 Task: Create tabs for each object.
Action: Mouse moved to (987, 65)
Screenshot: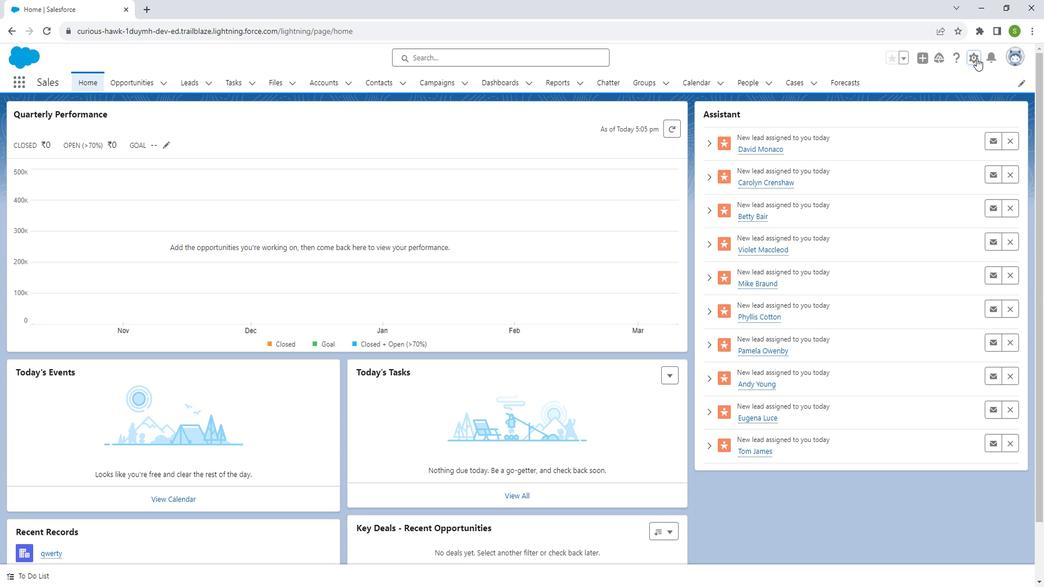 
Action: Mouse pressed left at (987, 65)
Screenshot: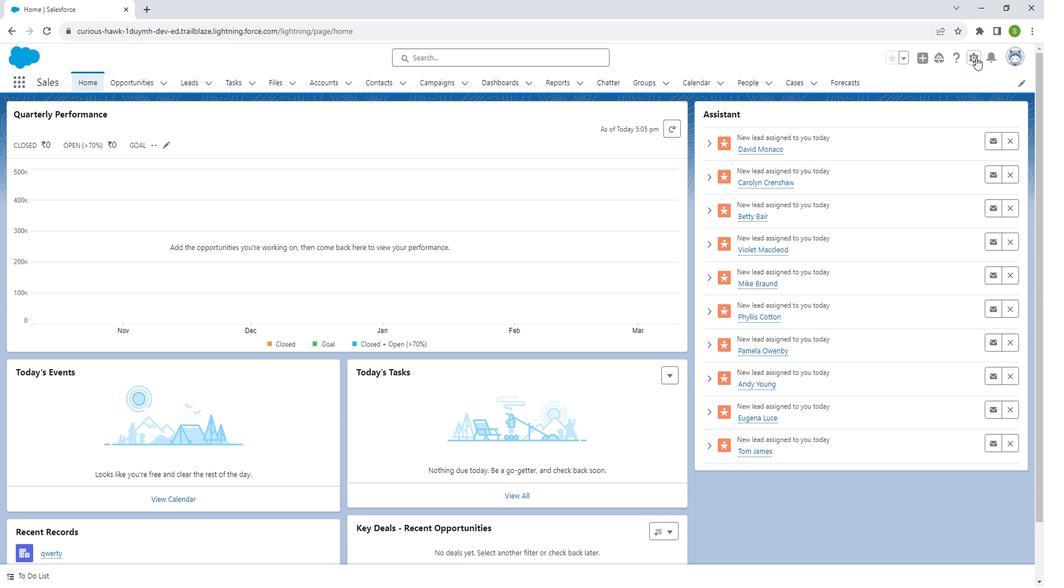 
Action: Mouse moved to (965, 101)
Screenshot: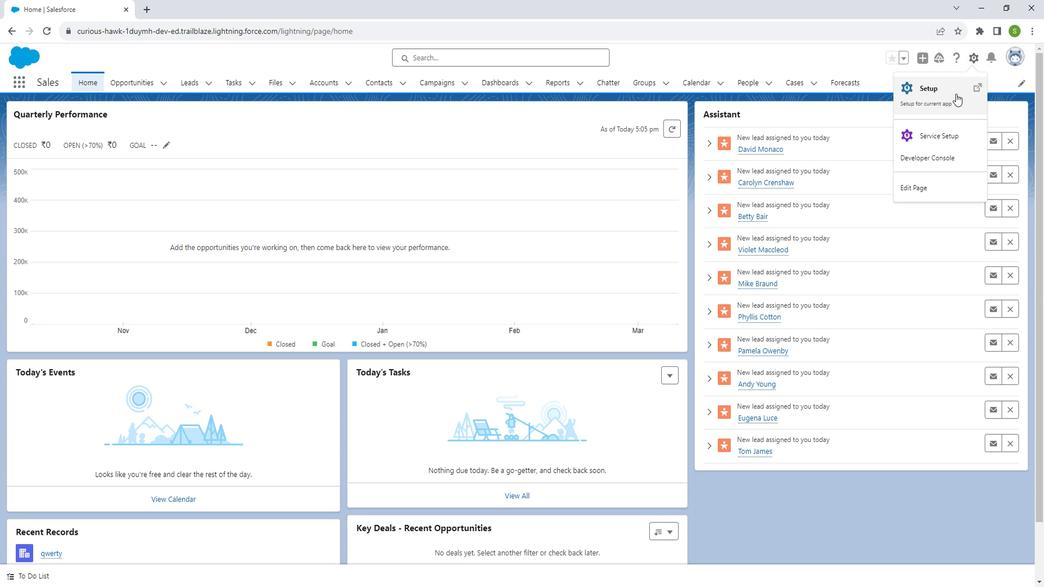 
Action: Mouse pressed left at (965, 101)
Screenshot: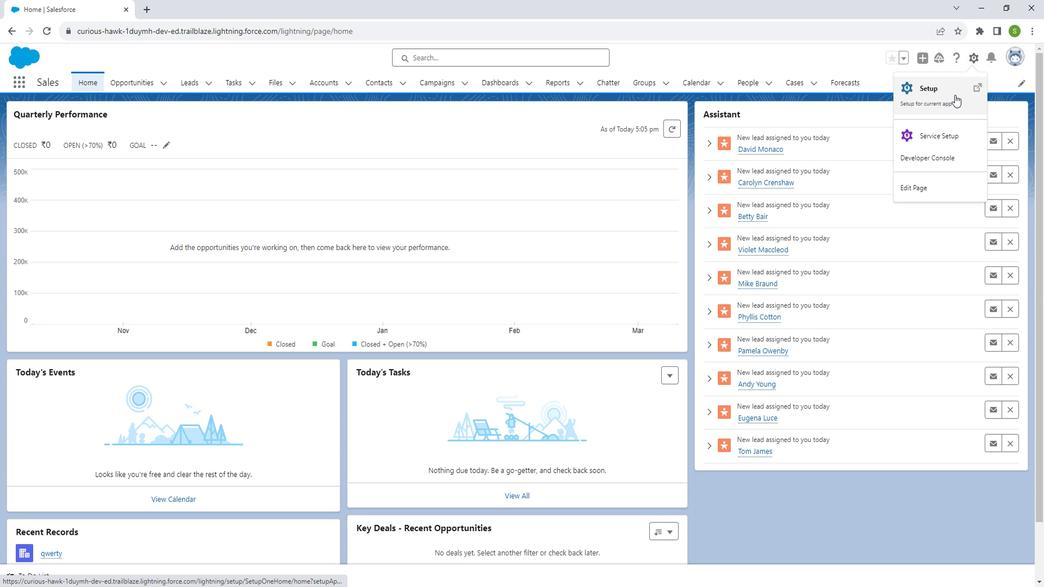 
Action: Mouse moved to (69, 117)
Screenshot: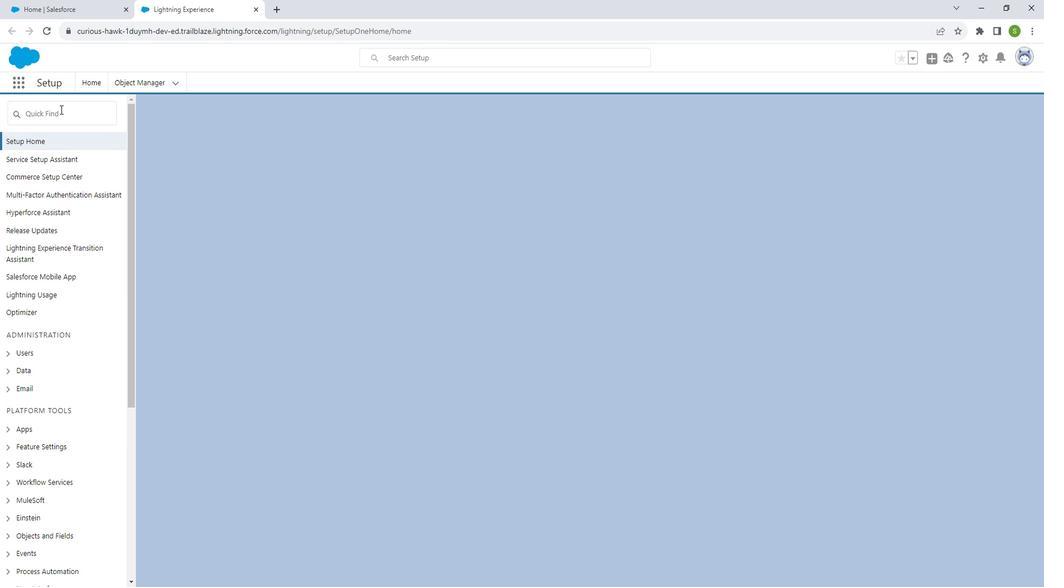 
Action: Mouse pressed left at (69, 117)
Screenshot: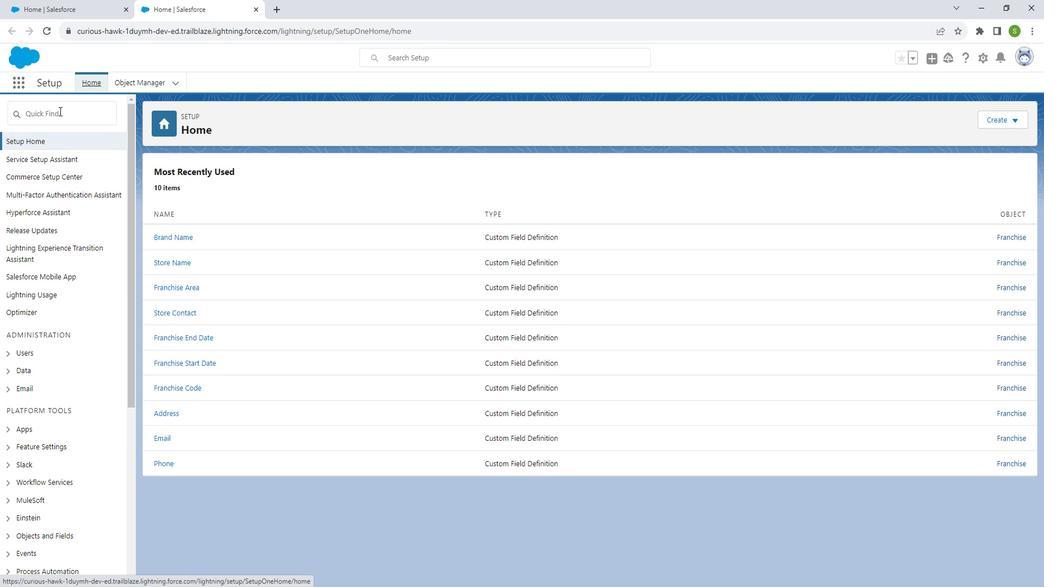 
Action: Key pressed tabs
Screenshot: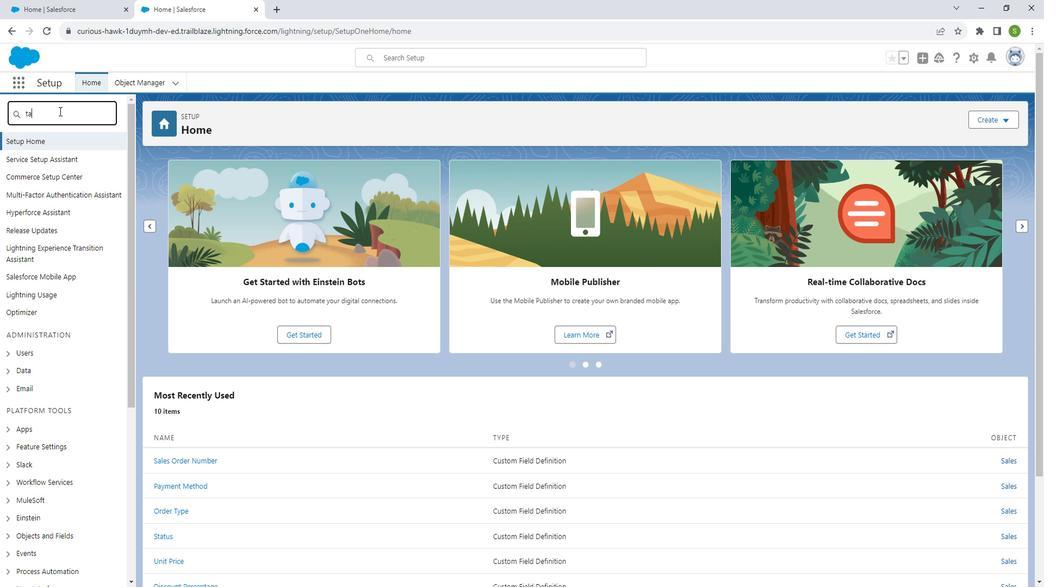 
Action: Mouse moved to (48, 179)
Screenshot: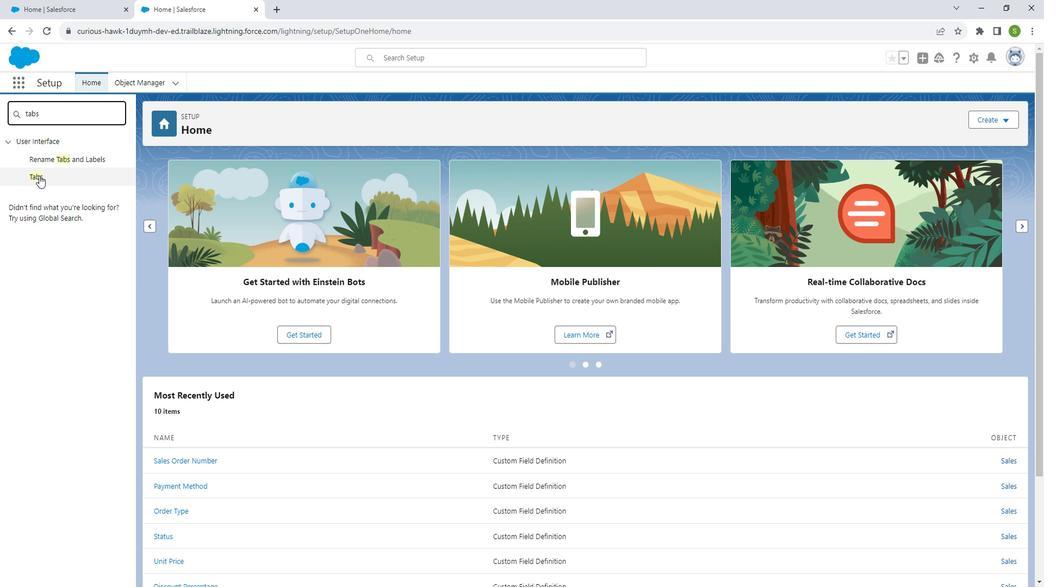 
Action: Mouse pressed left at (48, 179)
Screenshot: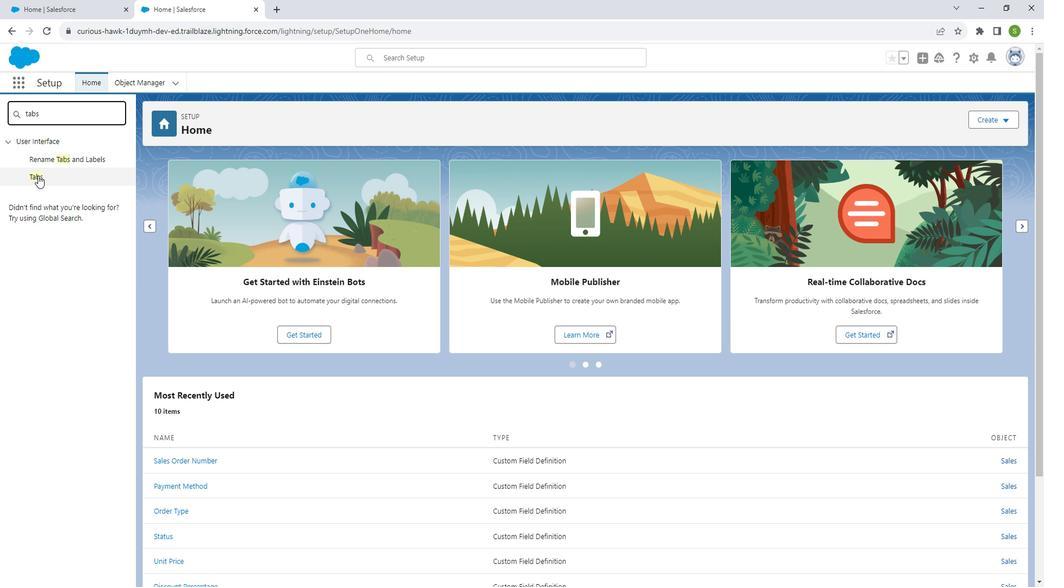 
Action: Mouse moved to (438, 249)
Screenshot: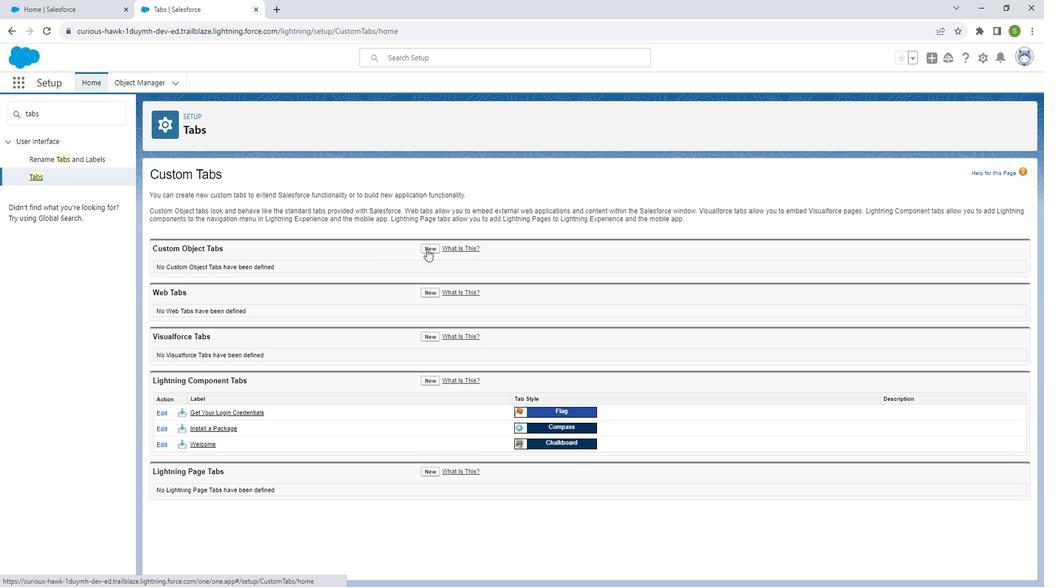 
Action: Mouse pressed left at (438, 249)
Screenshot: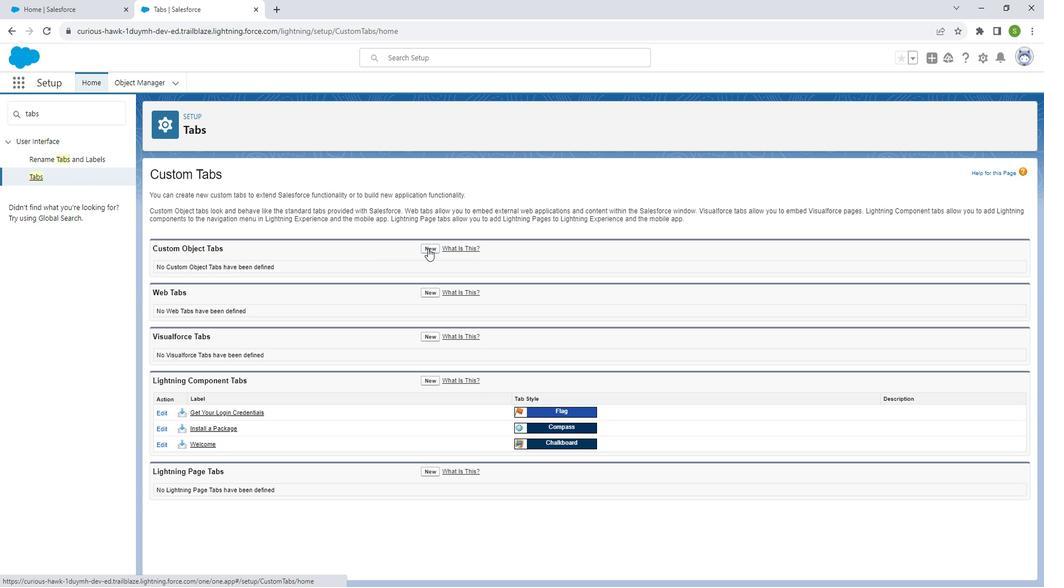 
Action: Mouse moved to (370, 263)
Screenshot: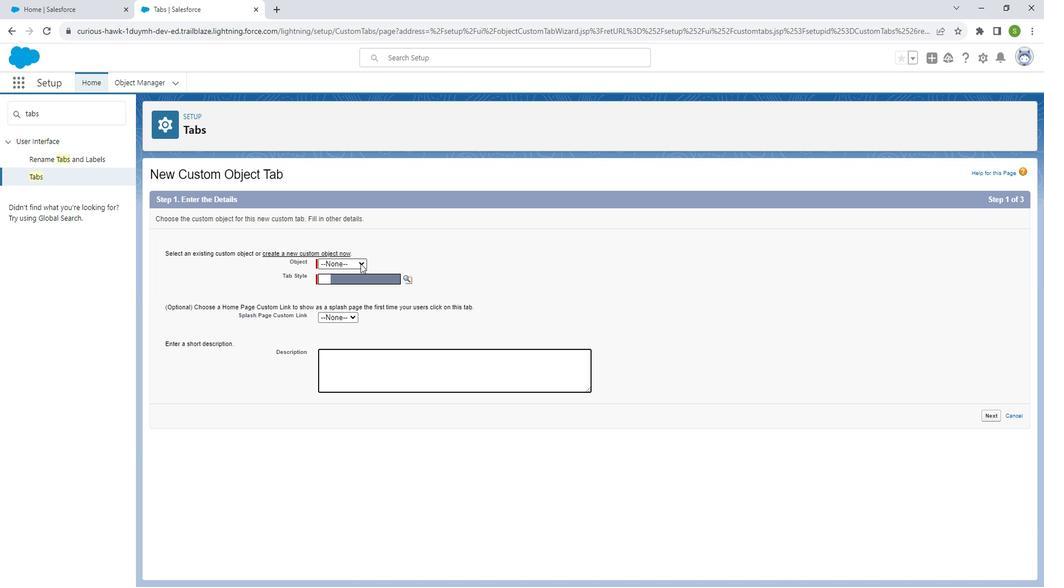 
Action: Mouse pressed left at (370, 263)
Screenshot: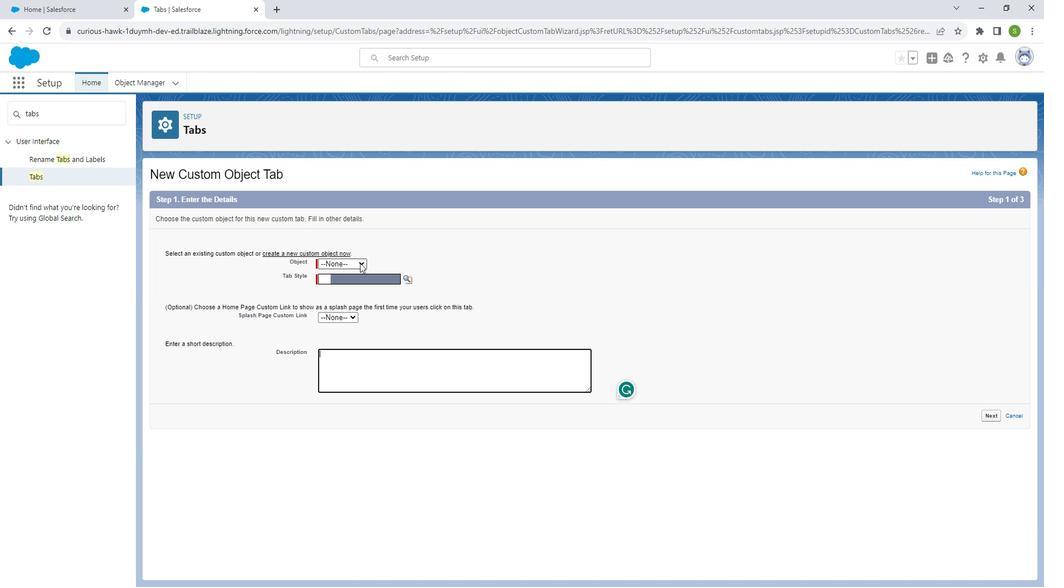 
Action: Mouse moved to (361, 287)
Screenshot: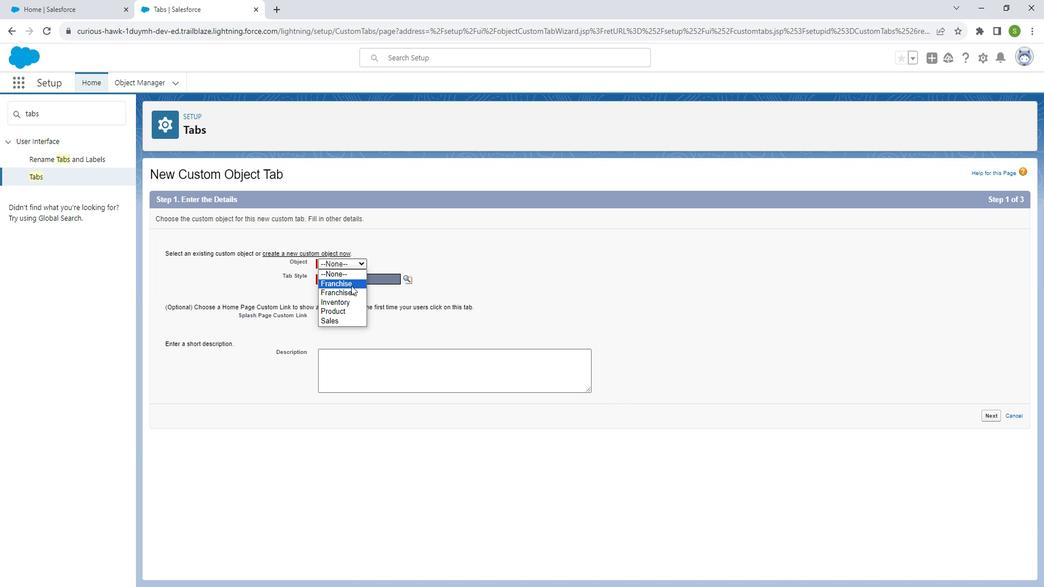 
Action: Mouse pressed left at (361, 287)
Screenshot: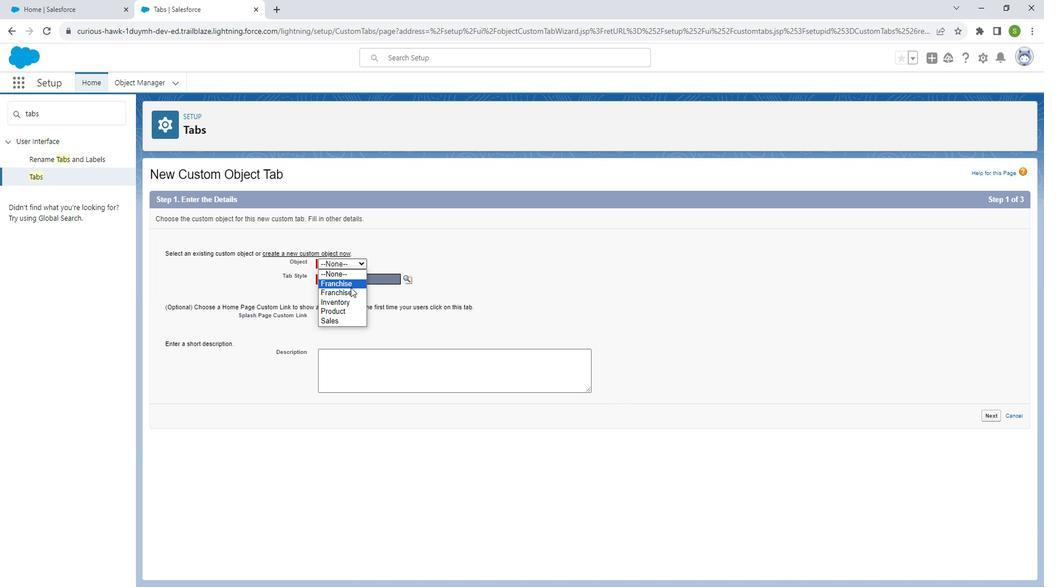 
Action: Mouse moved to (421, 278)
Screenshot: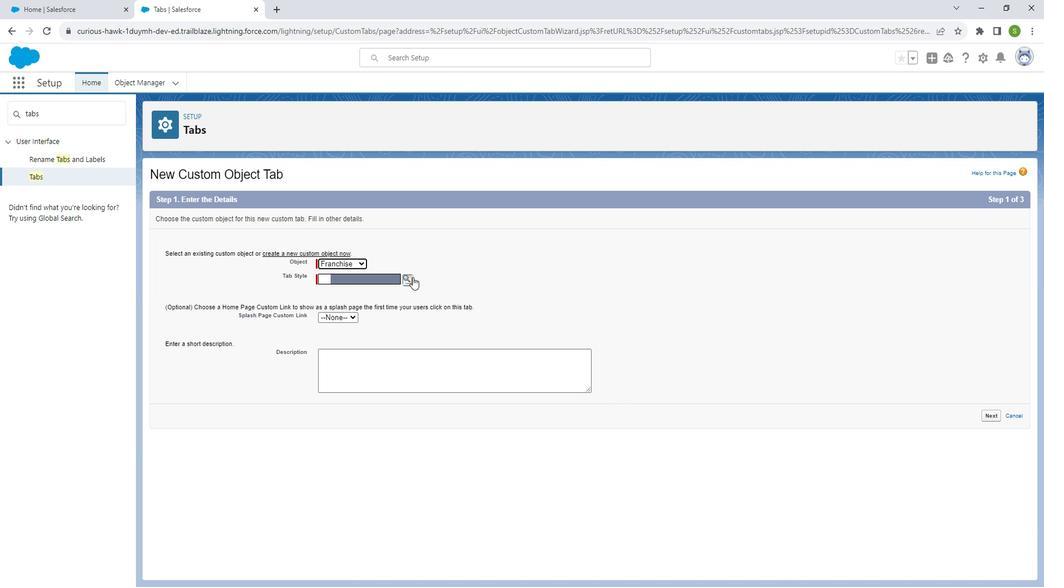 
Action: Mouse pressed left at (421, 278)
Screenshot: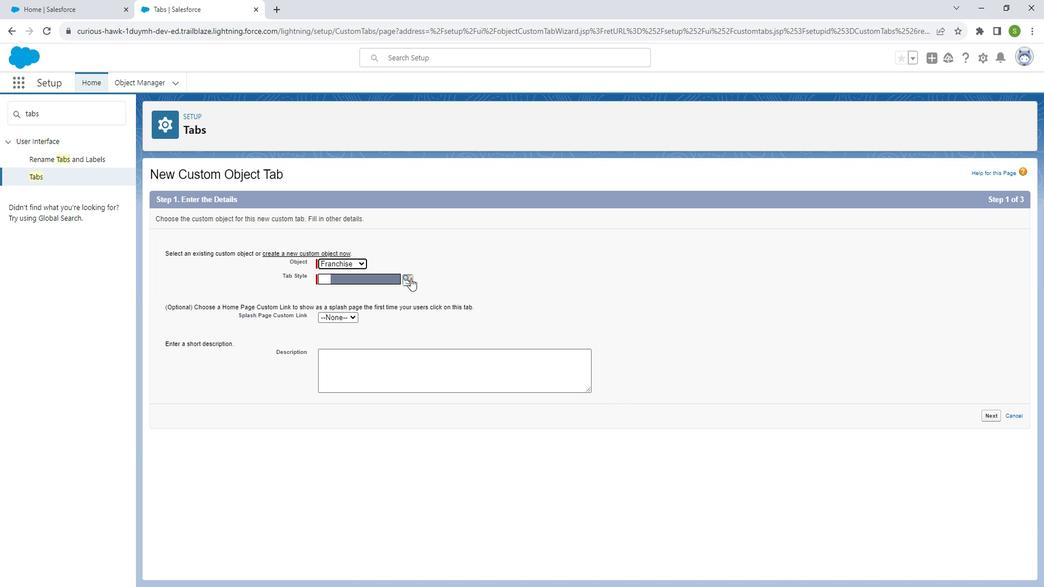 
Action: Mouse moved to (173, 370)
Screenshot: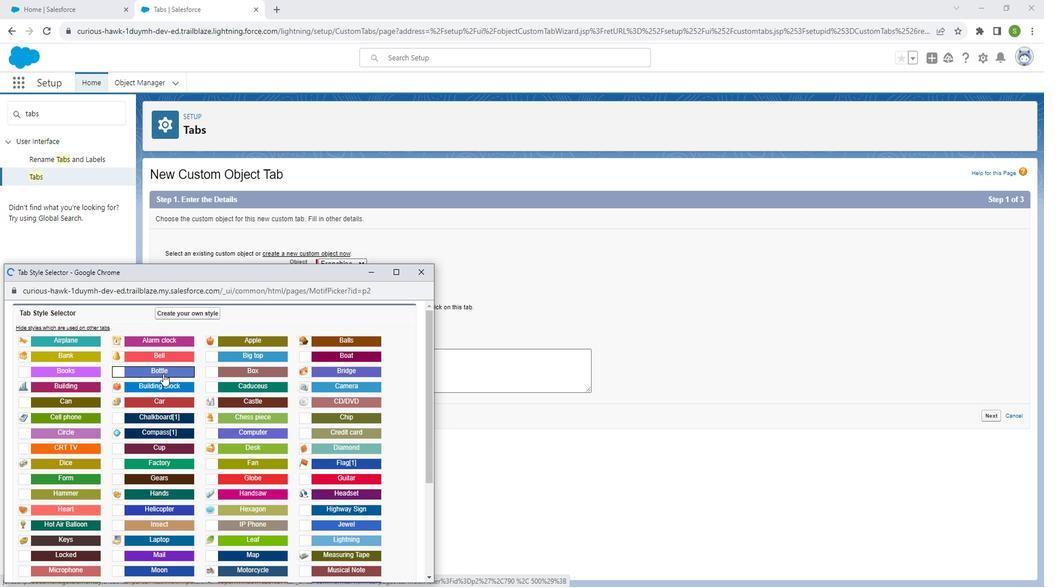 
Action: Mouse pressed left at (173, 370)
Screenshot: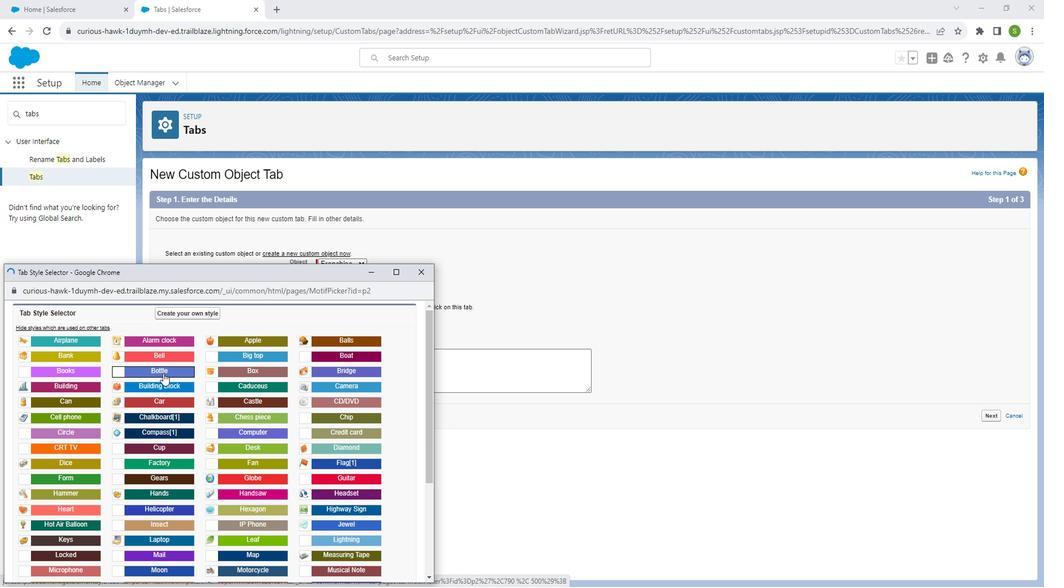 
Action: Mouse moved to (366, 362)
Screenshot: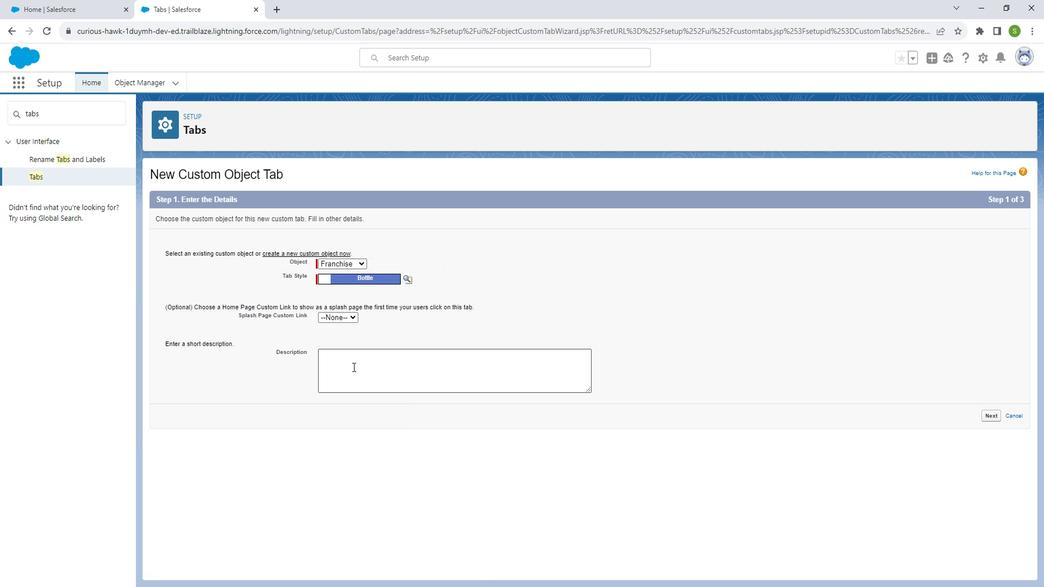 
Action: Mouse pressed left at (366, 362)
Screenshot: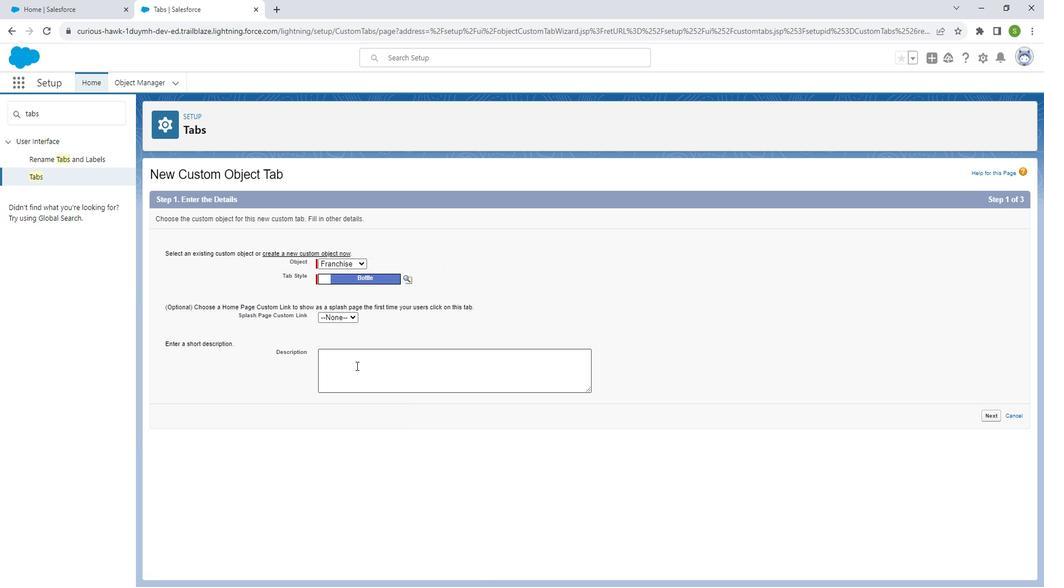 
Action: Key pressed franchisee<Key.space>object<Key.space>tabs<Key.space><Key.backspace><Key.backspace><Key.space>created
Screenshot: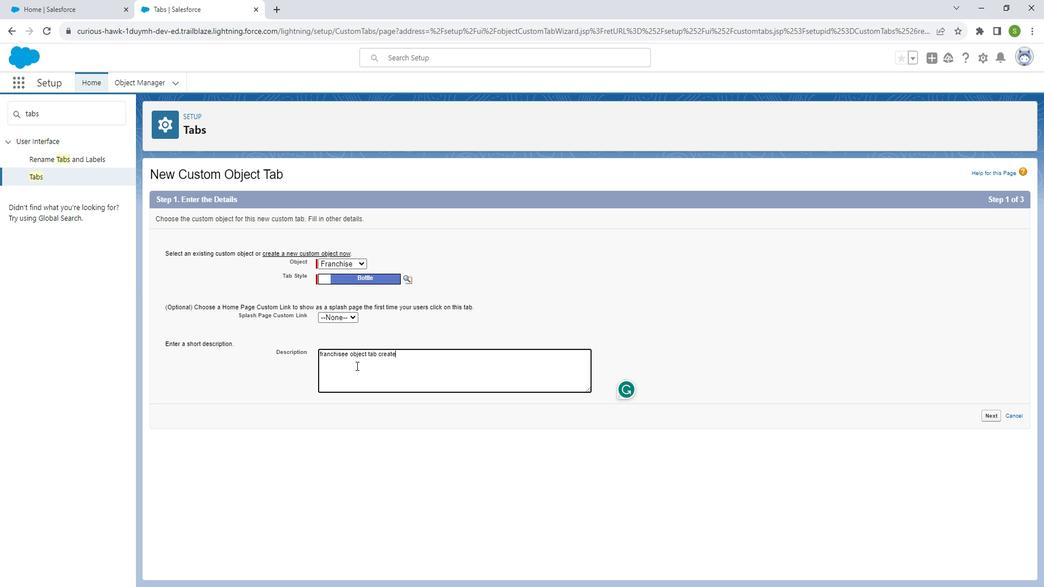 
Action: Mouse moved to (1000, 411)
Screenshot: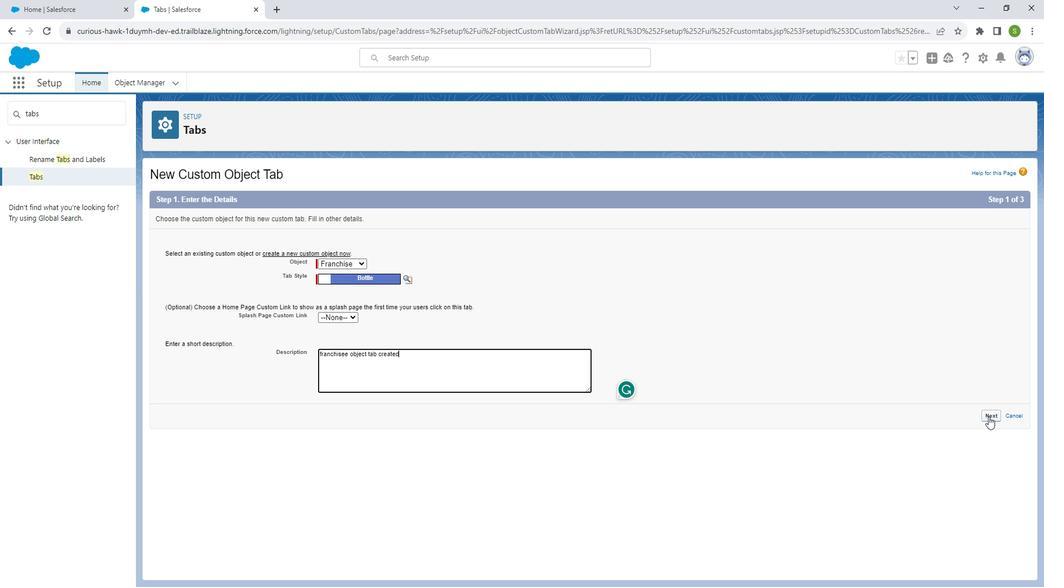
Action: Mouse pressed left at (1000, 411)
Screenshot: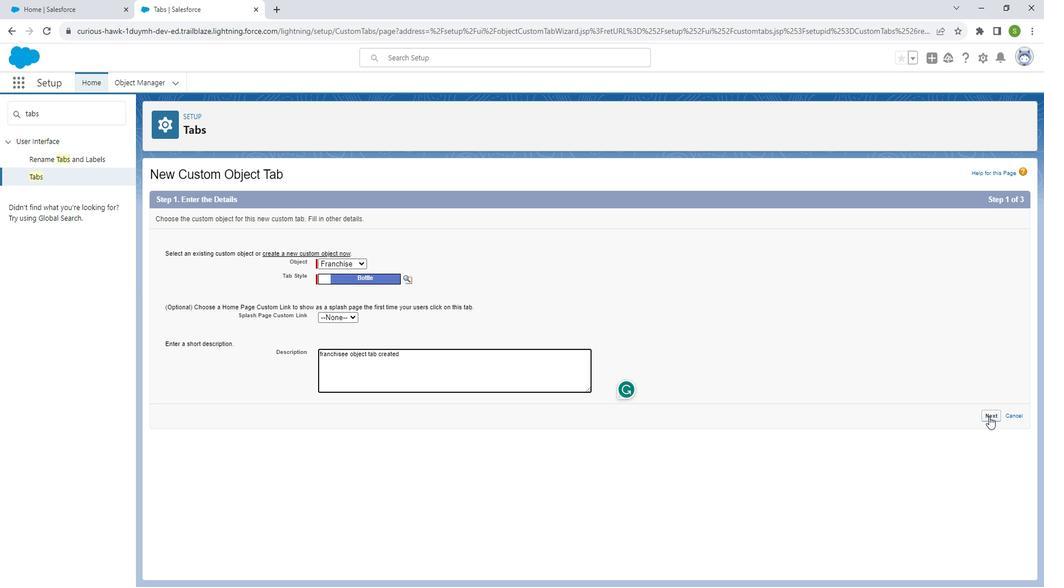 
Action: Mouse moved to (913, 298)
Screenshot: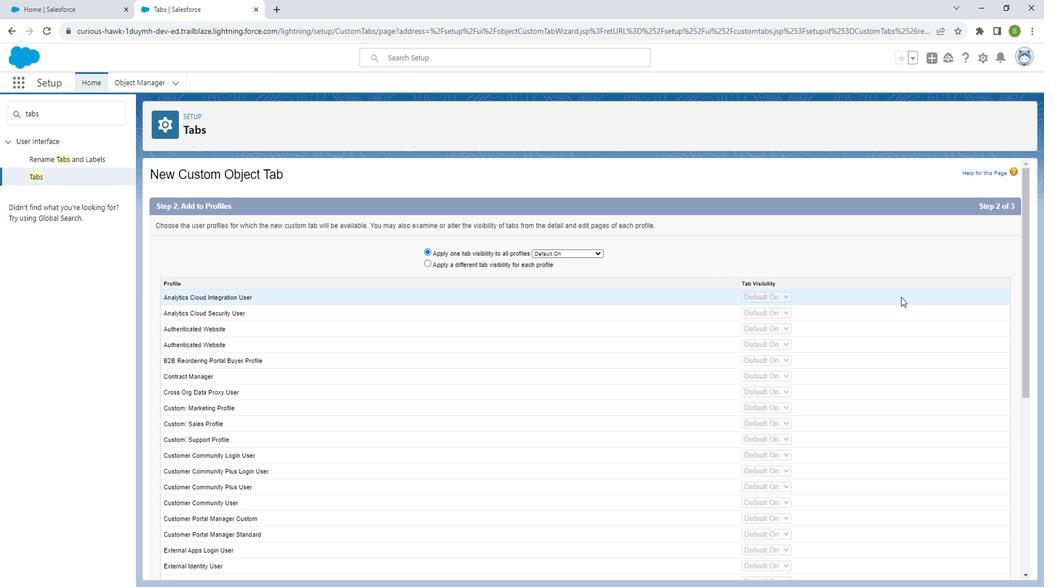 
Action: Mouse scrolled (913, 298) with delta (0, 0)
Screenshot: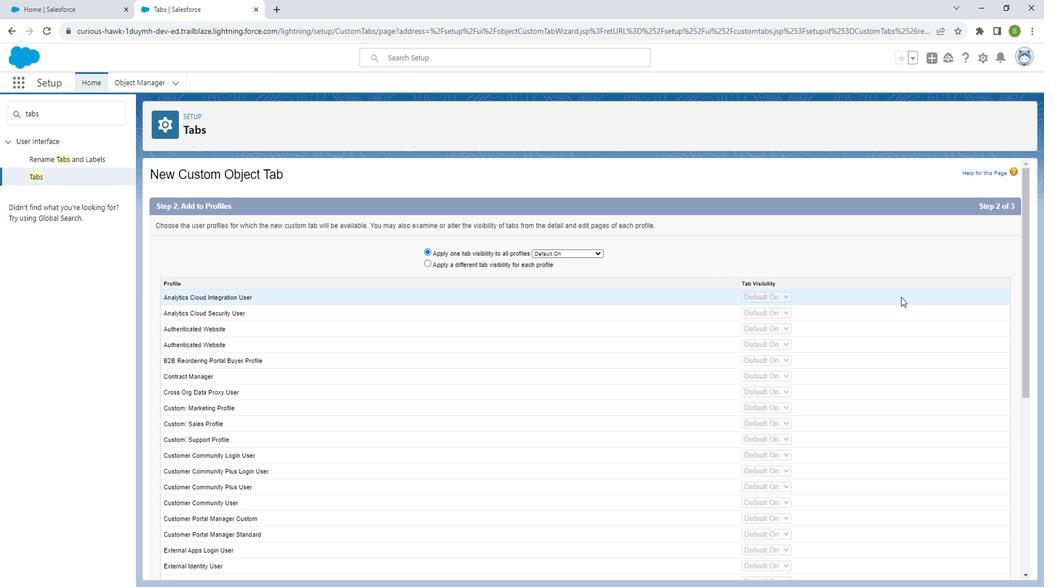 
Action: Mouse moved to (913, 303)
Screenshot: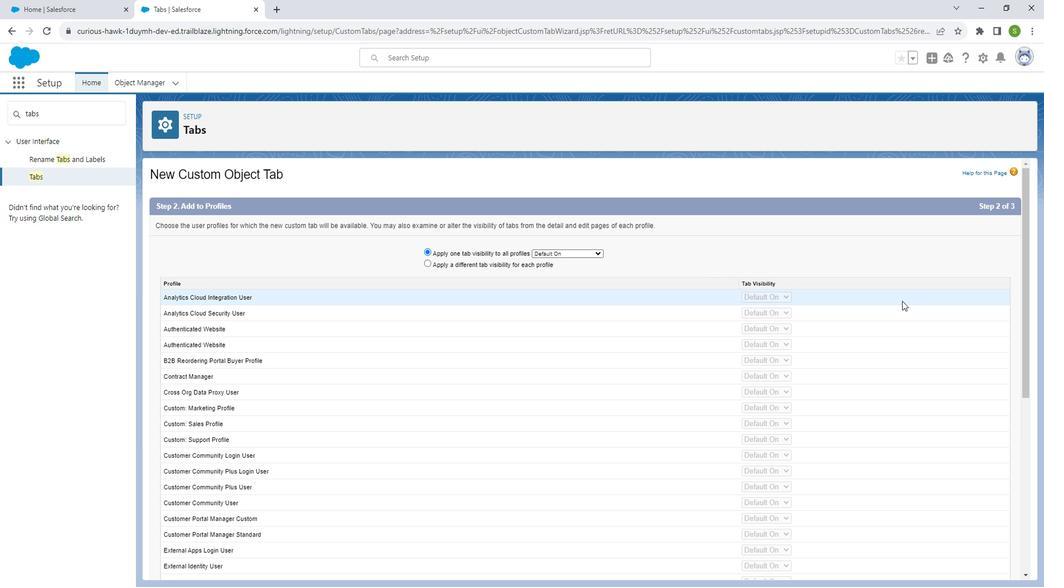
Action: Mouse scrolled (913, 303) with delta (0, 0)
Screenshot: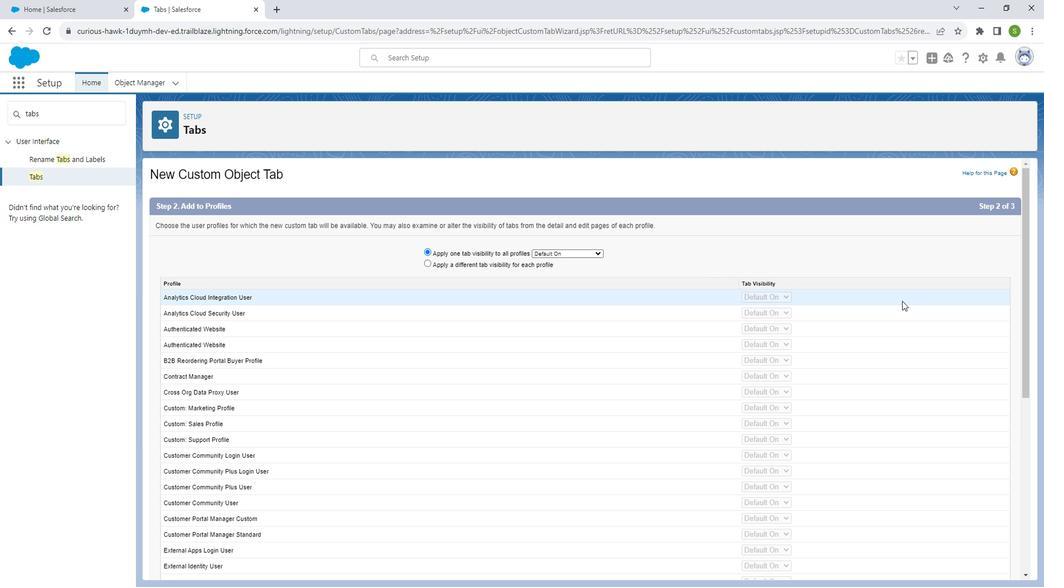 
Action: Mouse moved to (913, 306)
Screenshot: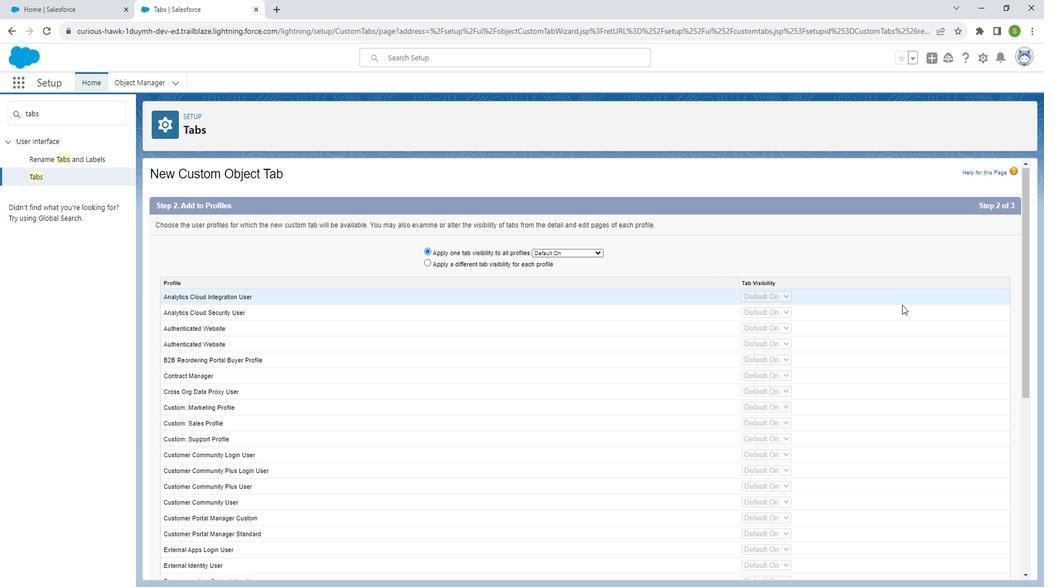 
Action: Mouse scrolled (913, 306) with delta (0, 0)
Screenshot: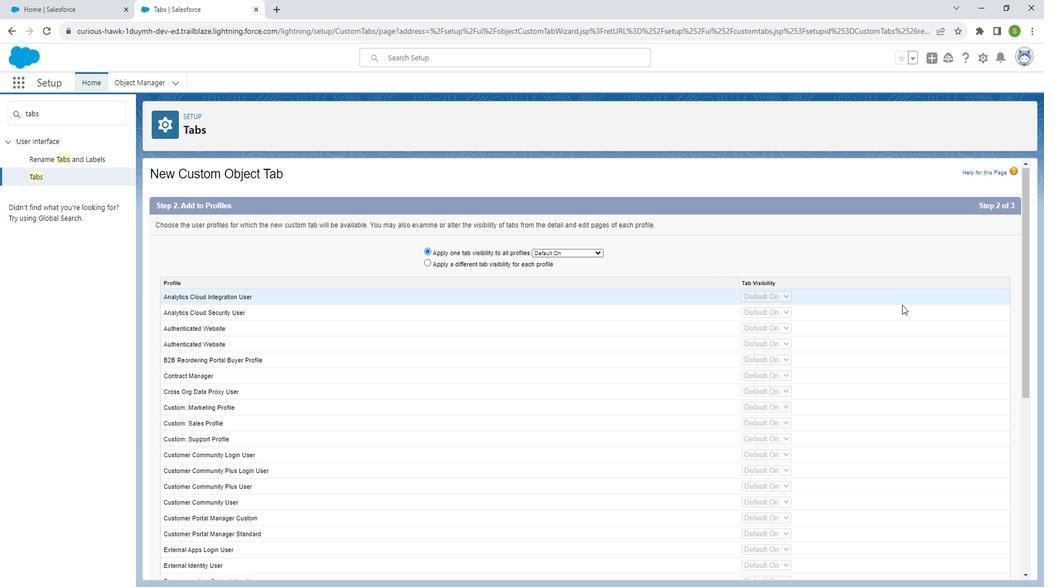
Action: Mouse moved to (914, 312)
Screenshot: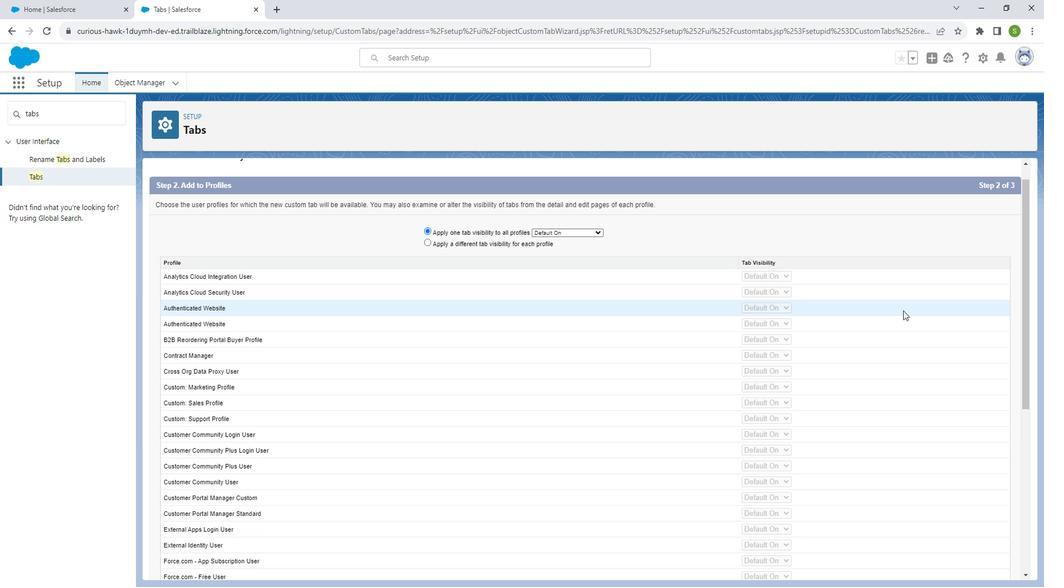 
Action: Mouse scrolled (914, 311) with delta (0, 0)
Screenshot: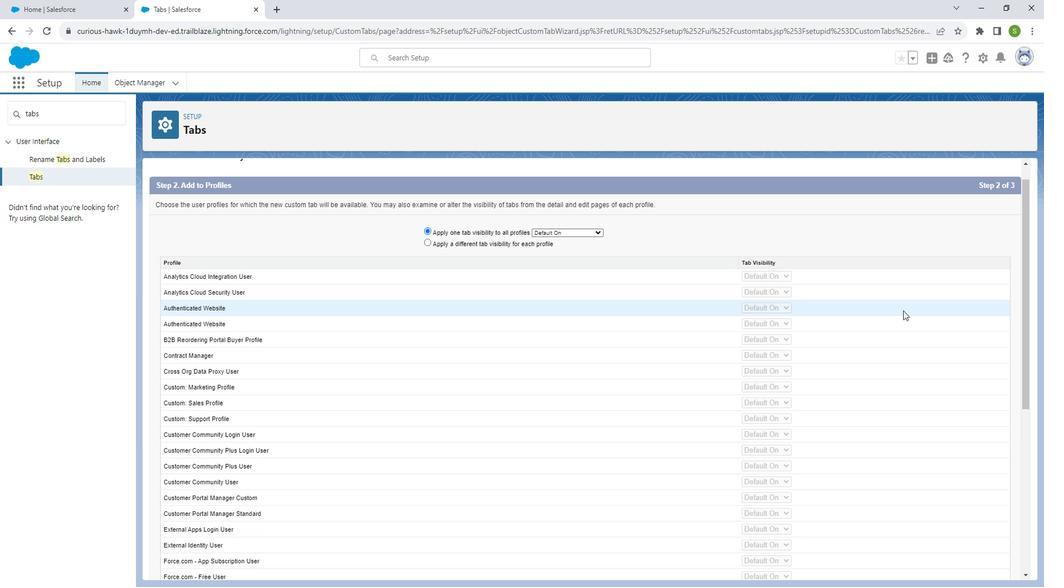 
Action: Mouse moved to (915, 317)
Screenshot: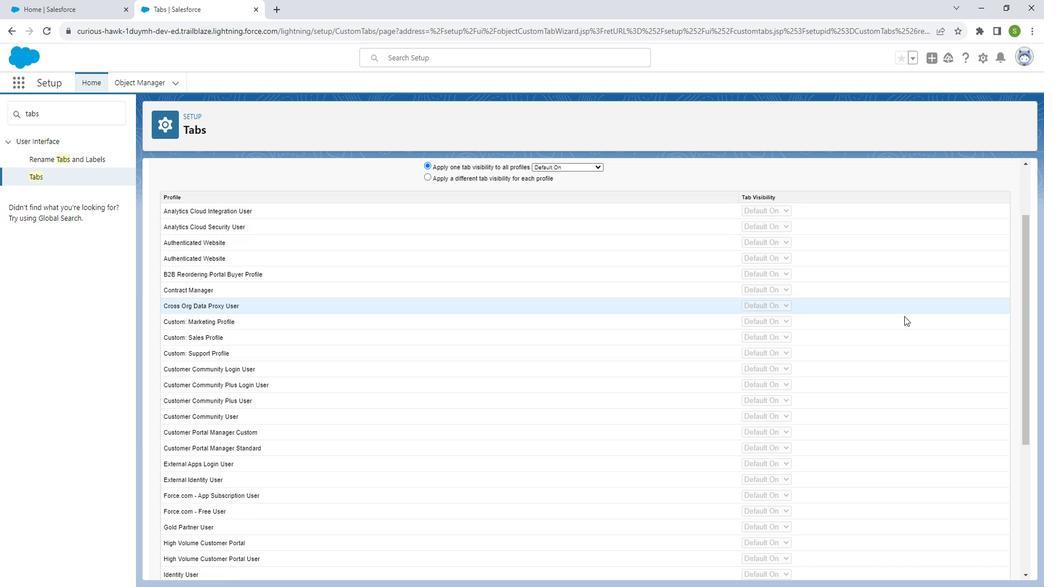 
Action: Mouse scrolled (915, 317) with delta (0, 0)
Screenshot: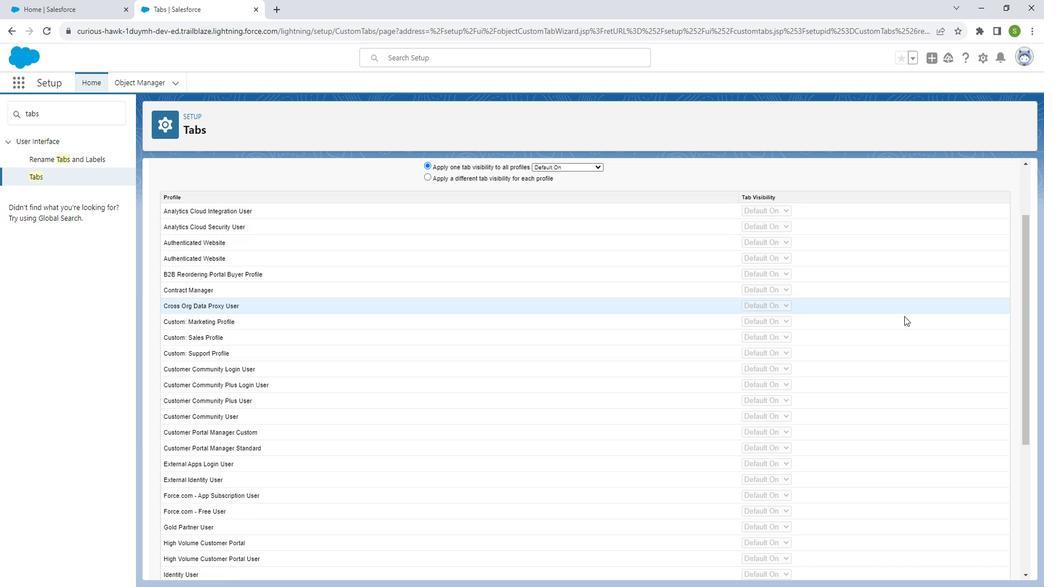 
Action: Mouse moved to (910, 400)
Screenshot: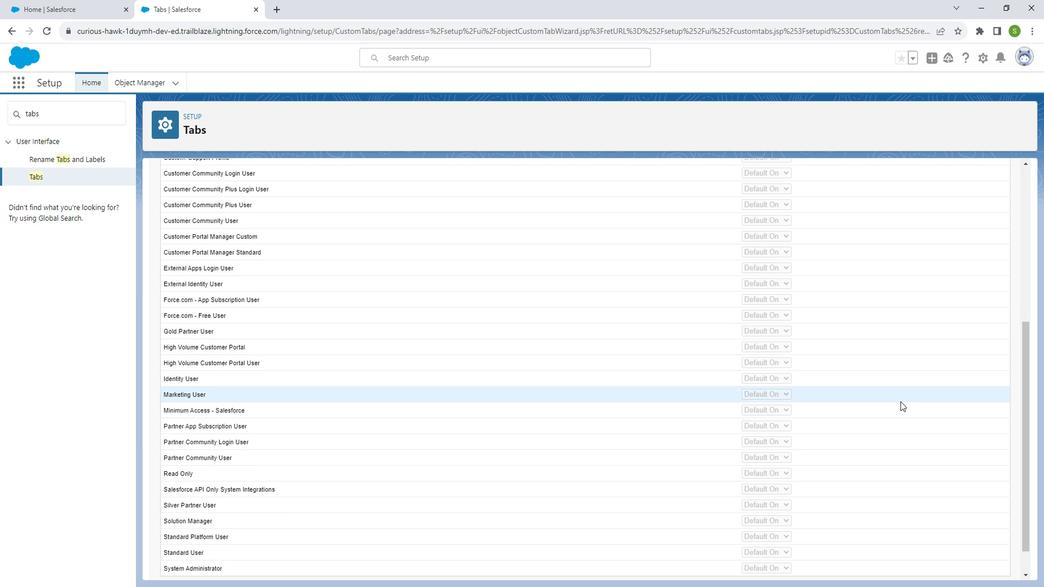 
Action: Mouse scrolled (910, 399) with delta (0, 0)
Screenshot: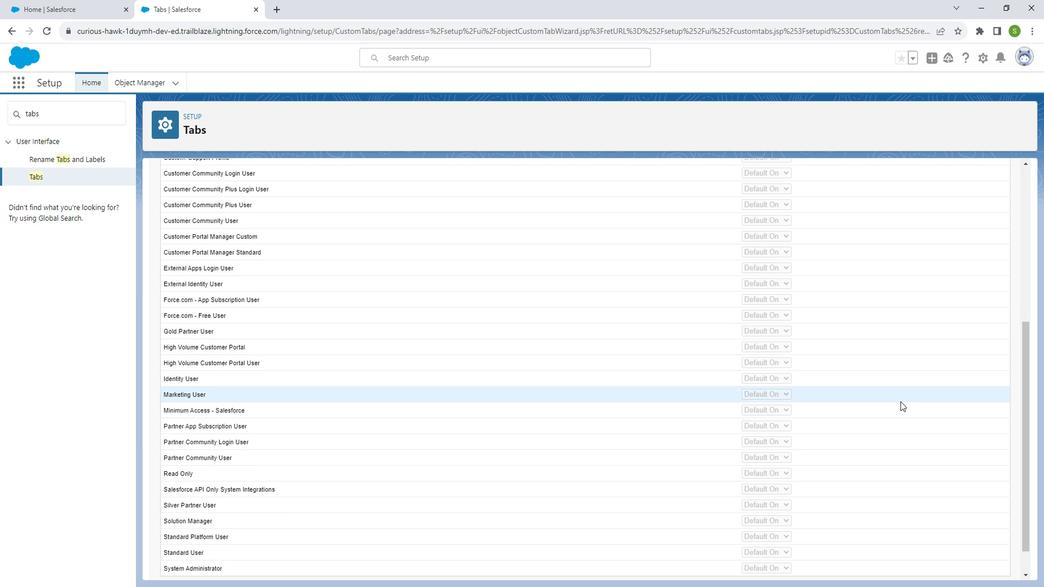 
Action: Mouse moved to (910, 402)
Screenshot: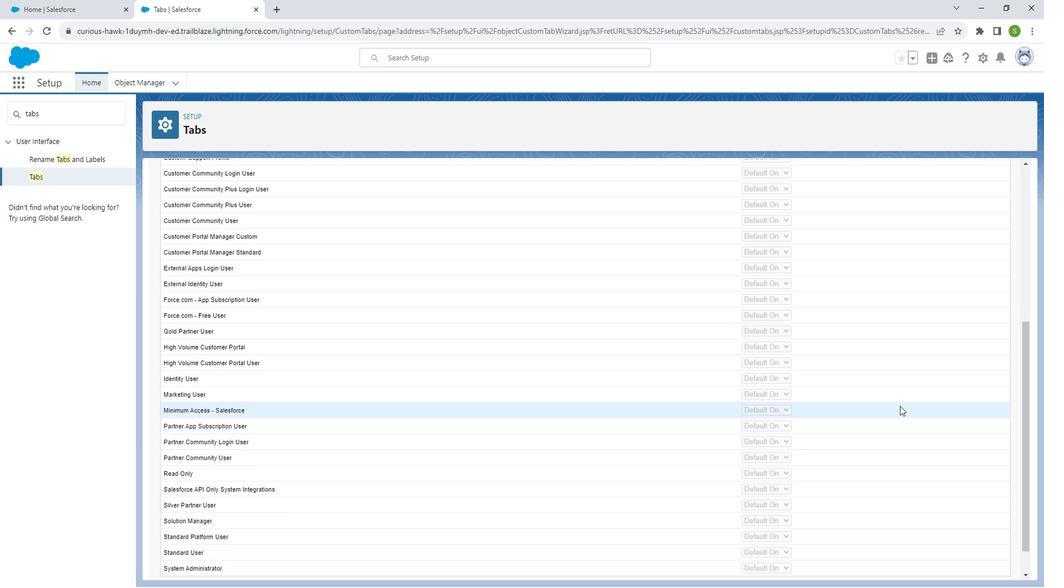 
Action: Mouse scrolled (910, 402) with delta (0, 0)
Screenshot: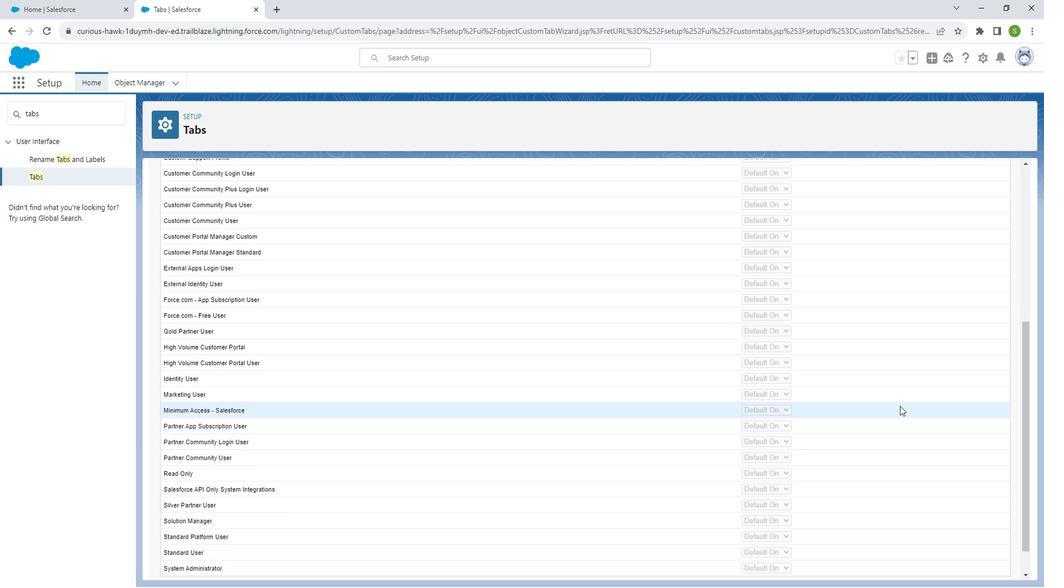 
Action: Mouse moved to (910, 404)
Screenshot: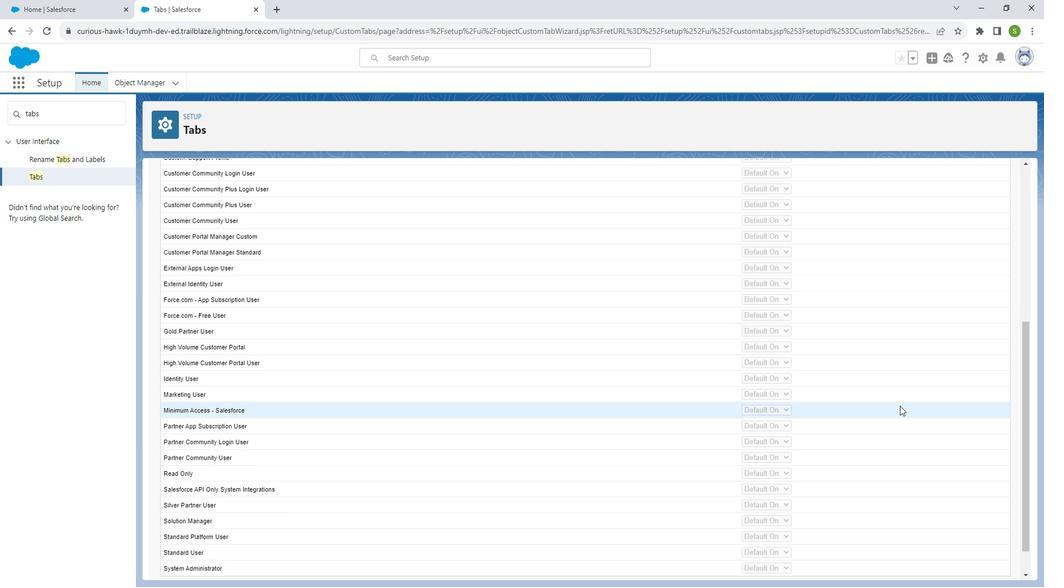 
Action: Mouse scrolled (910, 403) with delta (0, 0)
Screenshot: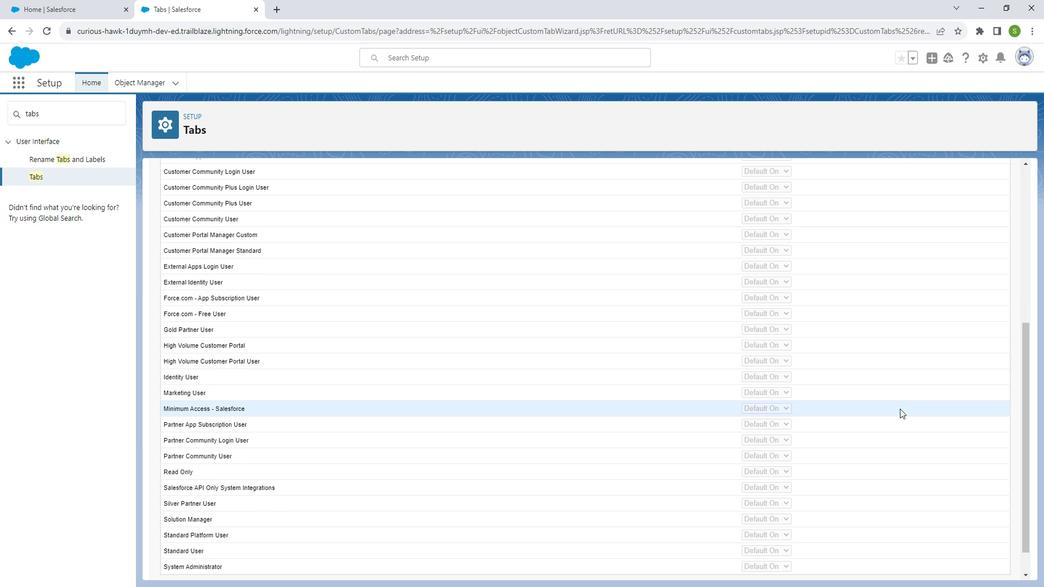 
Action: Mouse moved to (910, 405)
Screenshot: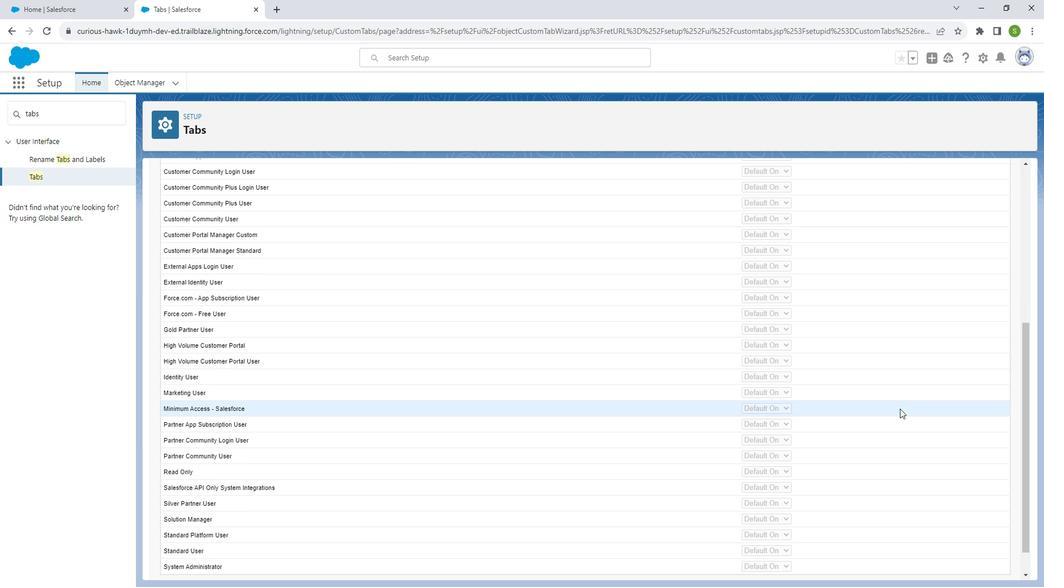
Action: Mouse scrolled (910, 405) with delta (0, 0)
Screenshot: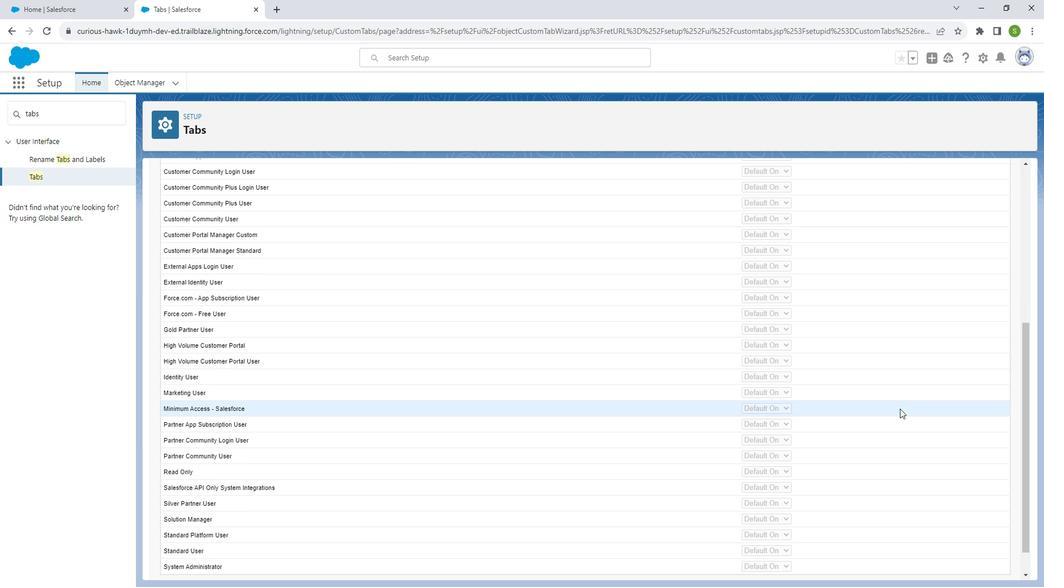 
Action: Mouse moved to (911, 407)
Screenshot: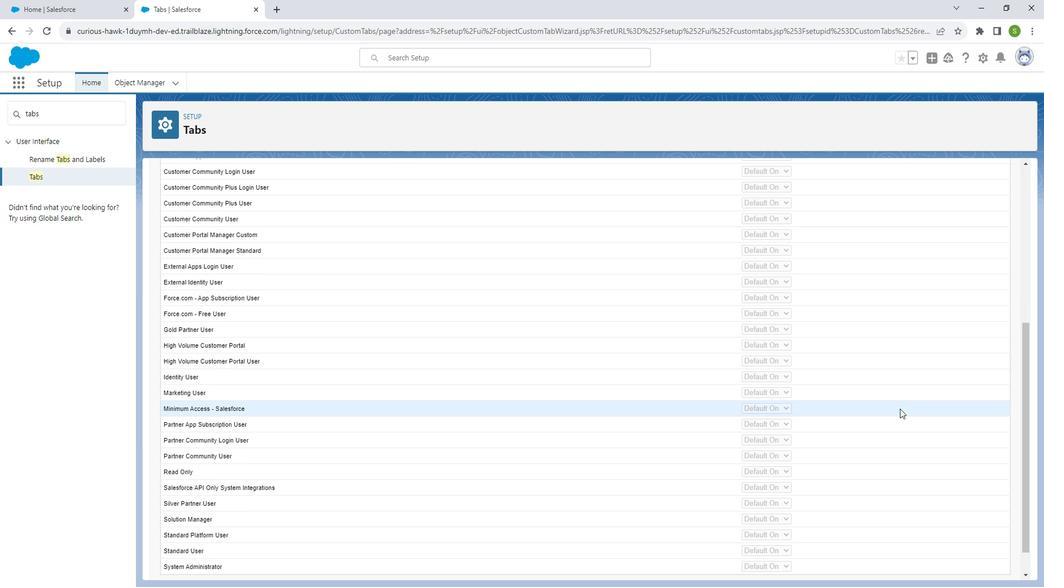 
Action: Mouse scrolled (911, 407) with delta (0, 0)
Screenshot: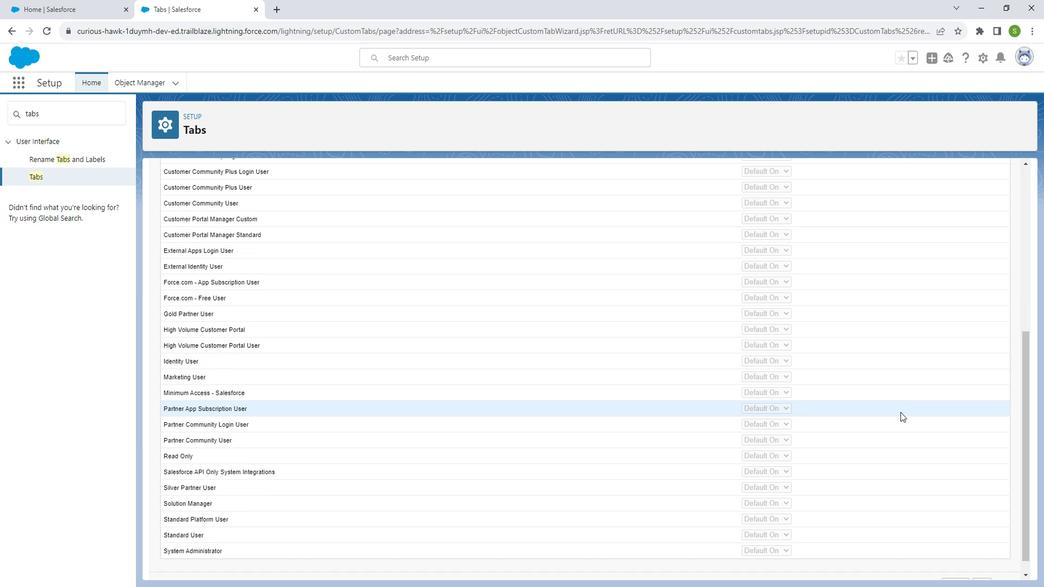 
Action: Mouse moved to (912, 410)
Screenshot: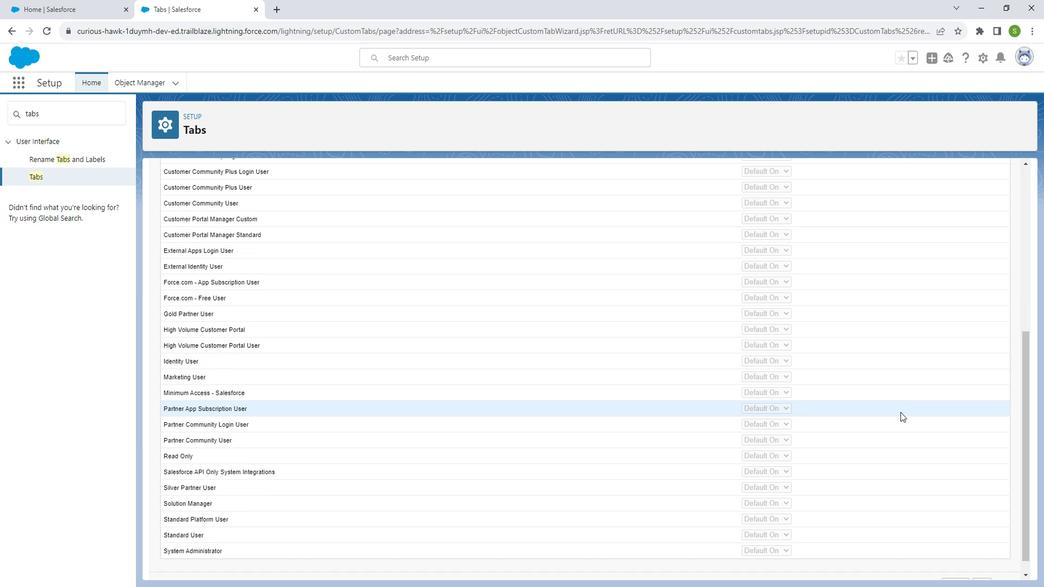 
Action: Mouse scrolled (912, 409) with delta (0, 0)
Screenshot: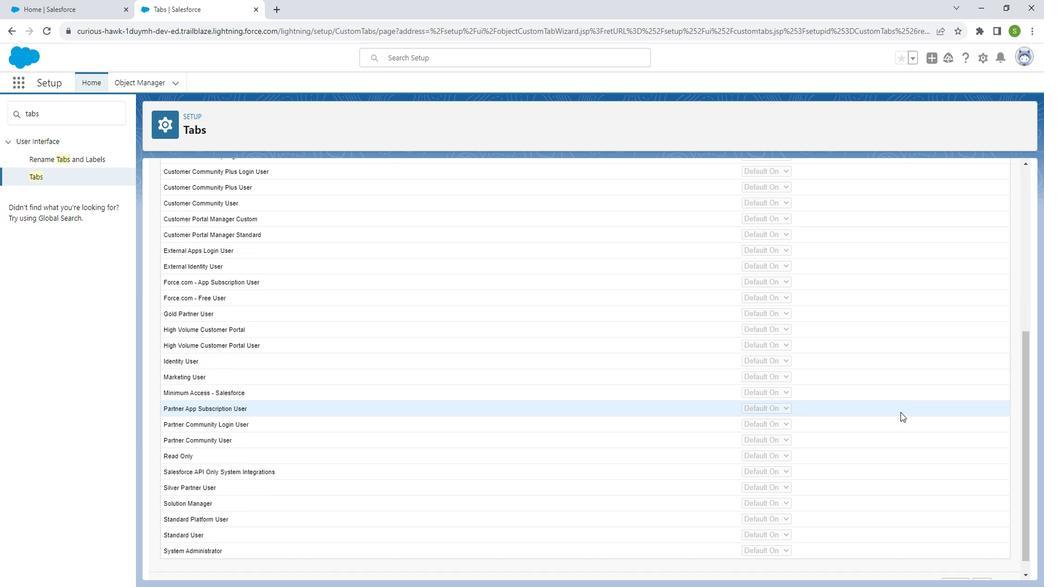 
Action: Mouse moved to (994, 559)
Screenshot: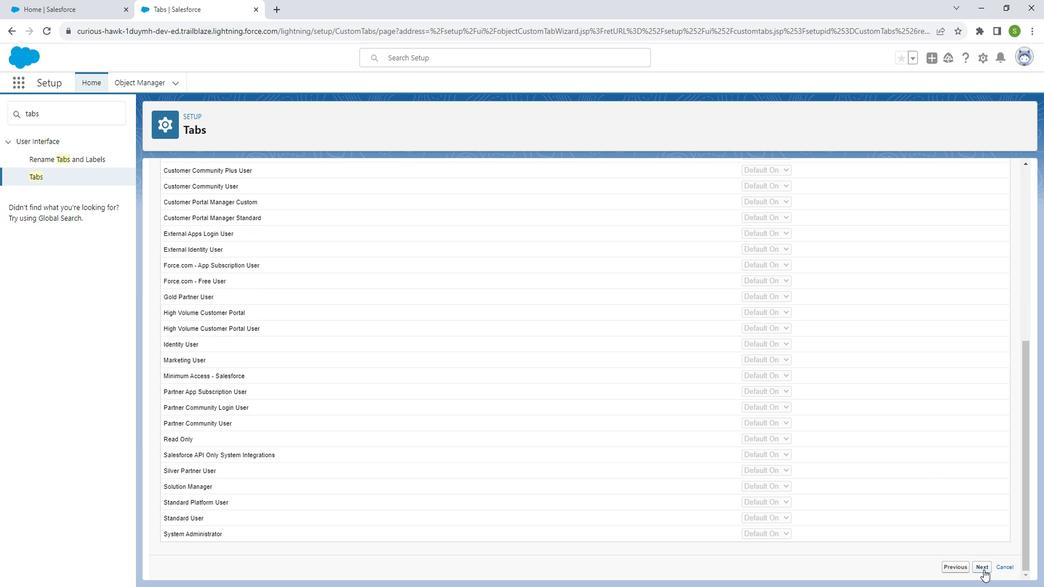 
Action: Mouse pressed left at (994, 559)
Screenshot: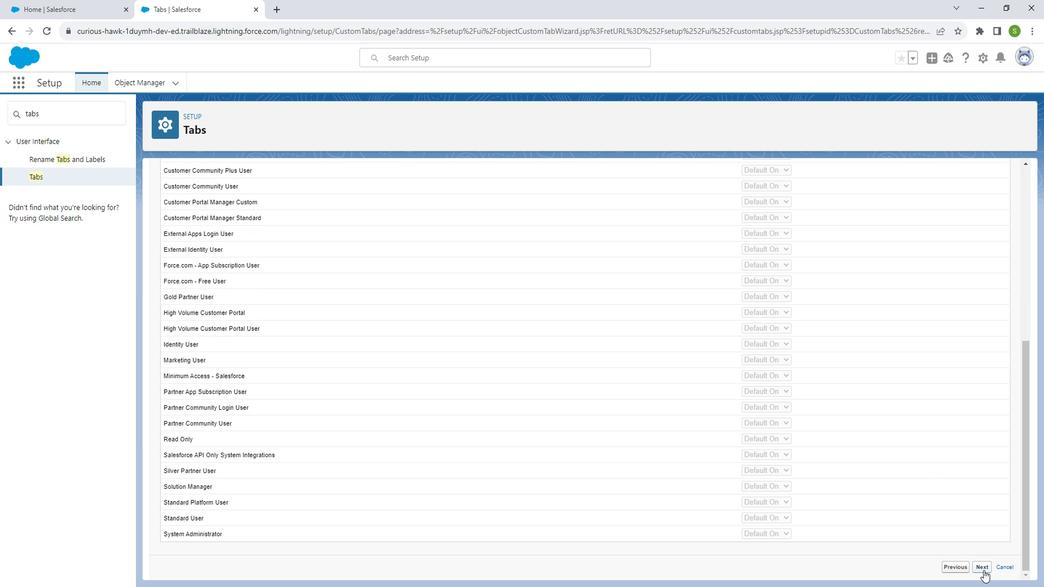 
Action: Mouse moved to (962, 351)
Screenshot: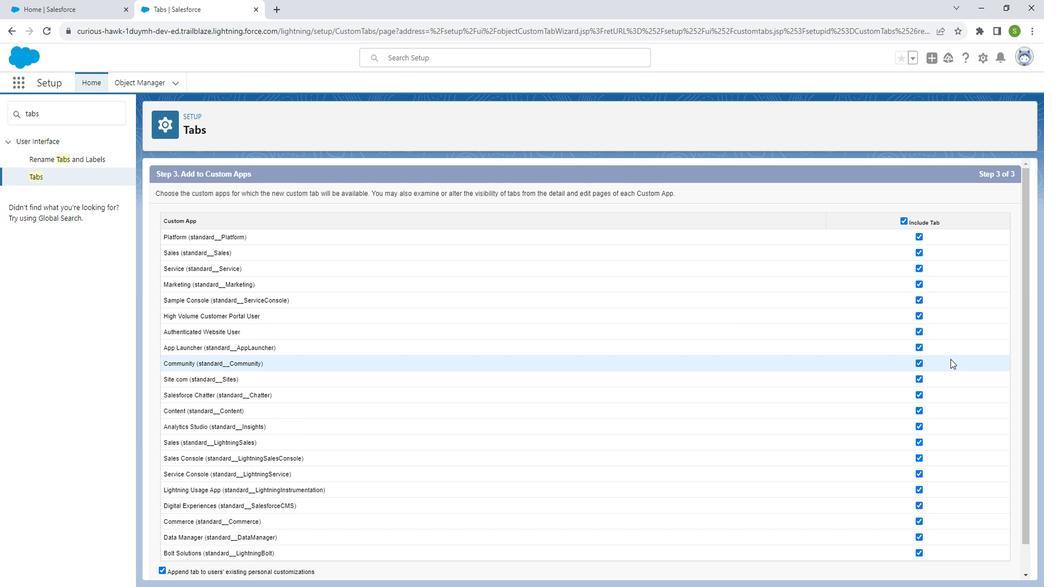 
Action: Mouse scrolled (962, 350) with delta (0, 0)
Screenshot: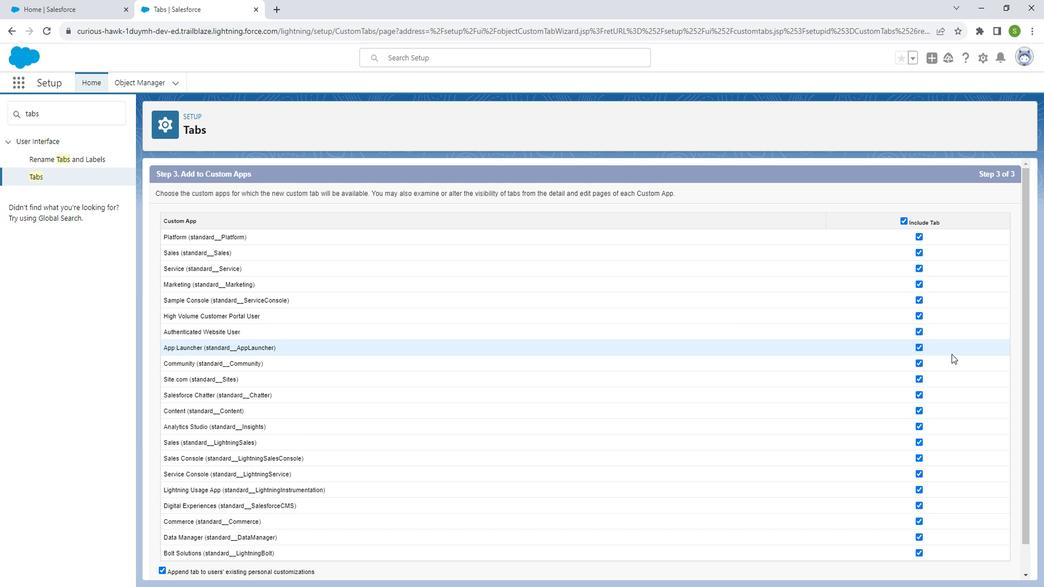 
Action: Mouse scrolled (962, 350) with delta (0, 0)
Screenshot: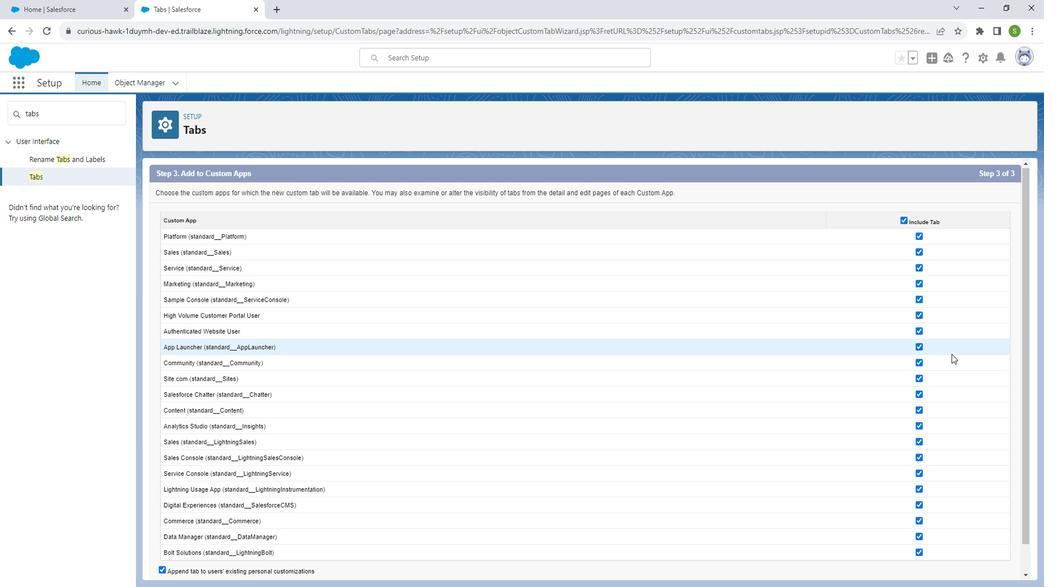 
Action: Mouse scrolled (962, 350) with delta (0, 0)
Screenshot: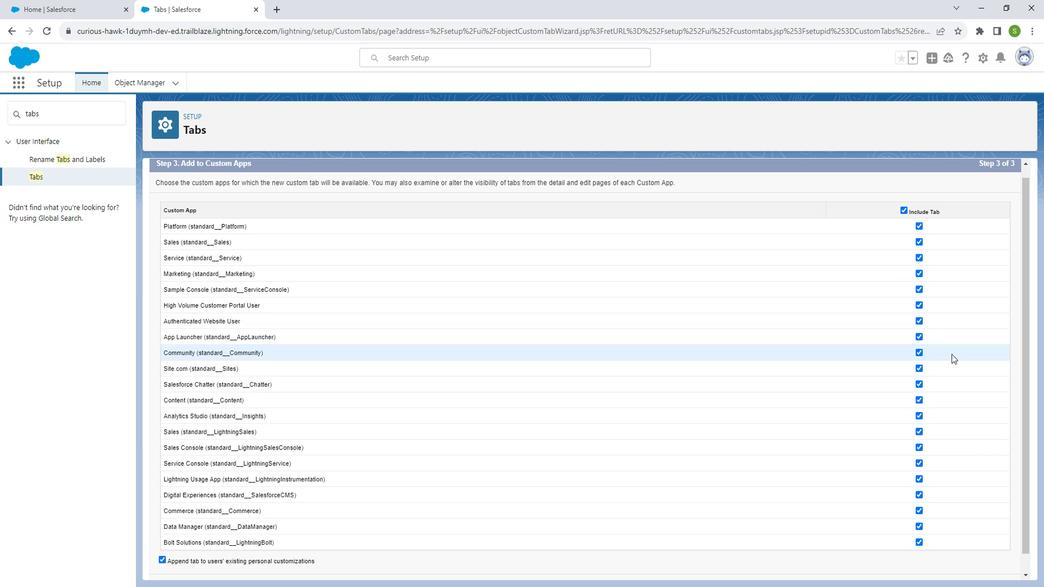 
Action: Mouse scrolled (962, 350) with delta (0, 0)
Screenshot: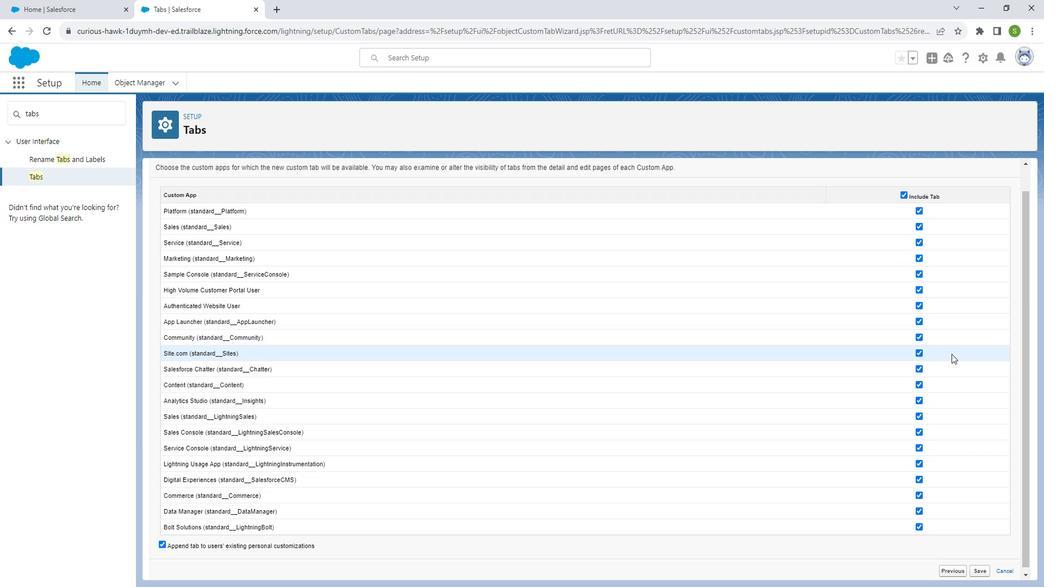 
Action: Mouse scrolled (962, 350) with delta (0, 0)
Screenshot: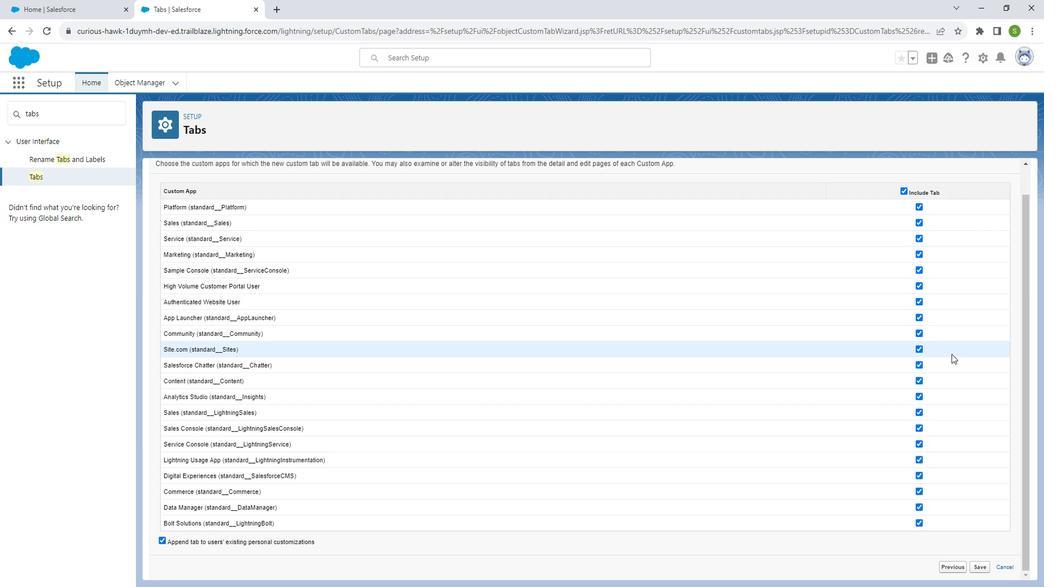 
Action: Mouse scrolled (962, 350) with delta (0, 0)
Screenshot: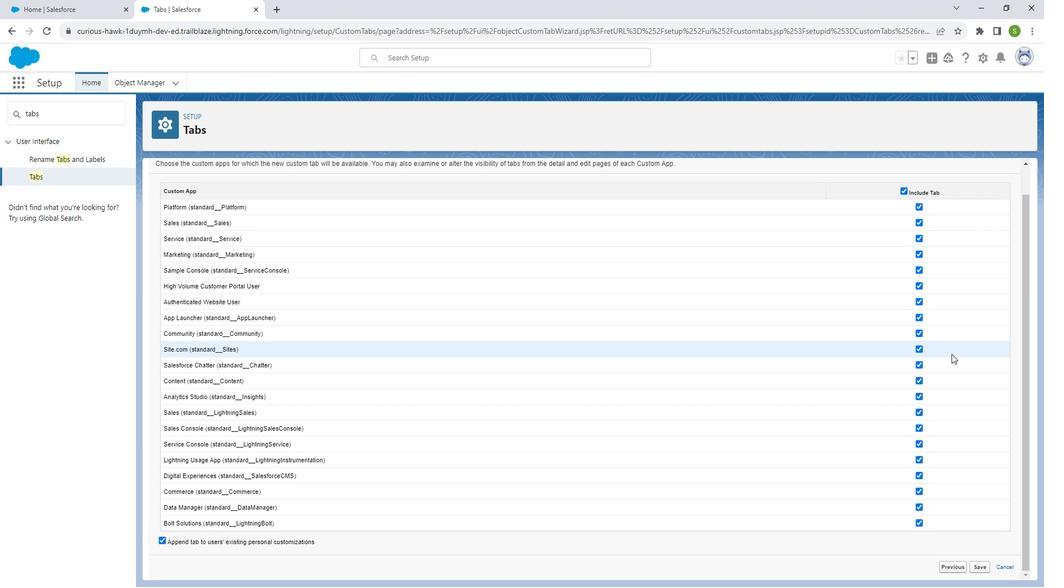 
Action: Mouse moved to (991, 558)
Screenshot: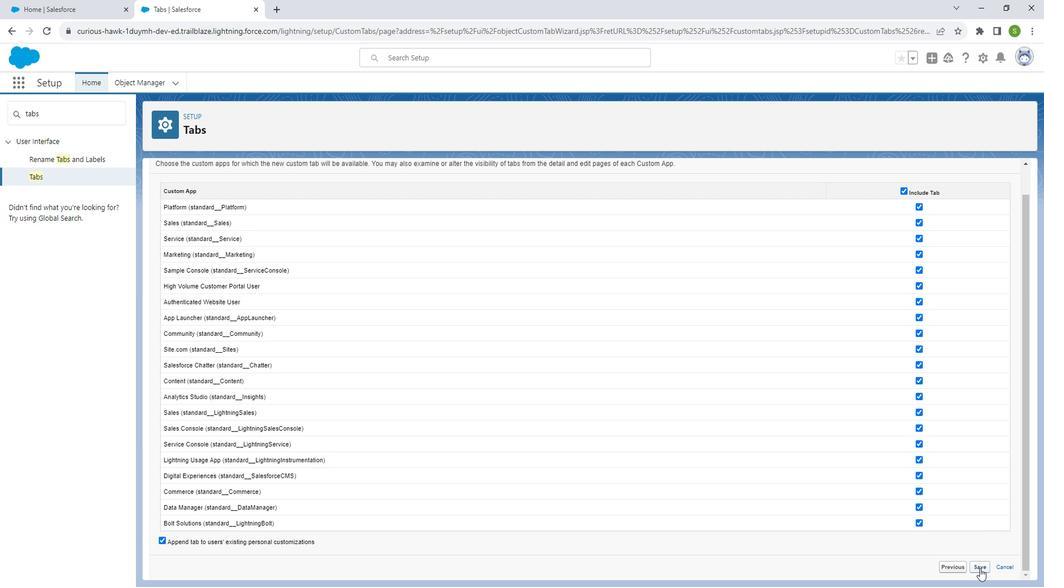 
Action: Mouse pressed left at (991, 558)
Screenshot: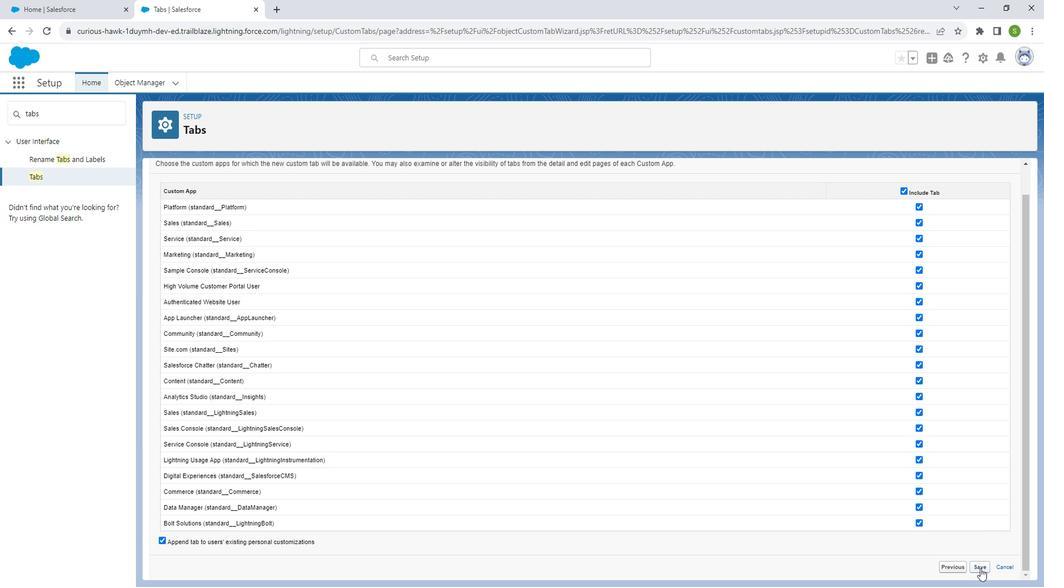 
Action: Mouse moved to (440, 247)
Screenshot: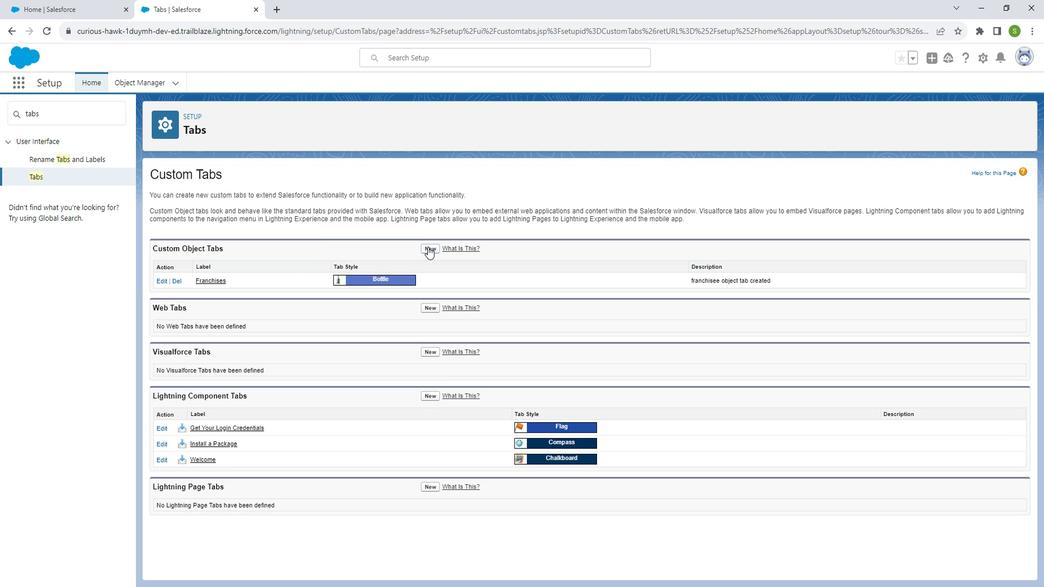 
Action: Mouse pressed left at (440, 247)
Screenshot: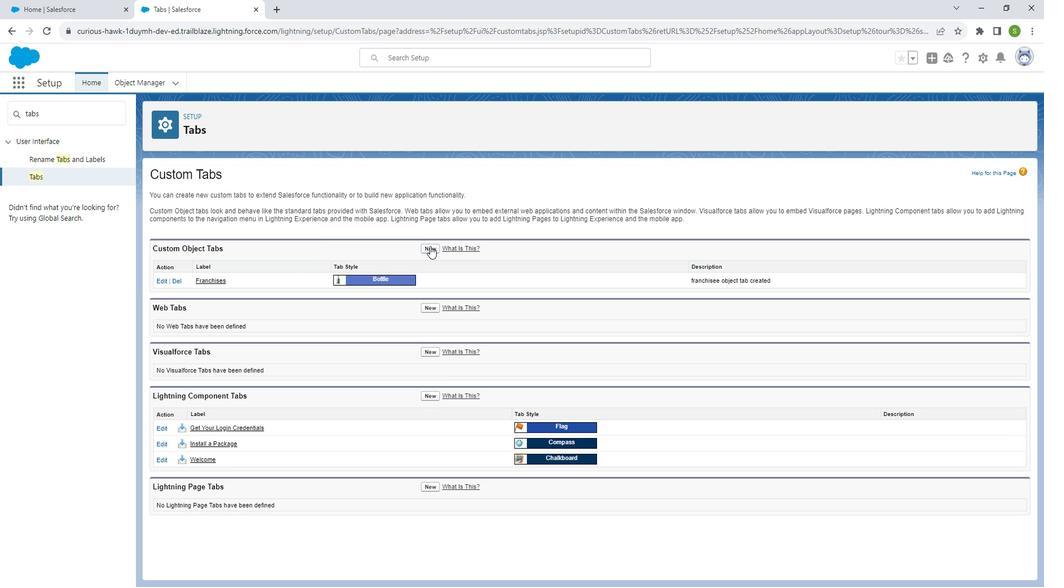 
Action: Mouse moved to (363, 265)
Screenshot: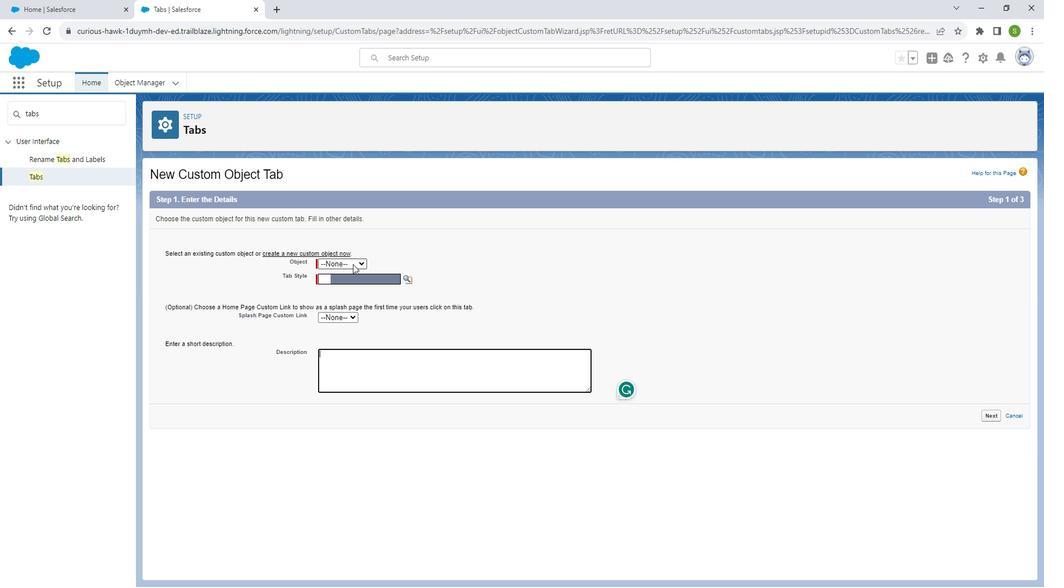 
Action: Mouse pressed left at (363, 265)
Screenshot: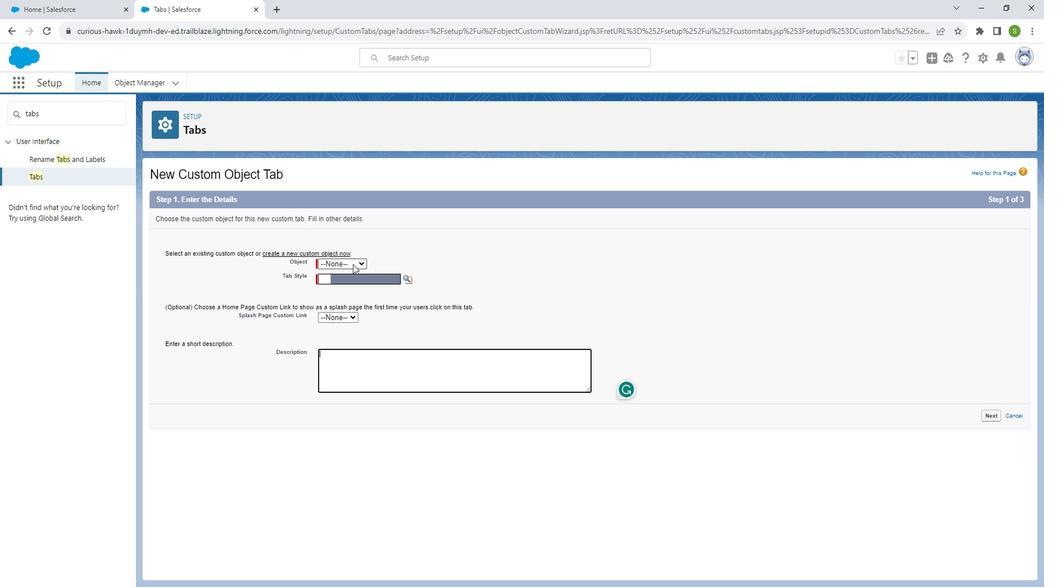 
Action: Mouse moved to (358, 282)
Screenshot: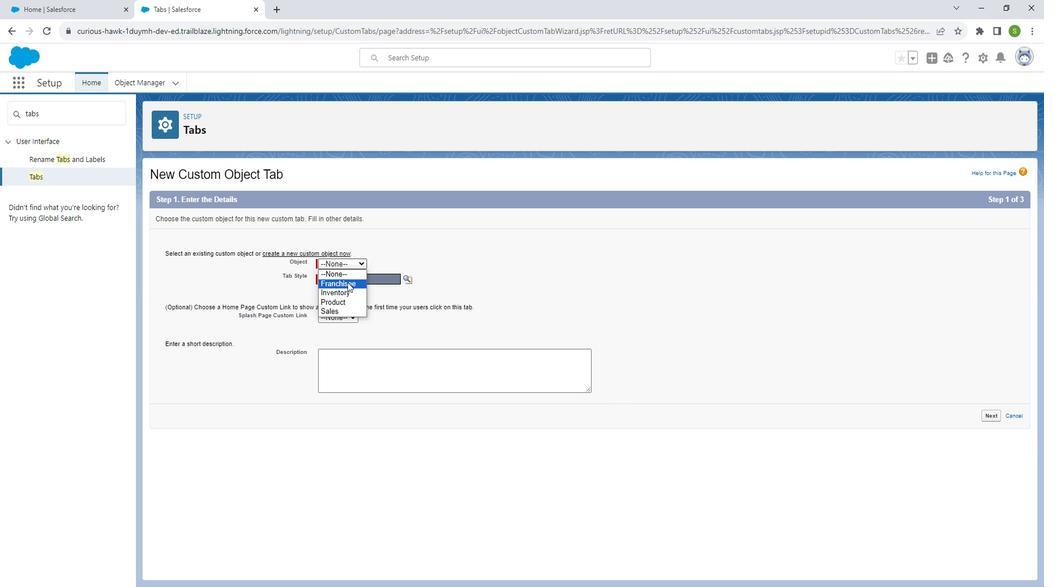 
Action: Mouse pressed left at (358, 282)
Screenshot: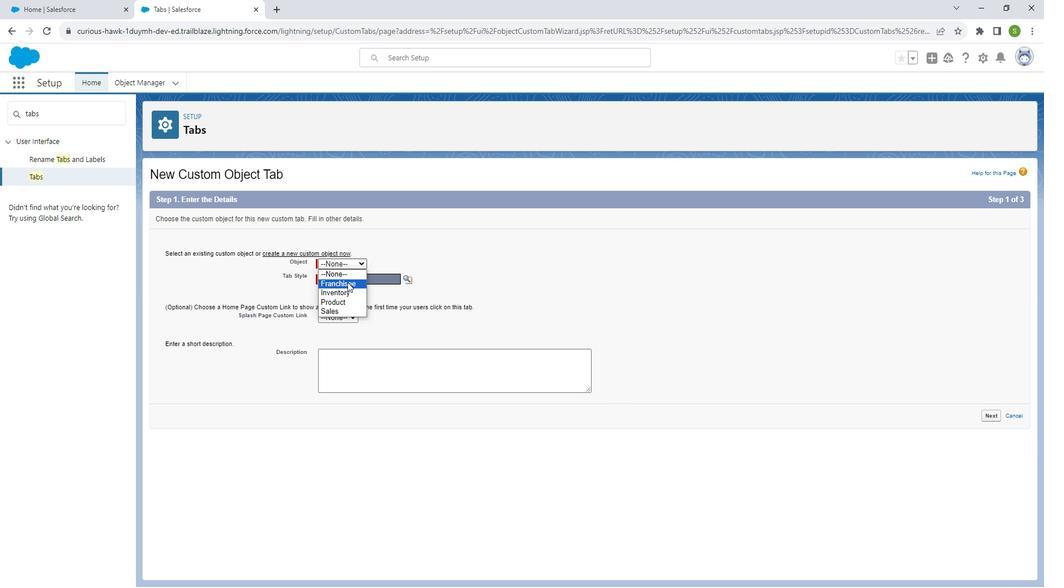 
Action: Mouse moved to (417, 282)
Screenshot: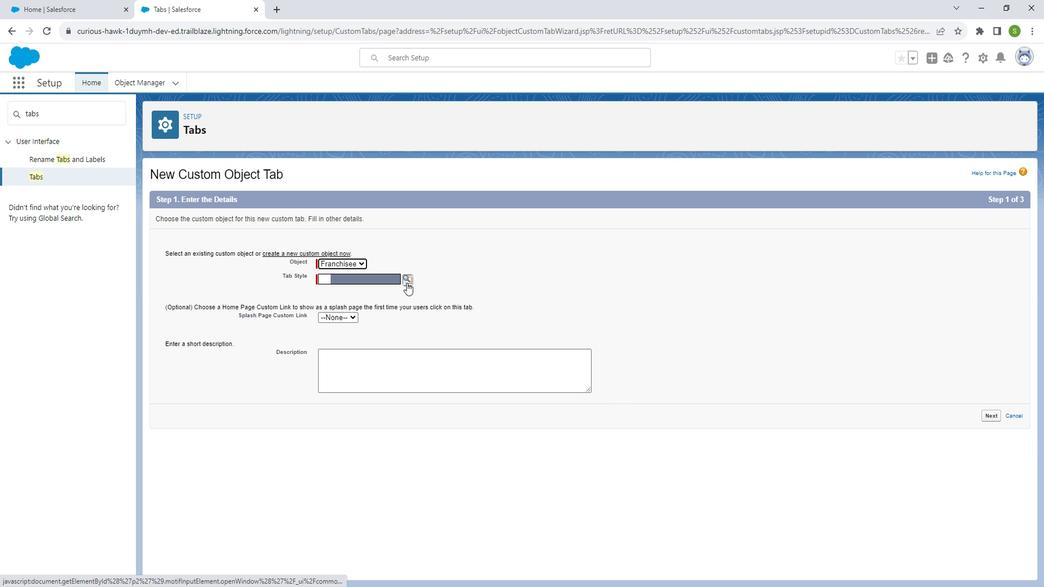 
Action: Mouse pressed left at (417, 282)
Screenshot: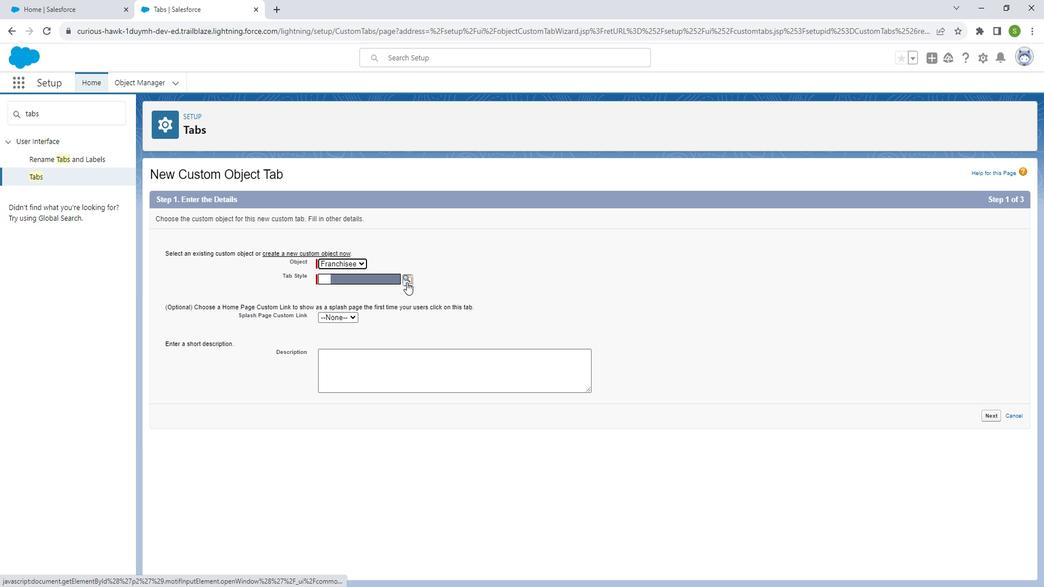
Action: Mouse moved to (259, 392)
Screenshot: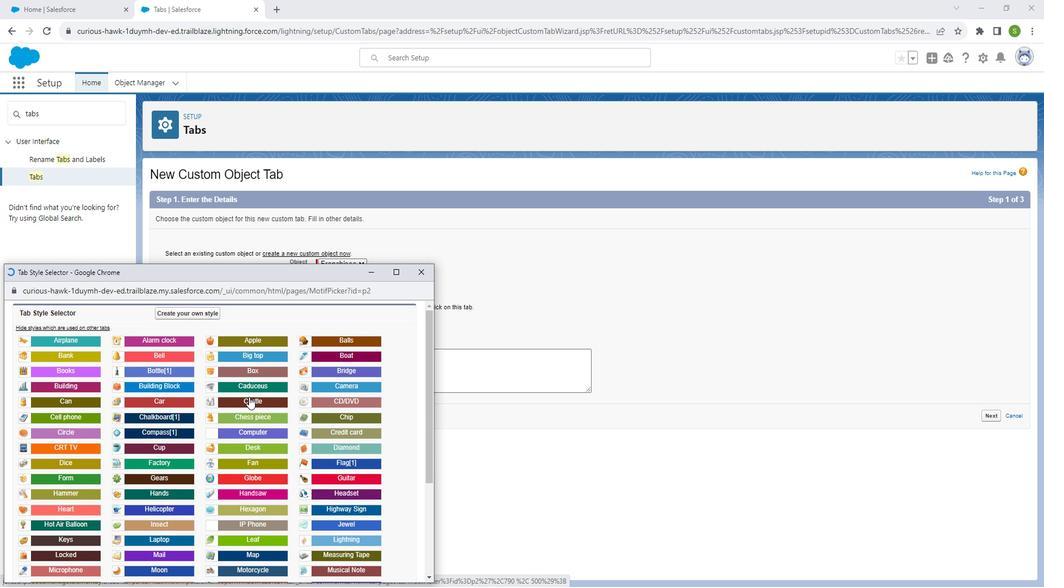 
Action: Mouse pressed left at (259, 392)
Screenshot: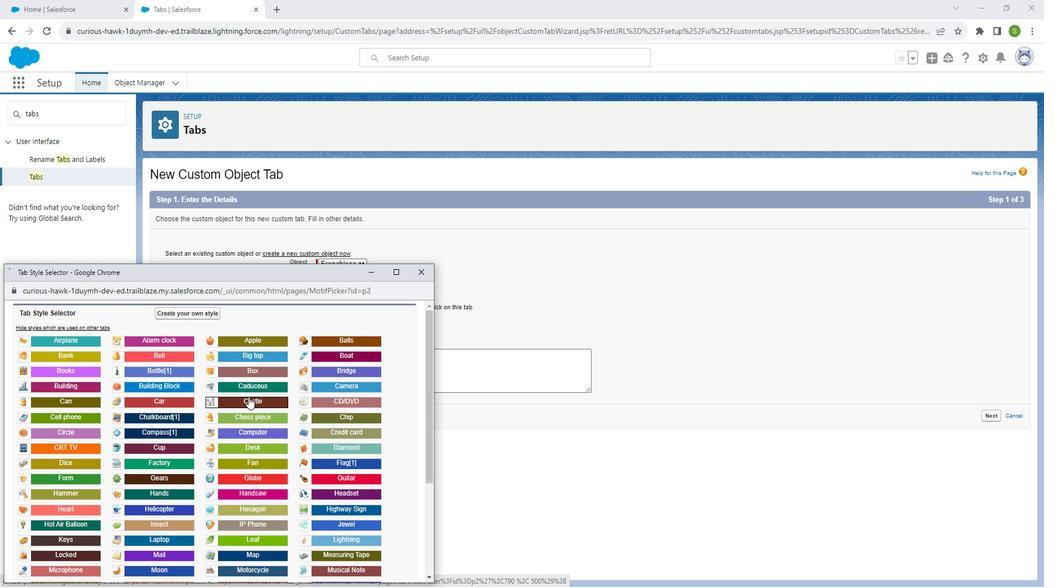
Action: Mouse moved to (359, 364)
Screenshot: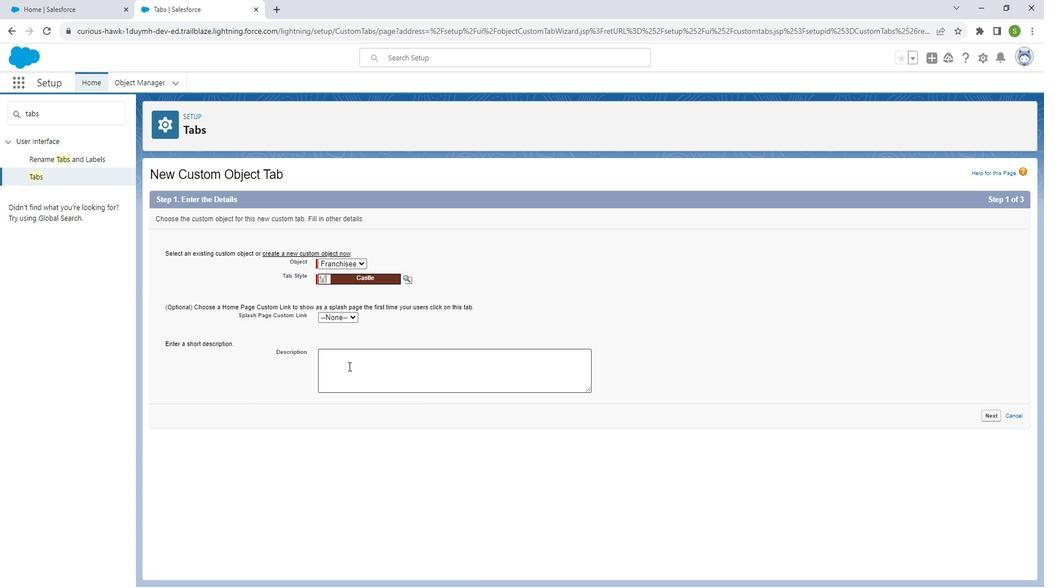 
Action: Mouse pressed left at (359, 364)
Screenshot: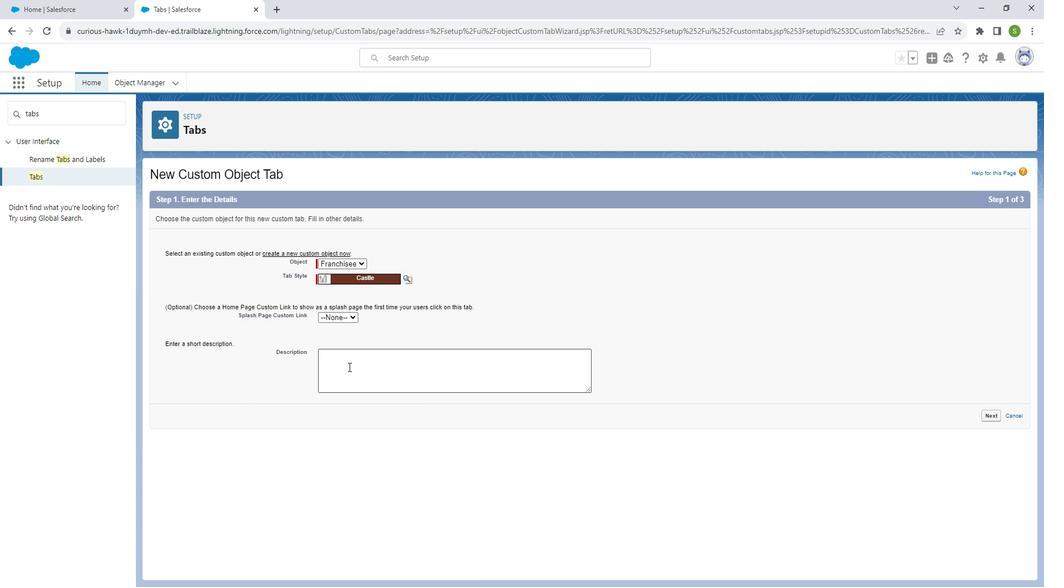 
Action: Mouse moved to (359, 364)
Screenshot: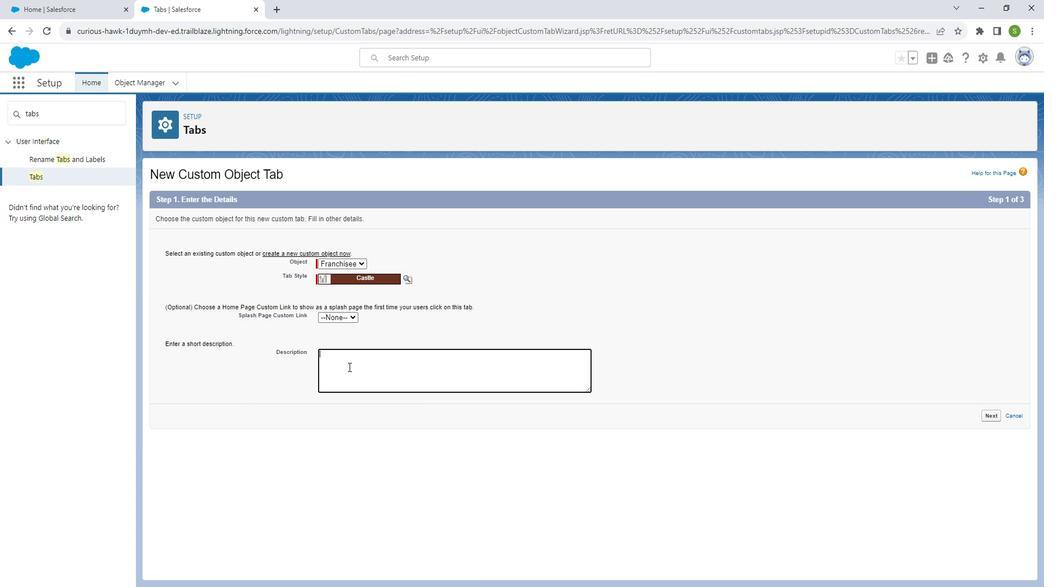 
Action: Key pressed <Key.shift_r>Franchisee<Key.space>tab<Key.space>created
Screenshot: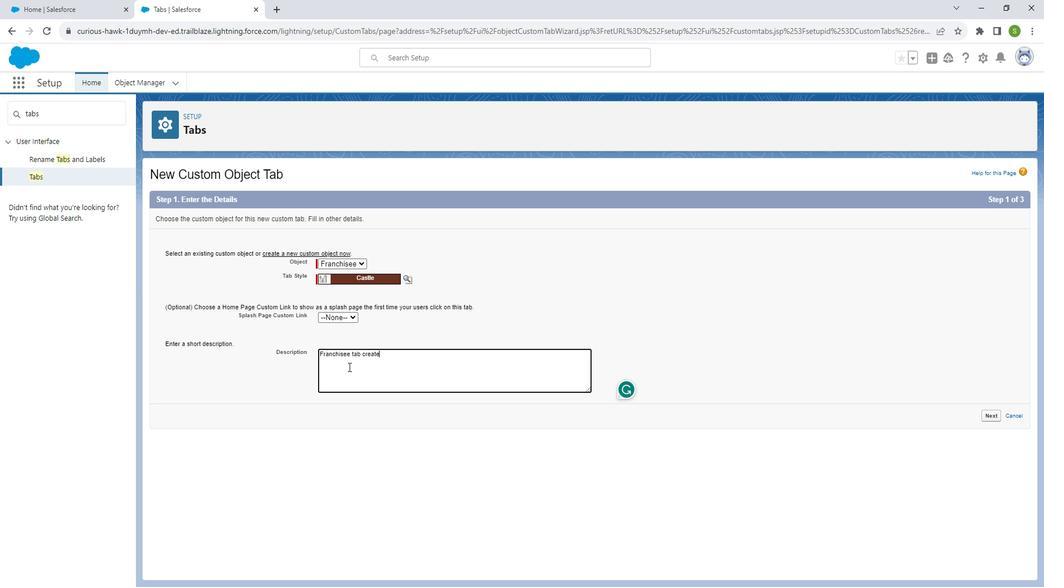 
Action: Mouse moved to (1002, 411)
Screenshot: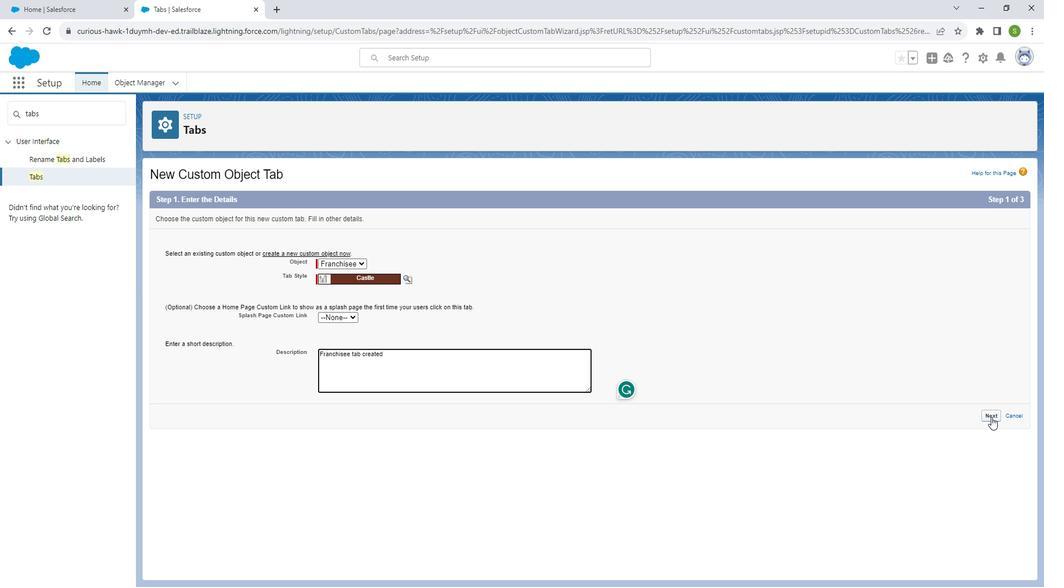 
Action: Mouse pressed left at (1002, 411)
Screenshot: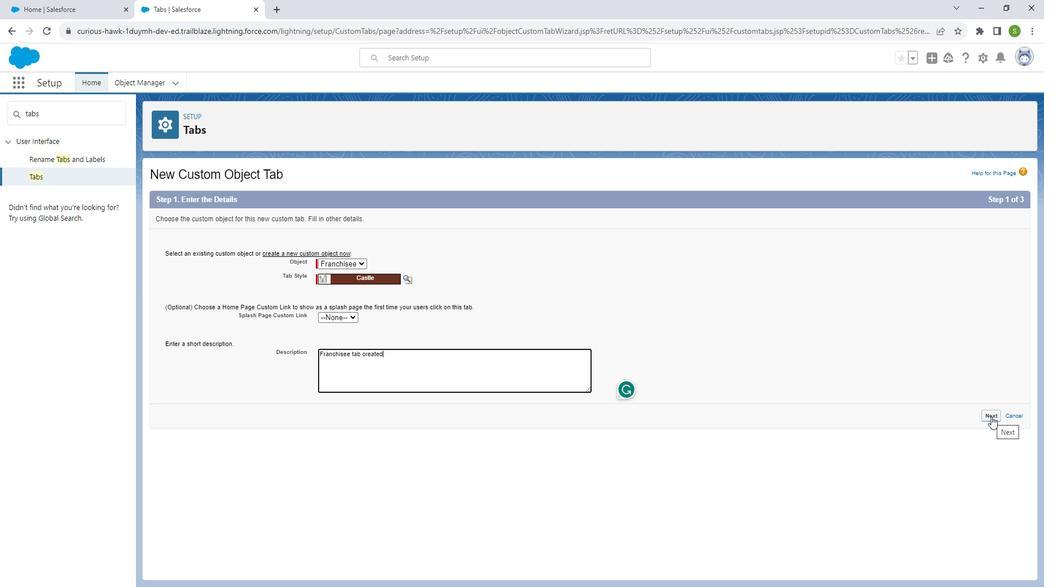 
Action: Mouse moved to (891, 282)
Screenshot: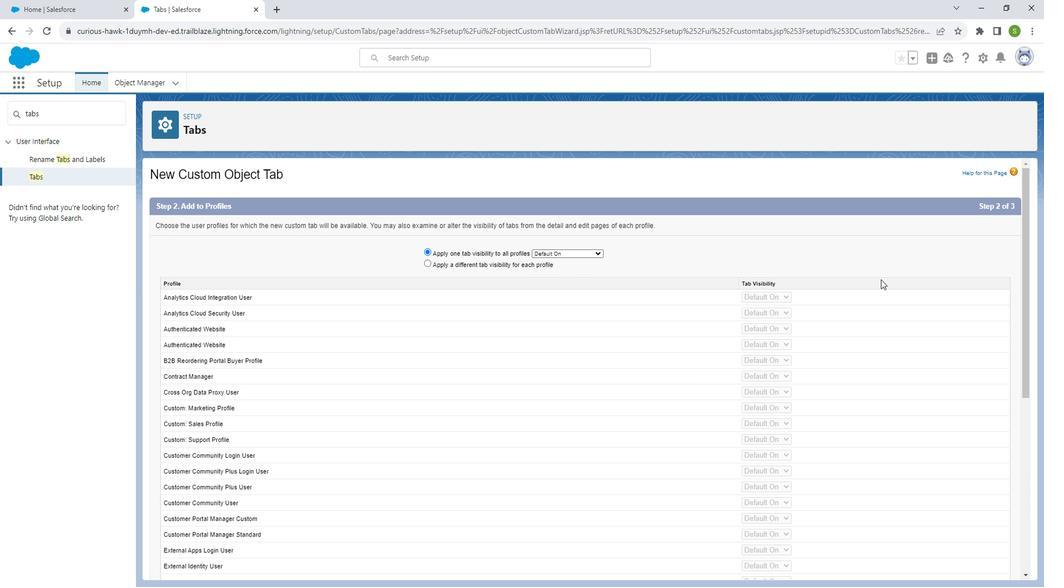 
Action: Mouse scrolled (891, 282) with delta (0, 0)
Screenshot: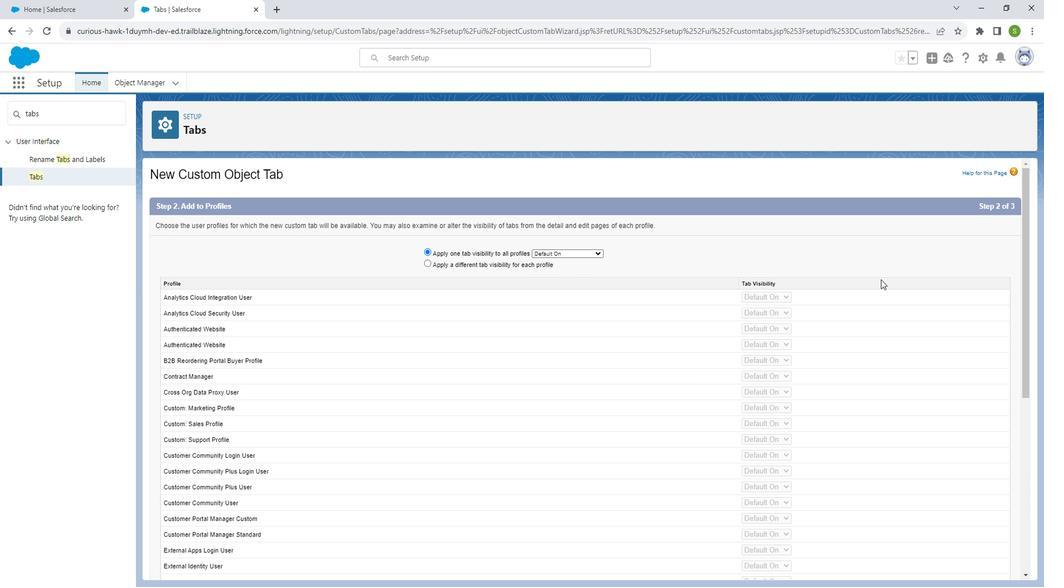 
Action: Mouse moved to (891, 284)
Screenshot: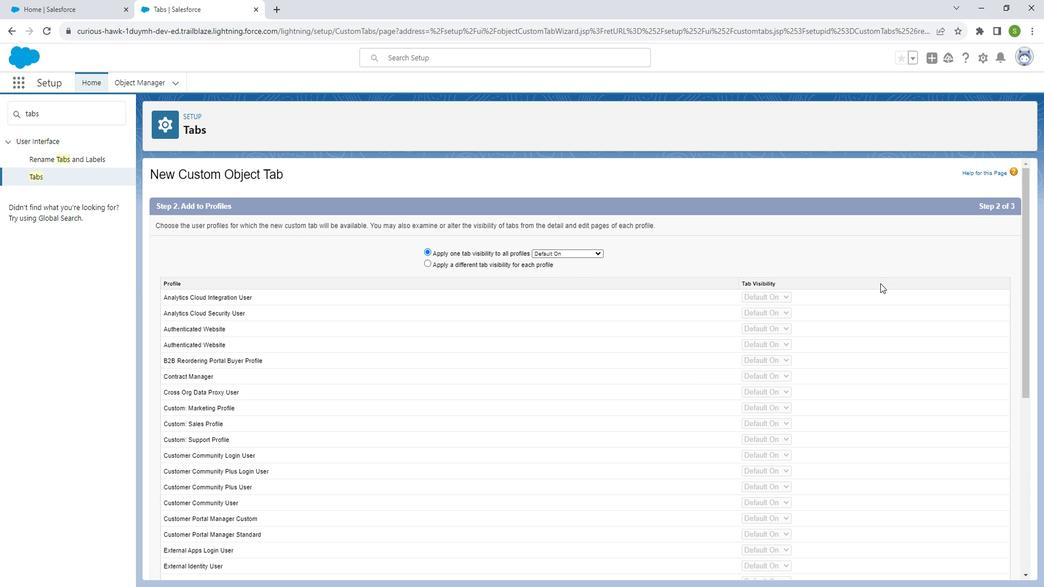 
Action: Mouse scrolled (891, 284) with delta (0, 0)
Screenshot: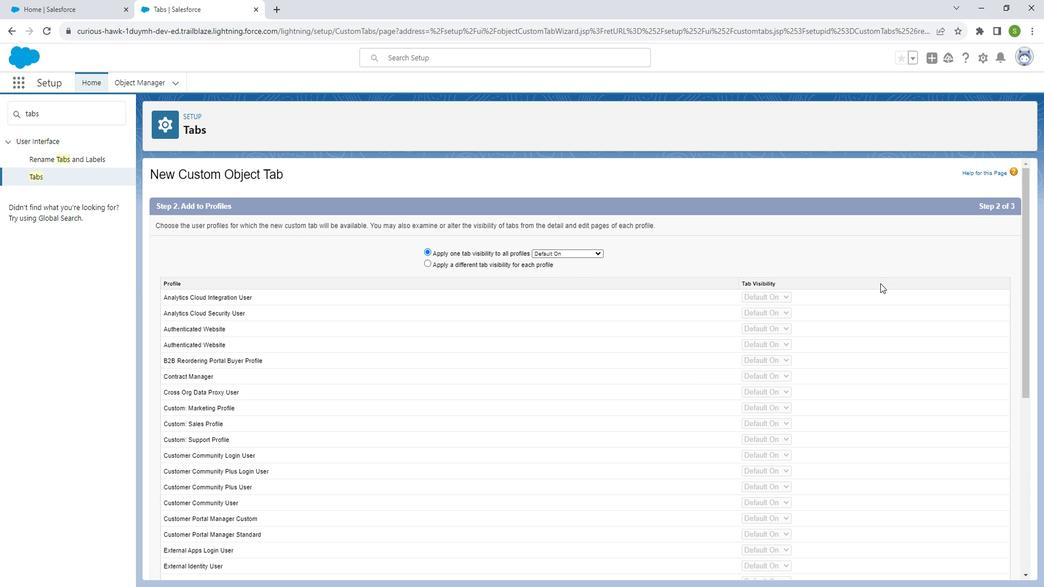 
Action: Mouse scrolled (891, 284) with delta (0, 0)
Screenshot: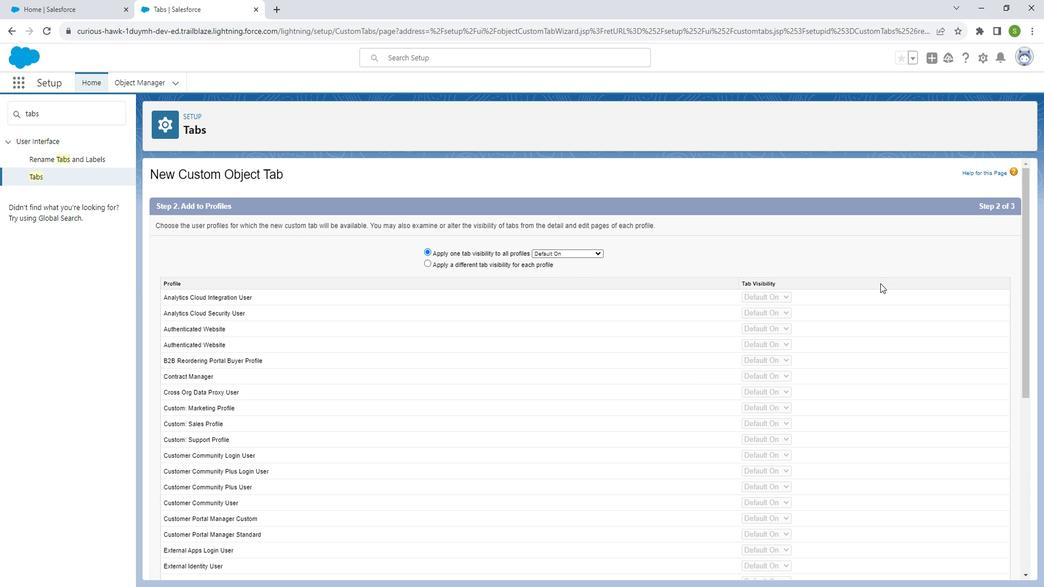 
Action: Mouse scrolled (891, 284) with delta (0, 0)
Screenshot: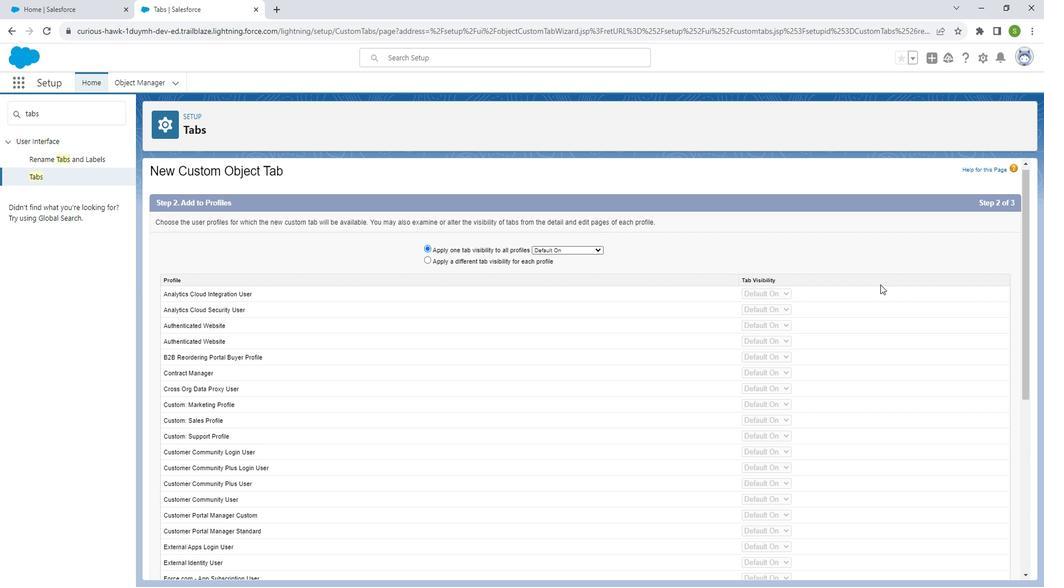 
Action: Mouse scrolled (891, 284) with delta (0, 0)
Screenshot: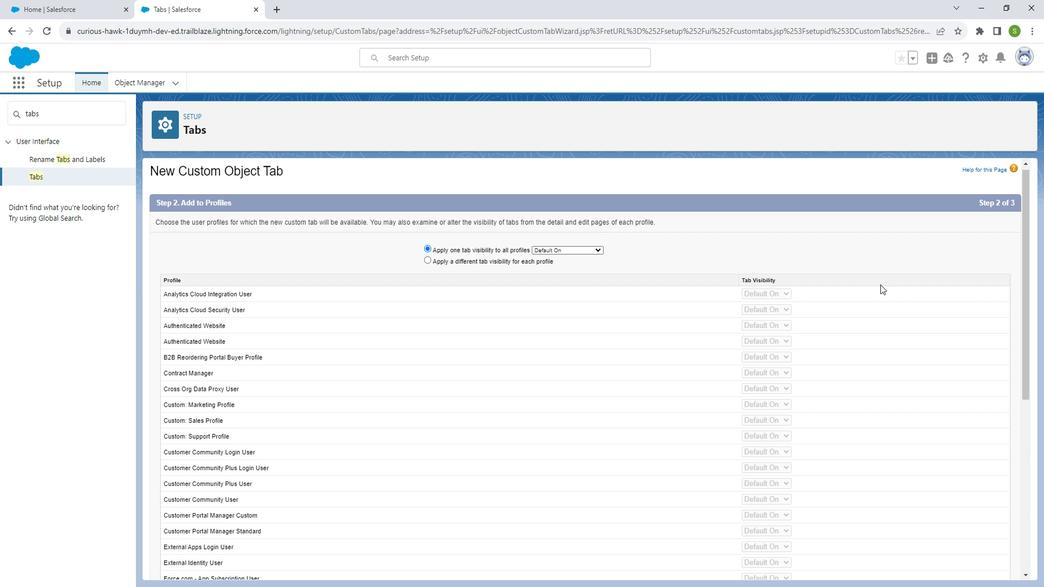 
Action: Mouse moved to (890, 285)
Screenshot: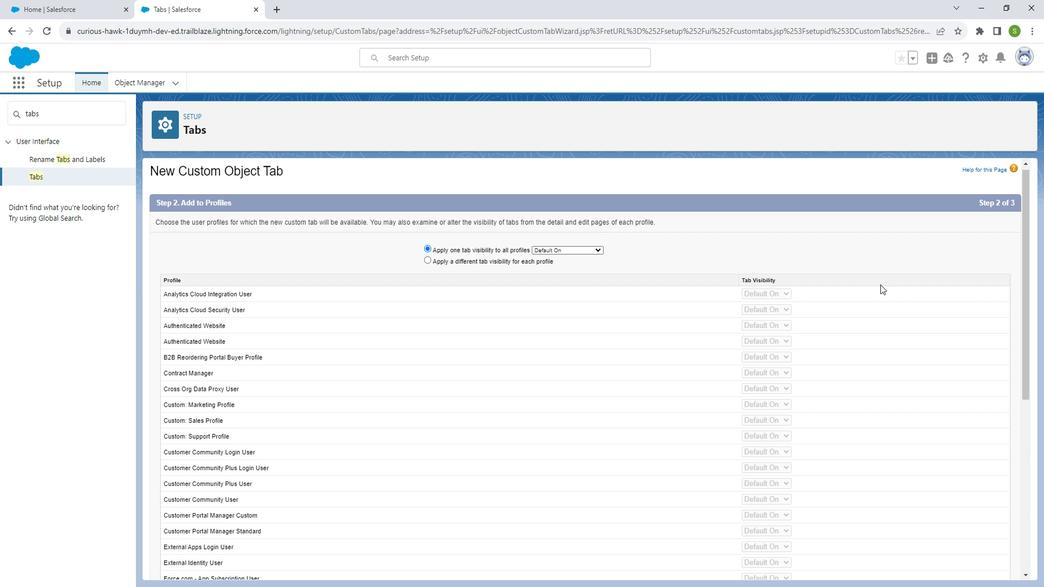 
Action: Mouse scrolled (890, 284) with delta (0, 0)
Screenshot: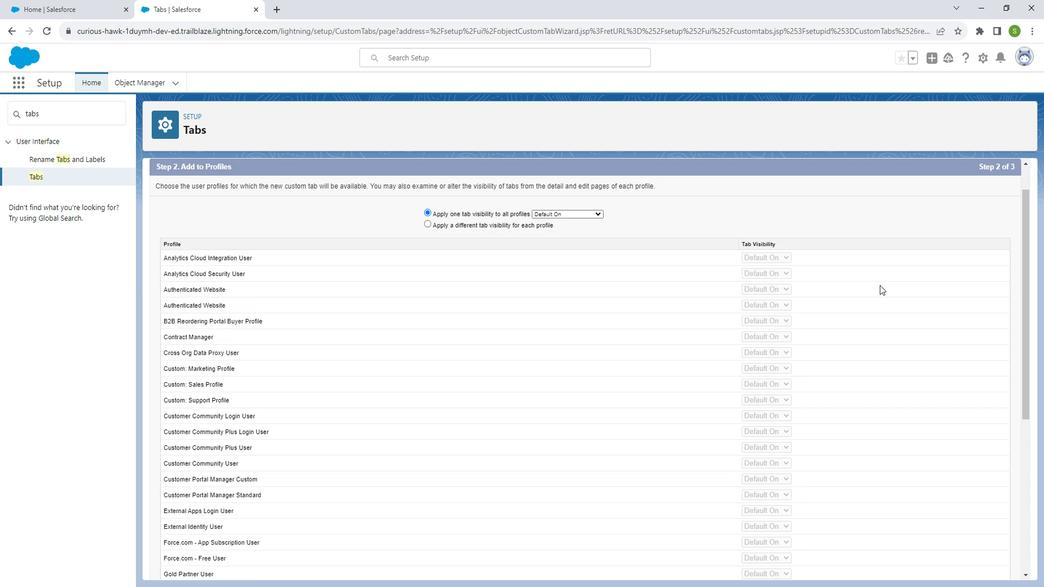 
Action: Mouse moved to (992, 556)
Screenshot: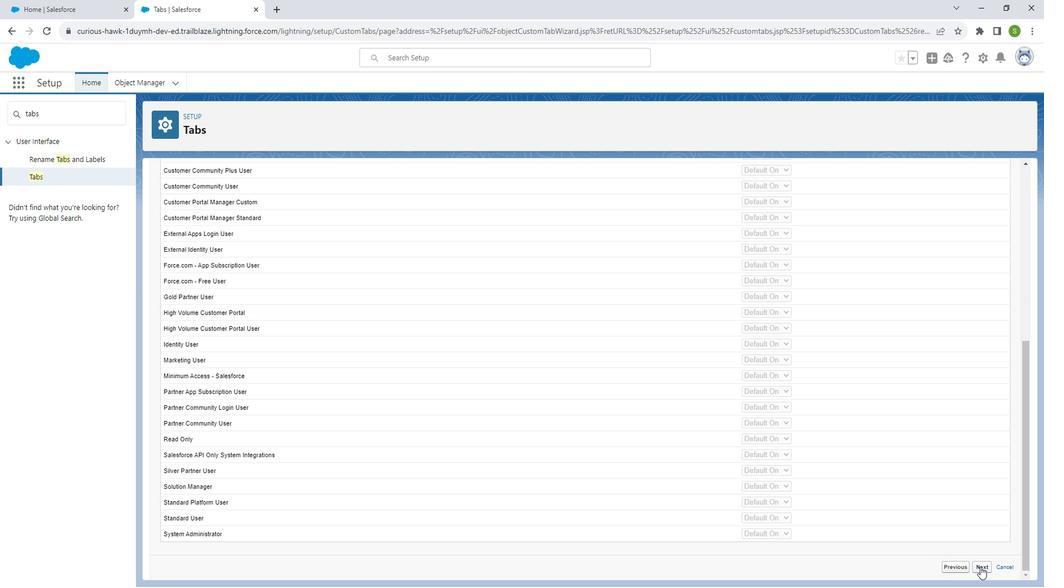 
Action: Mouse pressed left at (992, 556)
Screenshot: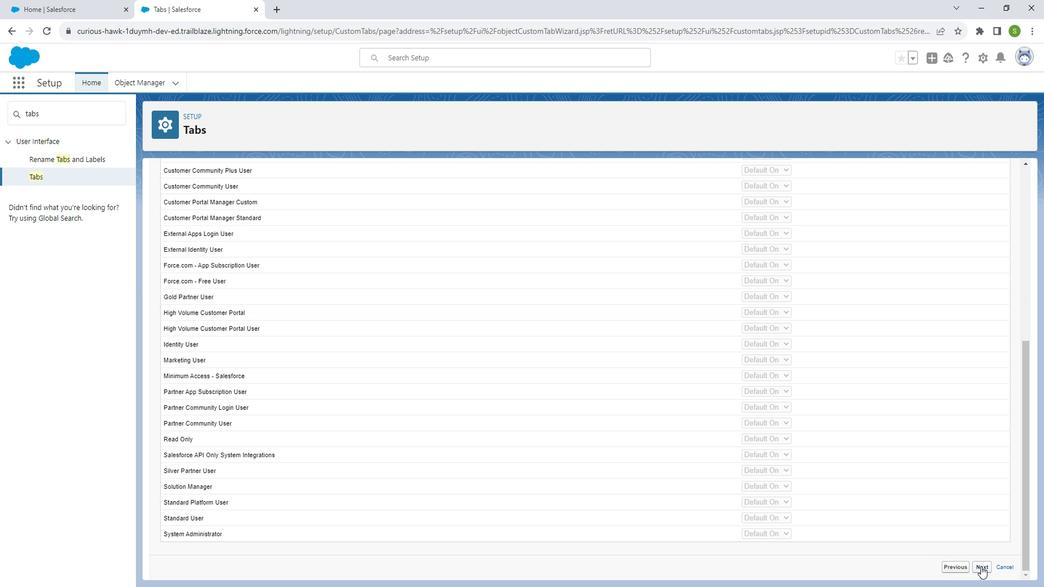 
Action: Mouse moved to (920, 312)
Screenshot: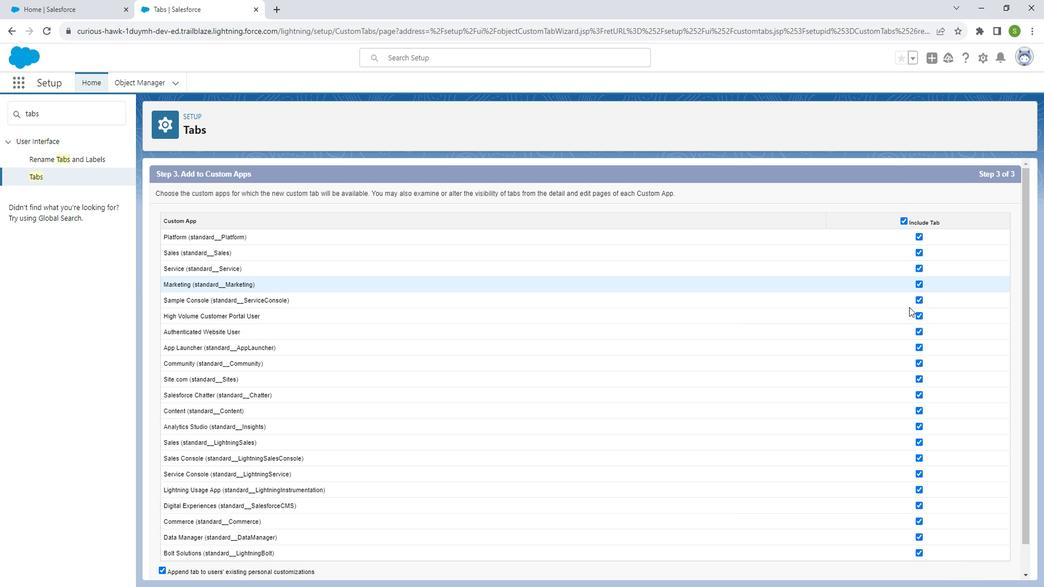 
Action: Mouse scrolled (920, 311) with delta (0, 0)
Screenshot: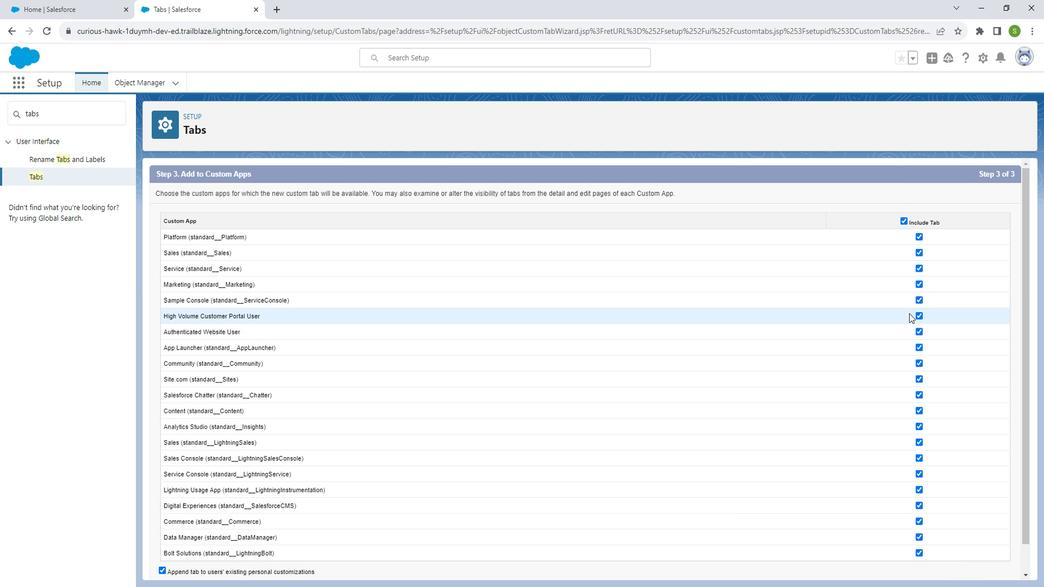 
Action: Mouse moved to (920, 313)
Screenshot: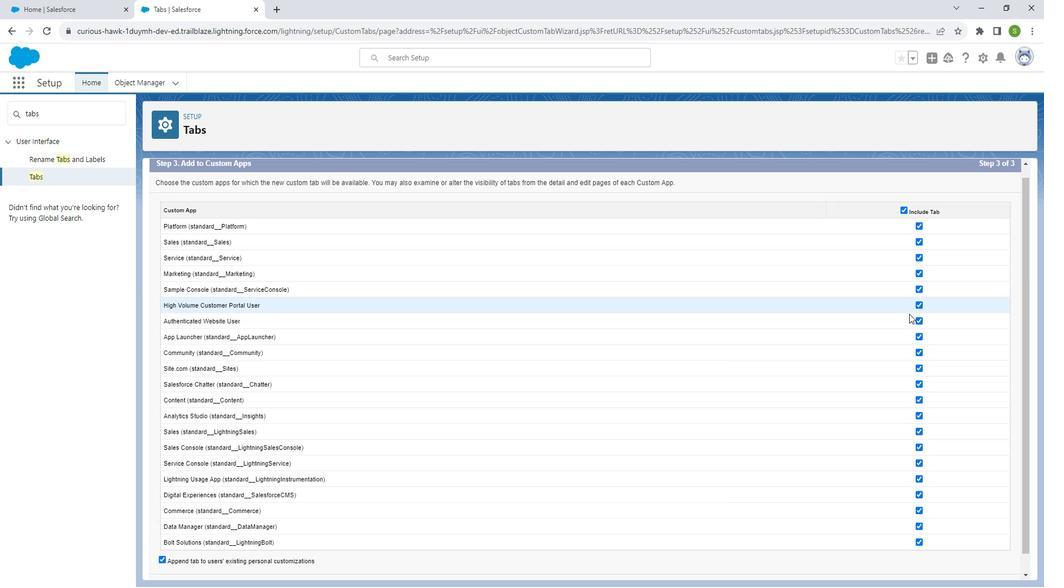 
Action: Mouse scrolled (920, 312) with delta (0, 0)
Screenshot: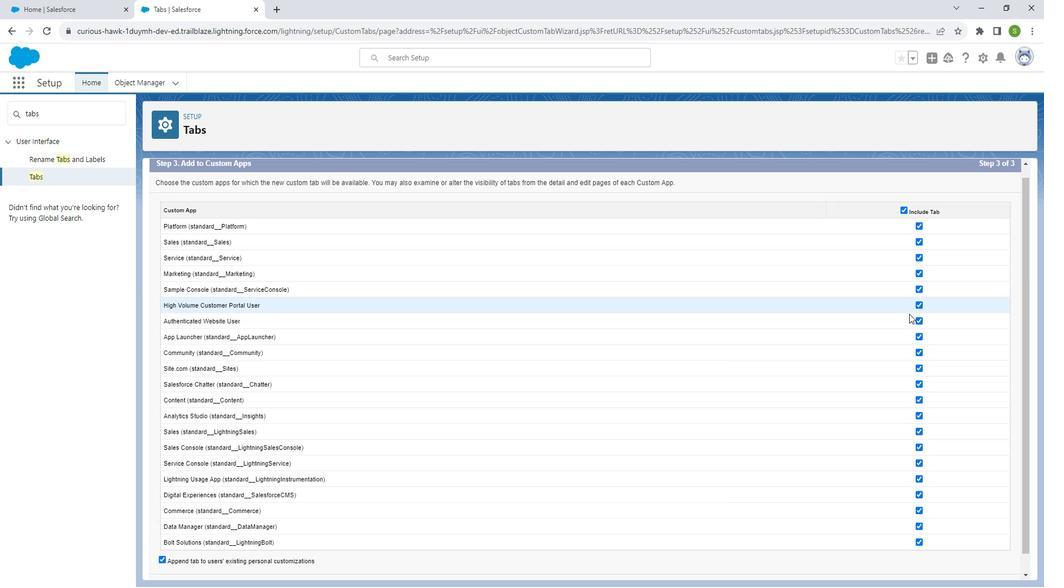 
Action: Mouse moved to (919, 318)
Screenshot: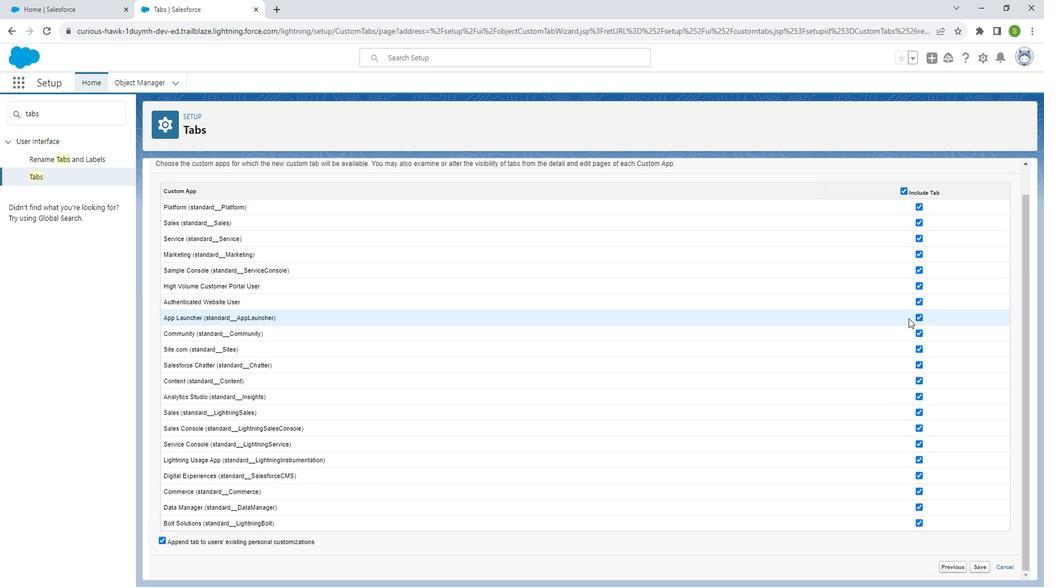 
Action: Mouse scrolled (919, 318) with delta (0, 0)
Screenshot: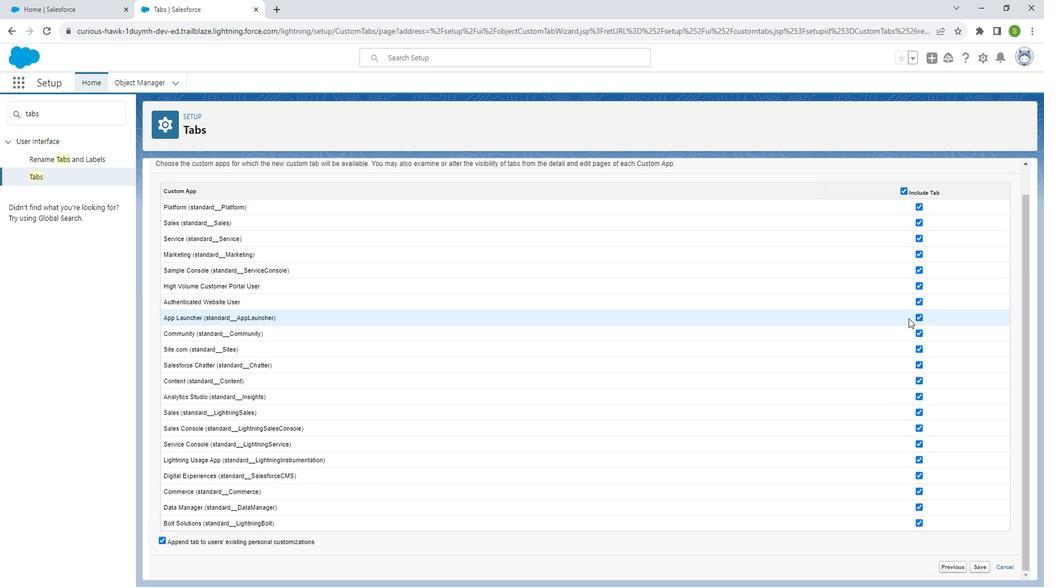 
Action: Mouse moved to (919, 327)
Screenshot: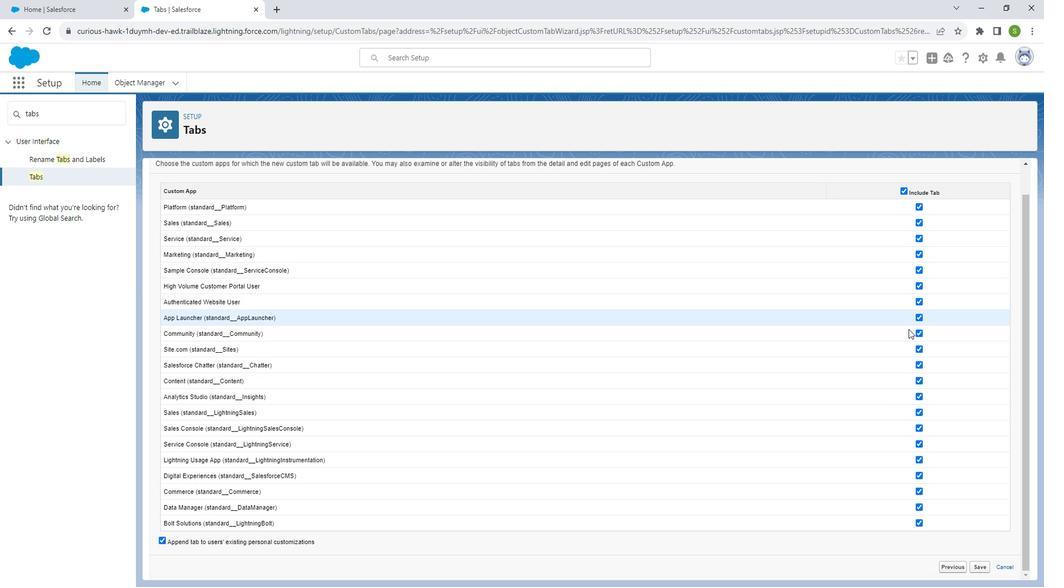 
Action: Mouse scrolled (919, 327) with delta (0, 0)
Screenshot: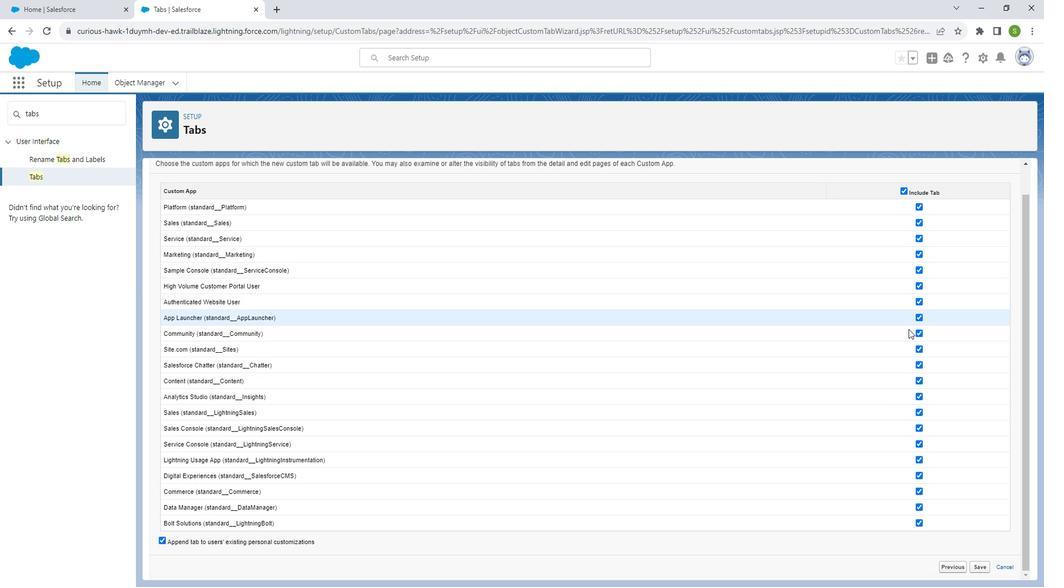
Action: Mouse moved to (920, 331)
Screenshot: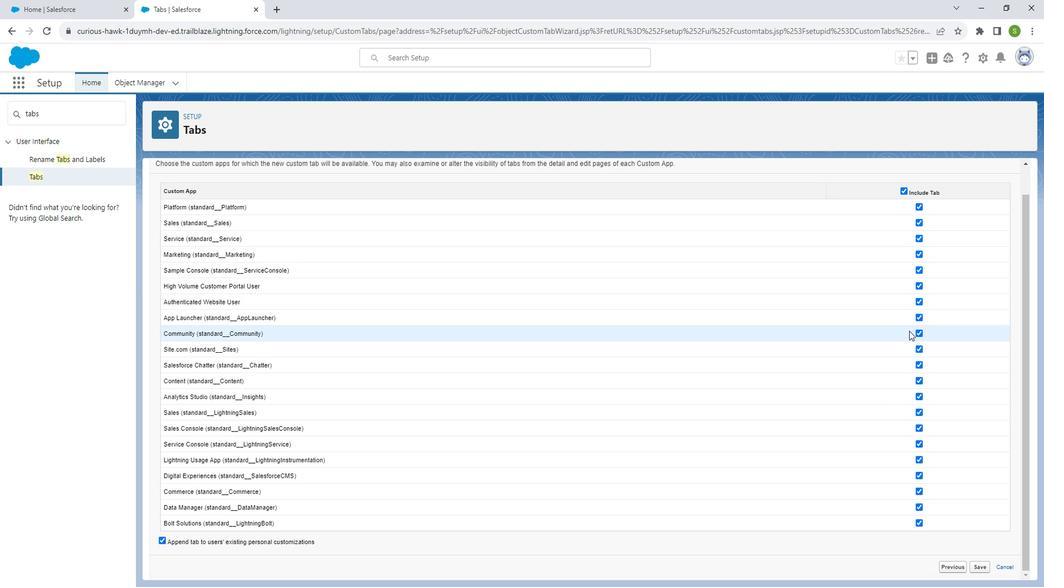 
Action: Mouse scrolled (920, 331) with delta (0, 0)
Screenshot: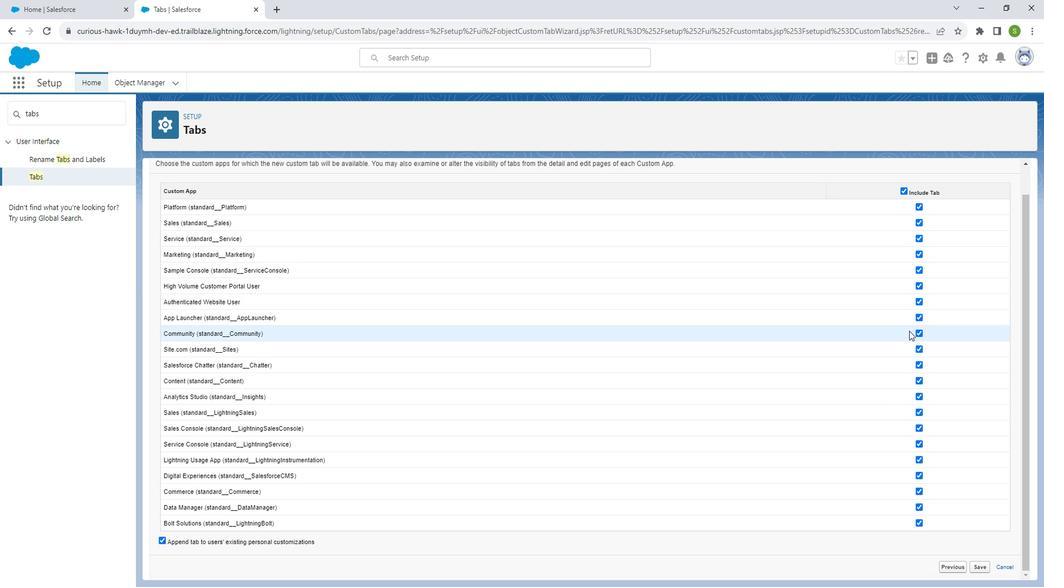 
Action: Mouse moved to (991, 556)
Screenshot: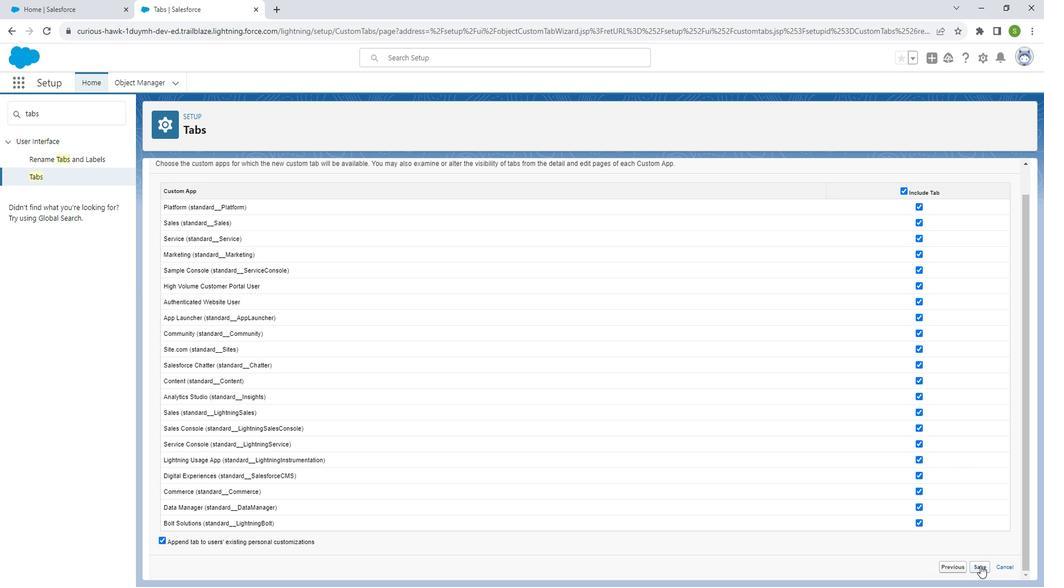 
Action: Mouse pressed left at (991, 556)
Screenshot: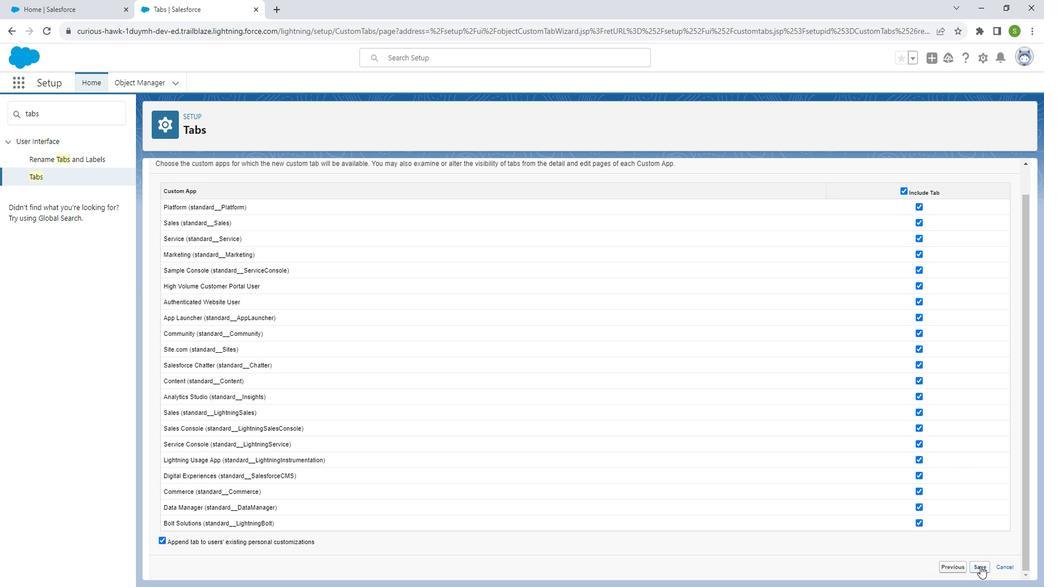 
Action: Mouse moved to (436, 250)
Screenshot: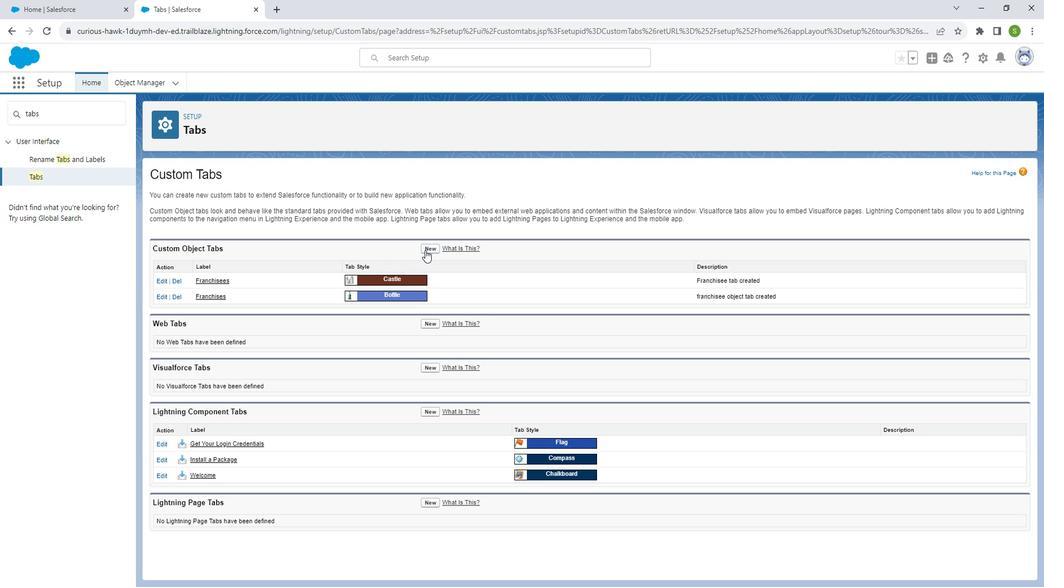 
Action: Mouse pressed left at (436, 250)
Screenshot: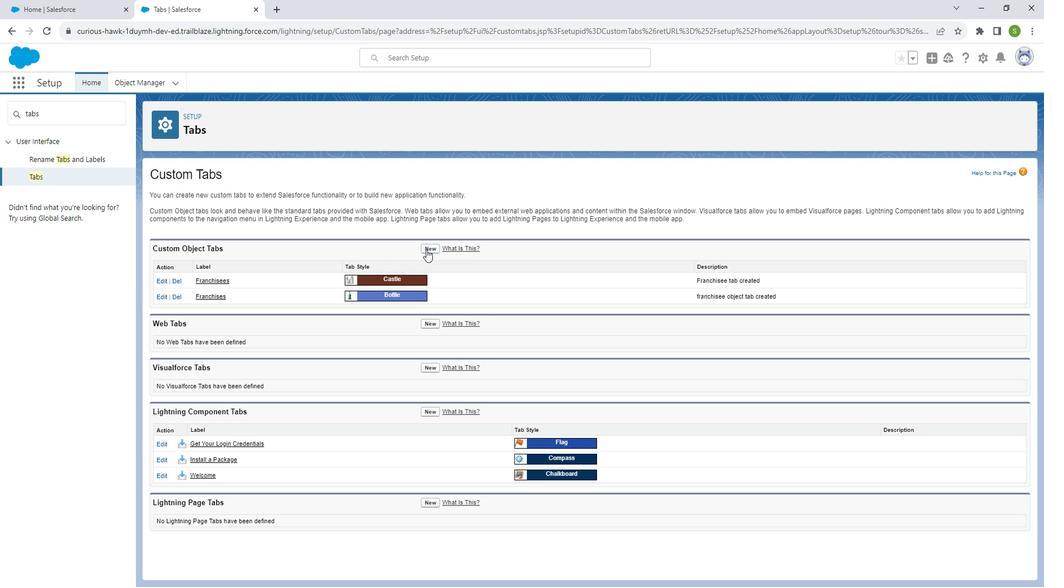 
Action: Mouse moved to (362, 265)
Screenshot: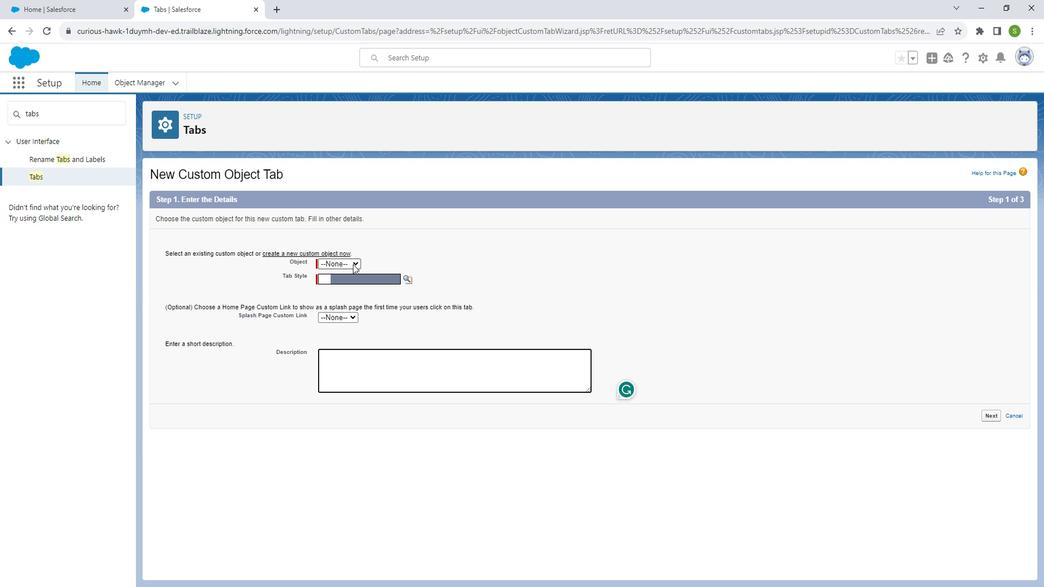 
Action: Mouse pressed left at (362, 265)
Screenshot: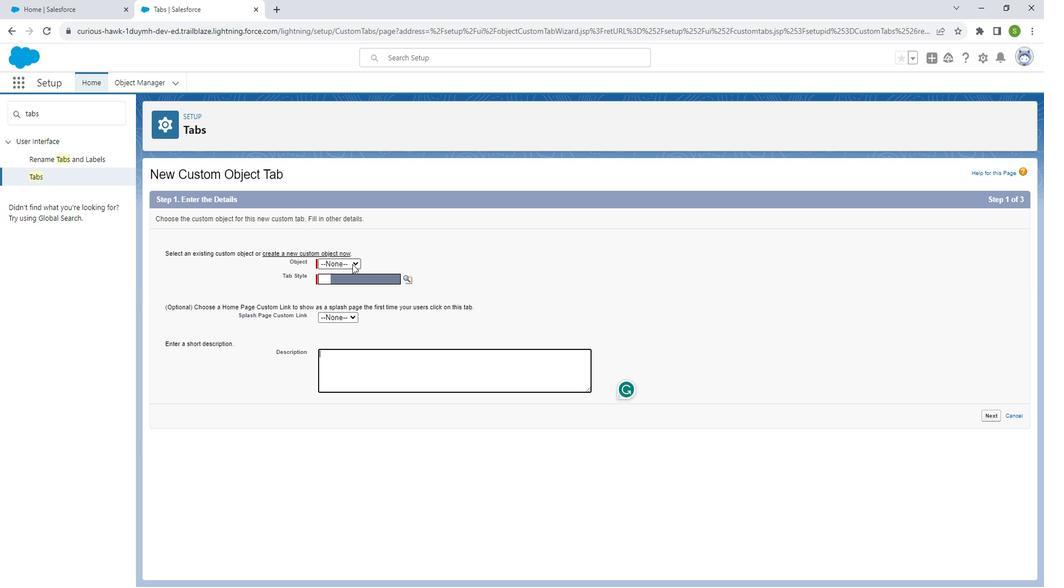 
Action: Mouse moved to (361, 282)
Screenshot: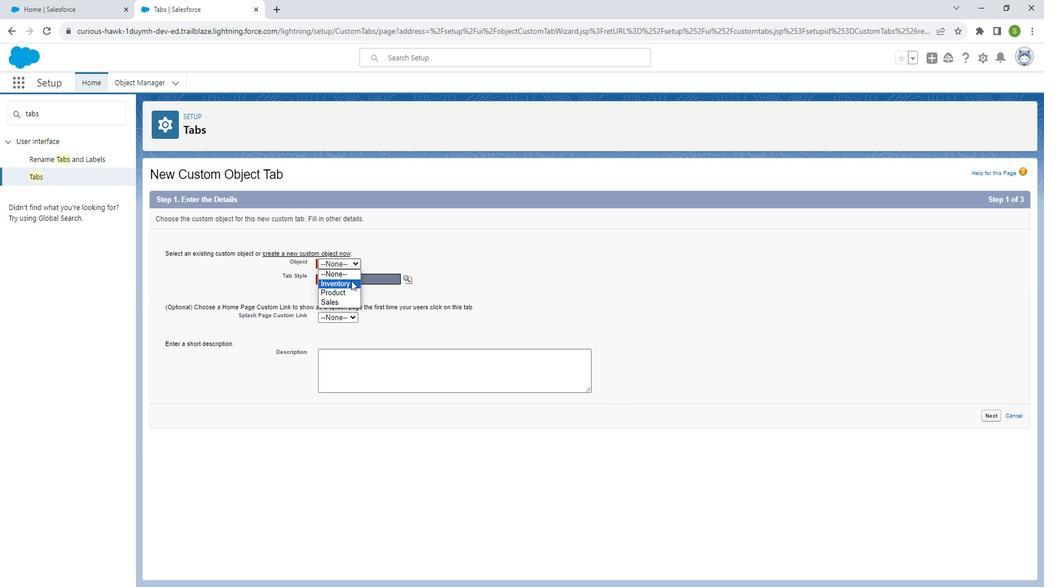 
Action: Mouse pressed left at (361, 282)
Screenshot: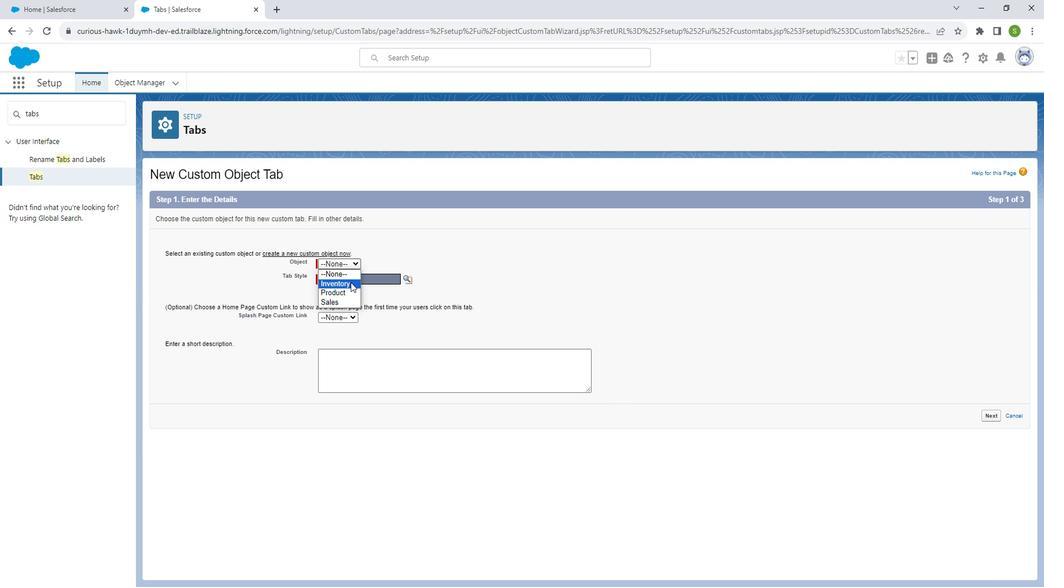 
Action: Mouse moved to (421, 282)
Screenshot: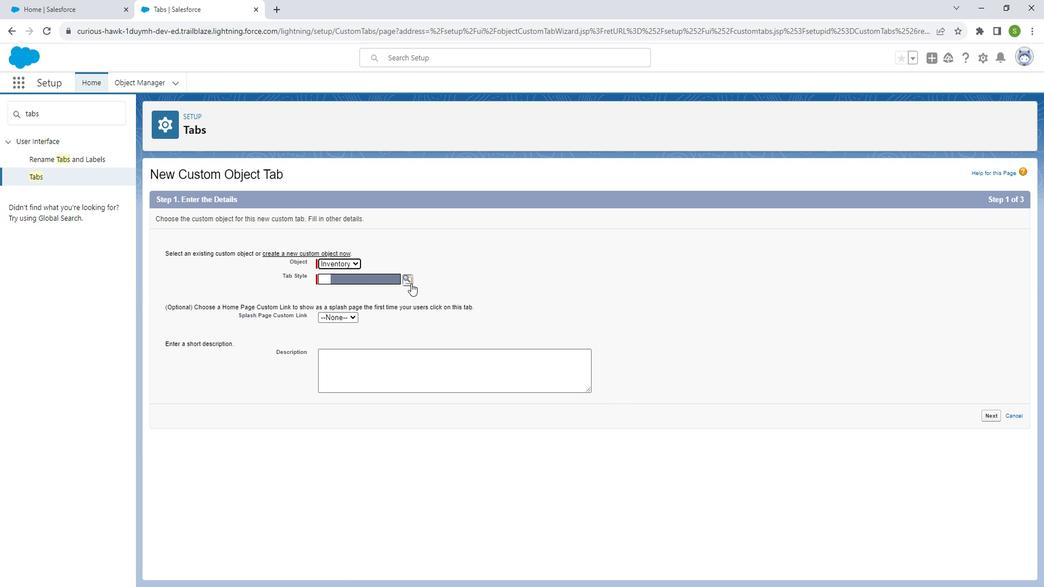 
Action: Mouse pressed left at (421, 282)
Screenshot: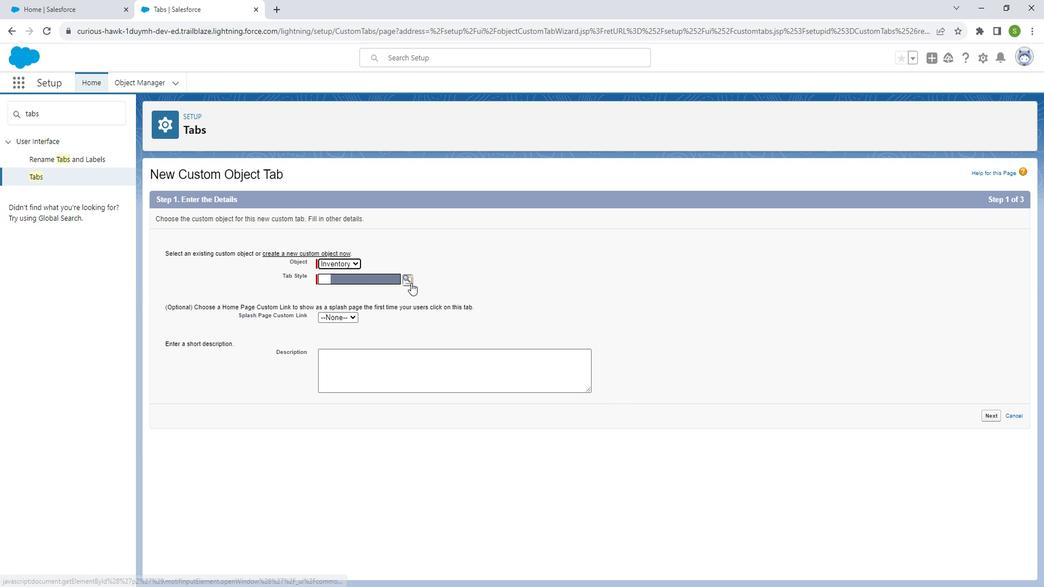 
Action: Mouse moved to (265, 470)
Screenshot: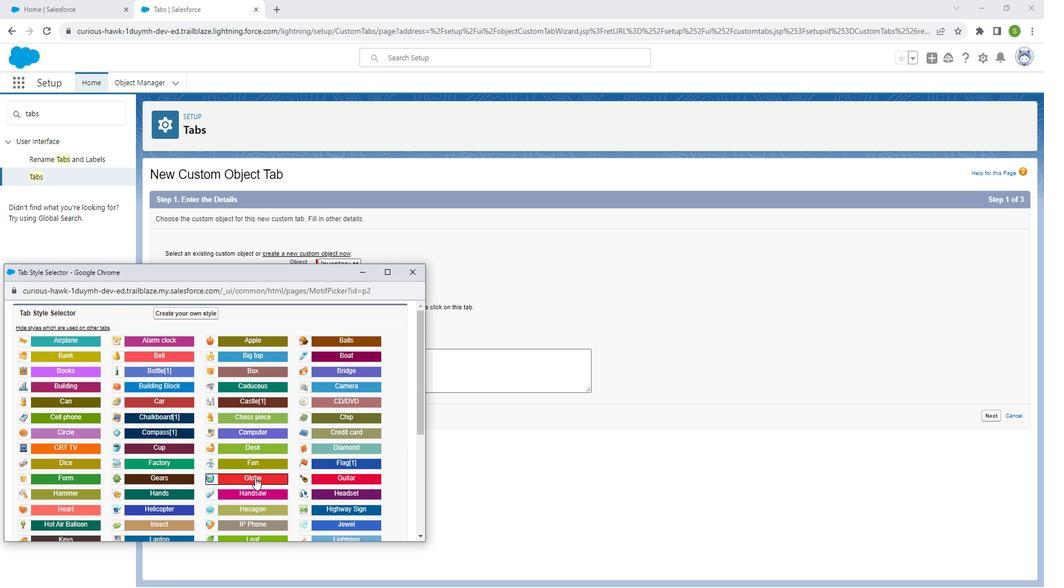 
Action: Mouse pressed left at (265, 470)
Screenshot: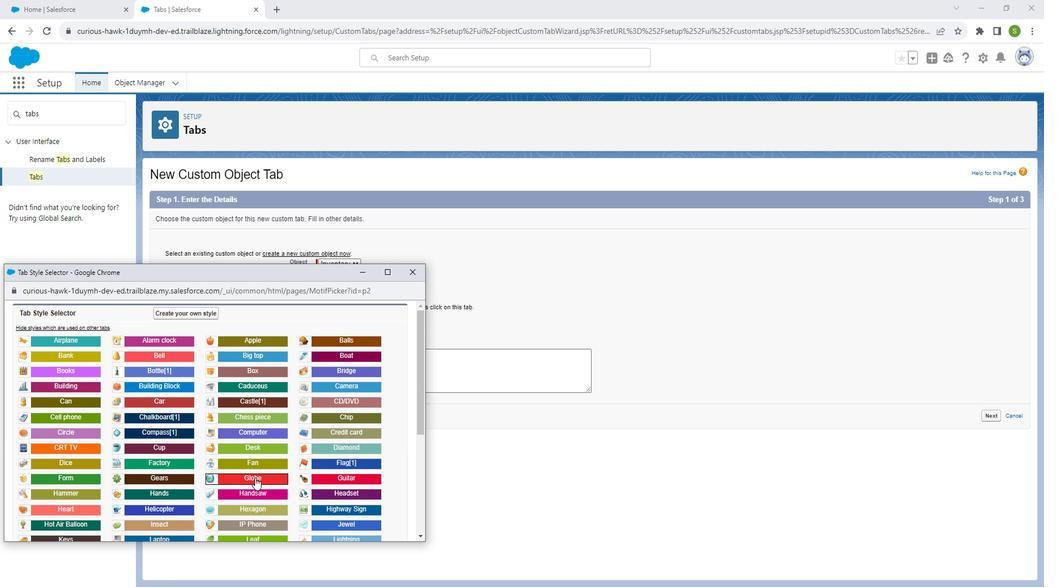 
Action: Mouse moved to (358, 365)
Screenshot: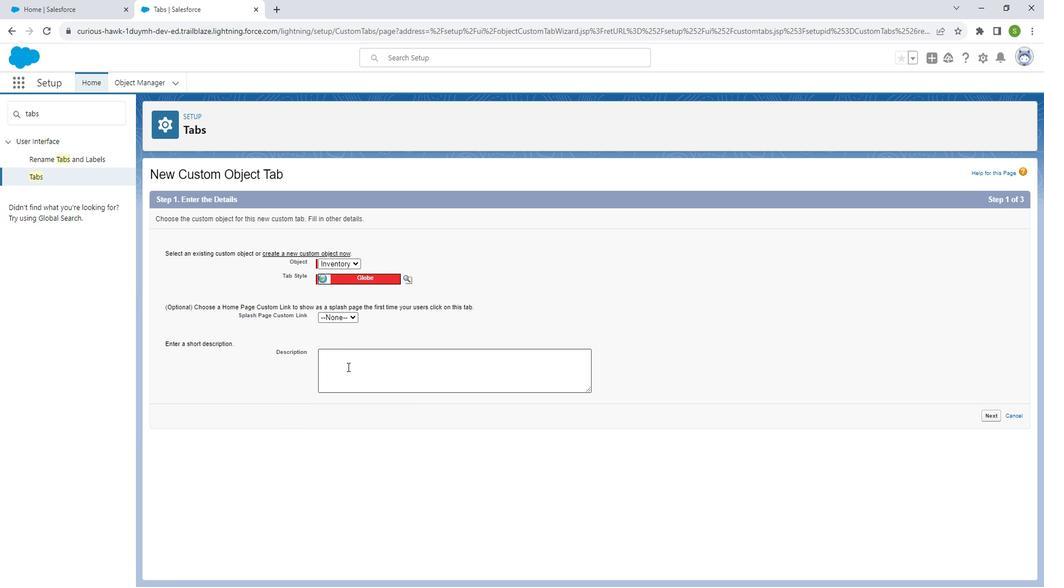 
Action: Mouse pressed left at (358, 365)
Screenshot: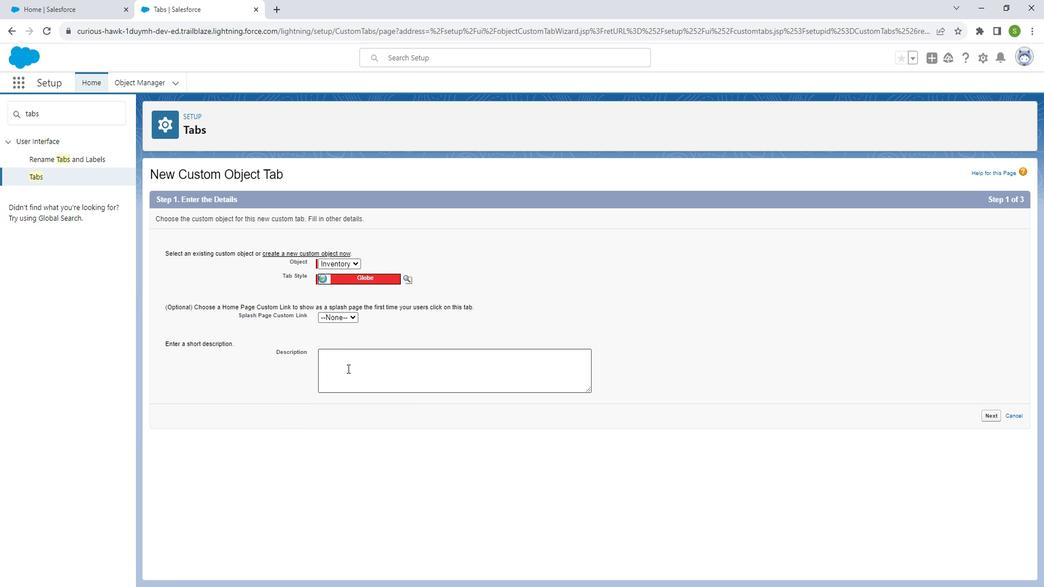 
Action: Key pressed <Key.shift_r>Created<Key.space><Key.shift_r>inventory<Key.space>tab
Screenshot: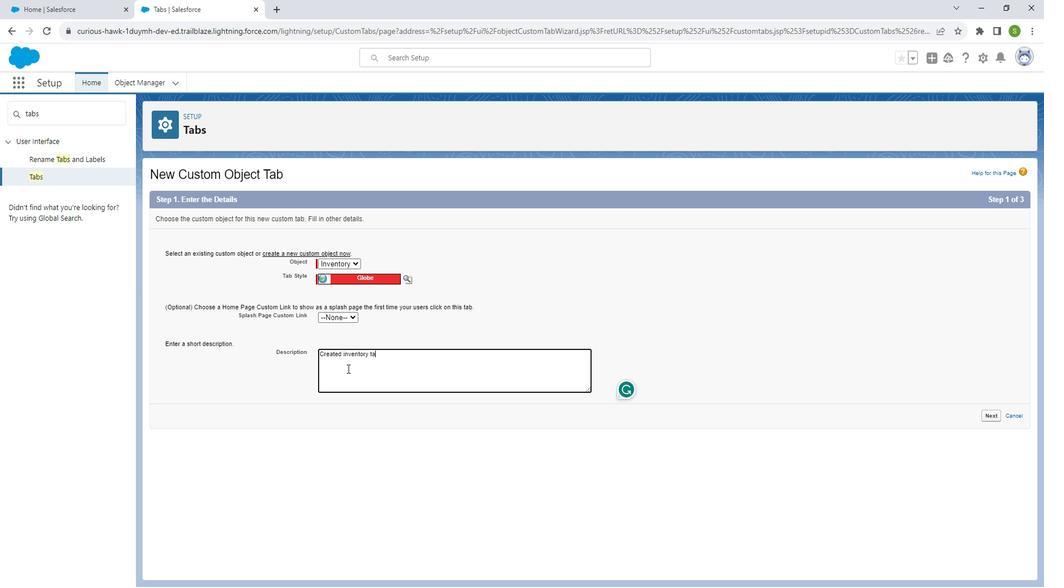 
Action: Mouse moved to (999, 408)
Screenshot: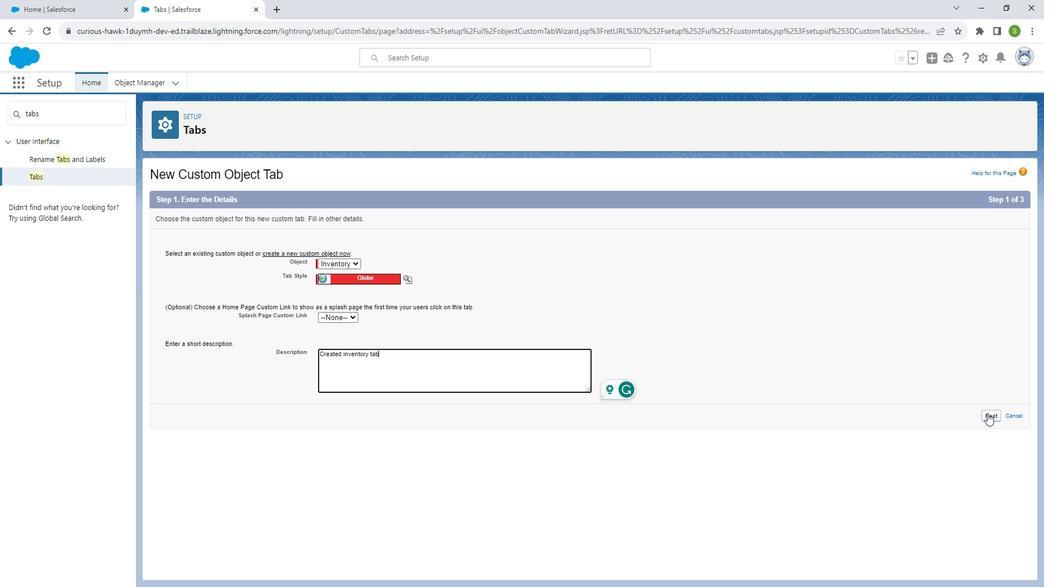 
Action: Mouse pressed left at (999, 408)
Screenshot: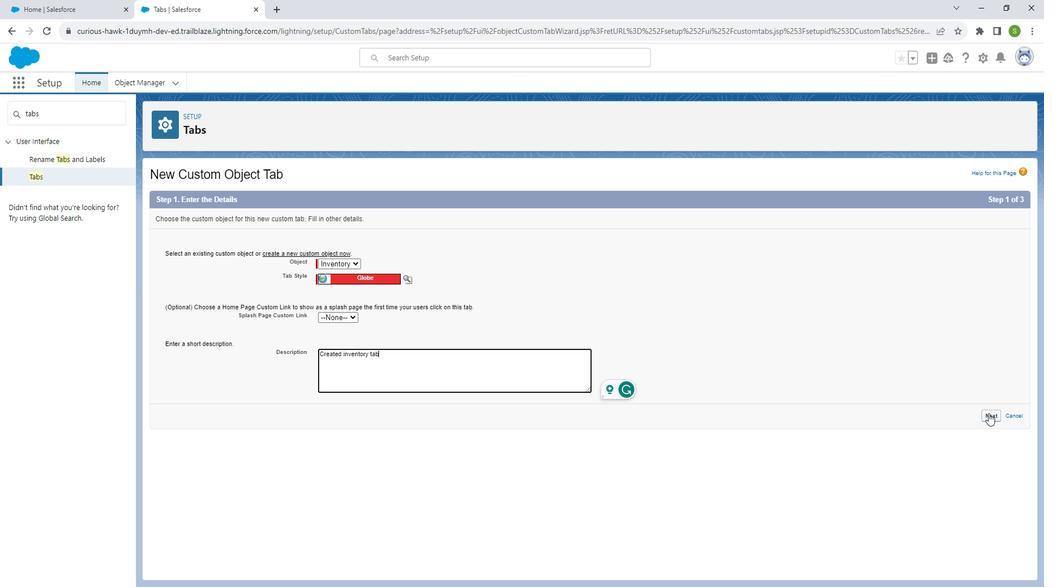 
Action: Mouse moved to (878, 299)
Screenshot: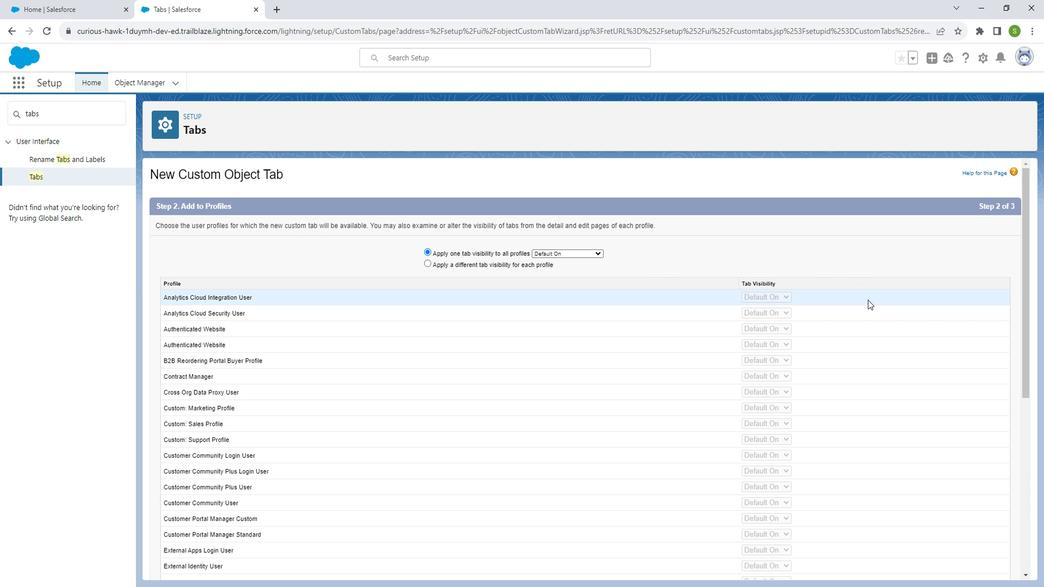 
Action: Mouse scrolled (878, 298) with delta (0, 0)
Screenshot: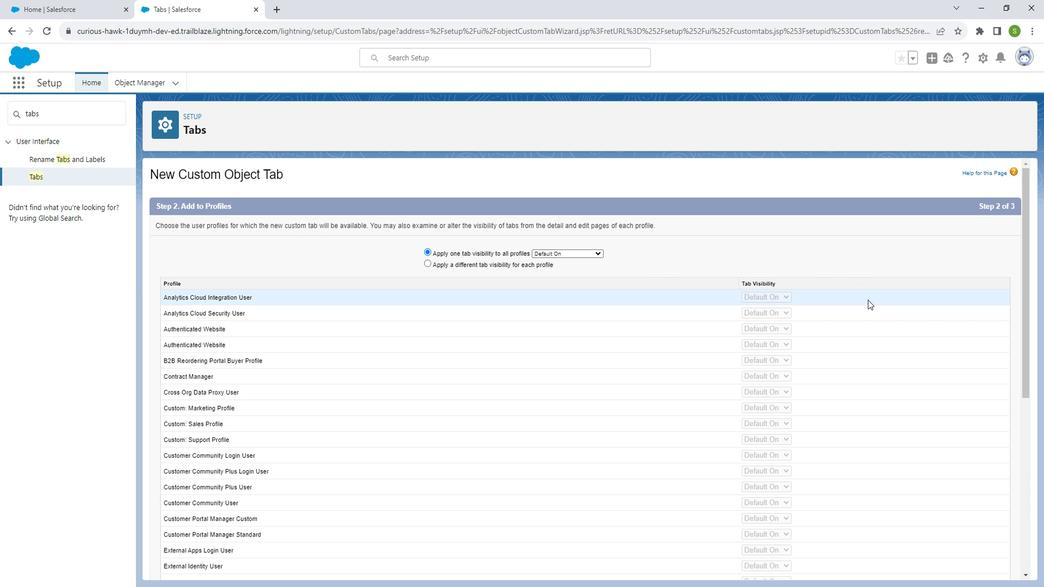 
Action: Mouse moved to (904, 313)
Screenshot: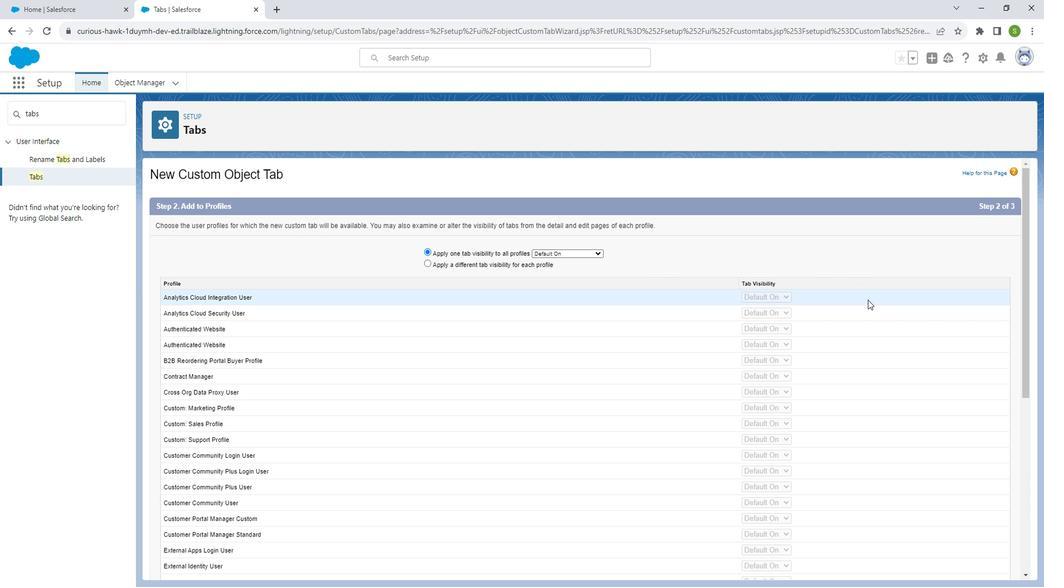 
Action: Mouse scrolled (904, 312) with delta (0, 0)
Screenshot: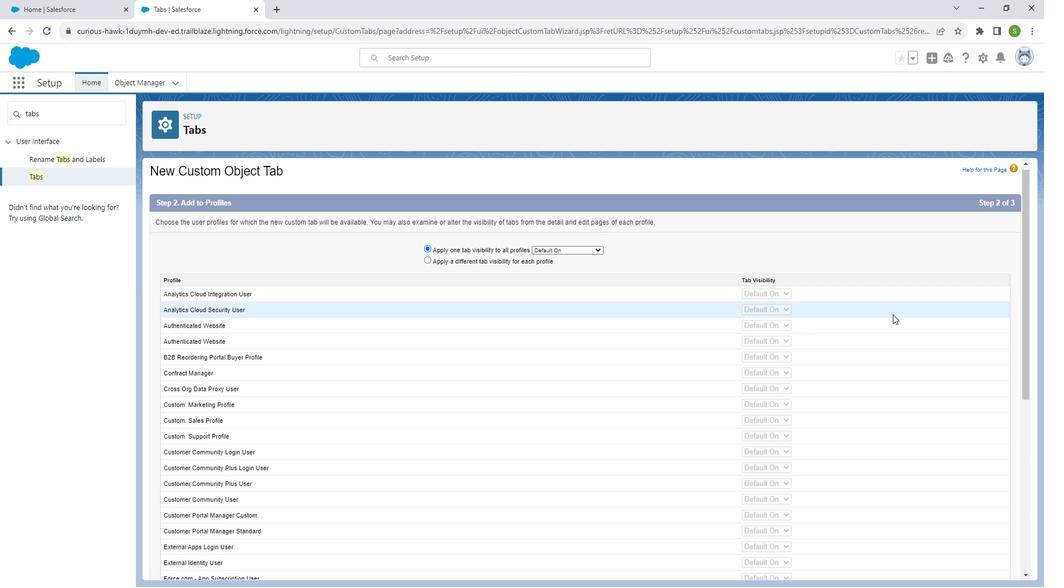 
Action: Mouse moved to (904, 313)
Screenshot: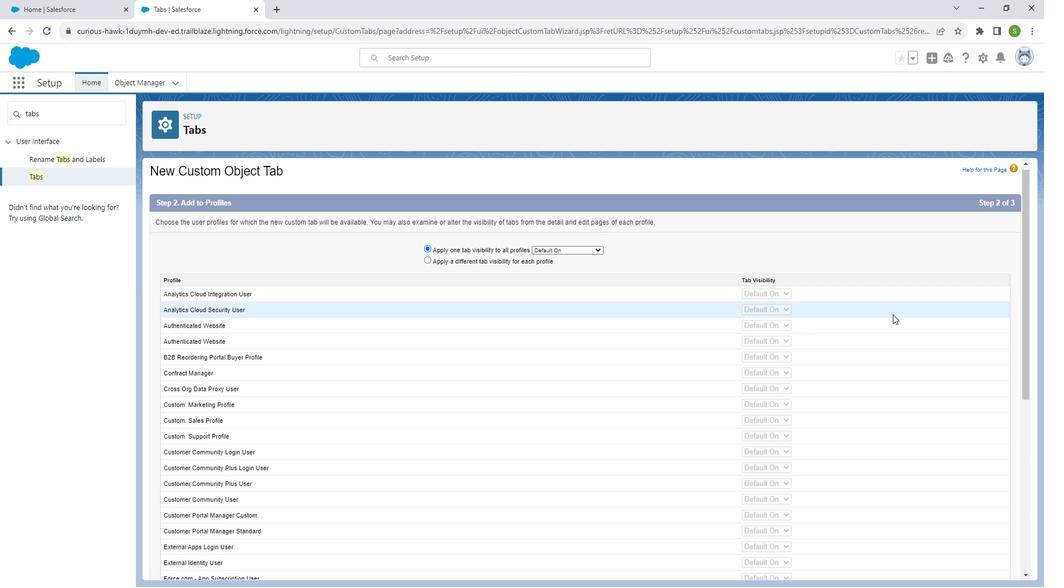 
Action: Mouse scrolled (904, 313) with delta (0, 0)
Screenshot: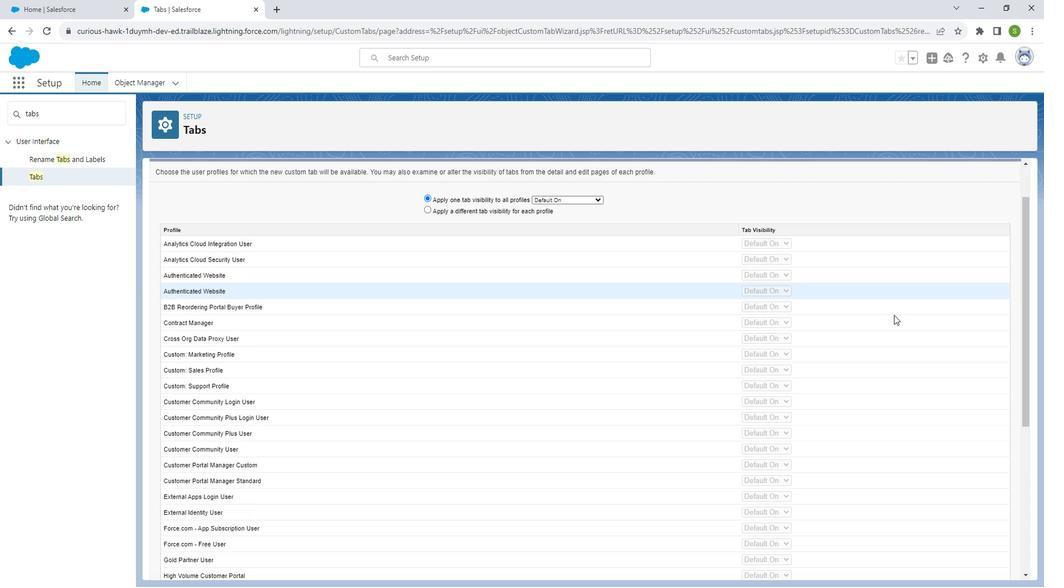 
Action: Mouse moved to (904, 318)
Screenshot: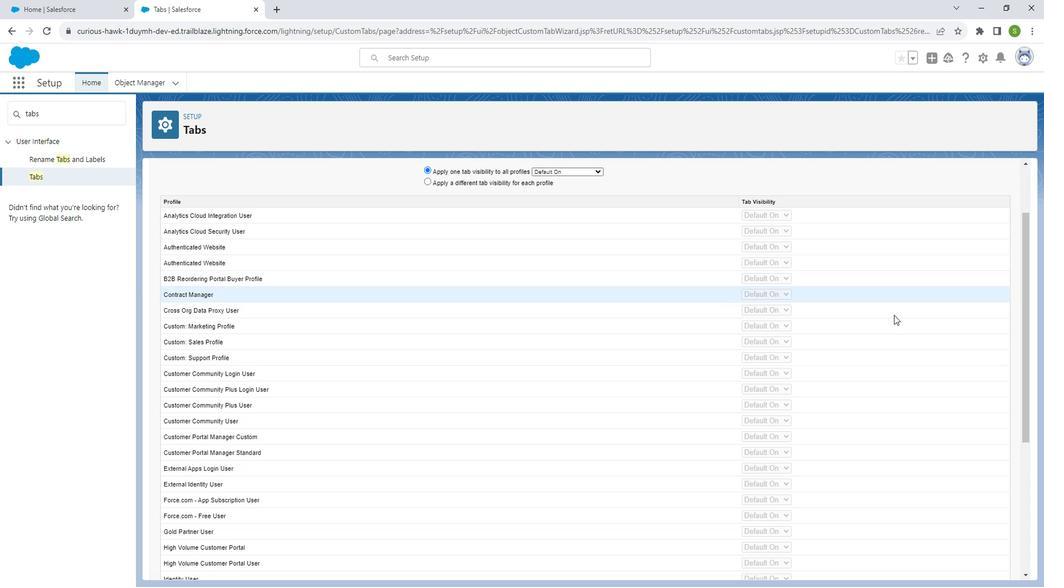 
Action: Mouse scrolled (904, 317) with delta (0, 0)
Screenshot: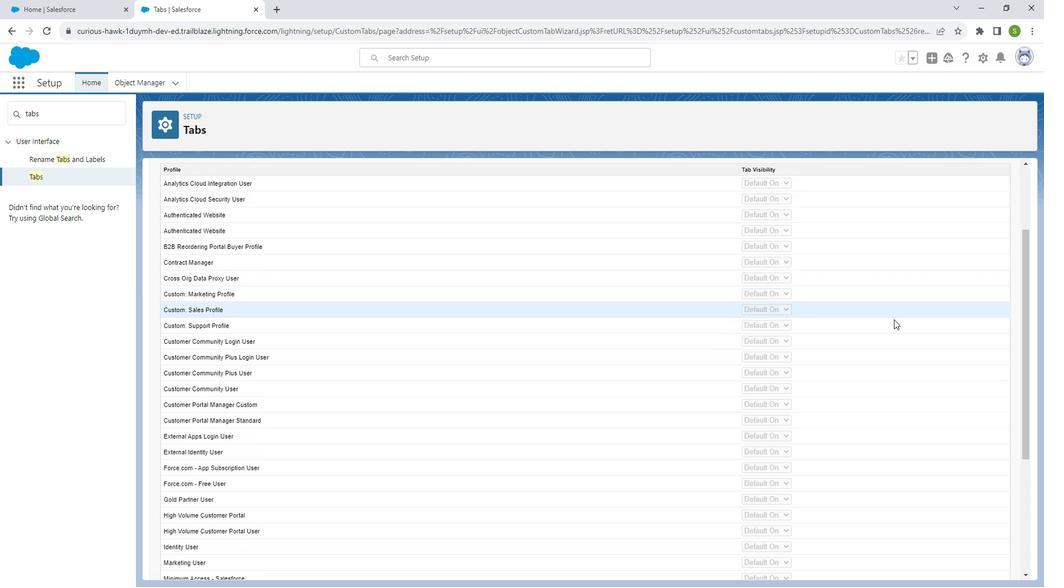 
Action: Mouse moved to (904, 322)
Screenshot: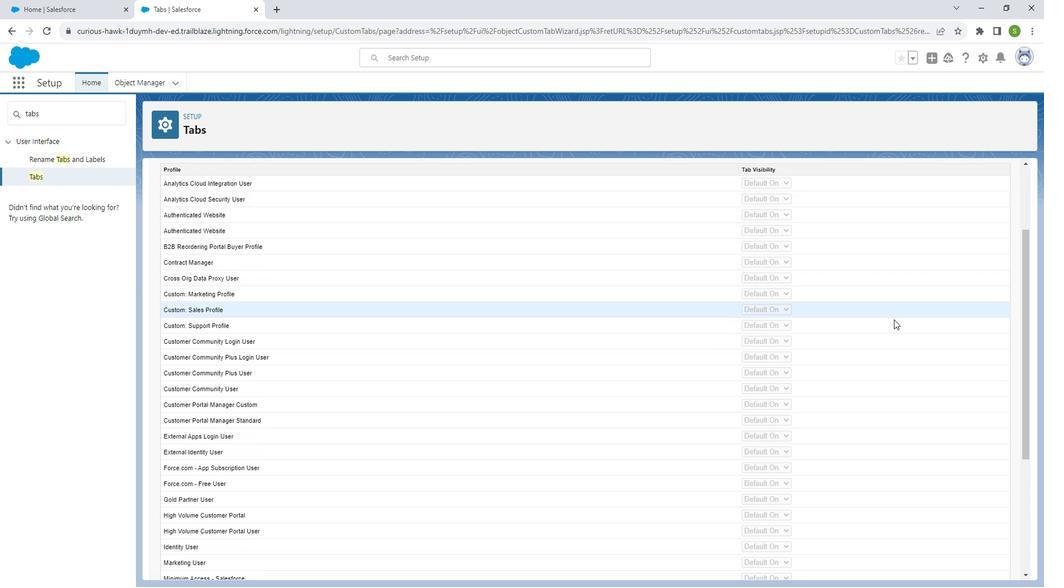 
Action: Mouse scrolled (904, 322) with delta (0, 0)
Screenshot: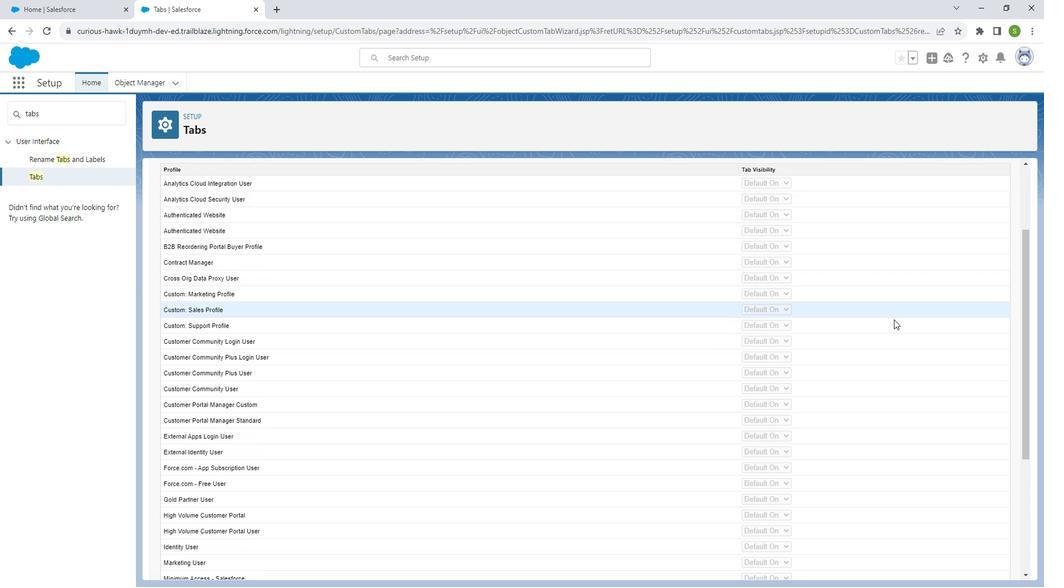 
Action: Mouse moved to (904, 333)
Screenshot: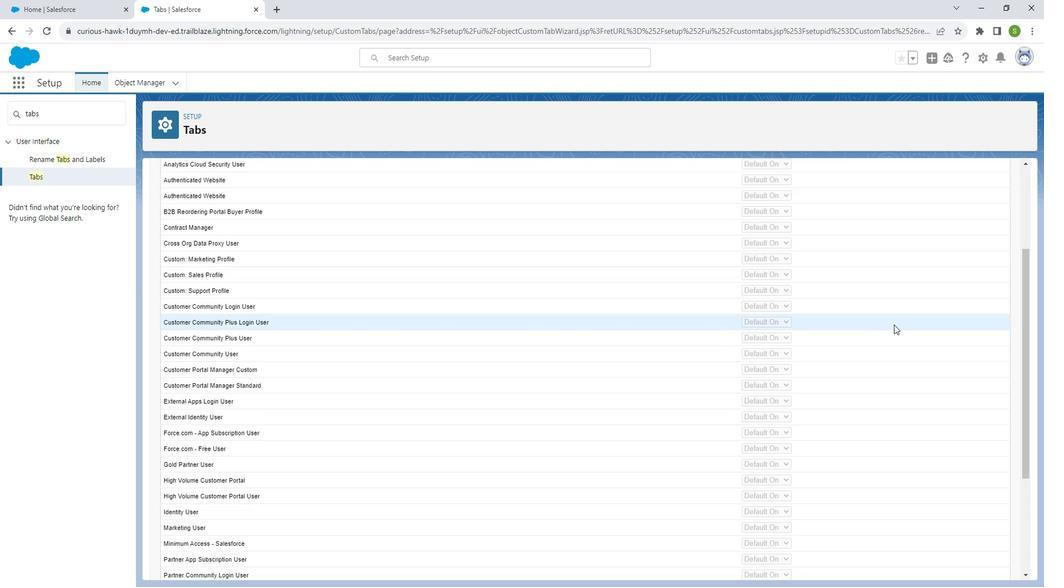 
Action: Mouse scrolled (904, 332) with delta (0, 0)
Screenshot: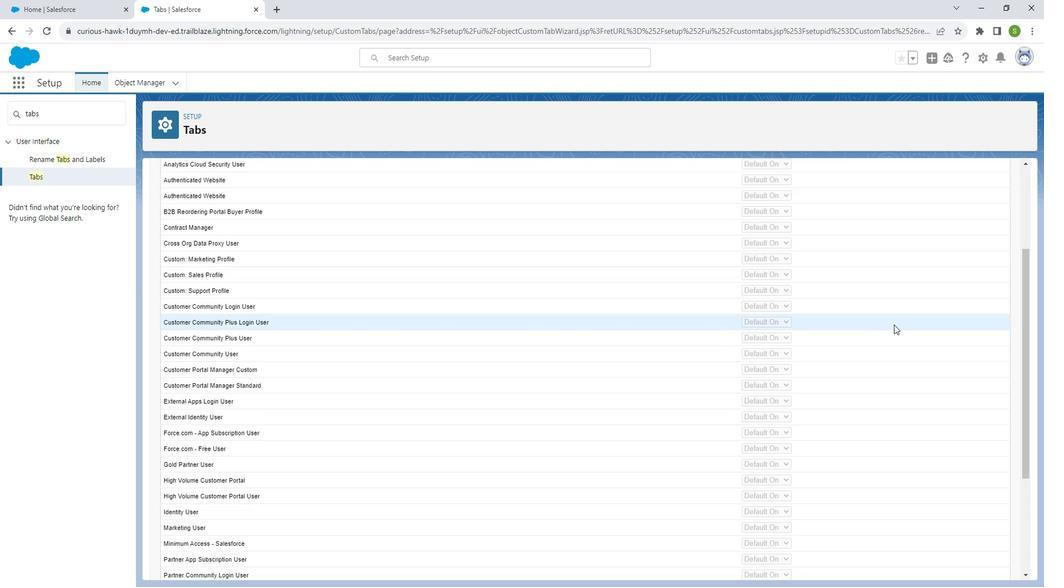 
Action: Mouse moved to (906, 377)
Screenshot: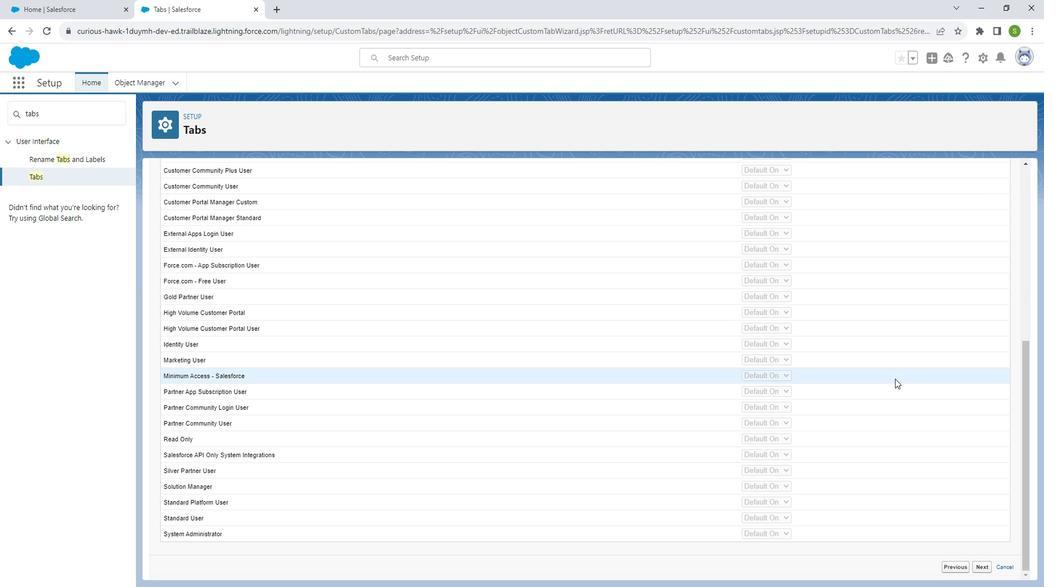 
Action: Mouse scrolled (906, 376) with delta (0, 0)
Screenshot: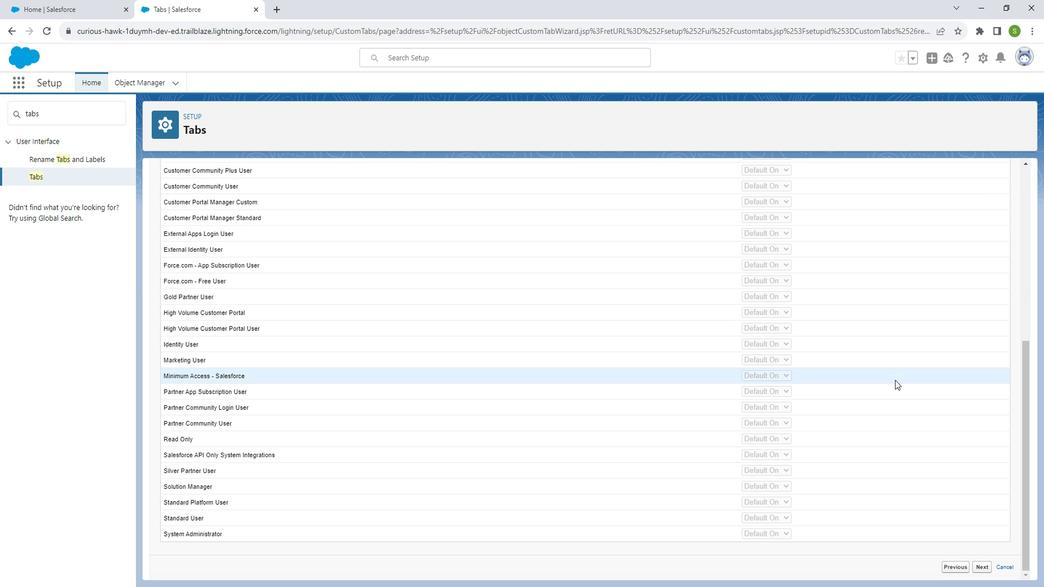 
Action: Mouse moved to (906, 378)
Screenshot: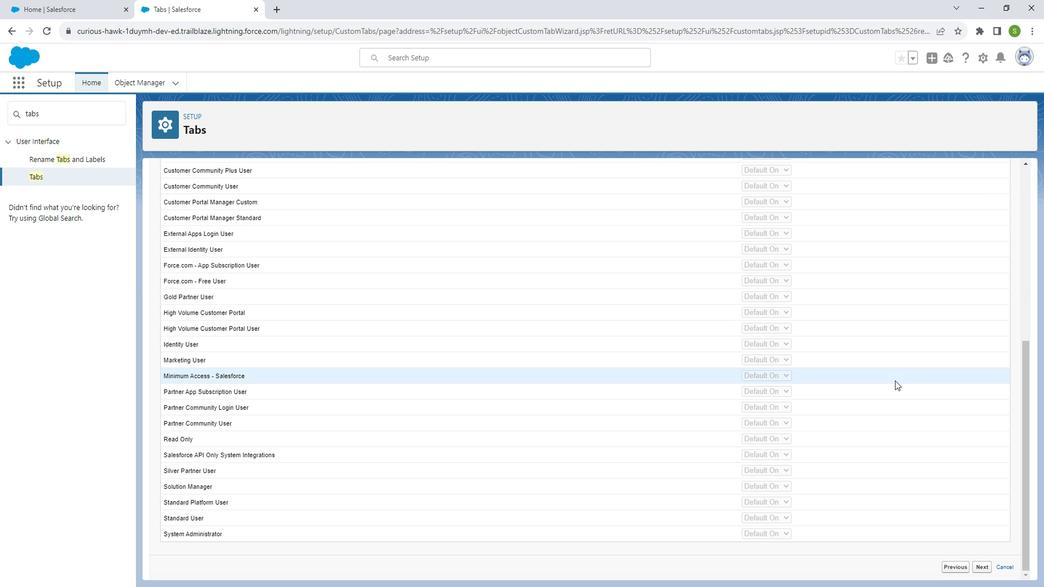 
Action: Mouse scrolled (906, 378) with delta (0, 0)
Screenshot: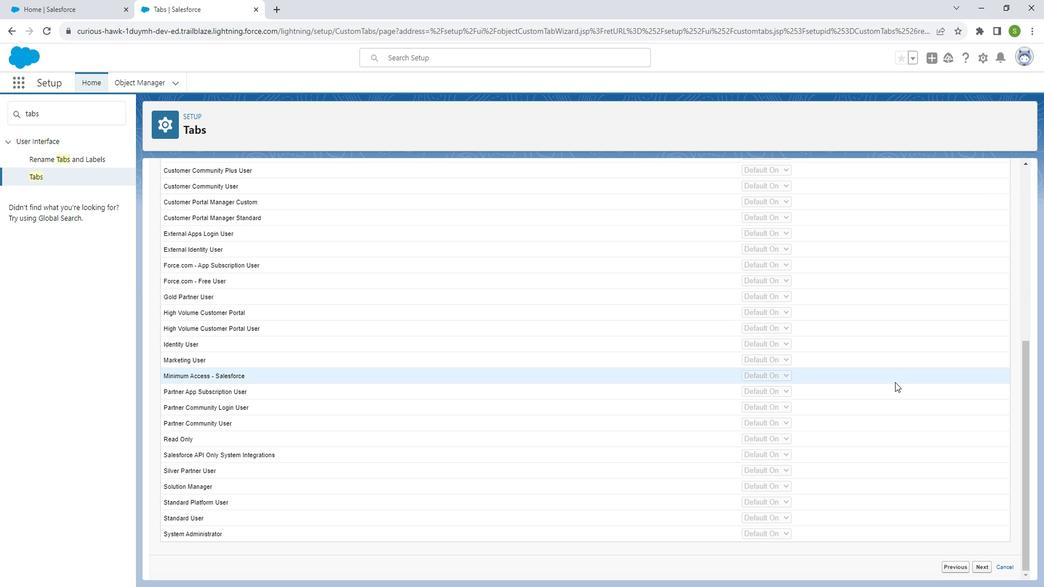 
Action: Mouse moved to (906, 380)
Screenshot: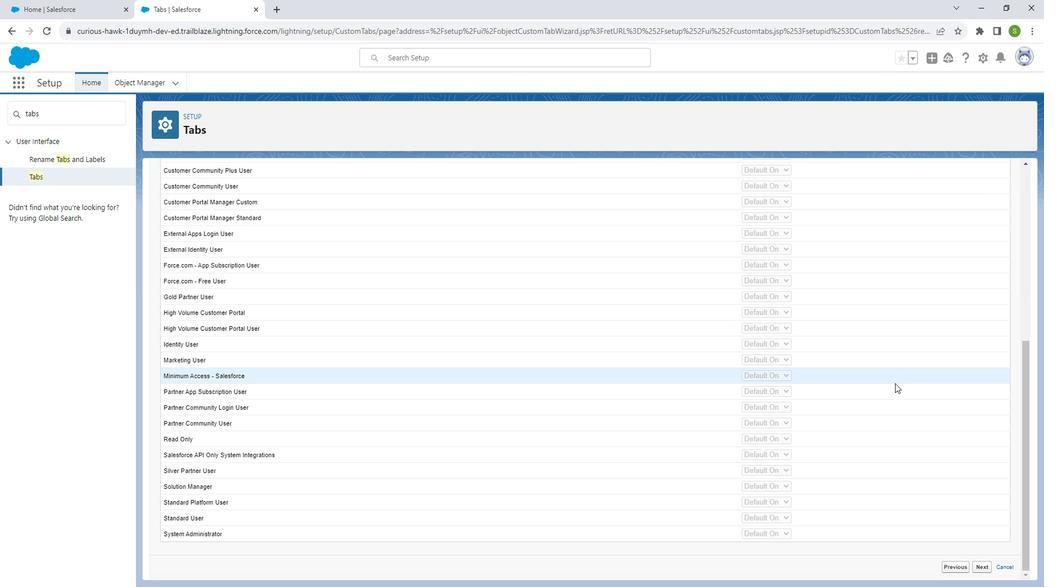 
Action: Mouse scrolled (906, 379) with delta (0, 0)
Screenshot: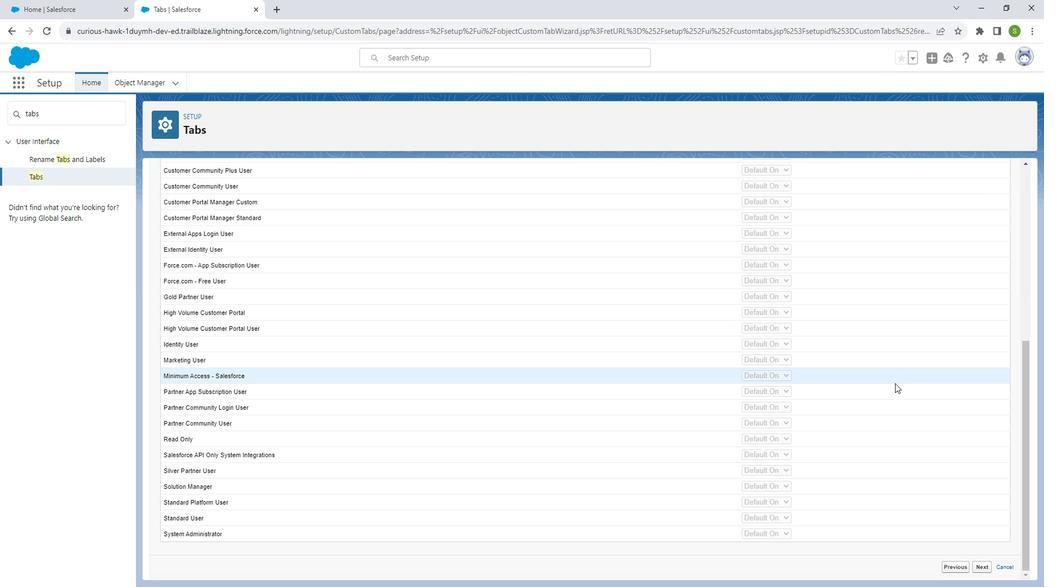 
Action: Mouse moved to (906, 380)
Screenshot: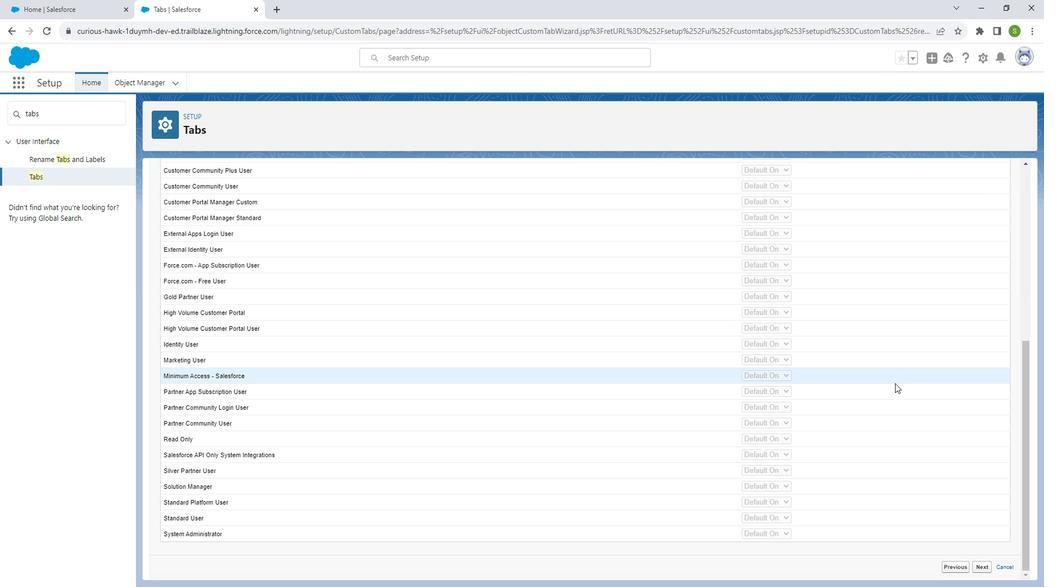 
Action: Mouse scrolled (906, 380) with delta (0, 0)
Screenshot: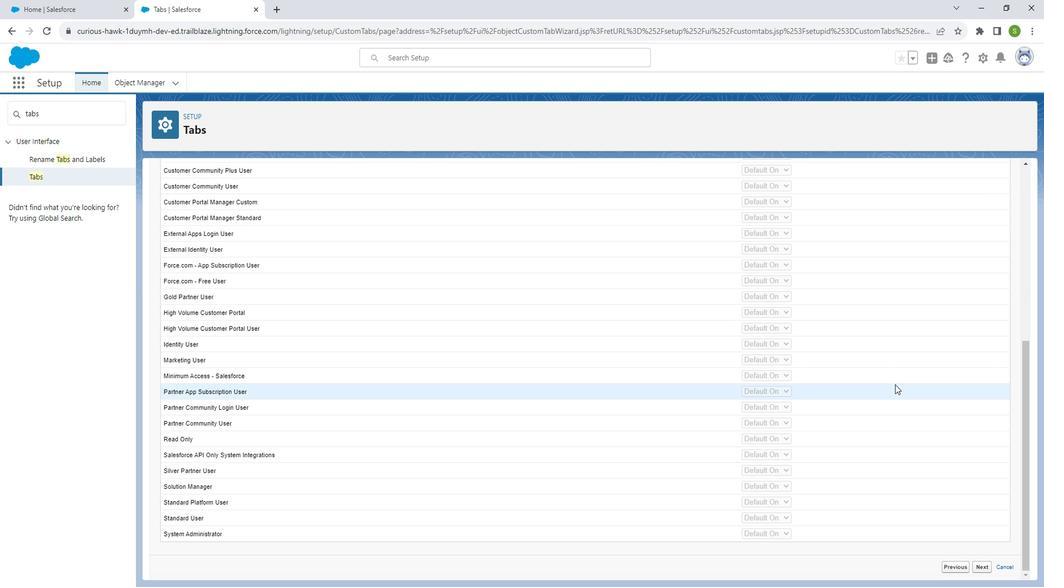 
Action: Mouse moved to (990, 556)
Screenshot: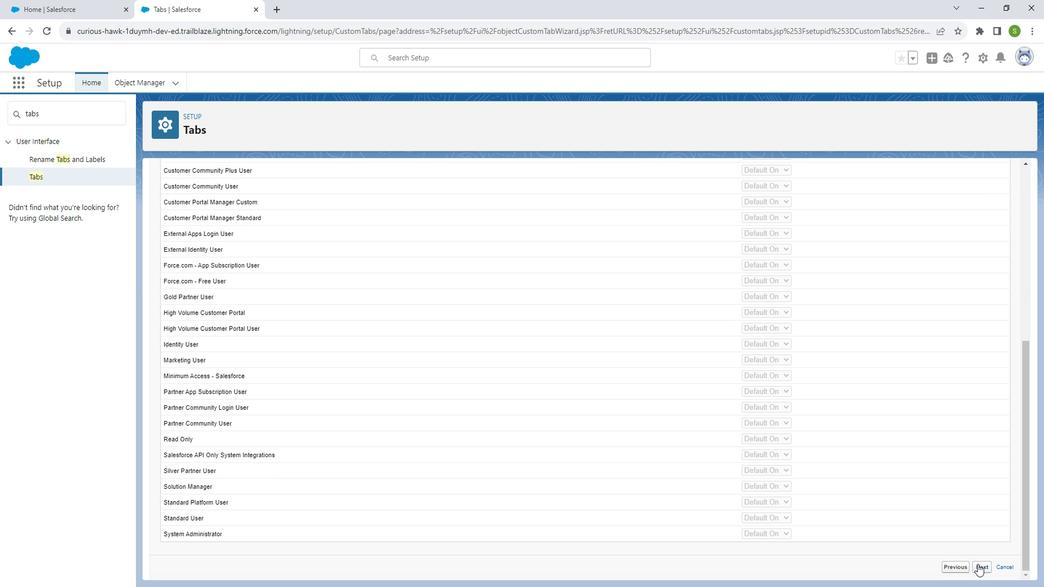 
Action: Mouse pressed left at (990, 556)
Screenshot: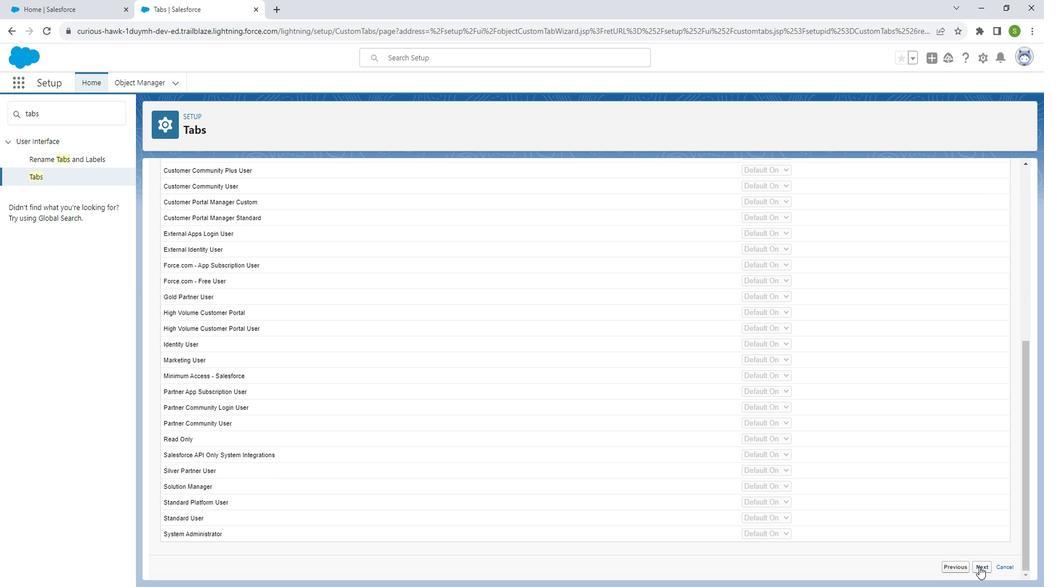 
Action: Mouse moved to (901, 381)
Screenshot: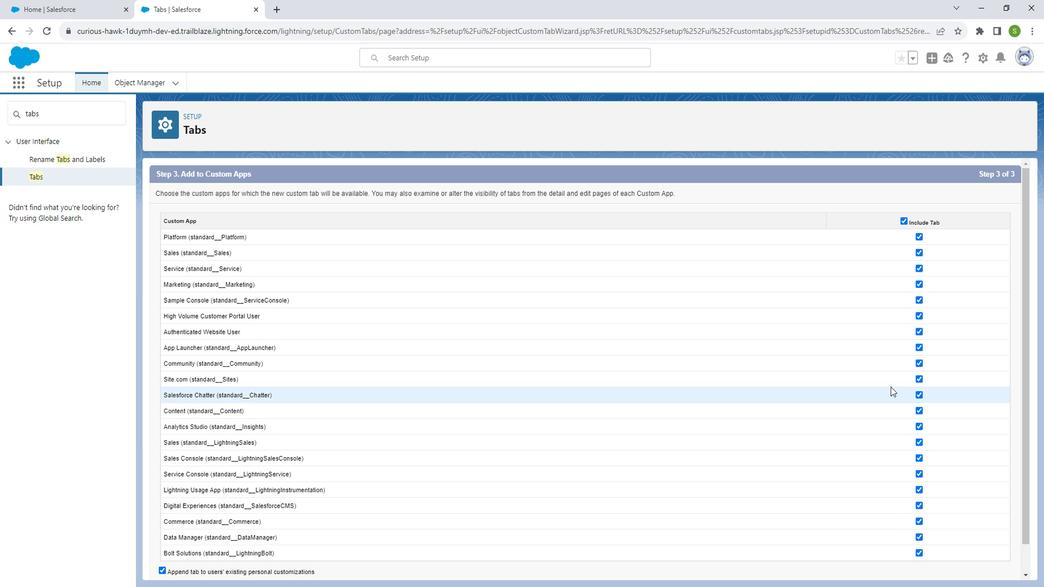 
Action: Mouse scrolled (901, 380) with delta (0, 0)
Screenshot: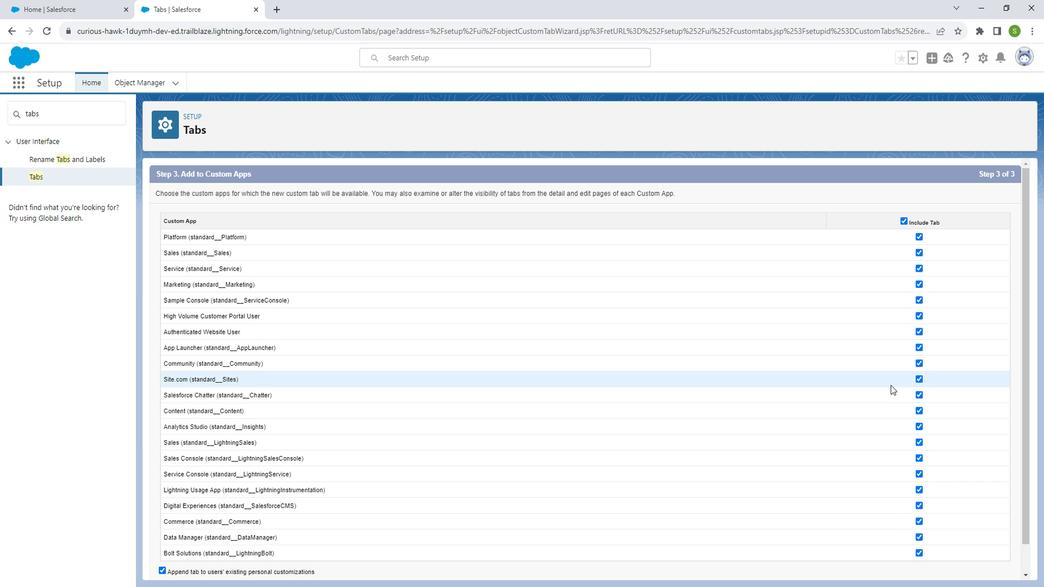 
Action: Mouse moved to (902, 382)
Screenshot: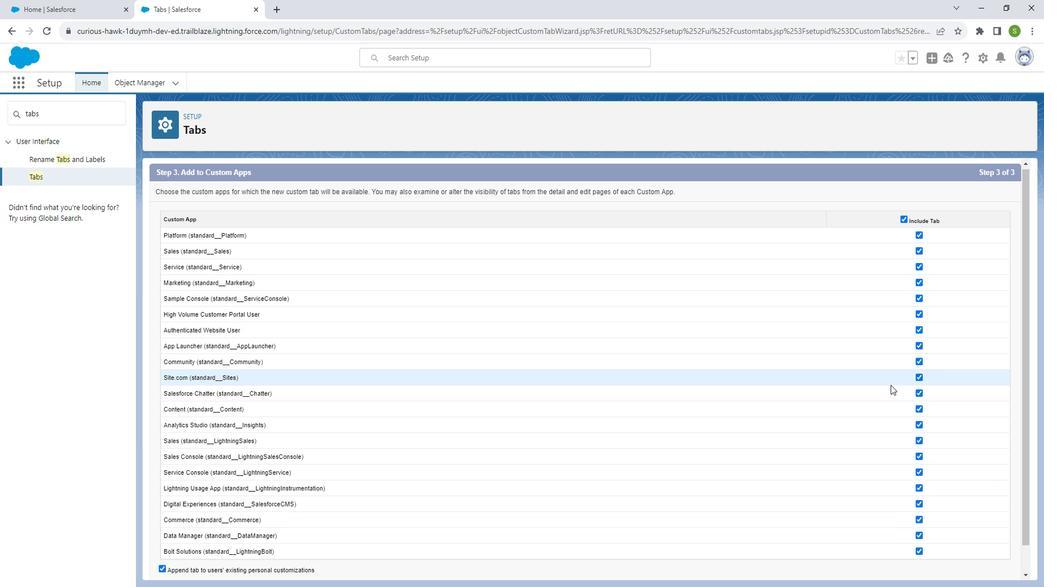 
Action: Mouse scrolled (902, 381) with delta (0, 0)
Screenshot: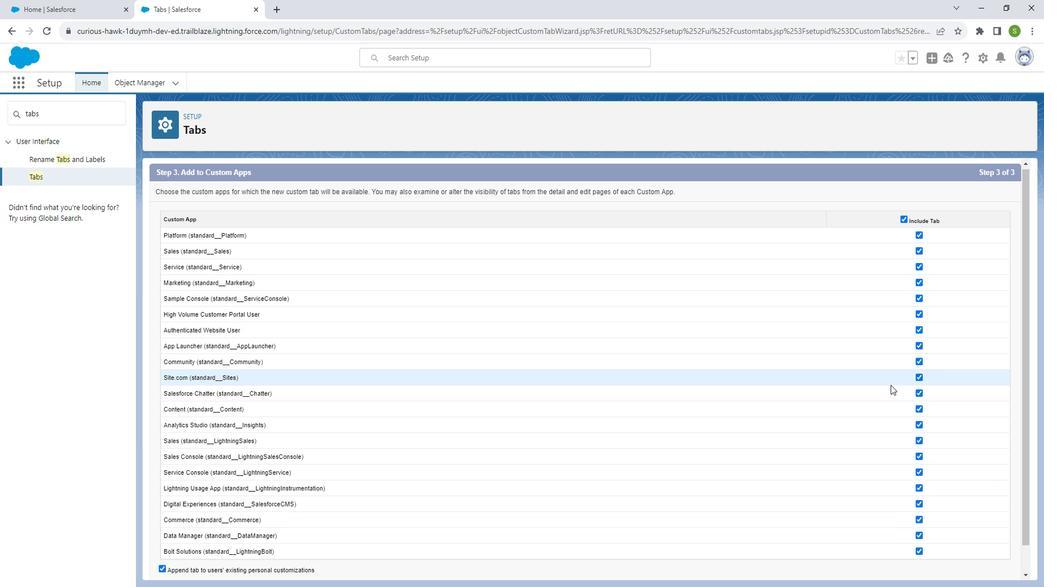 
Action: Mouse moved to (902, 384)
Screenshot: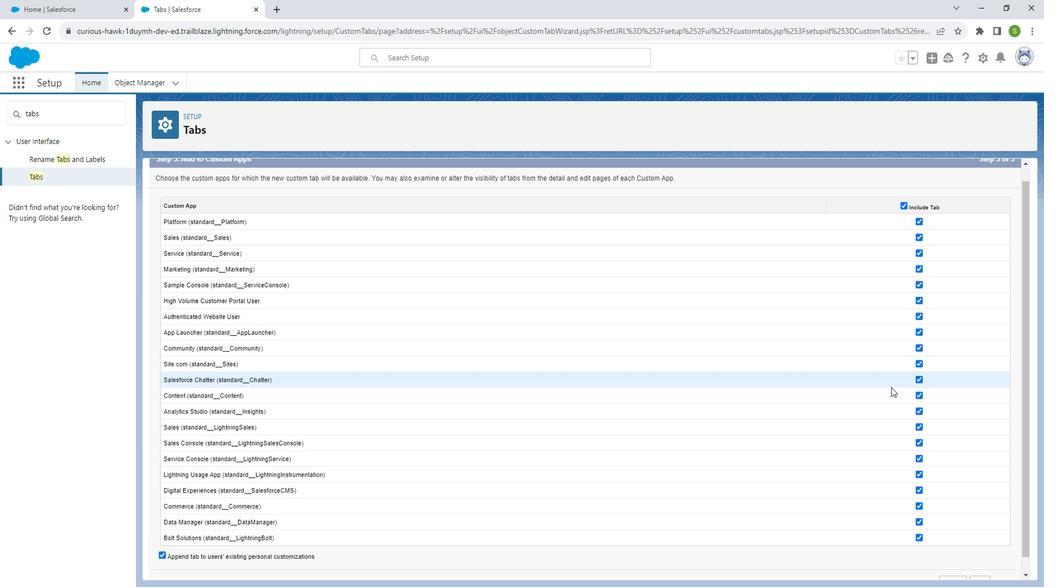 
Action: Mouse scrolled (902, 384) with delta (0, 0)
Screenshot: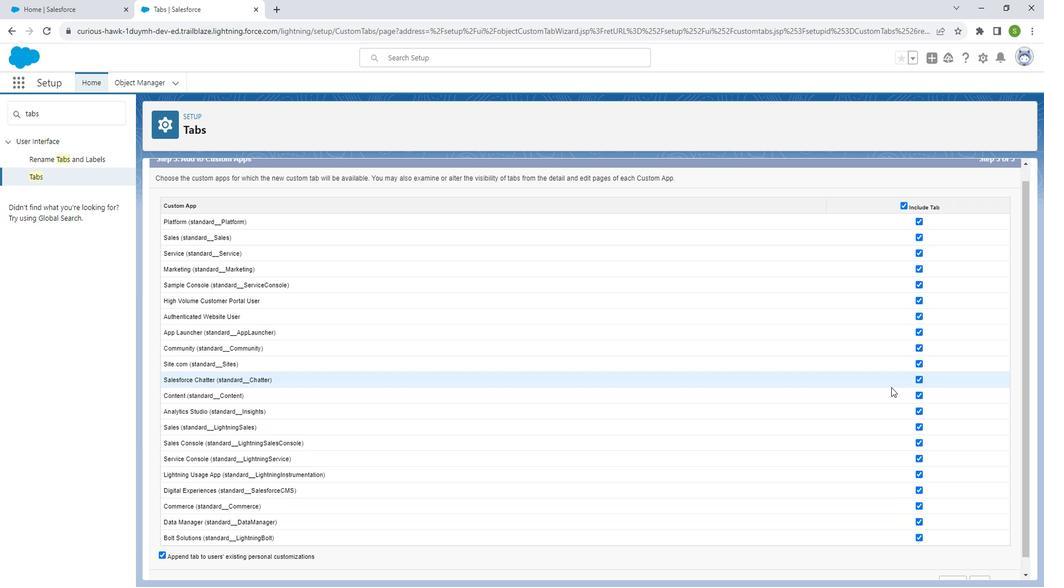 
Action: Mouse moved to (903, 388)
Screenshot: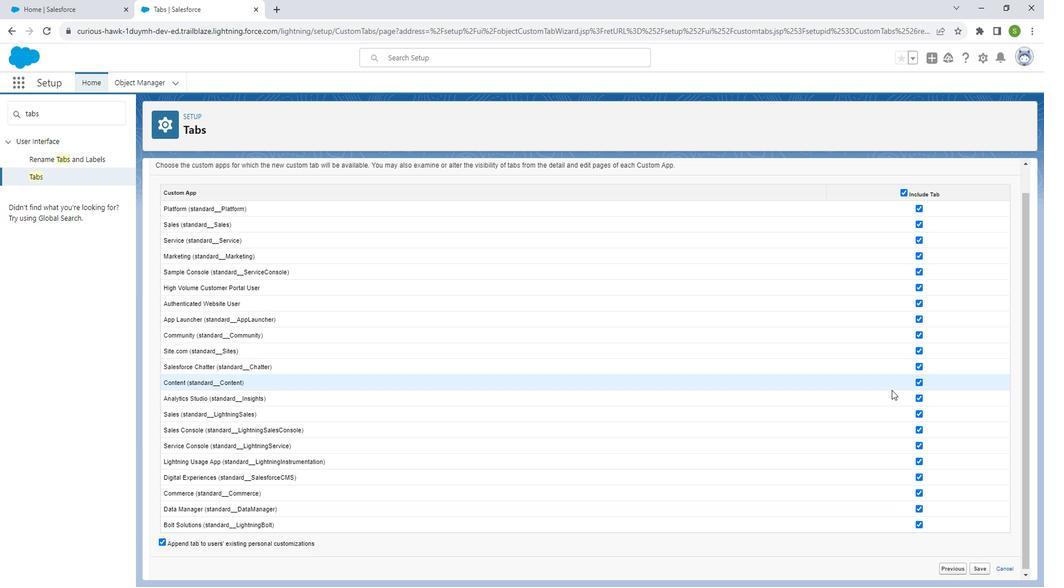 
Action: Mouse scrolled (903, 387) with delta (0, 0)
Screenshot: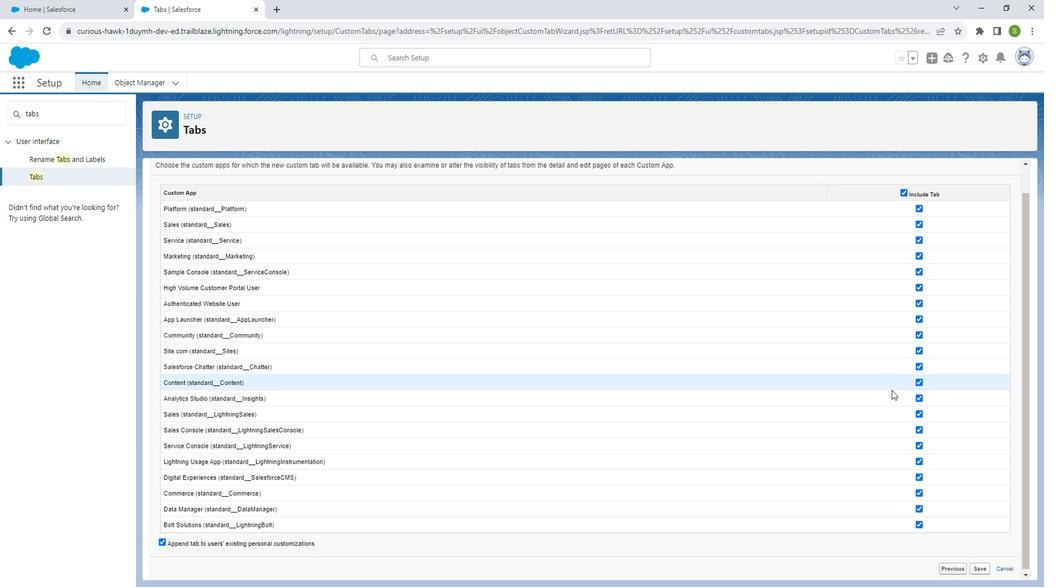 
Action: Mouse moved to (905, 393)
Screenshot: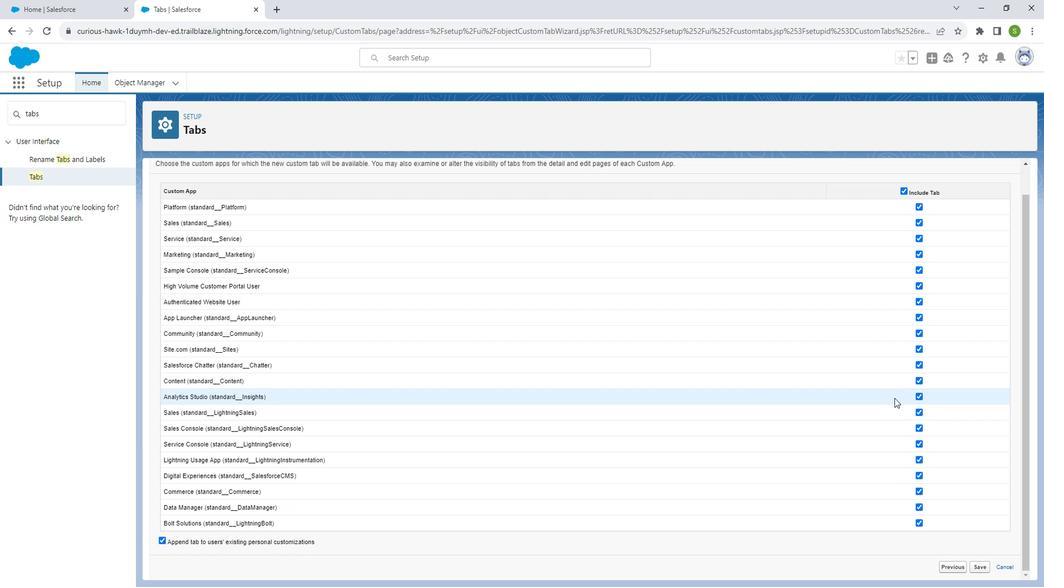 
Action: Mouse scrolled (905, 393) with delta (0, 0)
Screenshot: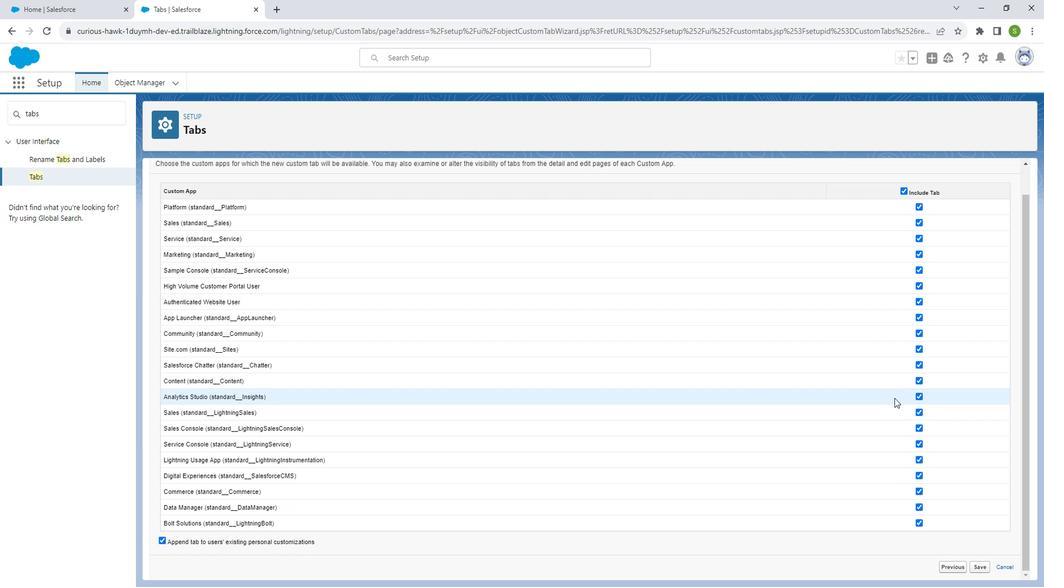
Action: Mouse moved to (984, 555)
Screenshot: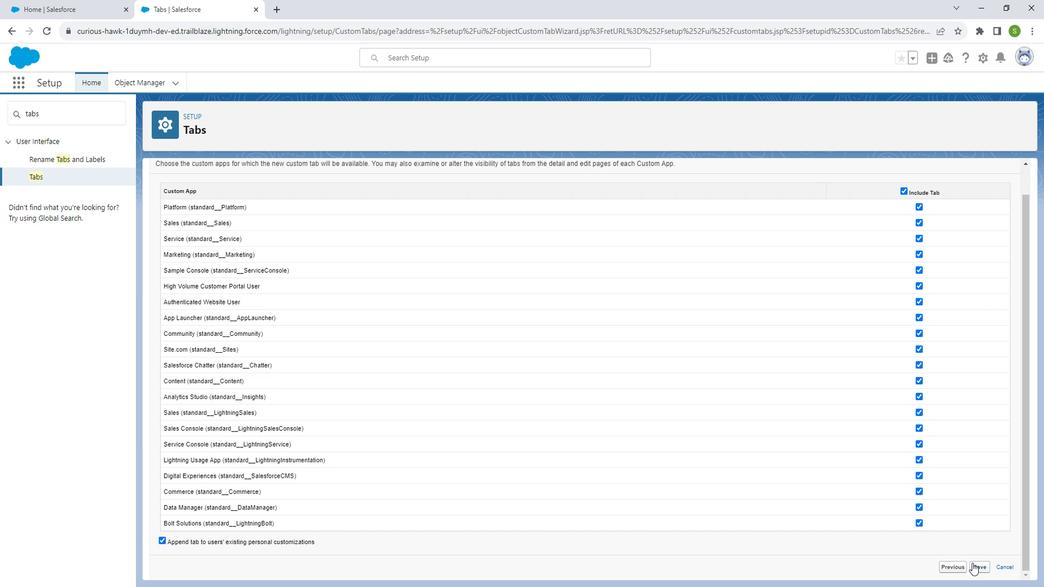 
Action: Mouse pressed left at (984, 555)
Screenshot: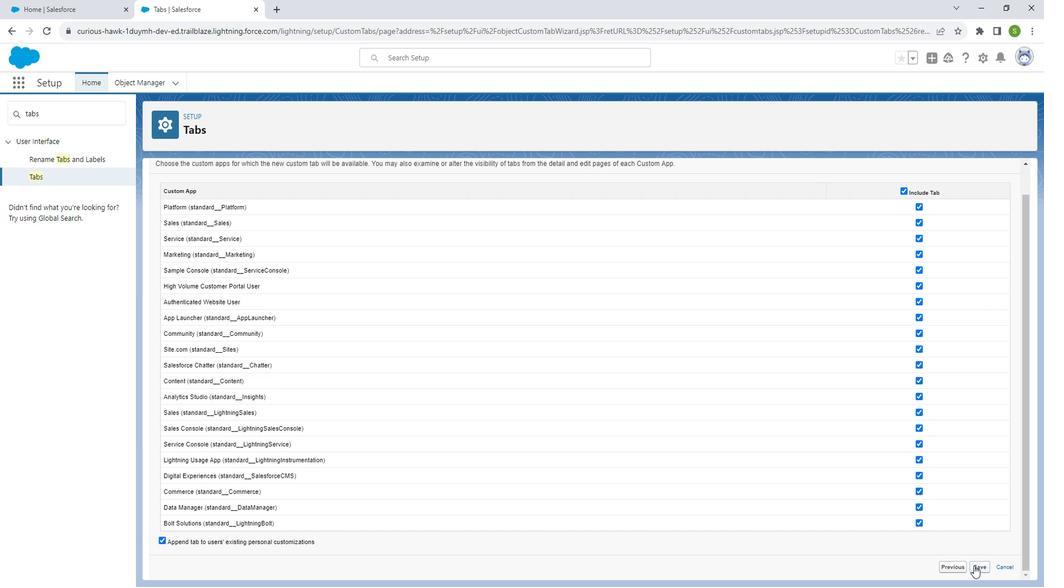 
Action: Mouse moved to (438, 251)
Screenshot: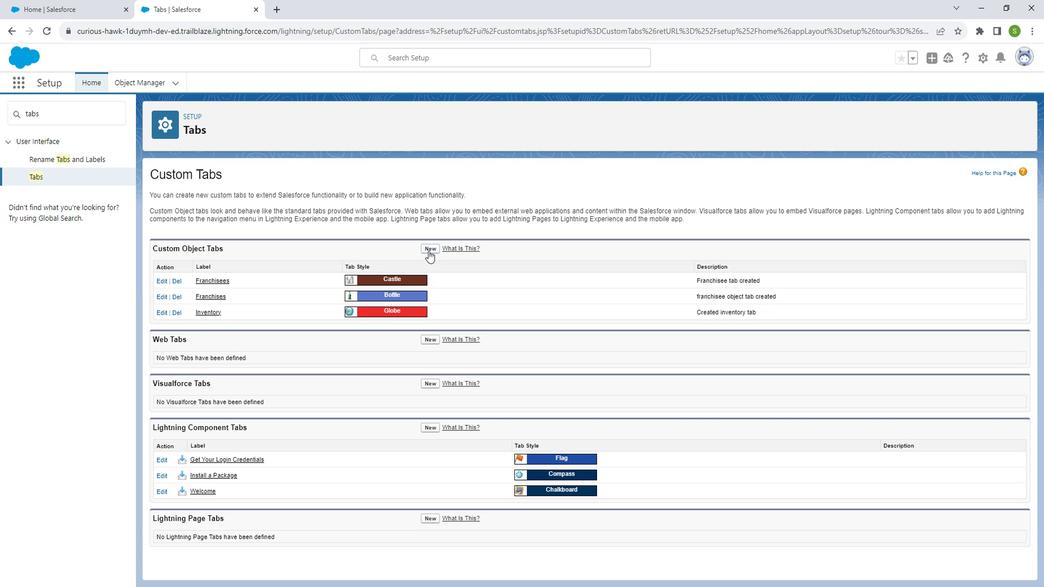 
Action: Mouse pressed left at (438, 251)
Screenshot: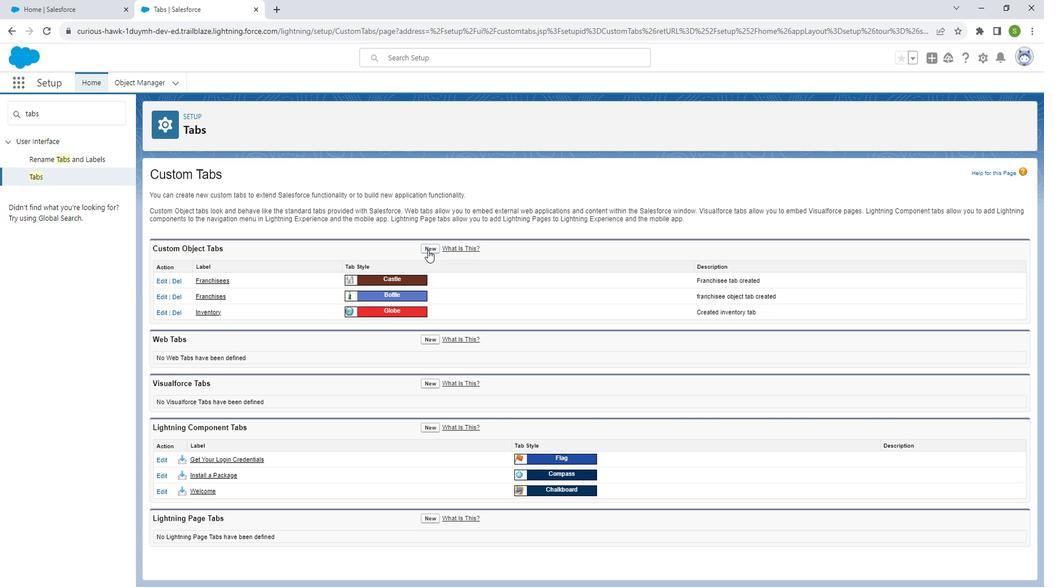 
Action: Mouse moved to (362, 265)
Screenshot: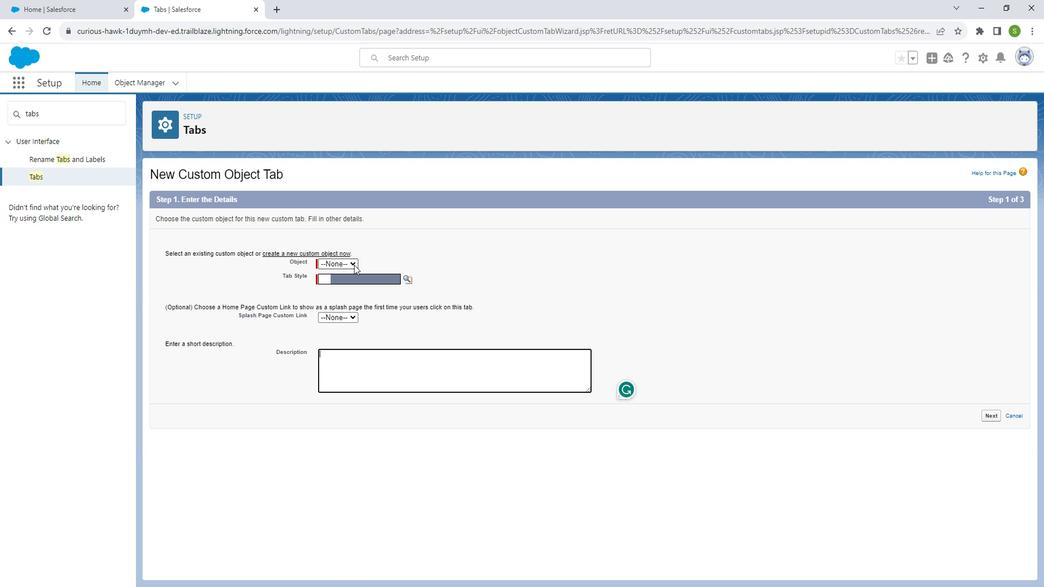 
Action: Mouse pressed left at (362, 265)
Screenshot: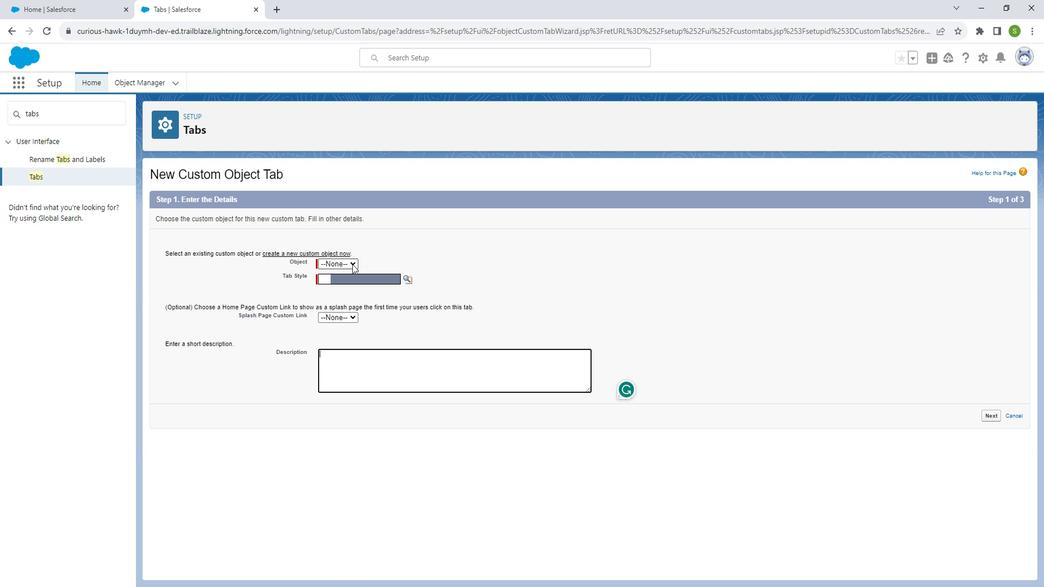 
Action: Mouse moved to (355, 284)
Screenshot: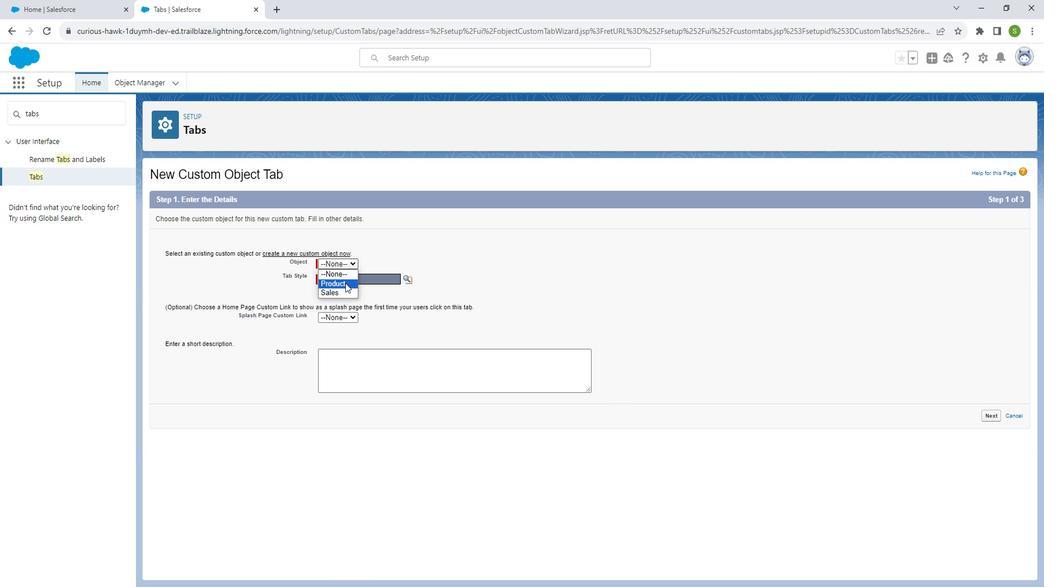 
Action: Mouse pressed left at (355, 284)
Screenshot: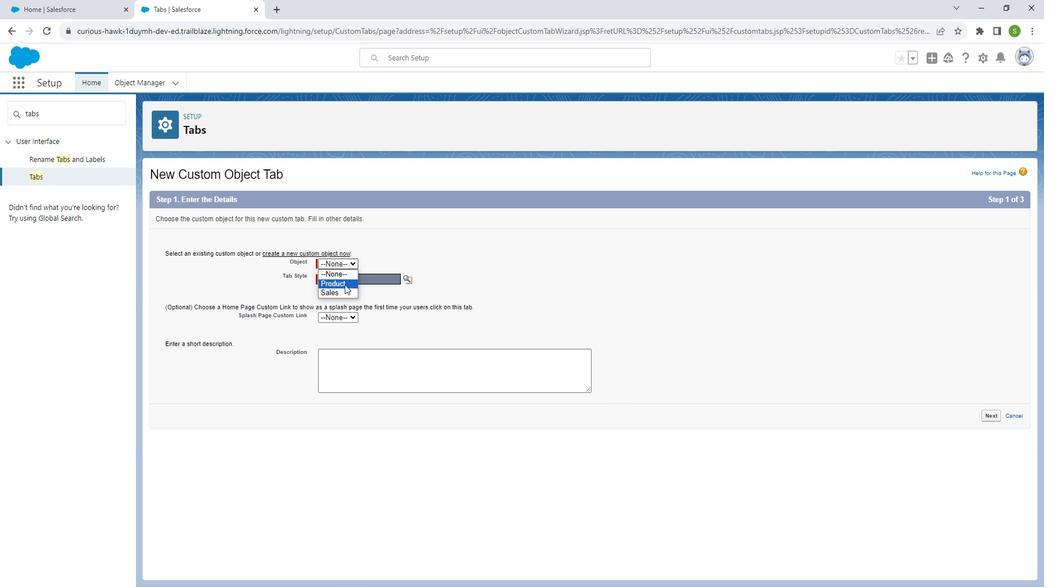
Action: Mouse moved to (415, 278)
Screenshot: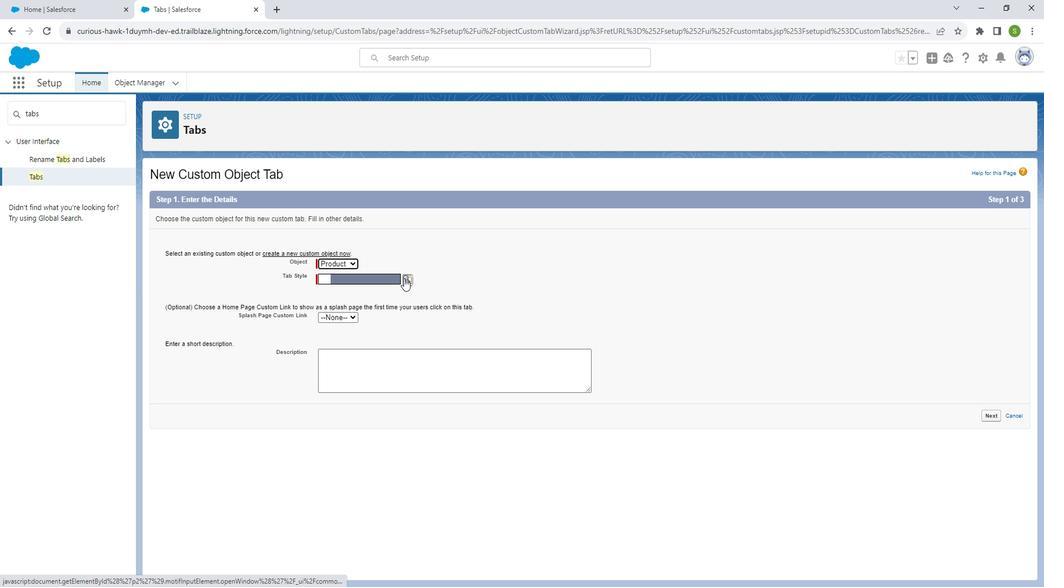 
Action: Mouse pressed left at (415, 278)
Screenshot: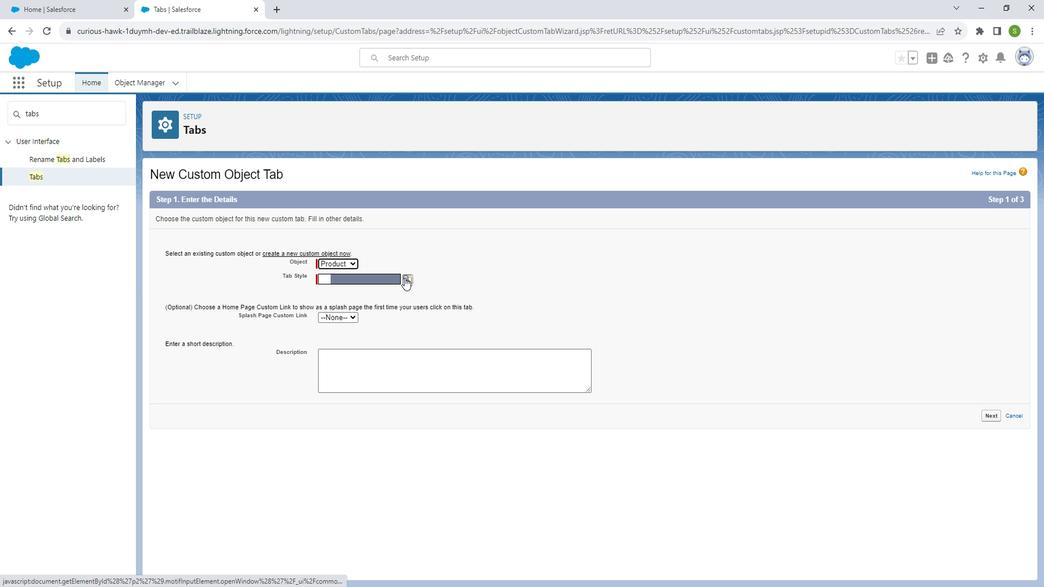 
Action: Mouse moved to (293, 425)
Screenshot: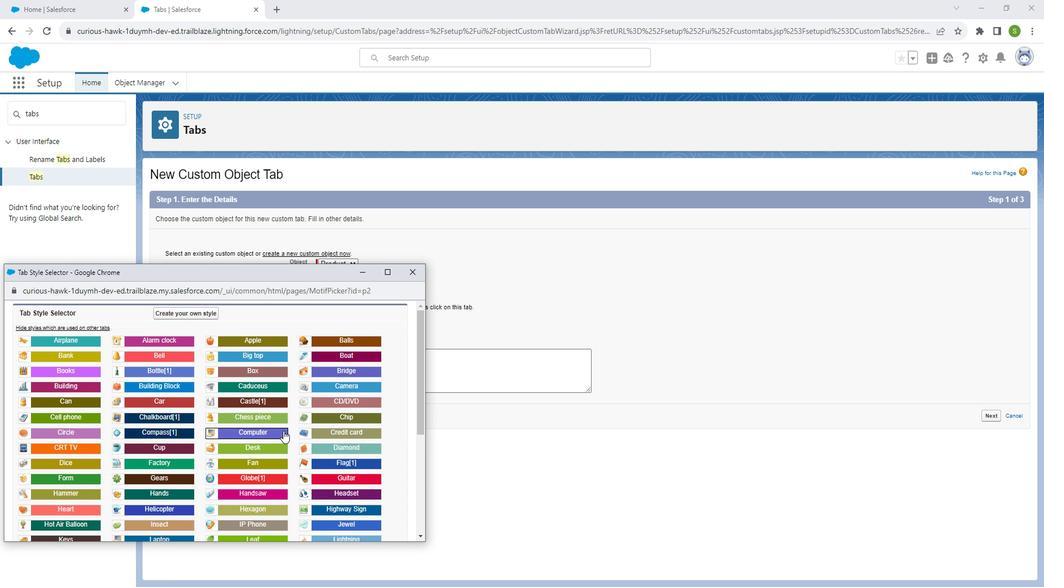 
Action: Mouse pressed left at (293, 425)
Screenshot: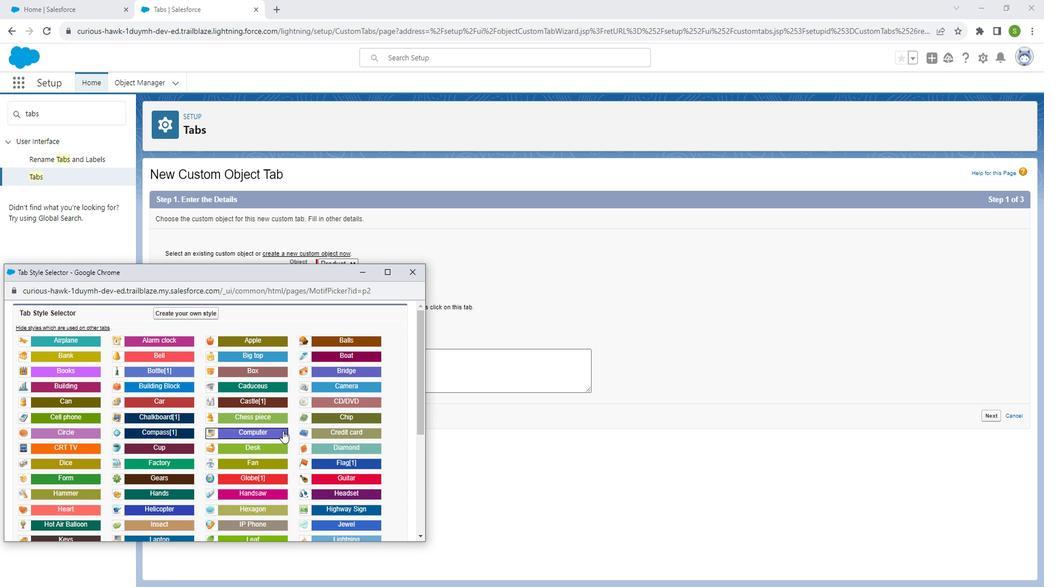 
Action: Mouse moved to (342, 359)
Screenshot: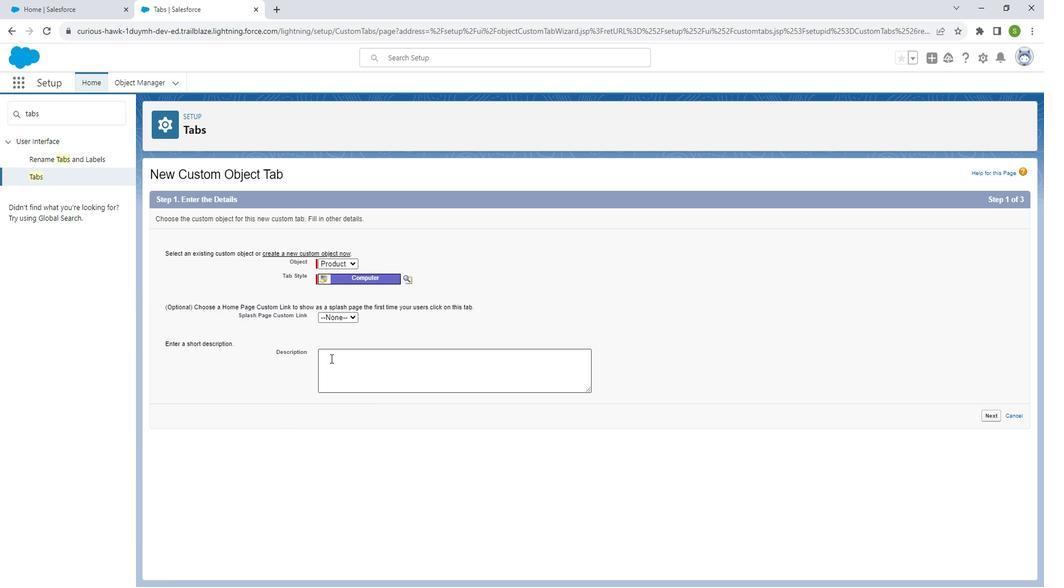 
Action: Mouse pressed left at (342, 359)
Screenshot: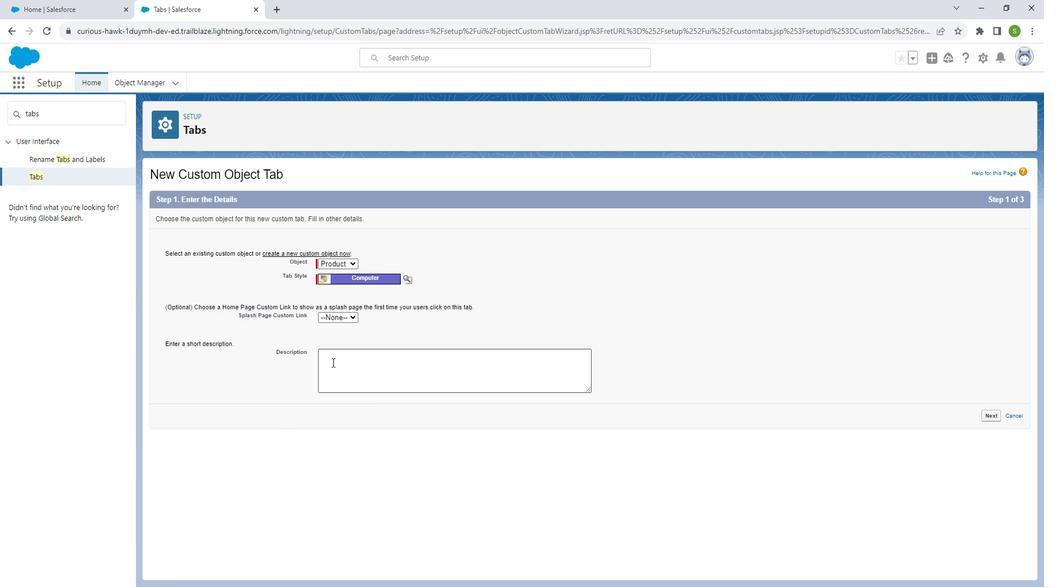 
Action: Key pressed <Key.shift_r>Created<Key.space><Key.shift_r>Product
Screenshot: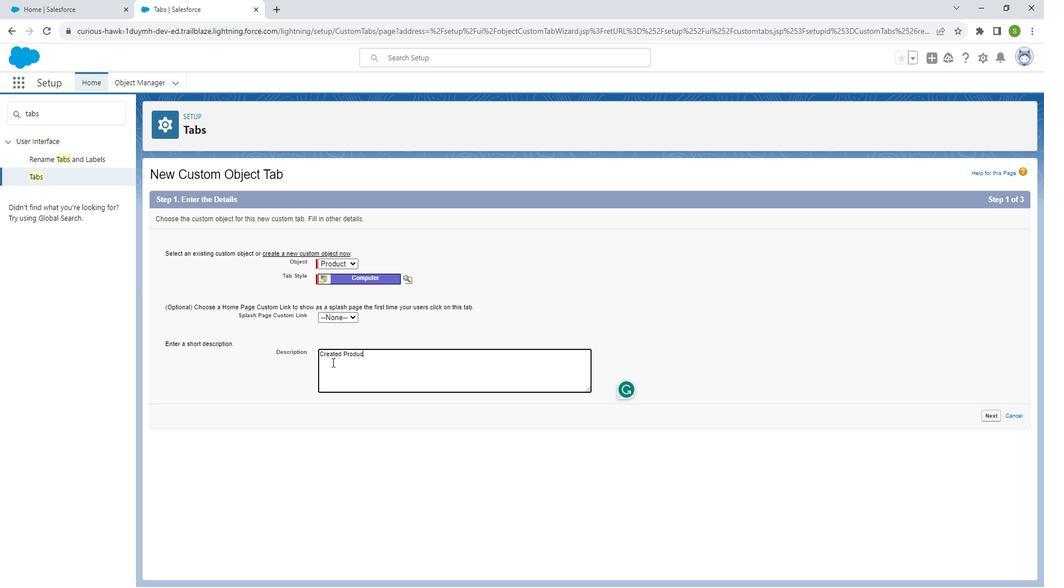 
Action: Mouse moved to (343, 360)
Screenshot: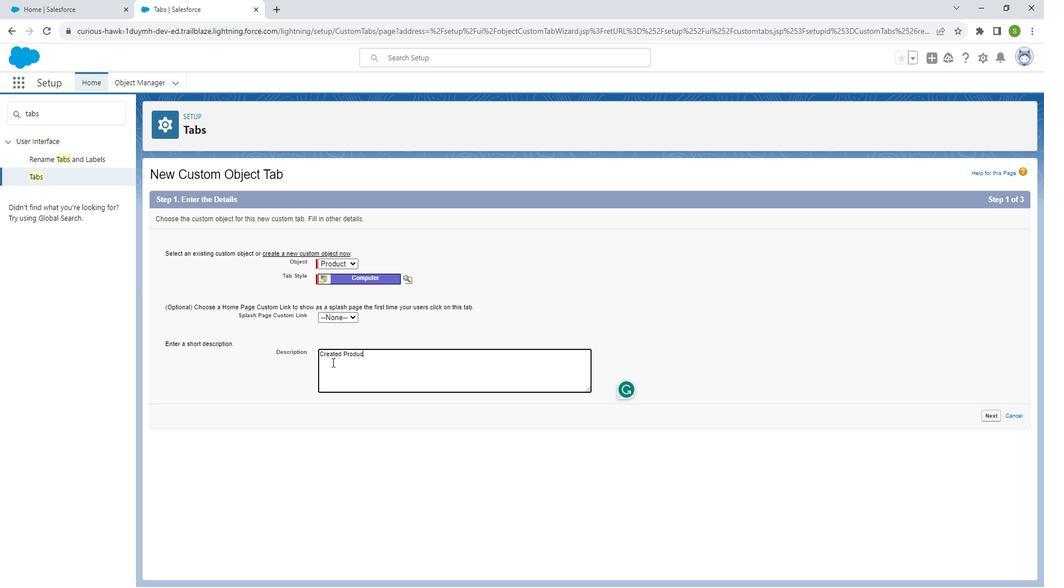 
Action: Key pressed <Key.space>tab
Screenshot: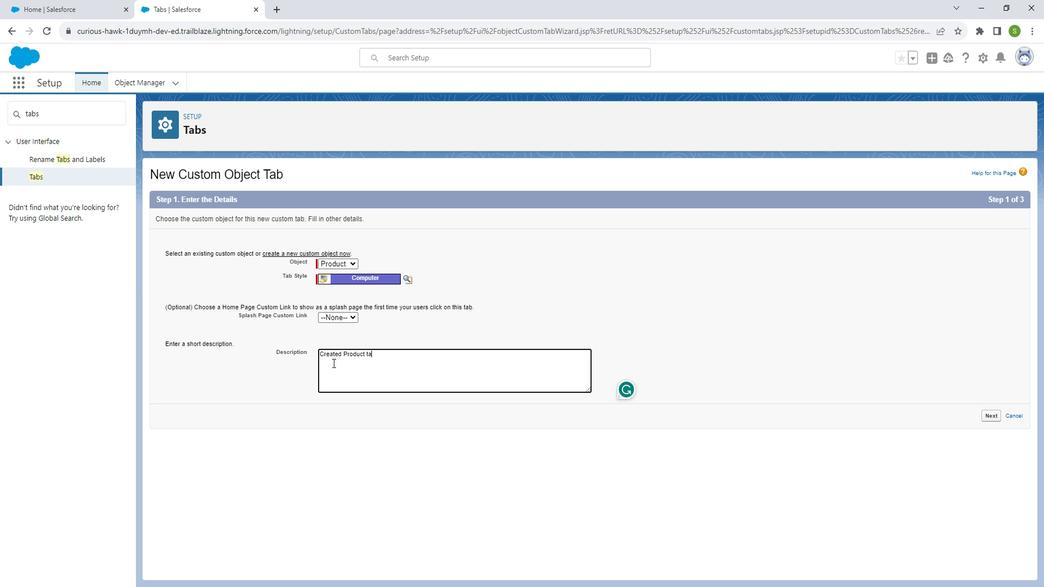 
Action: Mouse moved to (1001, 410)
Screenshot: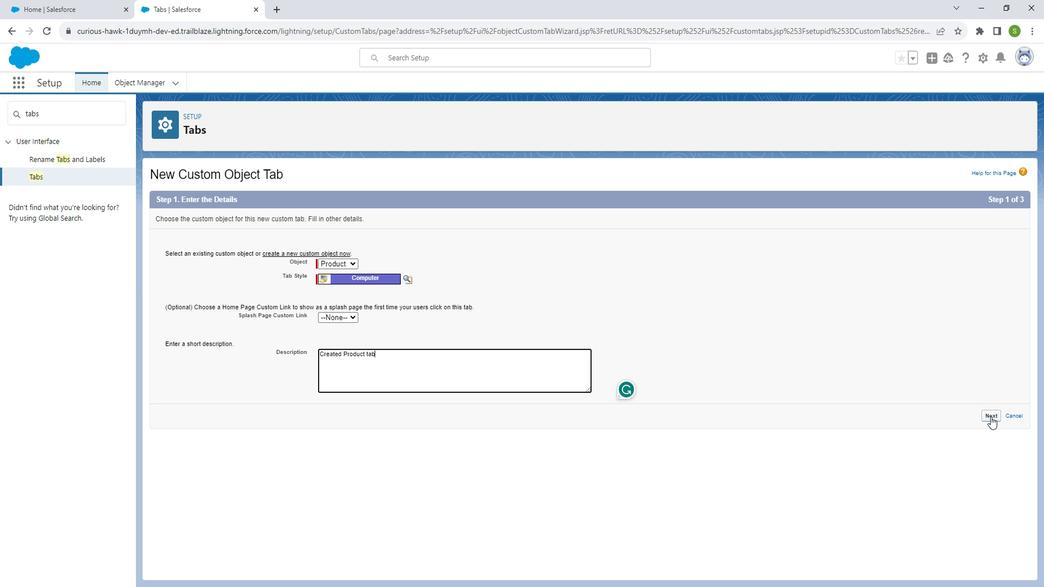 
Action: Mouse pressed left at (1001, 410)
Screenshot: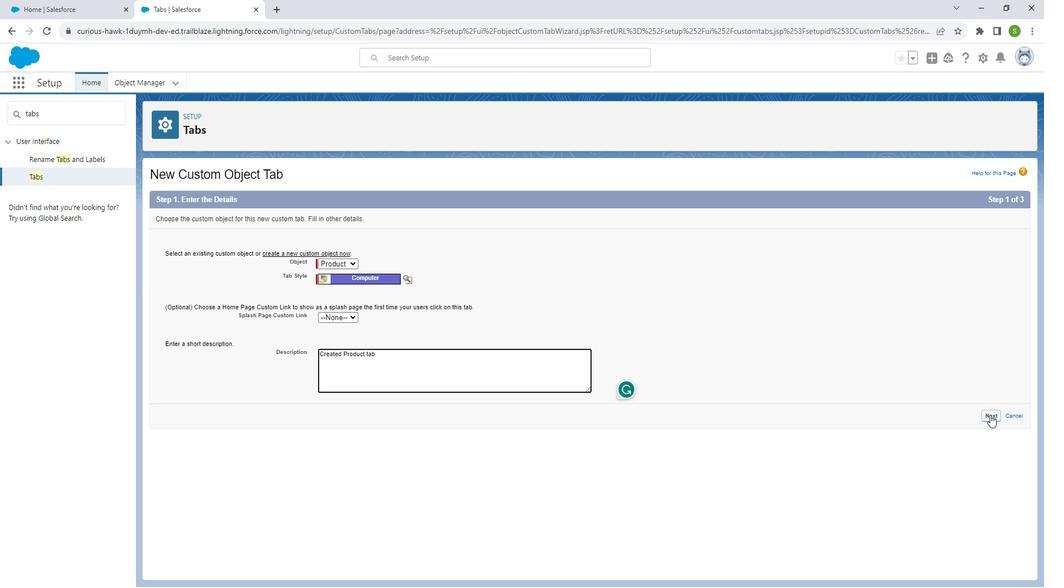 
Action: Mouse moved to (892, 306)
Screenshot: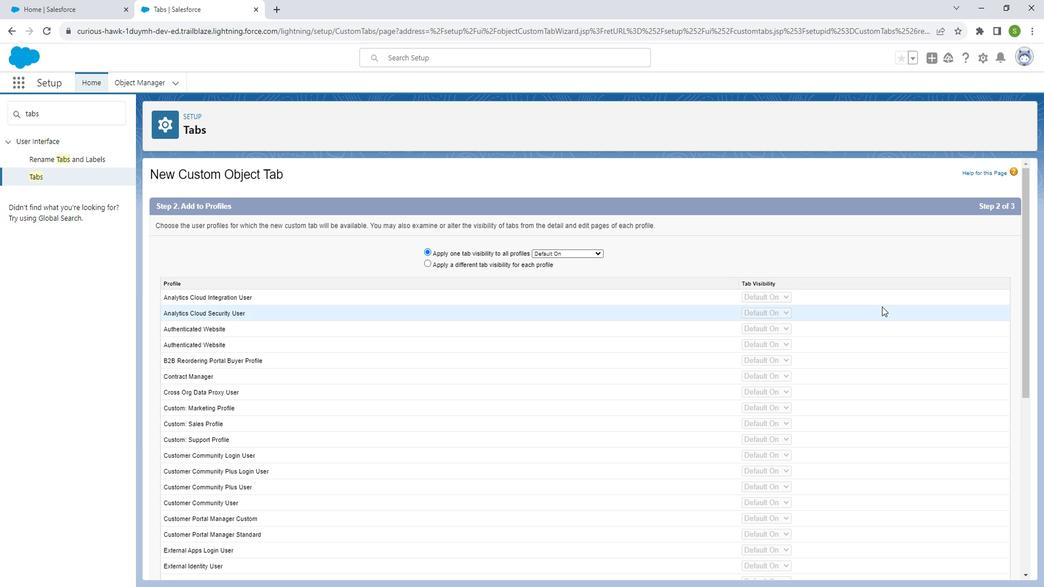 
Action: Mouse scrolled (892, 305) with delta (0, 0)
Screenshot: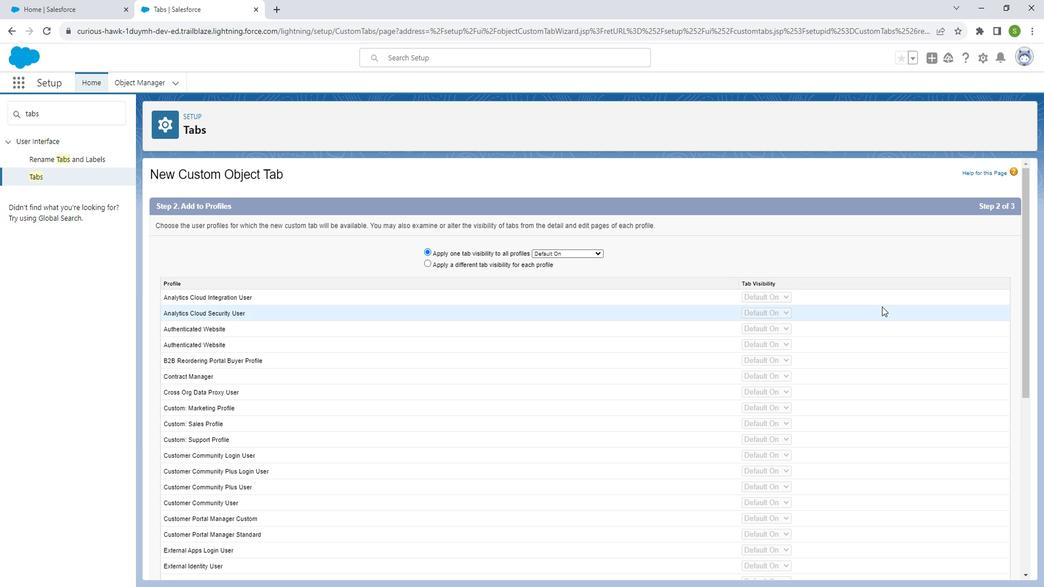 
Action: Mouse moved to (892, 306)
Screenshot: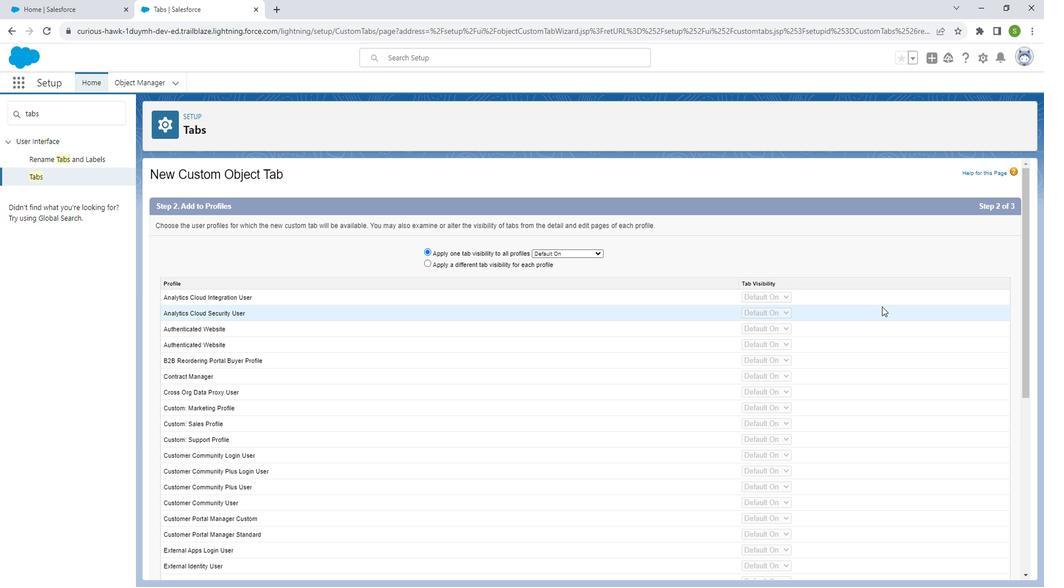 
Action: Mouse scrolled (892, 306) with delta (0, 0)
Screenshot: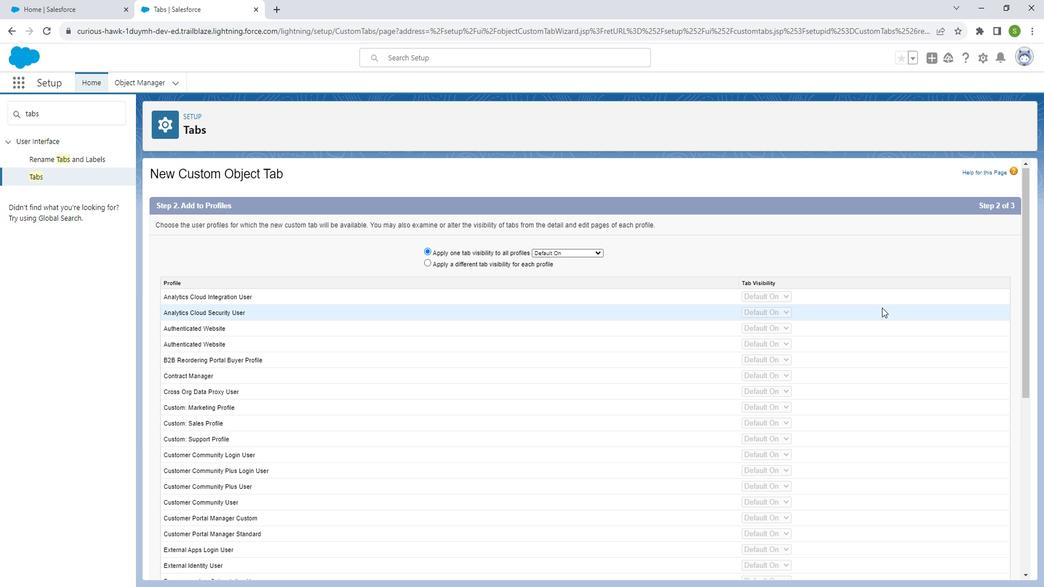 
Action: Mouse moved to (892, 307)
Screenshot: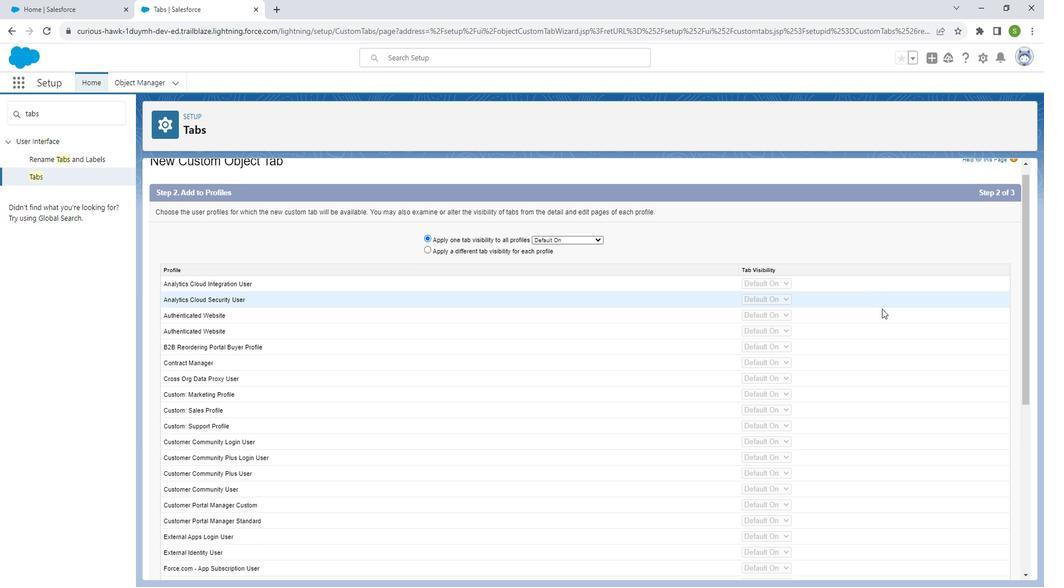 
Action: Mouse scrolled (892, 307) with delta (0, 0)
Screenshot: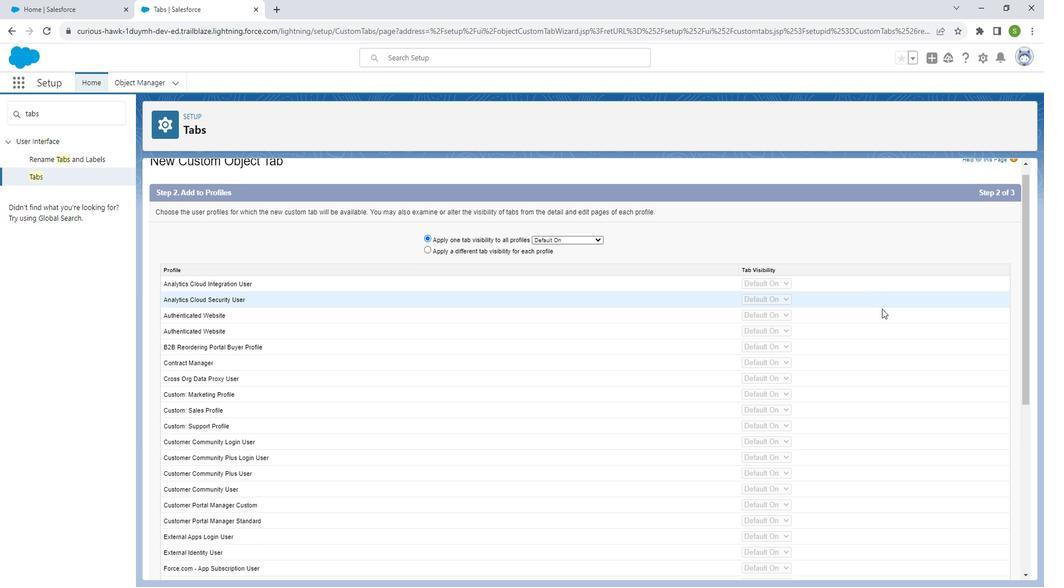 
Action: Mouse moved to (892, 311)
Screenshot: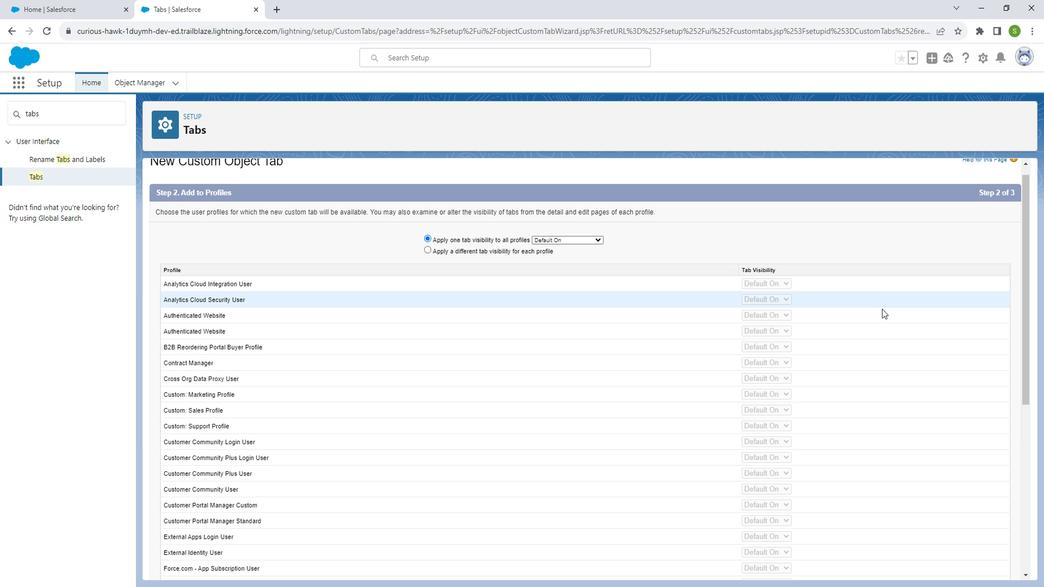 
Action: Mouse scrolled (892, 310) with delta (0, 0)
Screenshot: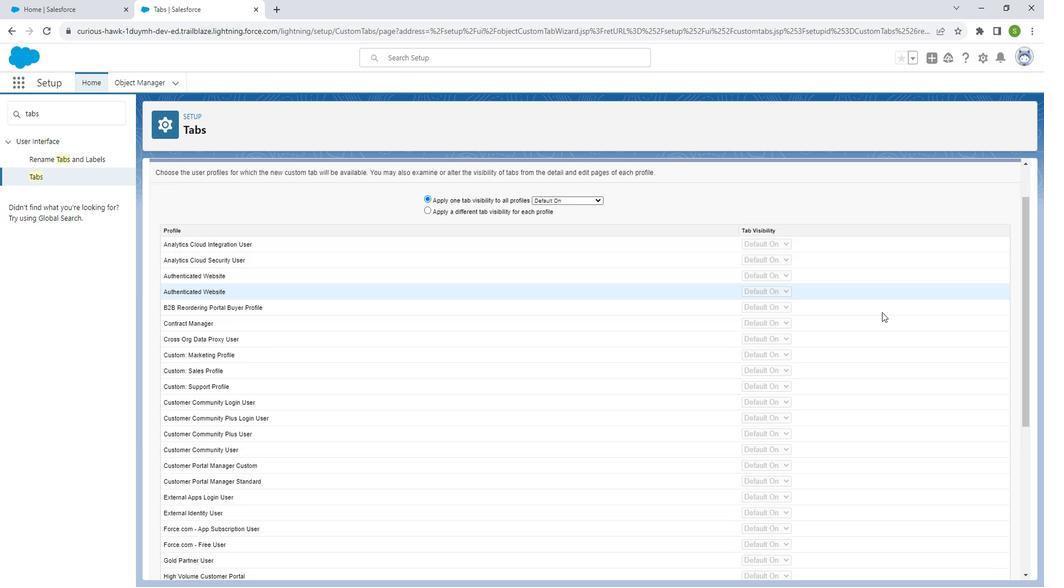 
Action: Mouse moved to (892, 313)
Screenshot: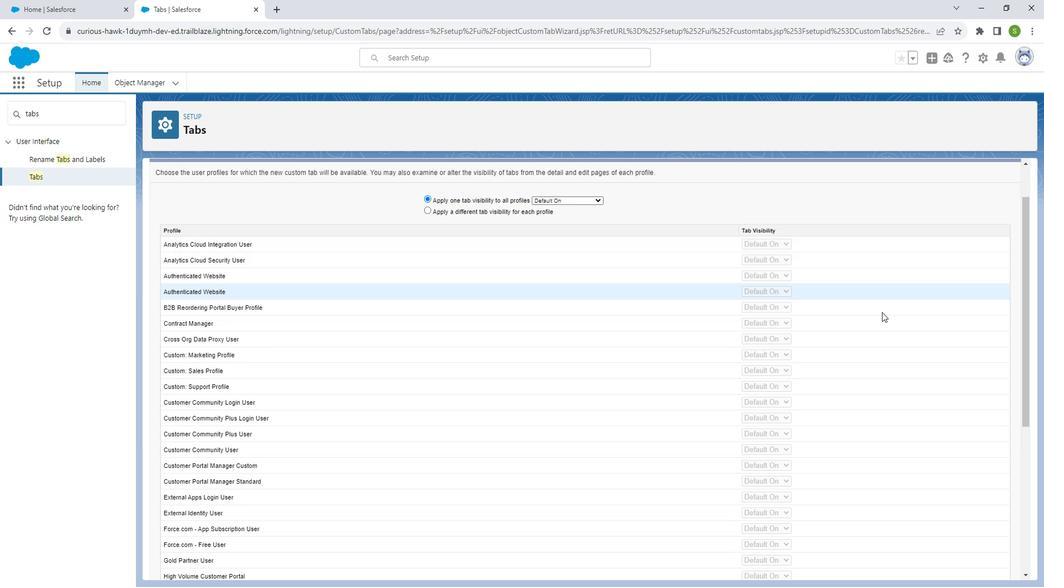 
Action: Mouse scrolled (892, 313) with delta (0, 0)
Screenshot: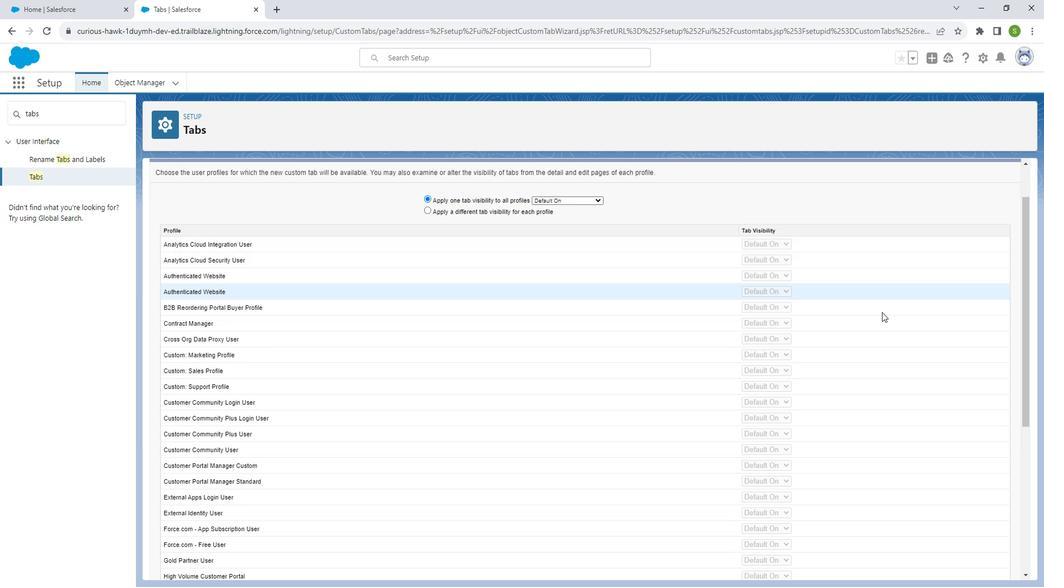 
Action: Mouse moved to (892, 316)
Screenshot: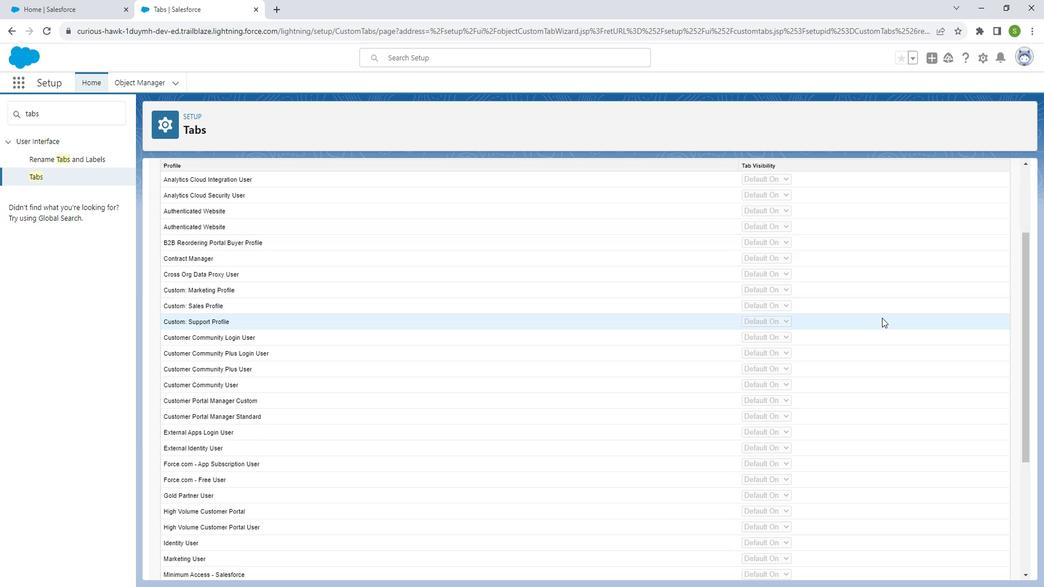 
Action: Mouse scrolled (892, 316) with delta (0, 0)
Screenshot: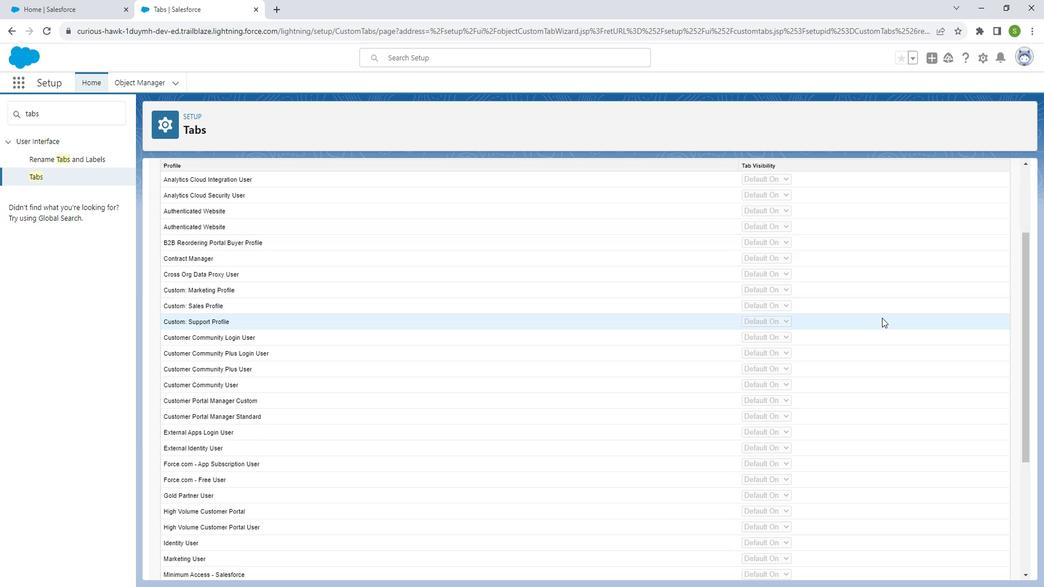 
Action: Mouse moved to (903, 387)
Screenshot: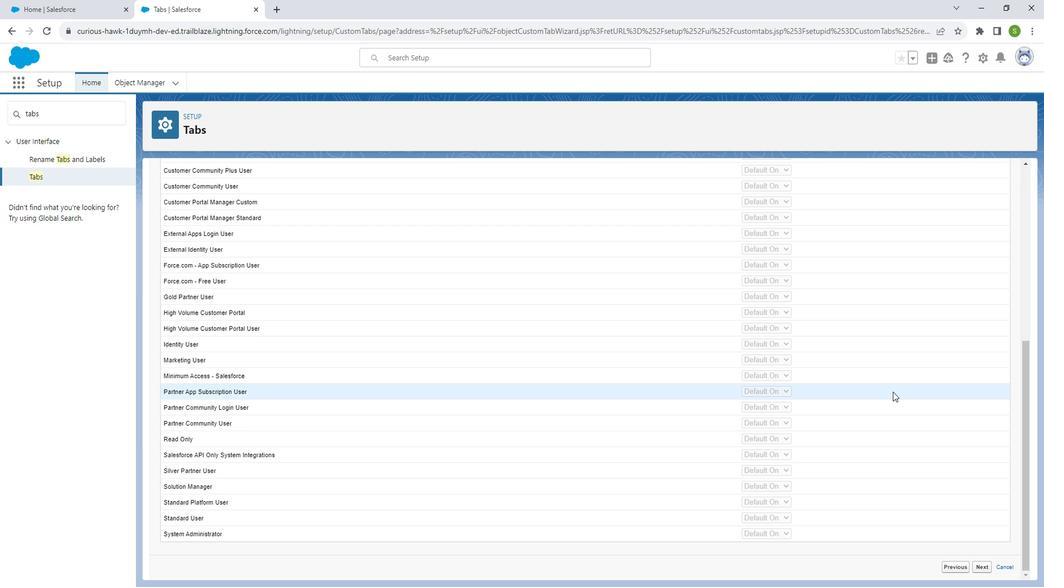 
Action: Mouse scrolled (903, 387) with delta (0, 0)
Screenshot: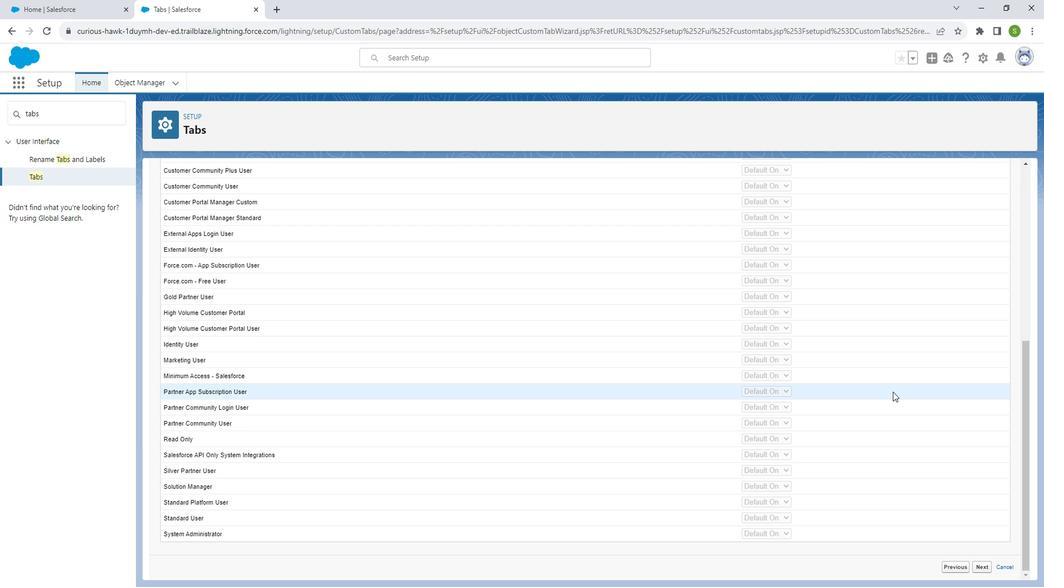 
Action: Mouse moved to (913, 413)
Screenshot: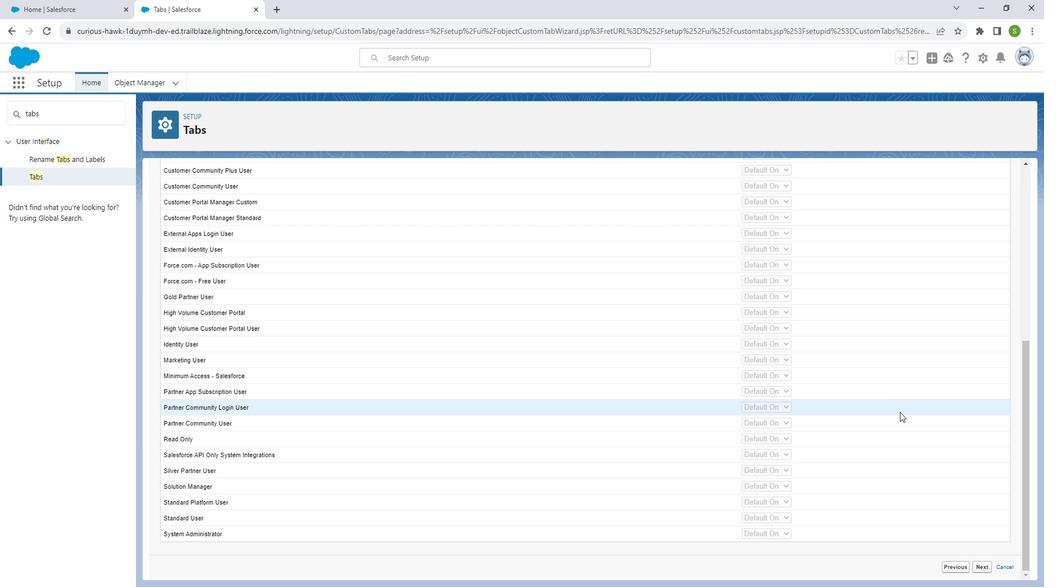 
Action: Mouse scrolled (913, 412) with delta (0, 0)
Screenshot: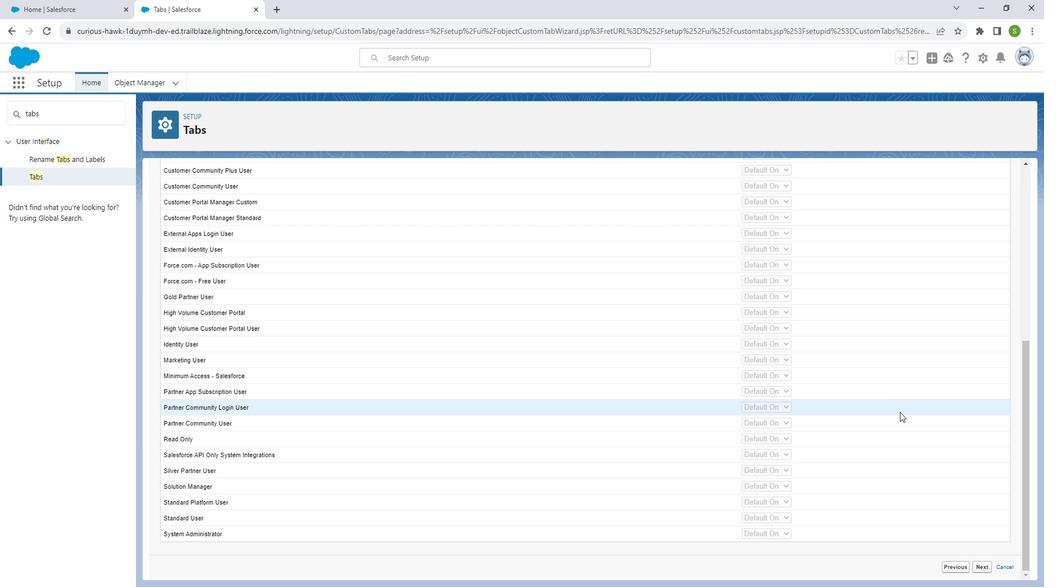 
Action: Mouse moved to (988, 557)
Screenshot: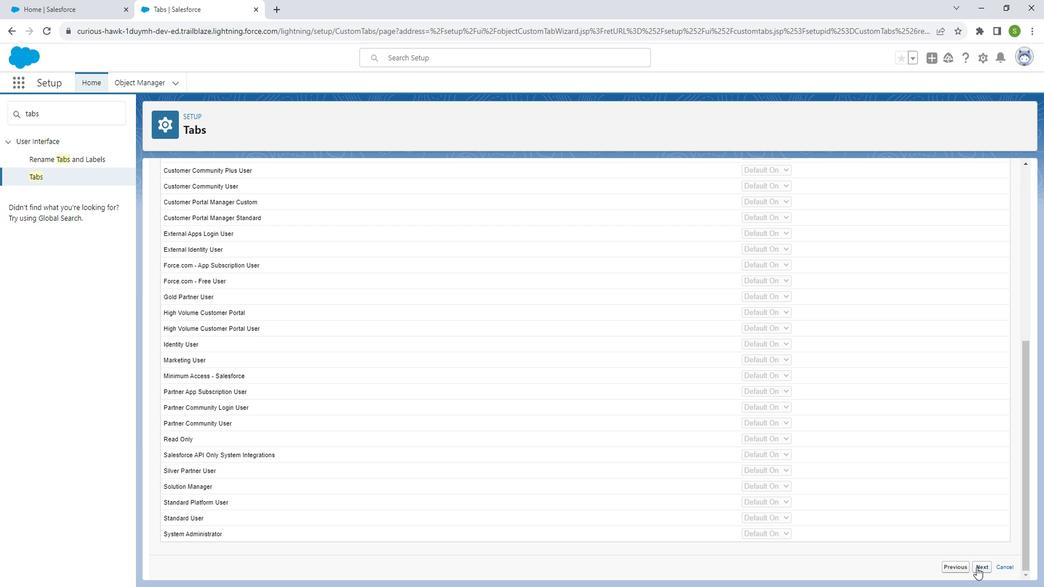 
Action: Mouse pressed left at (988, 557)
Screenshot: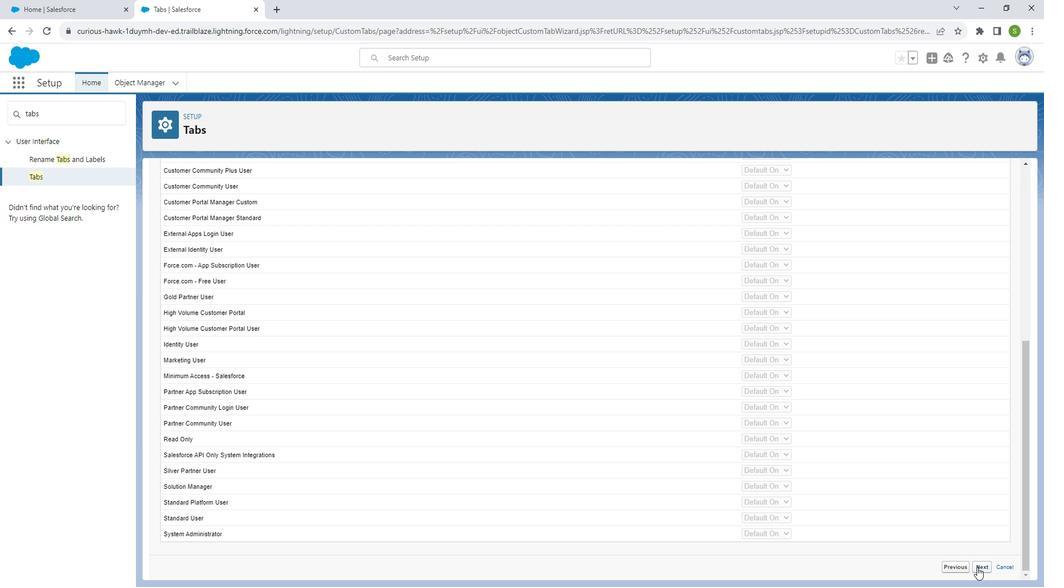 
Action: Mouse moved to (911, 376)
Screenshot: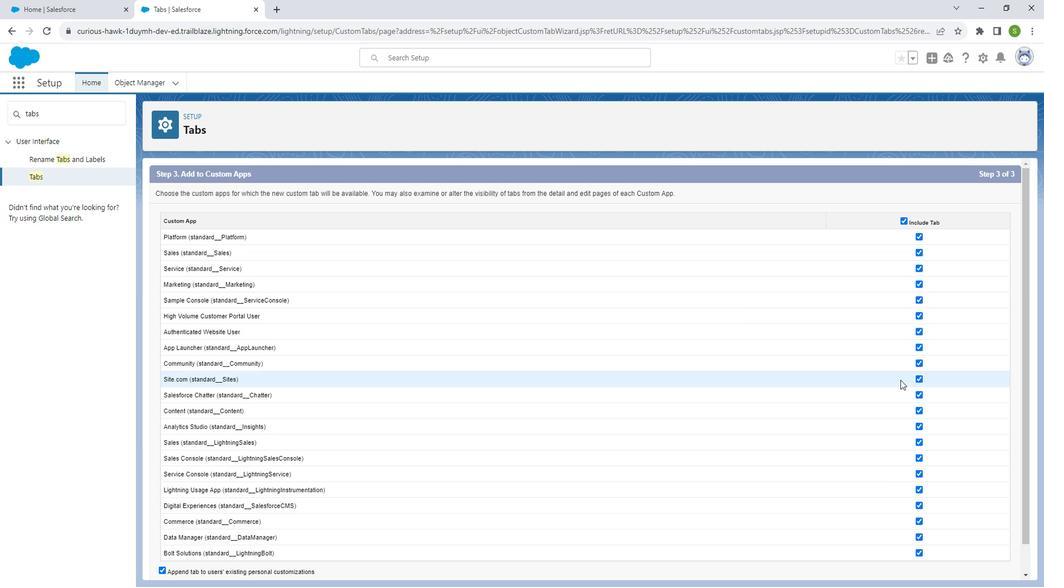 
Action: Mouse scrolled (911, 376) with delta (0, 0)
Screenshot: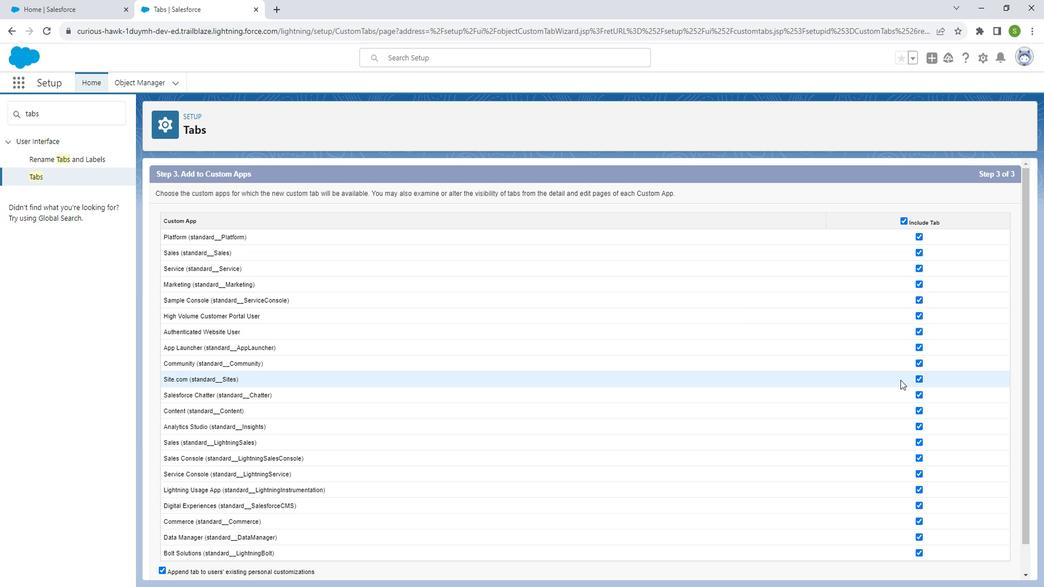 
Action: Mouse scrolled (911, 376) with delta (0, 0)
Screenshot: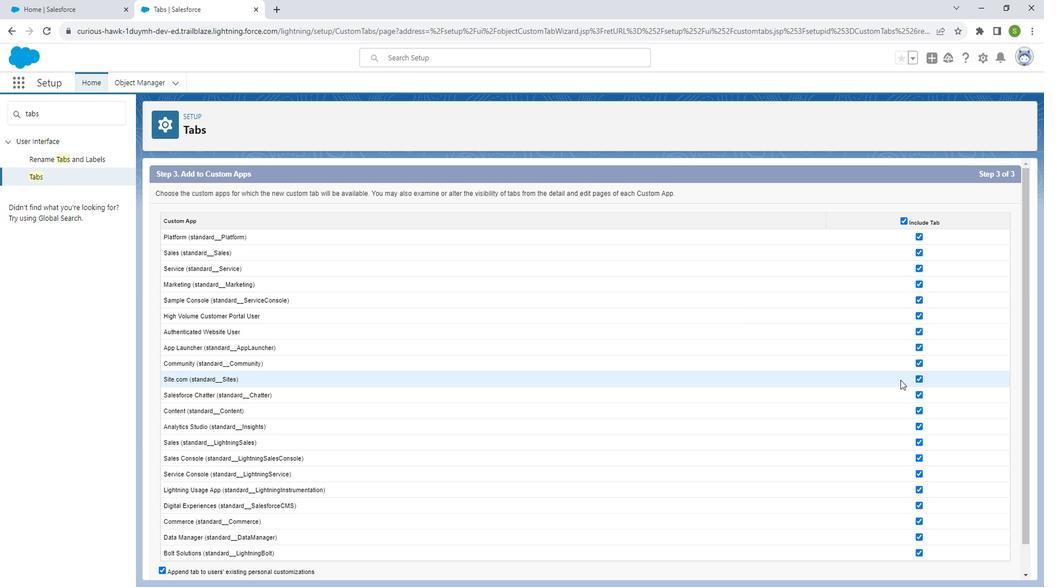 
Action: Mouse scrolled (911, 376) with delta (0, 0)
Screenshot: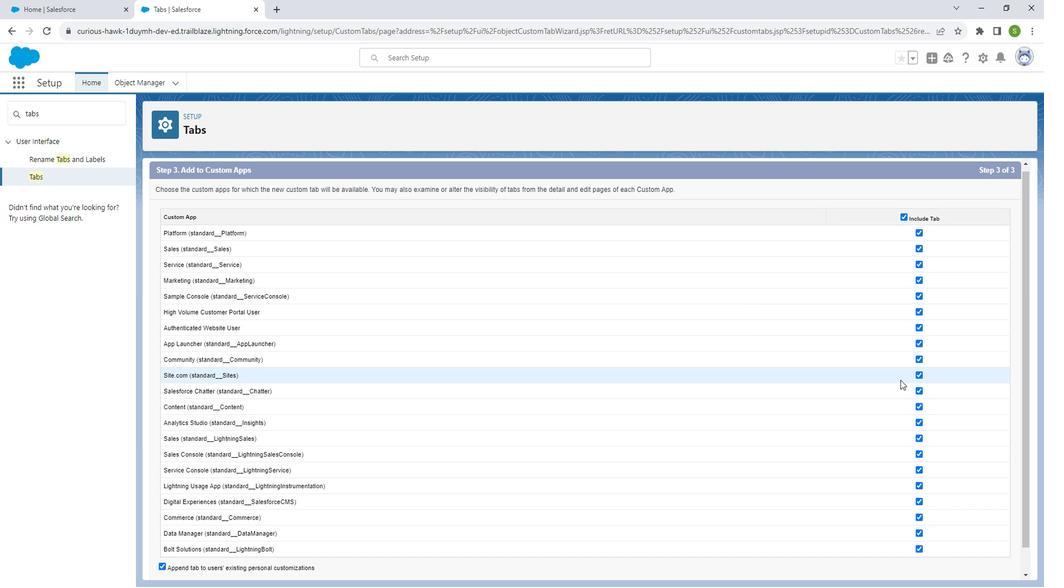 
Action: Mouse scrolled (911, 376) with delta (0, 0)
Screenshot: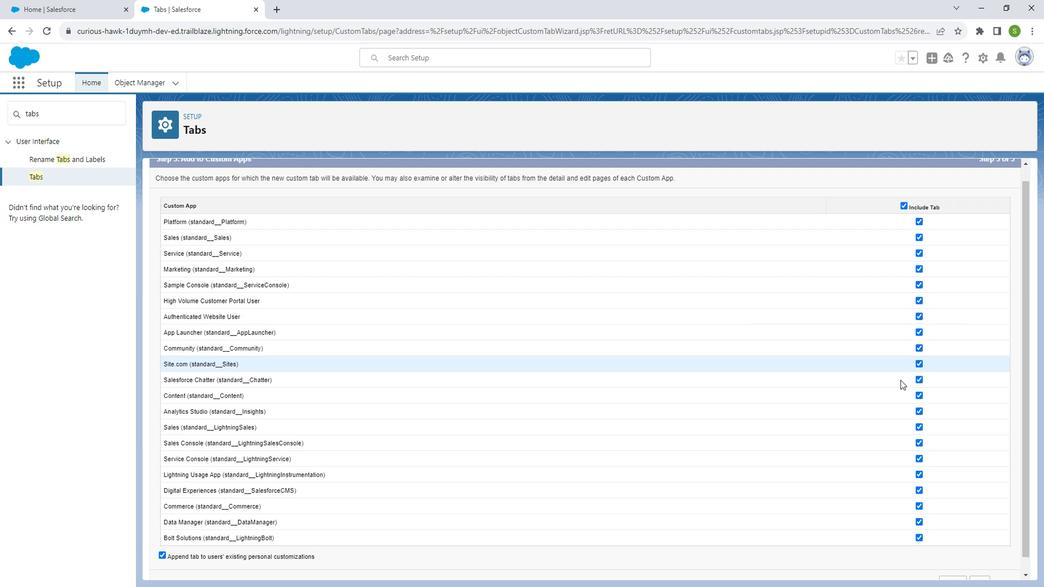 
Action: Mouse moved to (911, 386)
Screenshot: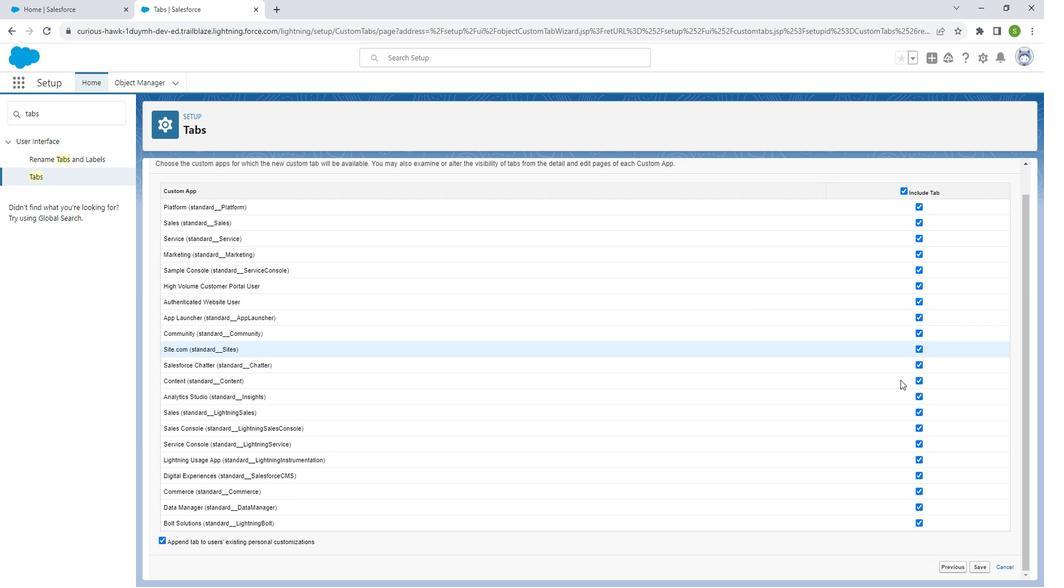 
Action: Mouse scrolled (911, 386) with delta (0, 0)
Screenshot: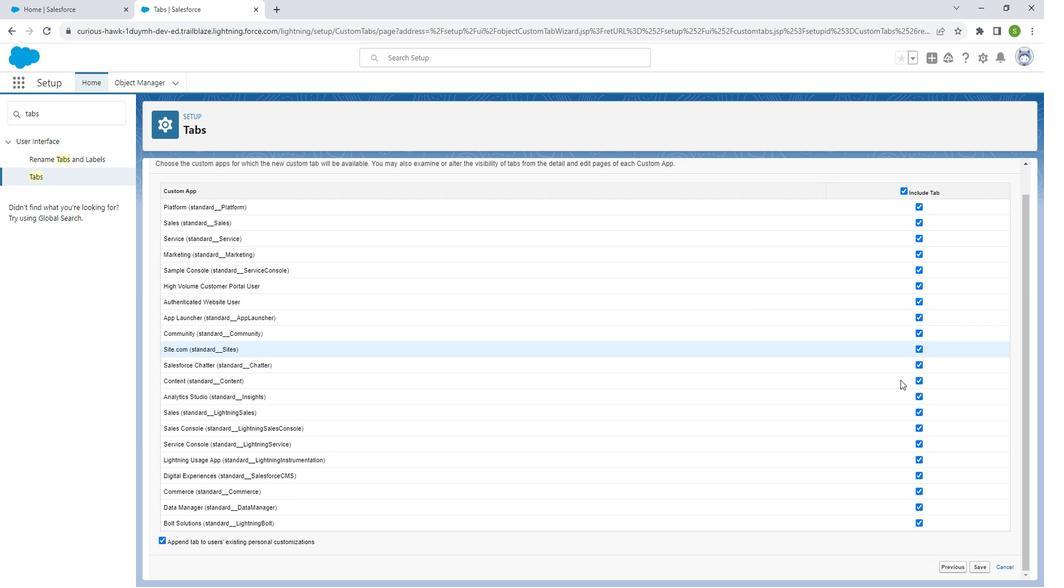 
Action: Mouse moved to (994, 557)
Screenshot: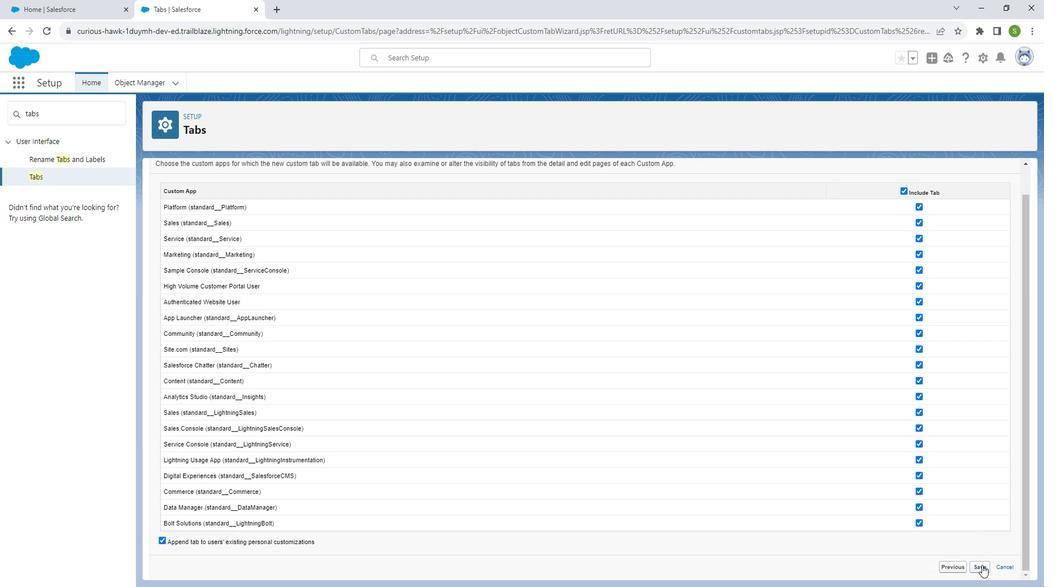 
Action: Mouse pressed left at (994, 557)
Screenshot: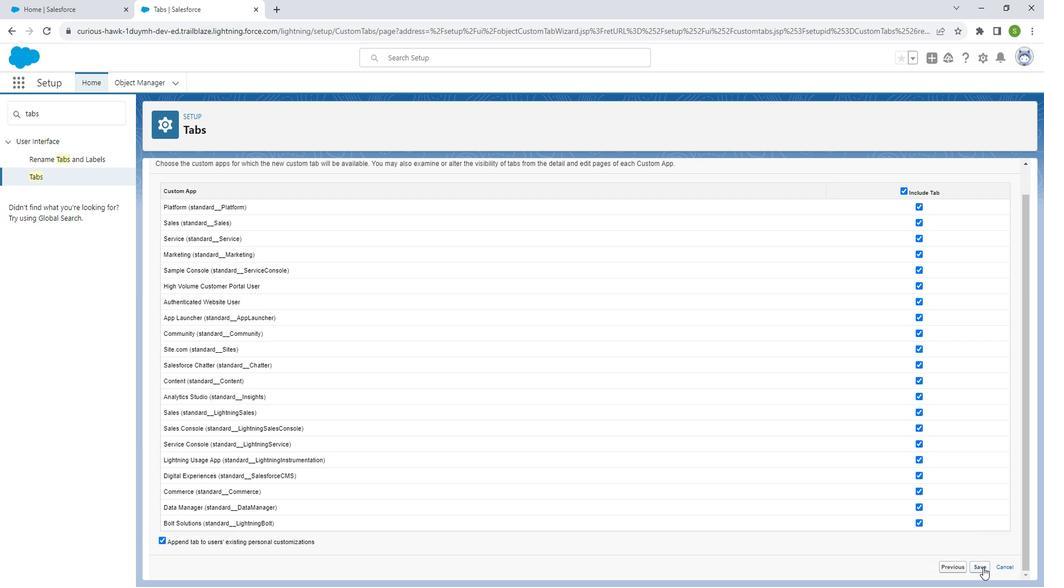 
Action: Mouse moved to (442, 247)
Screenshot: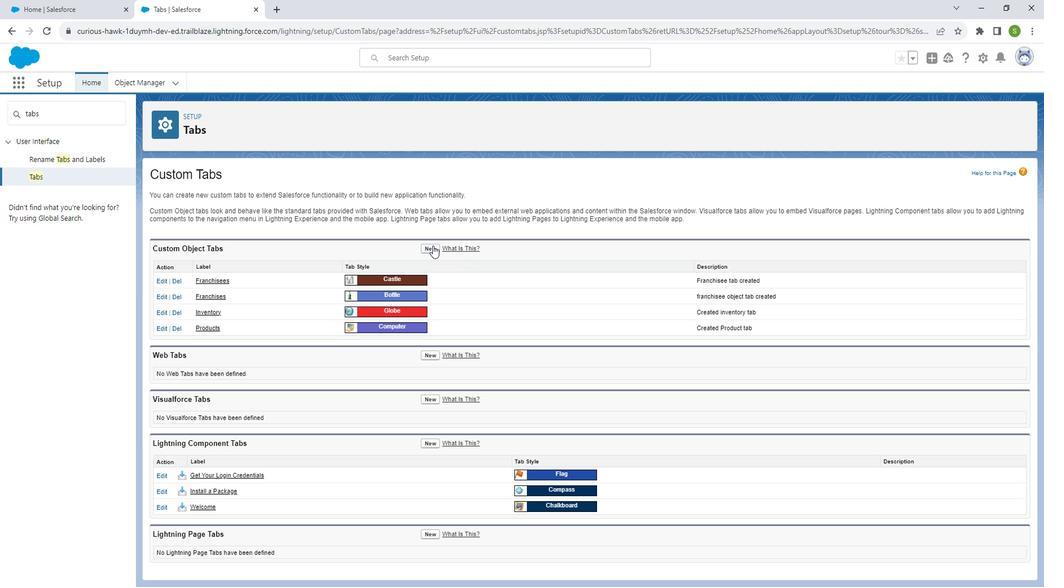 
Action: Mouse pressed left at (442, 247)
Screenshot: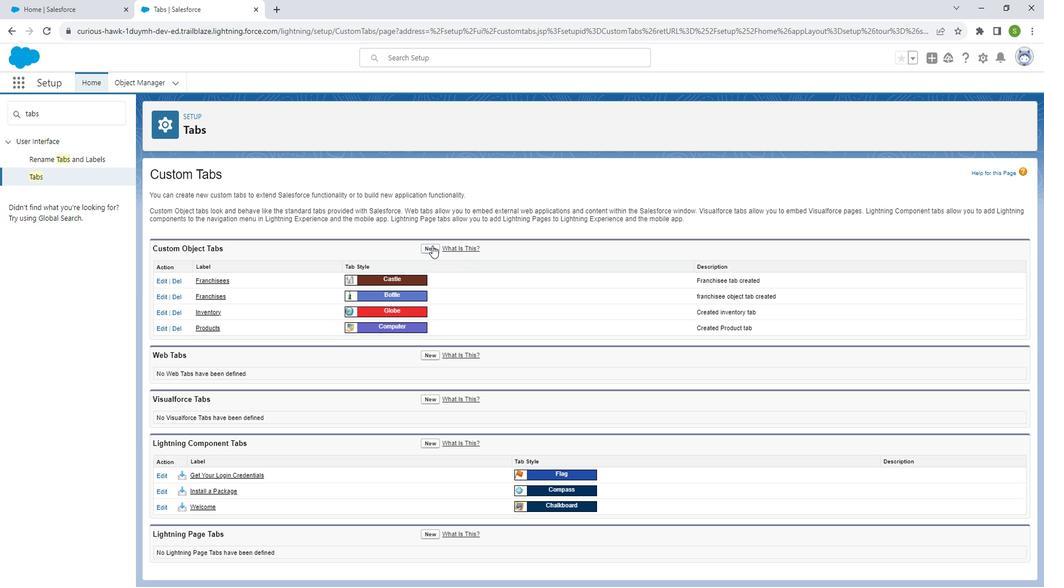 
Action: Mouse moved to (353, 261)
Screenshot: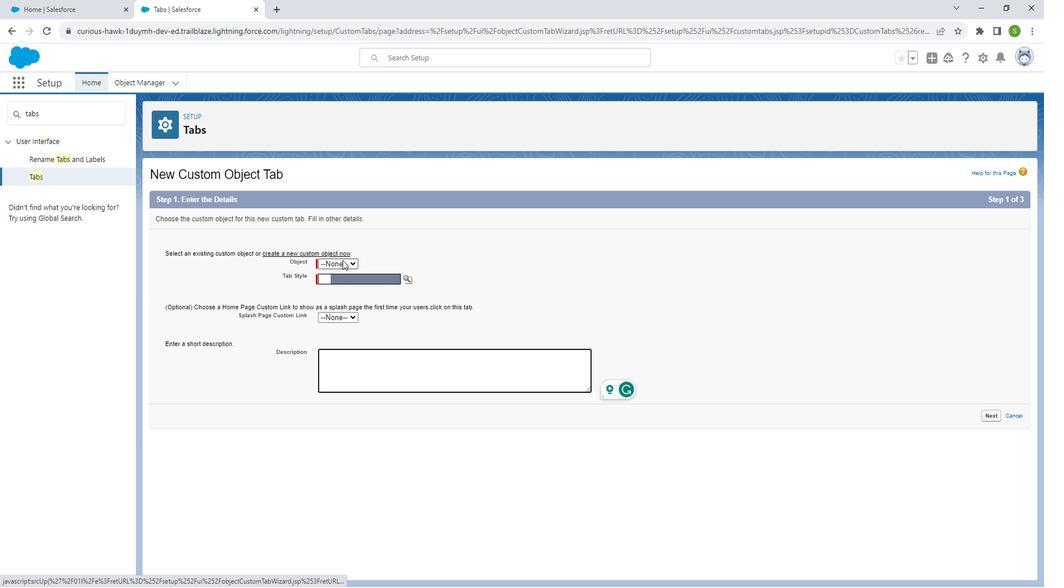 
Action: Mouse pressed left at (353, 261)
Screenshot: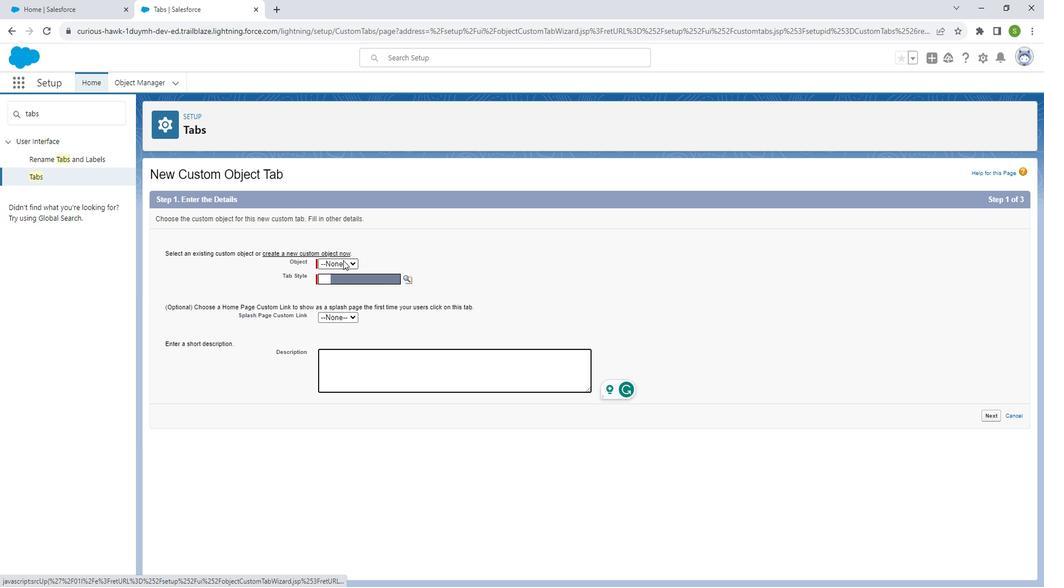 
Action: Mouse moved to (355, 279)
Screenshot: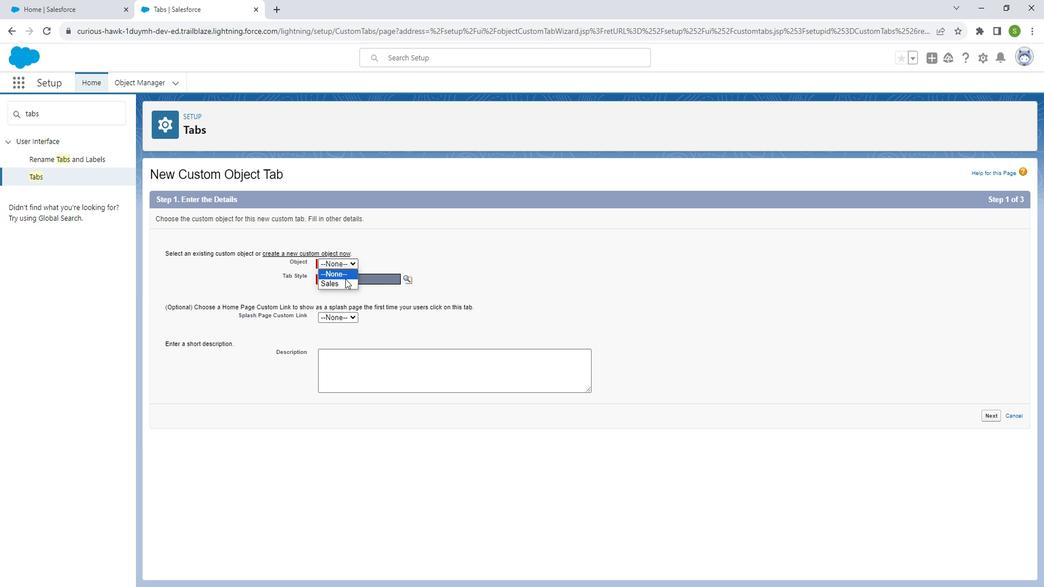 
Action: Mouse pressed left at (355, 279)
Screenshot: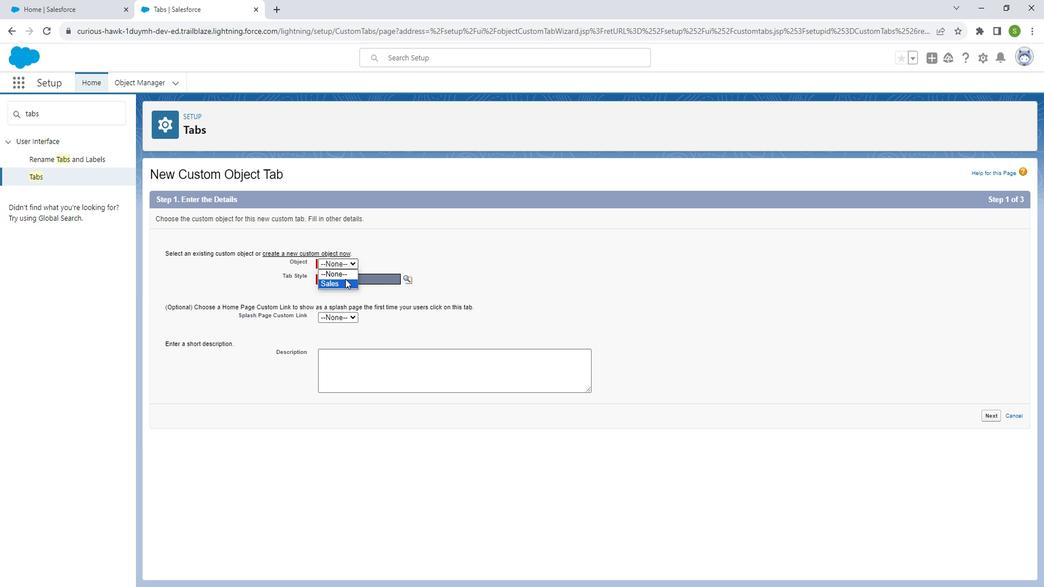
Action: Mouse moved to (413, 280)
Screenshot: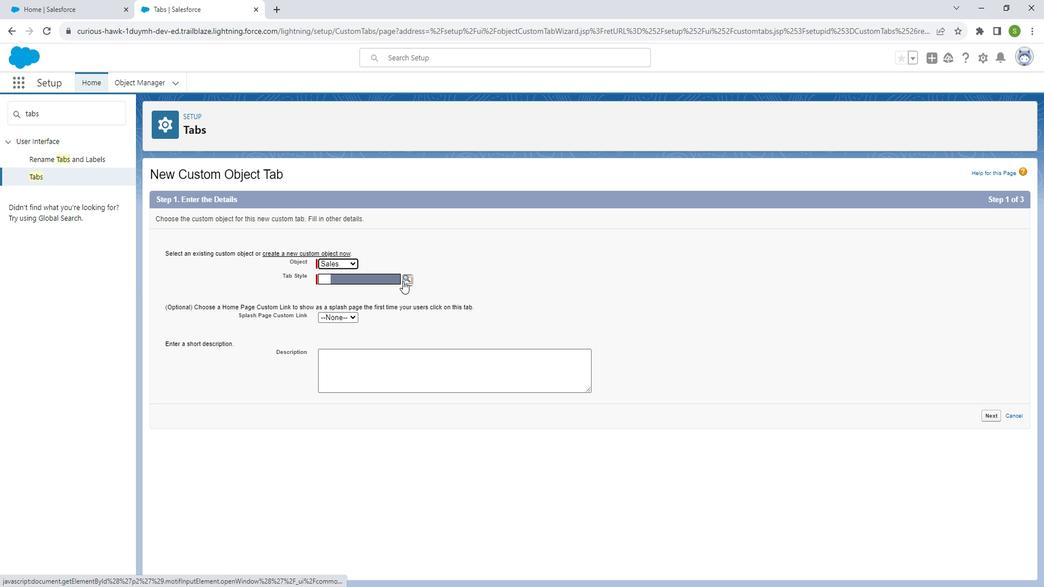 
Action: Mouse pressed left at (413, 280)
Screenshot: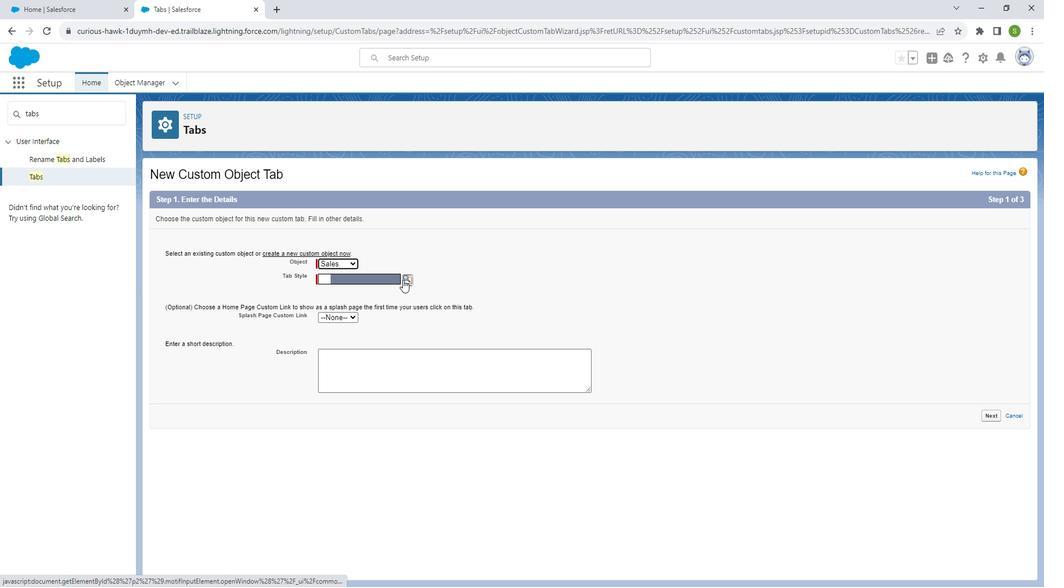 
Action: Mouse moved to (351, 504)
Screenshot: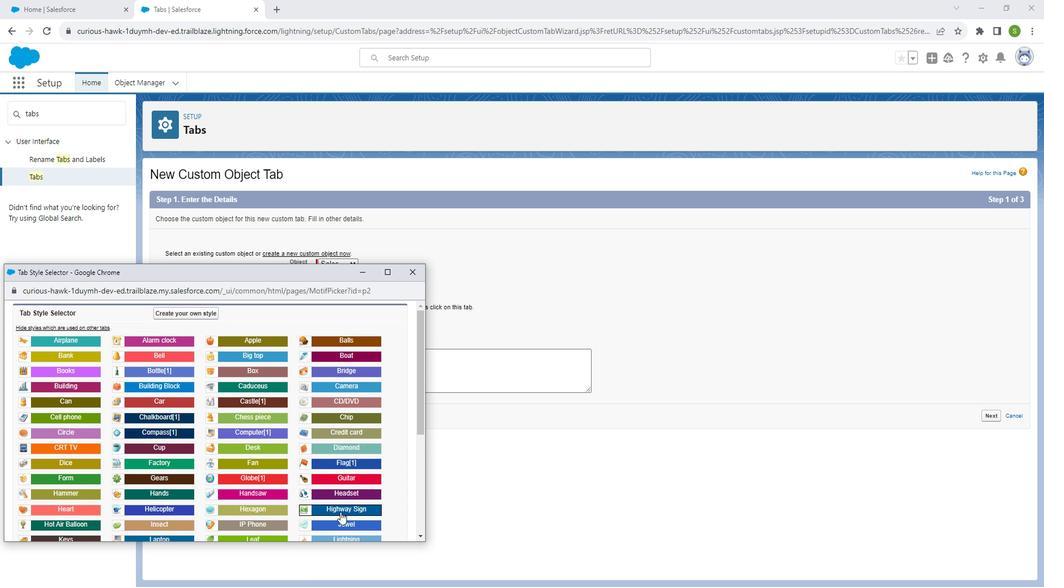 
Action: Mouse pressed left at (351, 504)
Screenshot: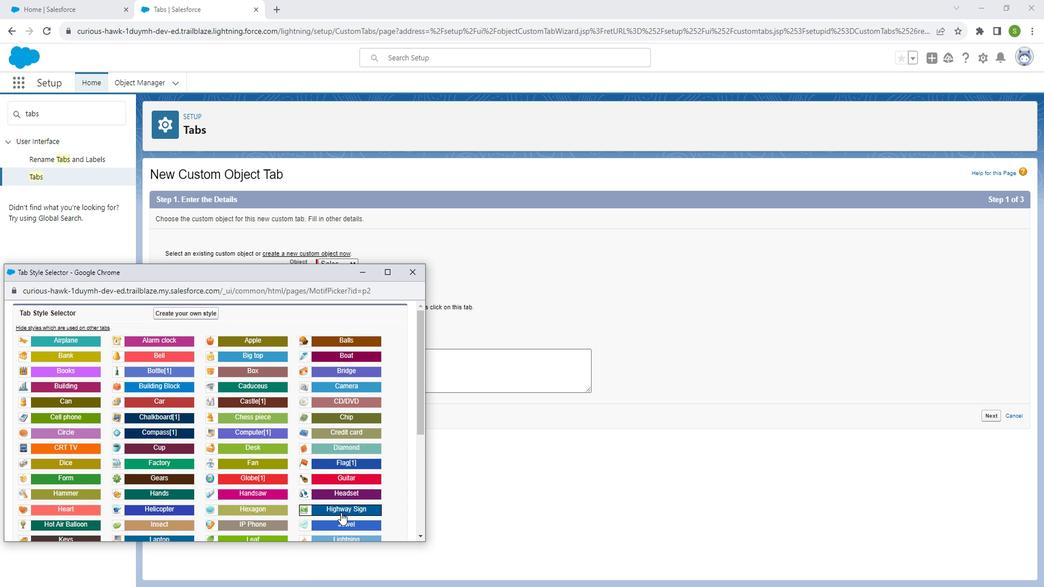 
Action: Mouse moved to (378, 362)
Screenshot: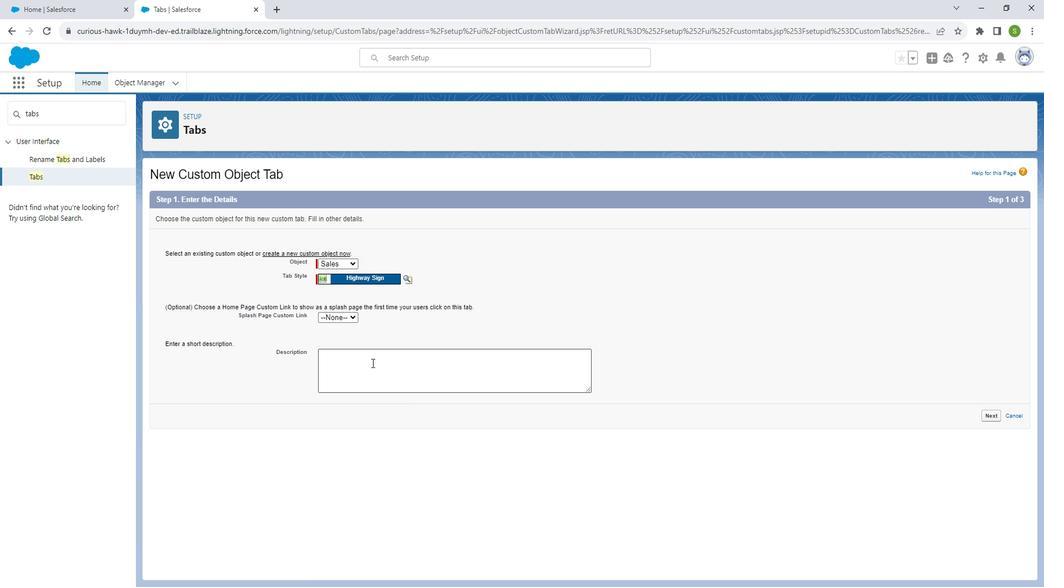 
Action: Mouse pressed left at (378, 362)
Screenshot: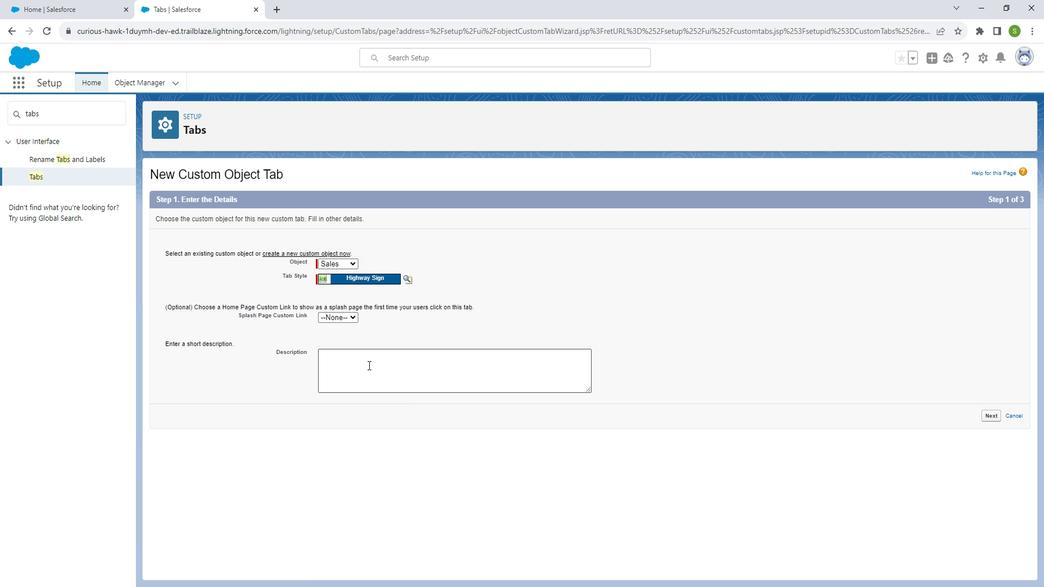 
Action: Key pressed <Key.shift_r>Sales<Key.space>tab<Key.space>is<Key.space>created
Screenshot: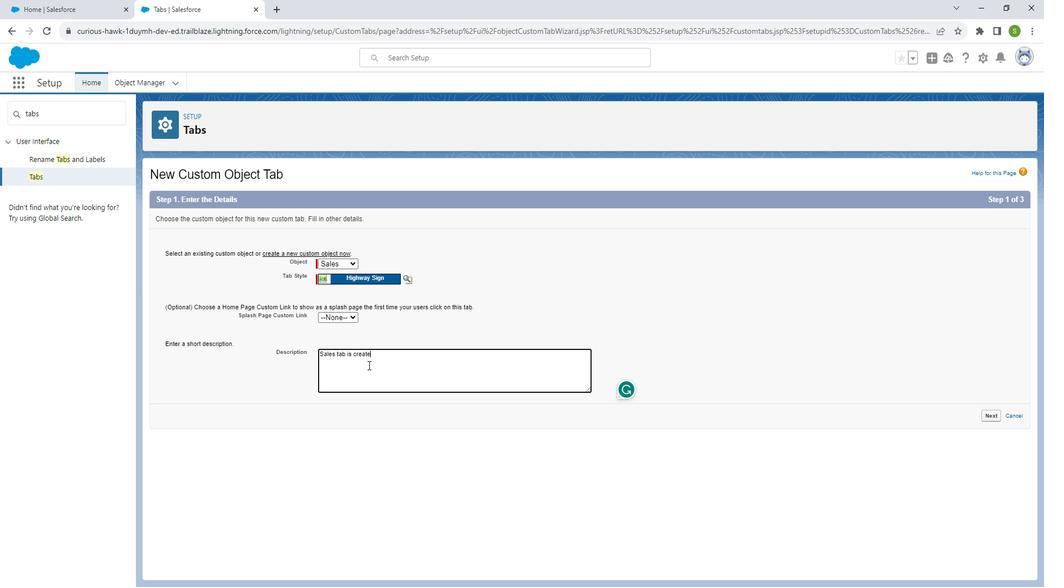 
Action: Mouse moved to (994, 410)
Screenshot: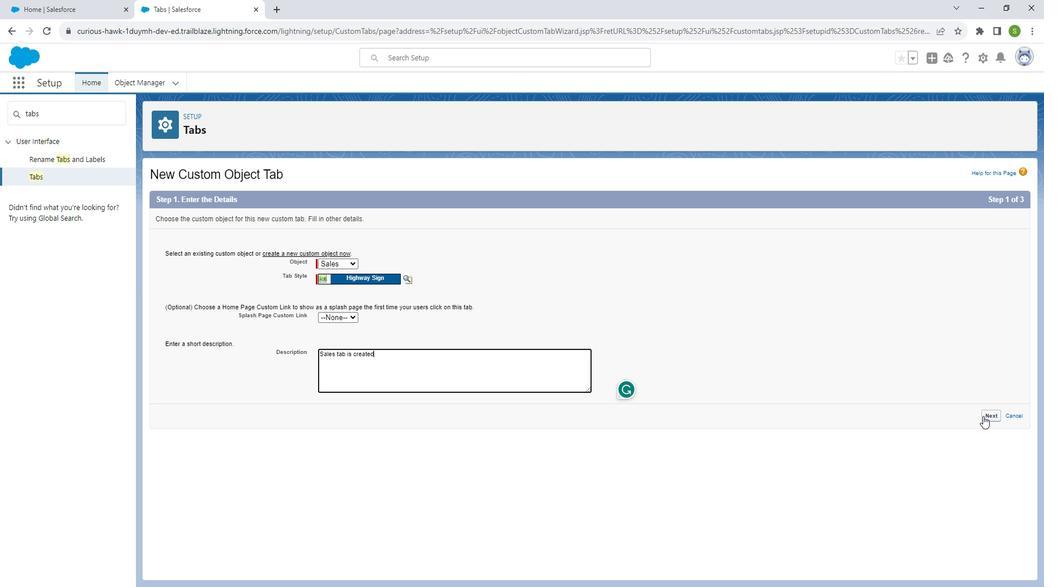 
Action: Mouse pressed left at (994, 410)
Screenshot: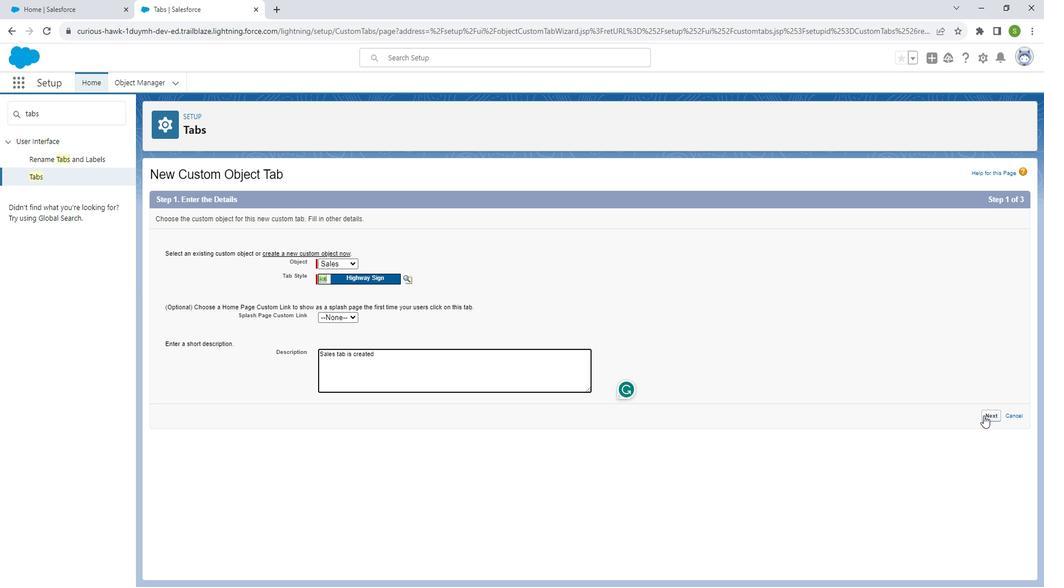 
Action: Mouse moved to (960, 306)
Screenshot: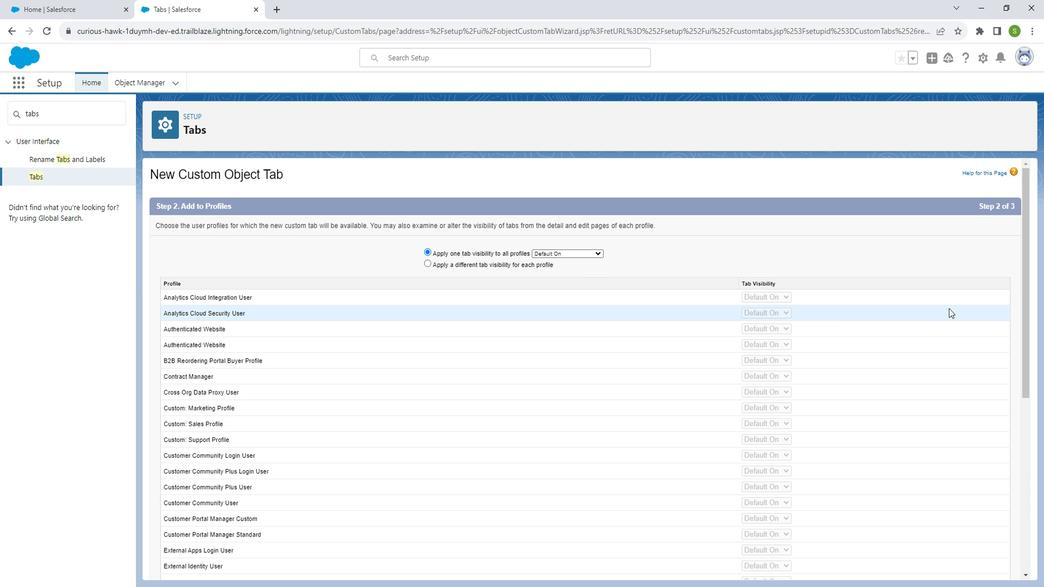 
Action: Mouse scrolled (960, 305) with delta (0, 0)
Screenshot: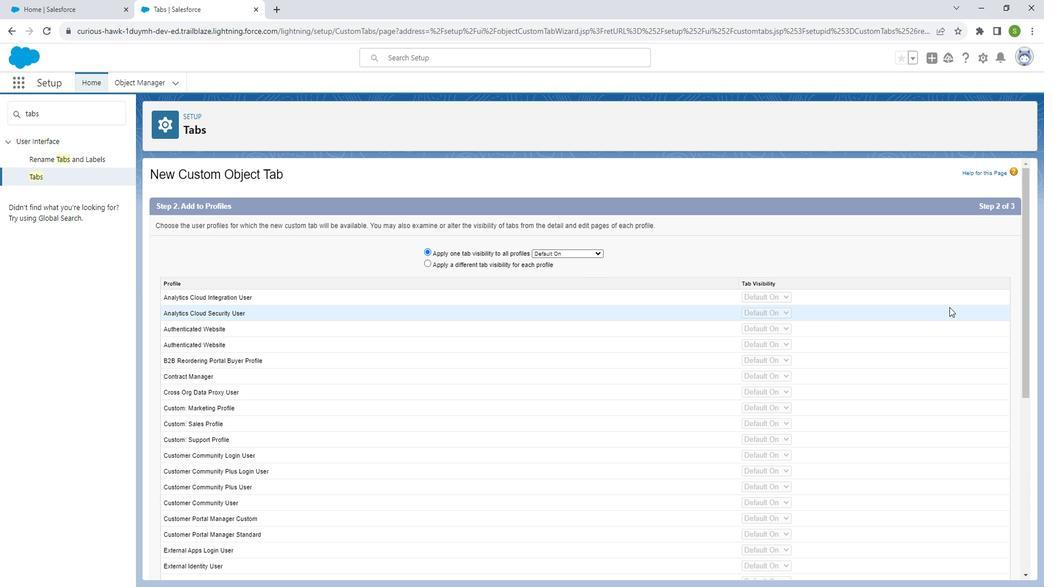 
Action: Mouse scrolled (960, 305) with delta (0, 0)
Screenshot: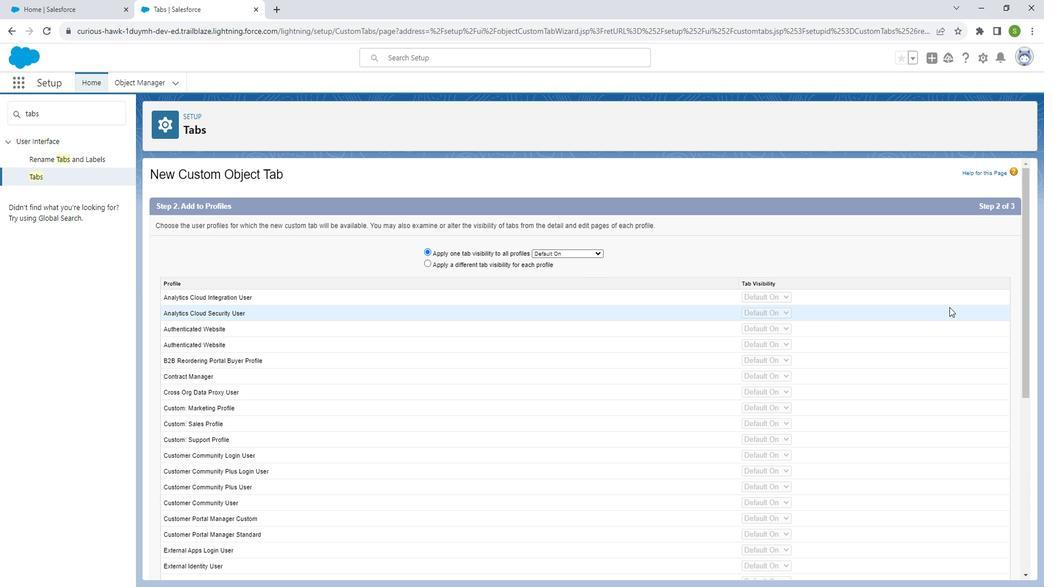 
Action: Mouse scrolled (960, 305) with delta (0, 0)
Screenshot: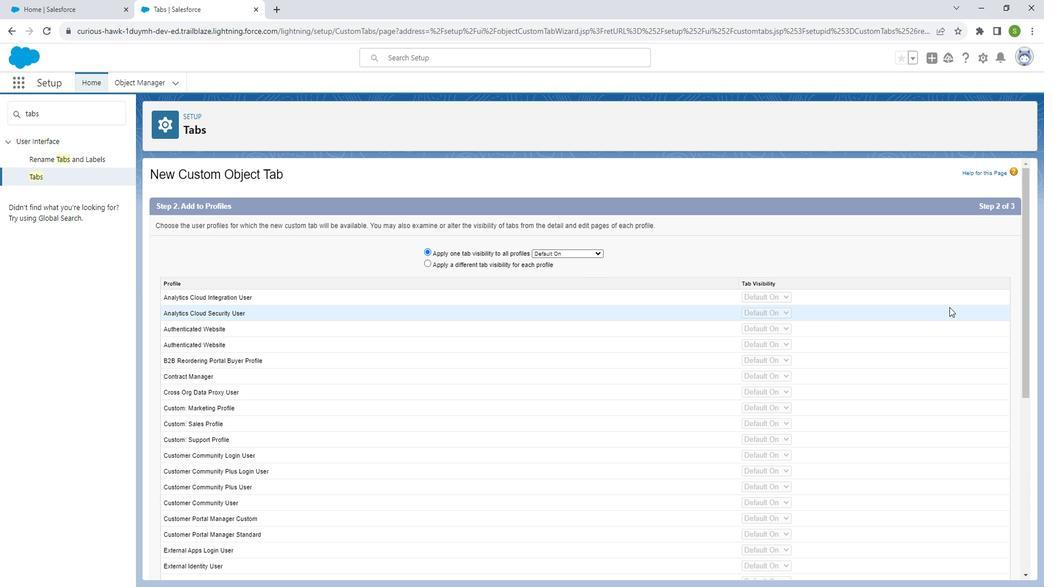 
Action: Mouse scrolled (960, 305) with delta (0, 0)
Screenshot: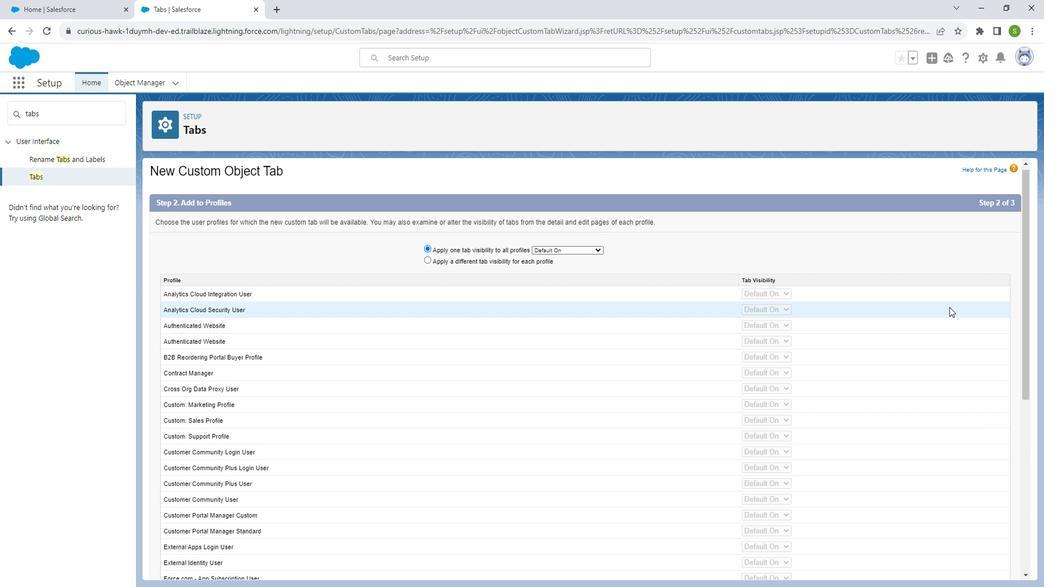 
Action: Mouse moved to (960, 306)
Screenshot: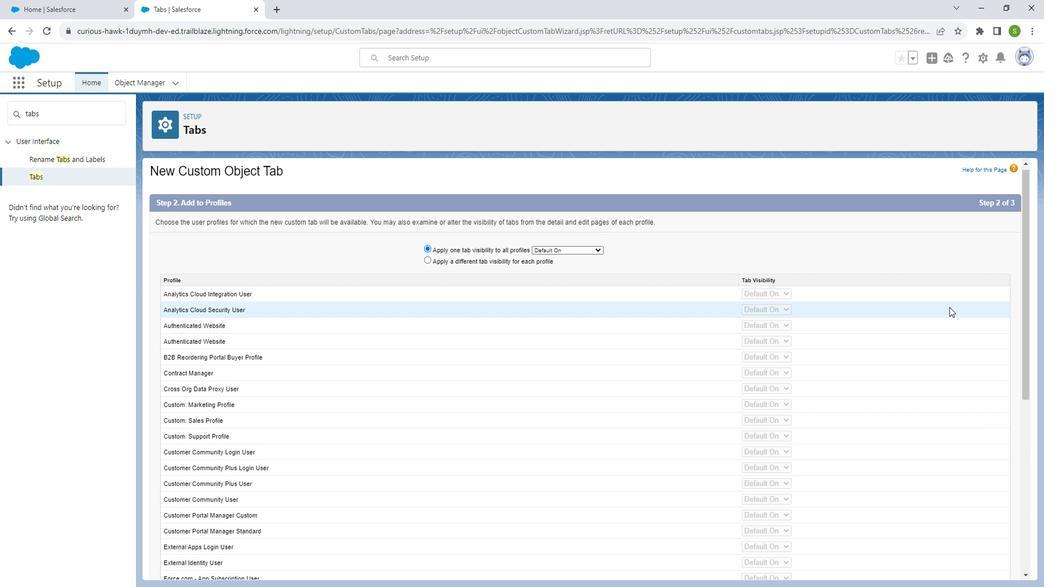 
Action: Mouse scrolled (960, 305) with delta (0, 0)
Screenshot: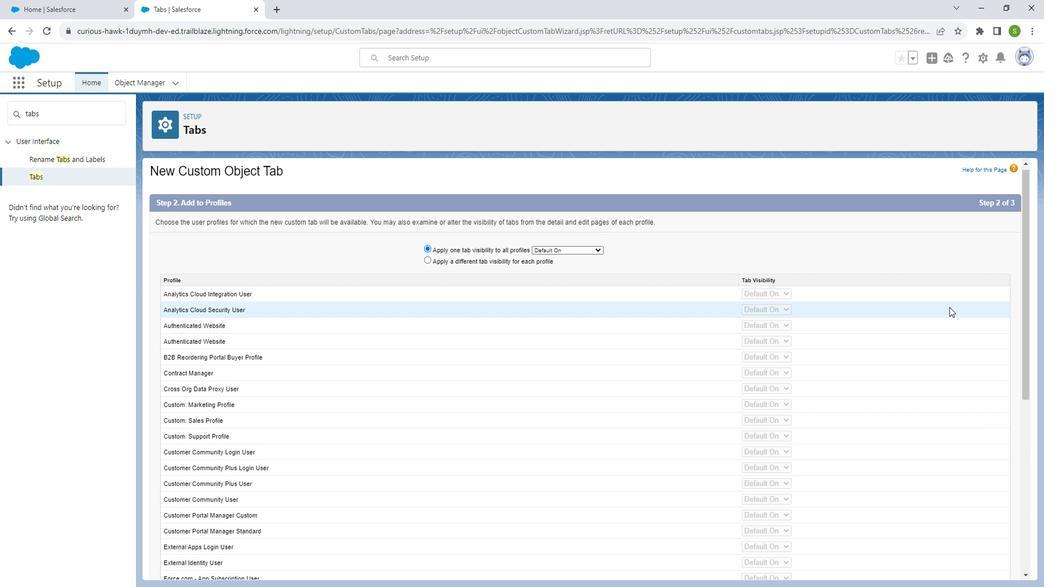 
Action: Mouse moved to (990, 463)
Screenshot: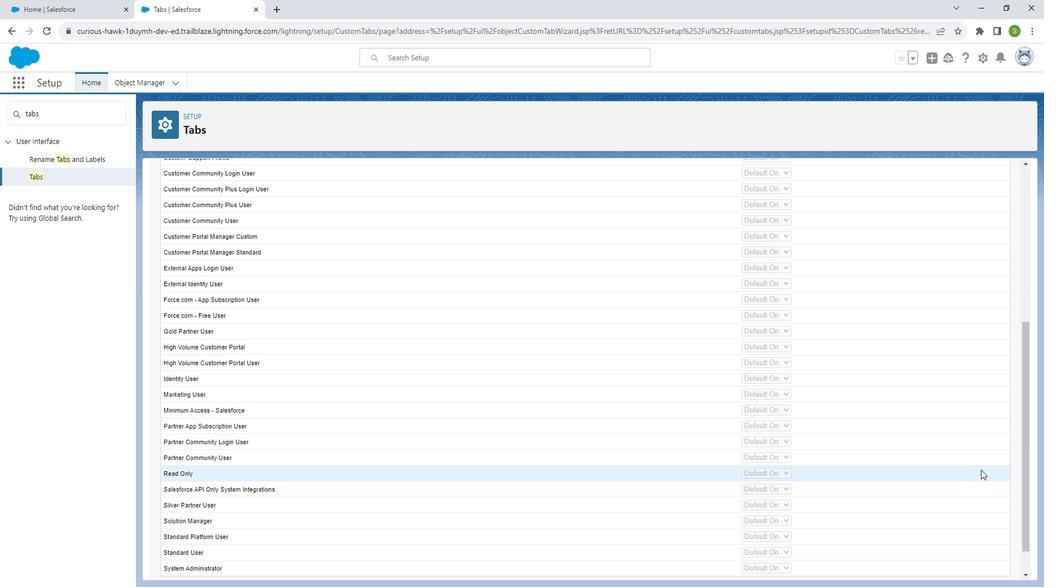 
Action: Mouse scrolled (990, 462) with delta (0, 0)
Screenshot: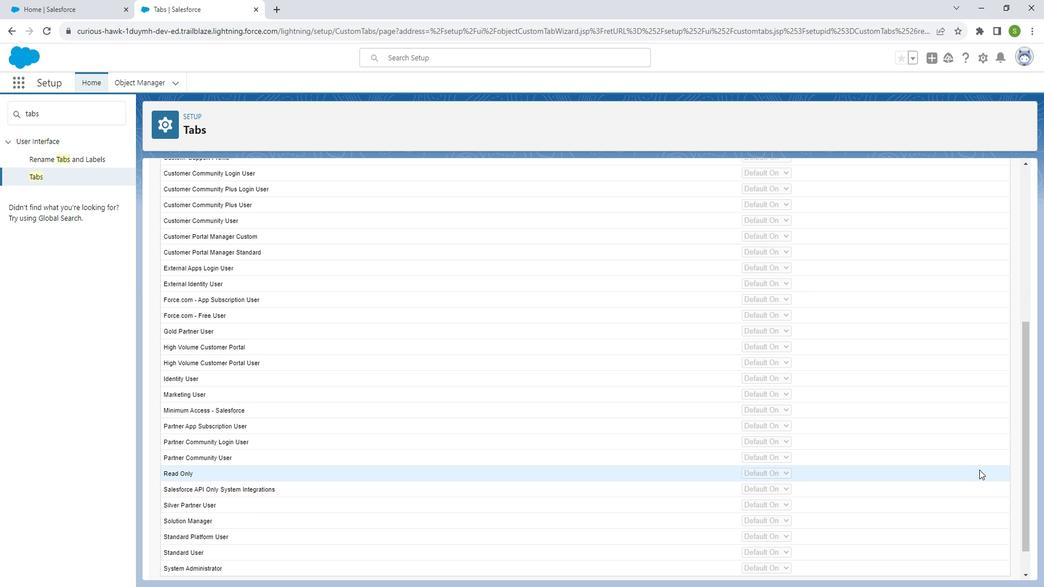 
Action: Mouse moved to (989, 463)
Screenshot: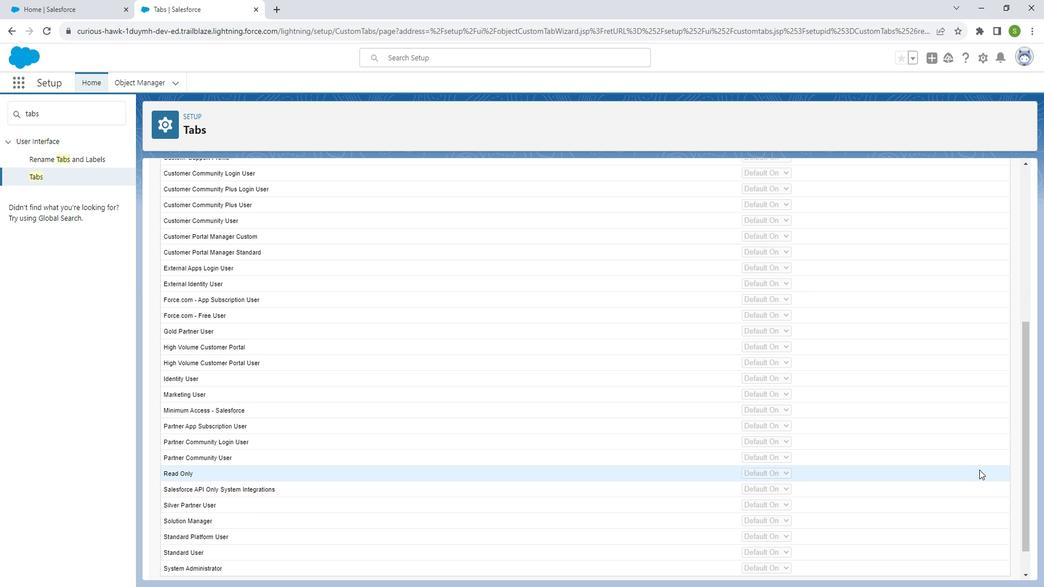 
Action: Mouse scrolled (989, 463) with delta (0, 0)
Screenshot: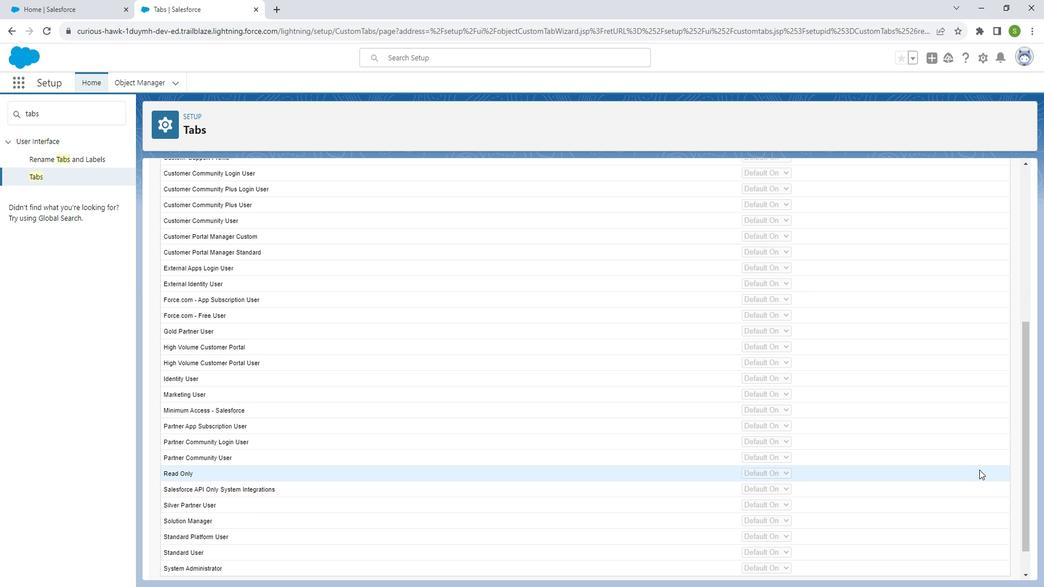 
Action: Mouse moved to (989, 464)
Screenshot: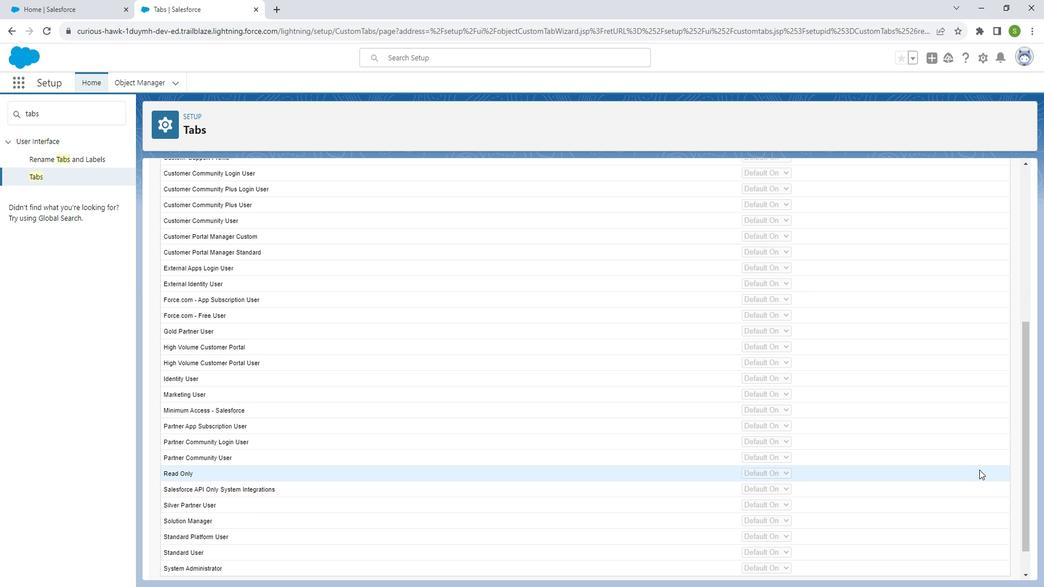
Action: Mouse scrolled (989, 463) with delta (0, 0)
Screenshot: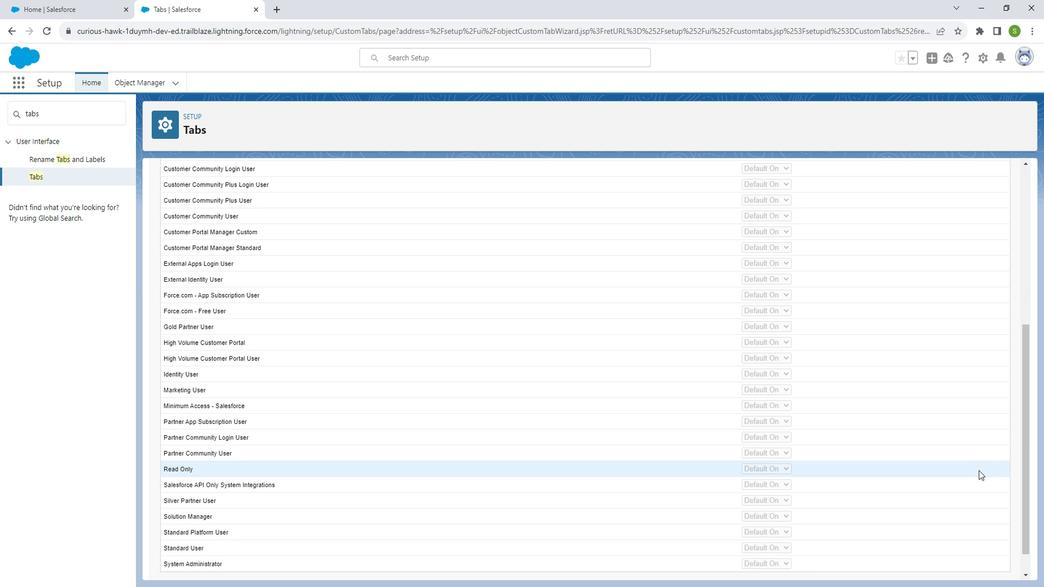 
Action: Mouse moved to (989, 464)
Screenshot: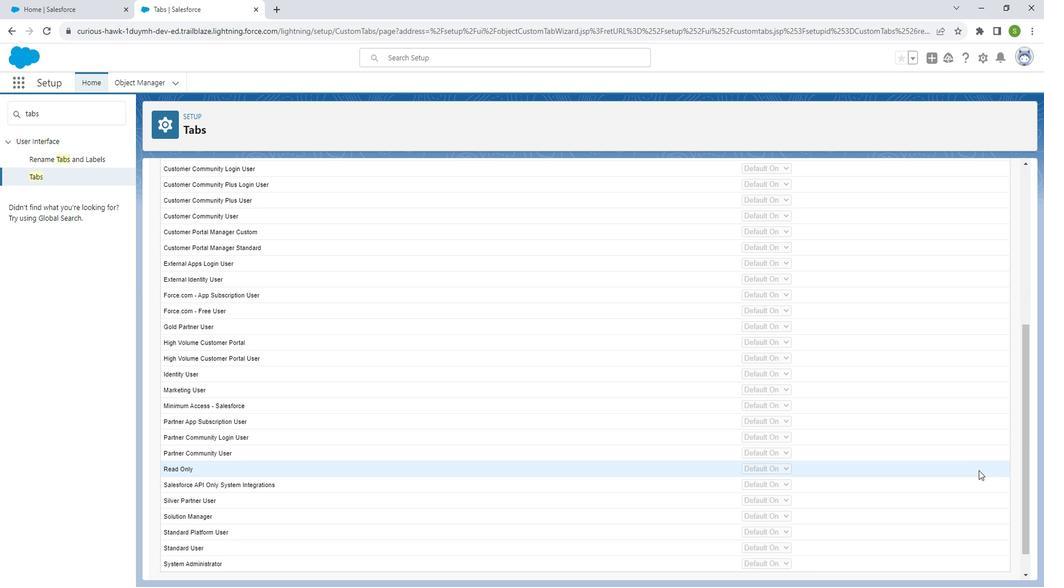 
Action: Mouse scrolled (989, 464) with delta (0, 0)
Screenshot: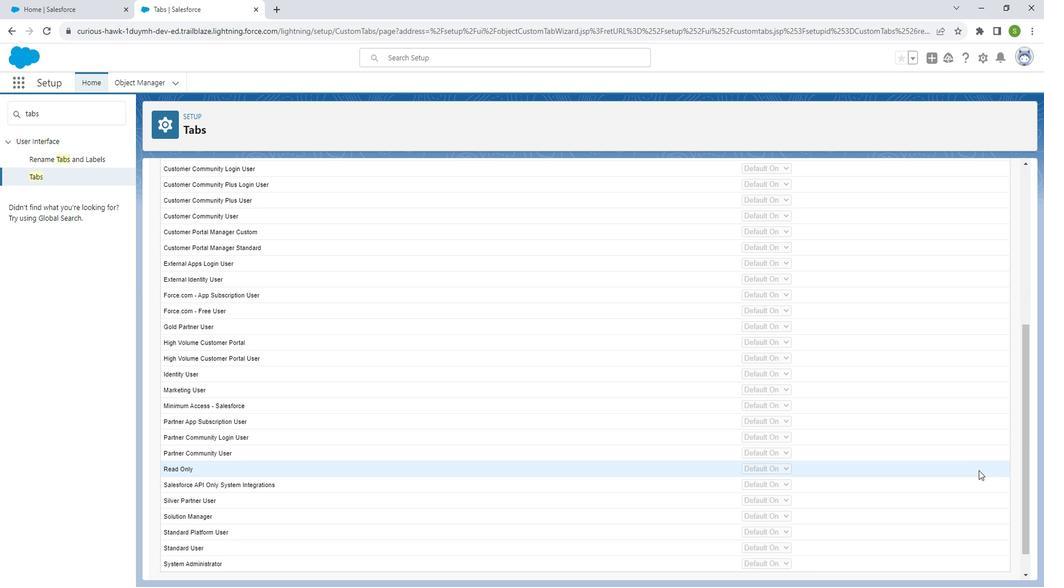
Action: Mouse moved to (989, 465)
Screenshot: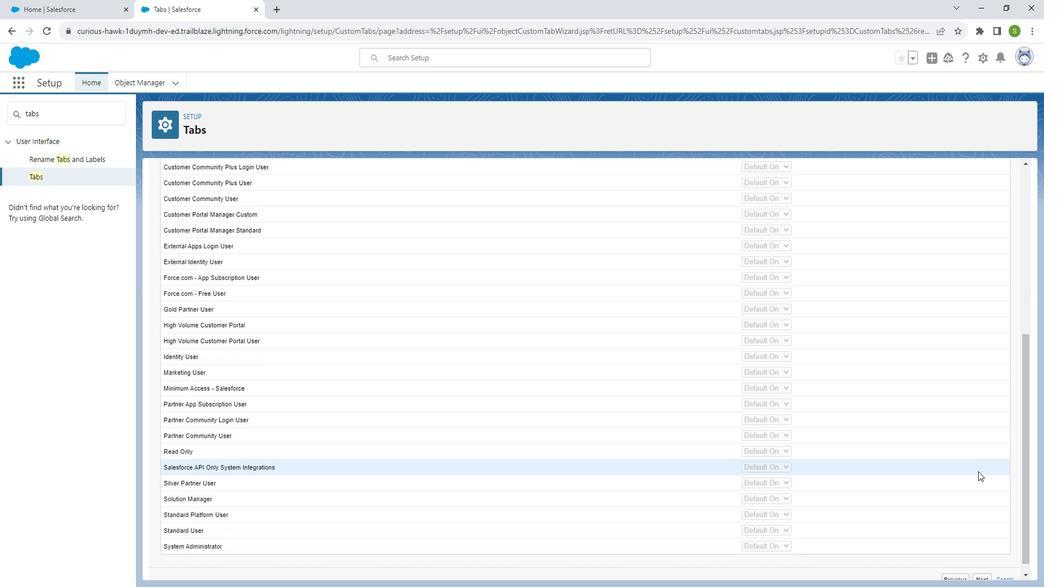 
Action: Mouse scrolled (989, 464) with delta (0, 0)
Screenshot: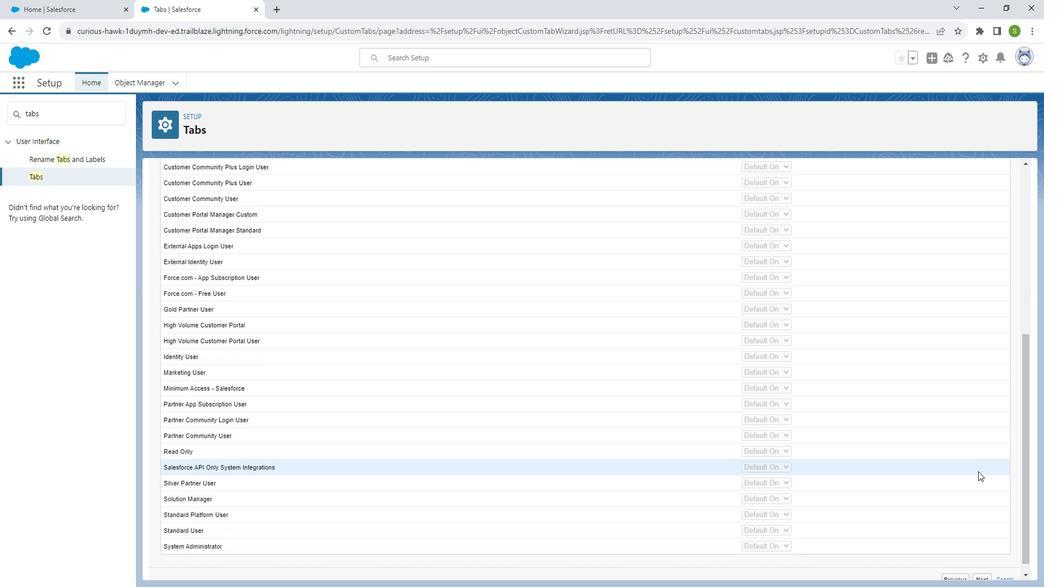 
Action: Mouse moved to (994, 553)
Screenshot: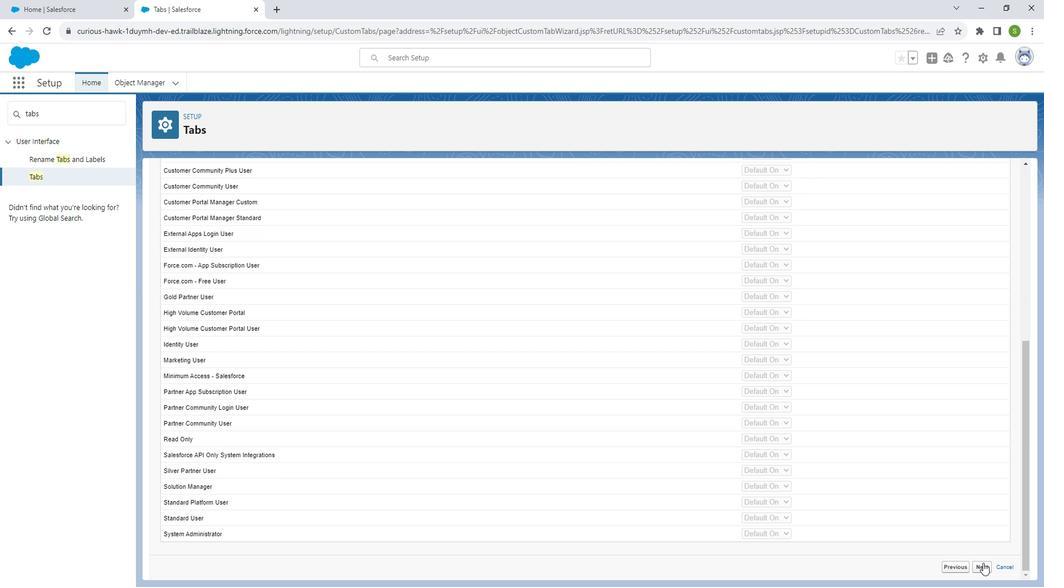 
Action: Mouse pressed left at (994, 553)
Screenshot: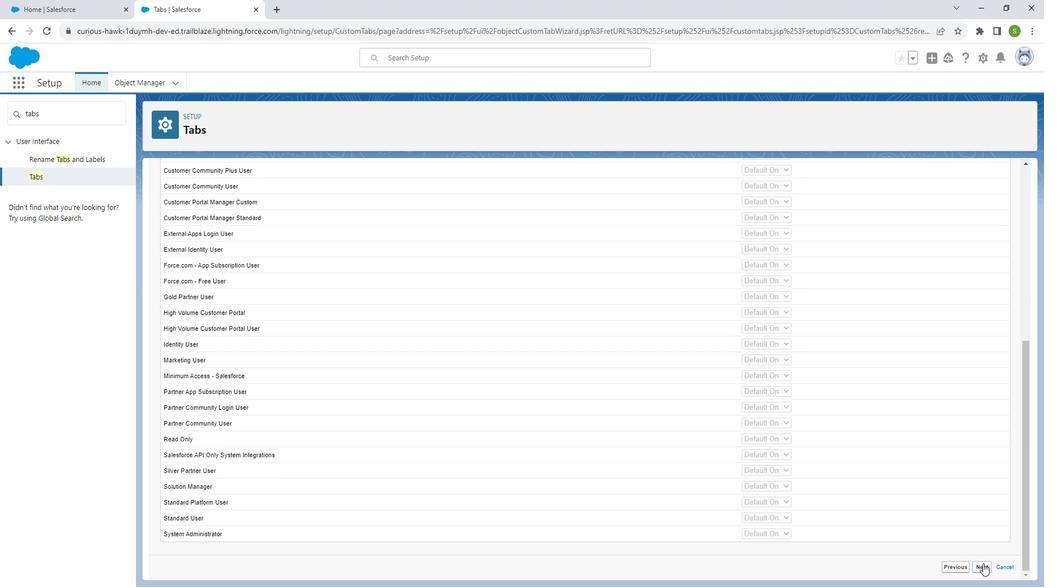 
Action: Mouse moved to (804, 372)
Screenshot: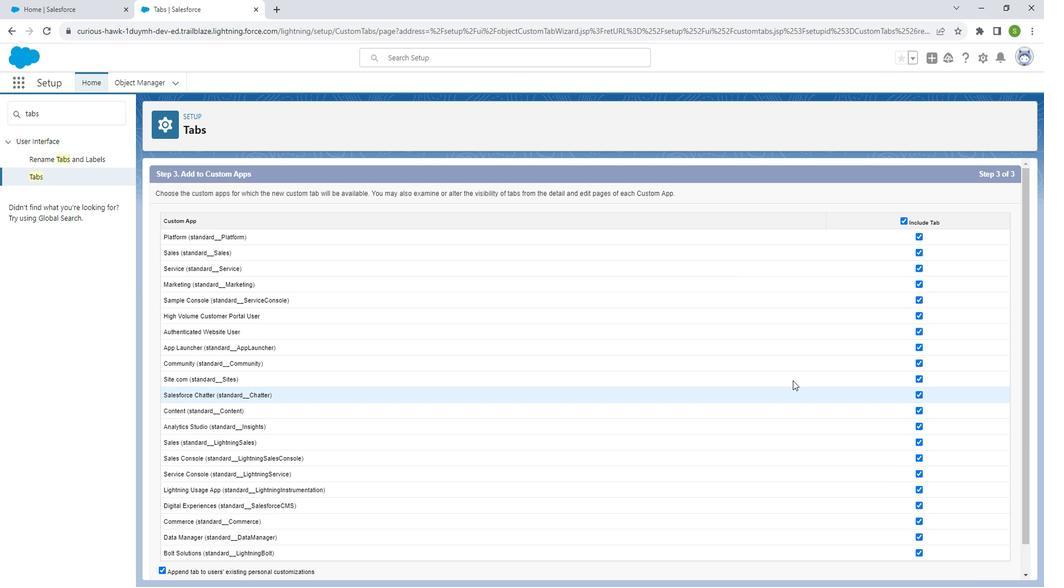 
Action: Mouse scrolled (804, 372) with delta (0, 0)
Screenshot: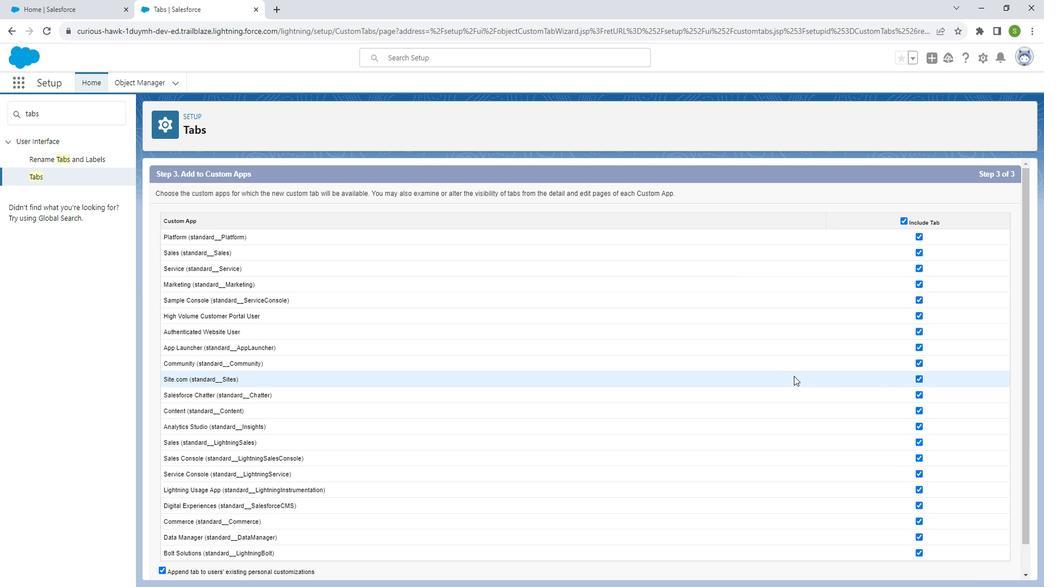 
Action: Mouse moved to (805, 374)
Screenshot: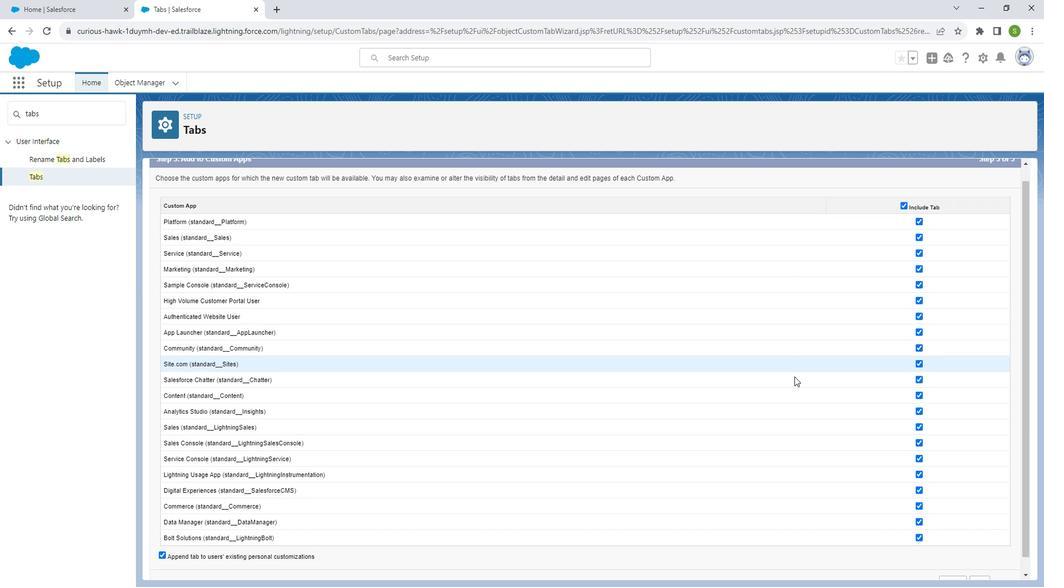 
Action: Mouse scrolled (805, 373) with delta (0, 0)
Screenshot: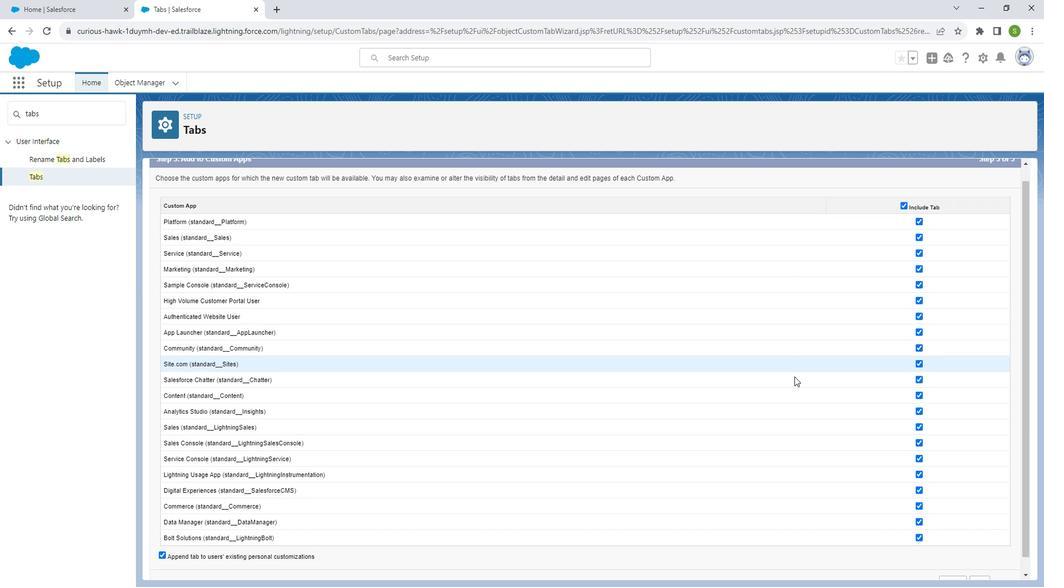 
Action: Mouse moved to (806, 377)
Screenshot: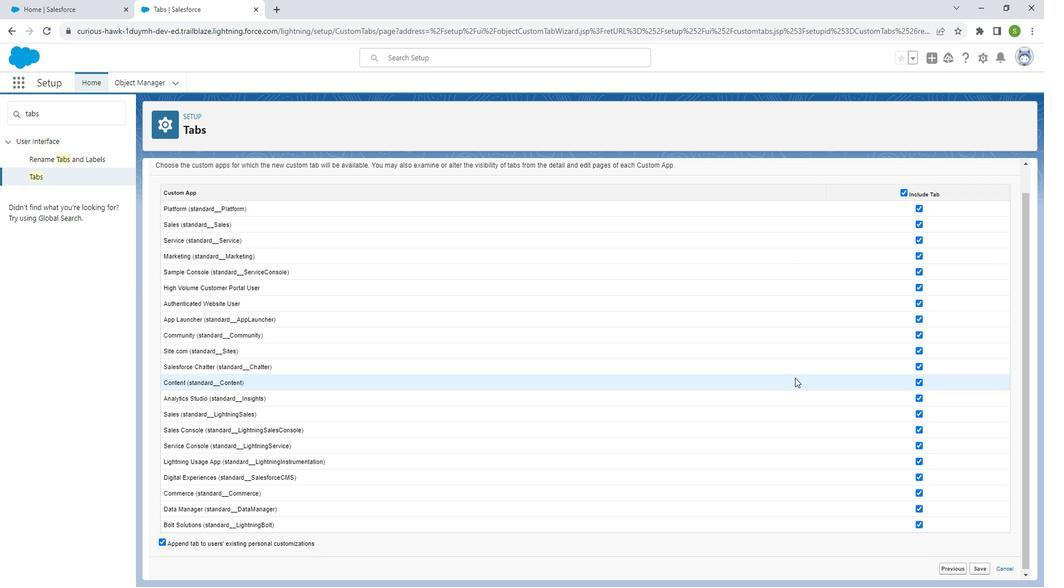 
Action: Mouse scrolled (806, 376) with delta (0, 0)
Screenshot: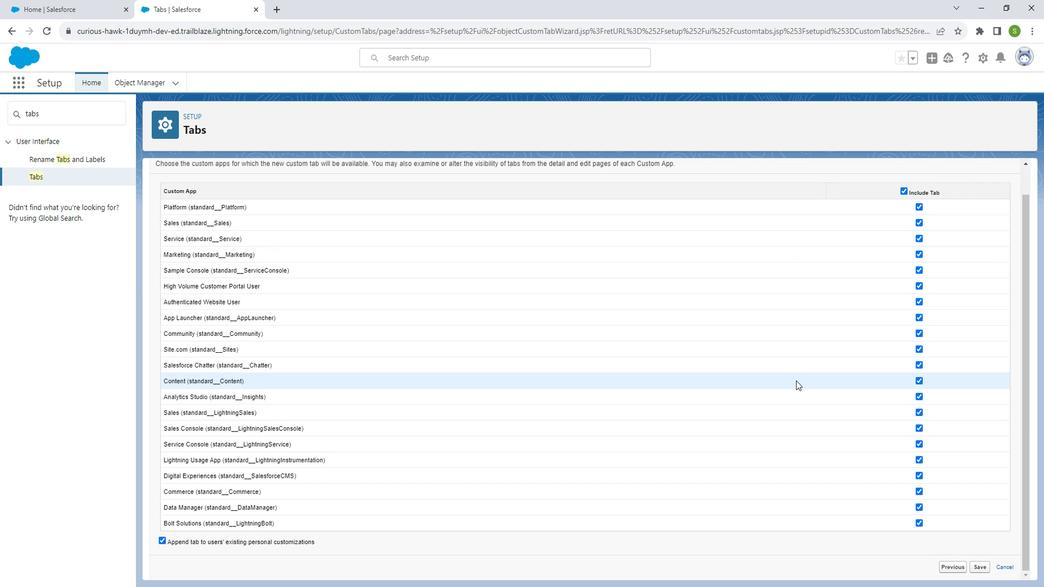
Action: Mouse moved to (807, 379)
Screenshot: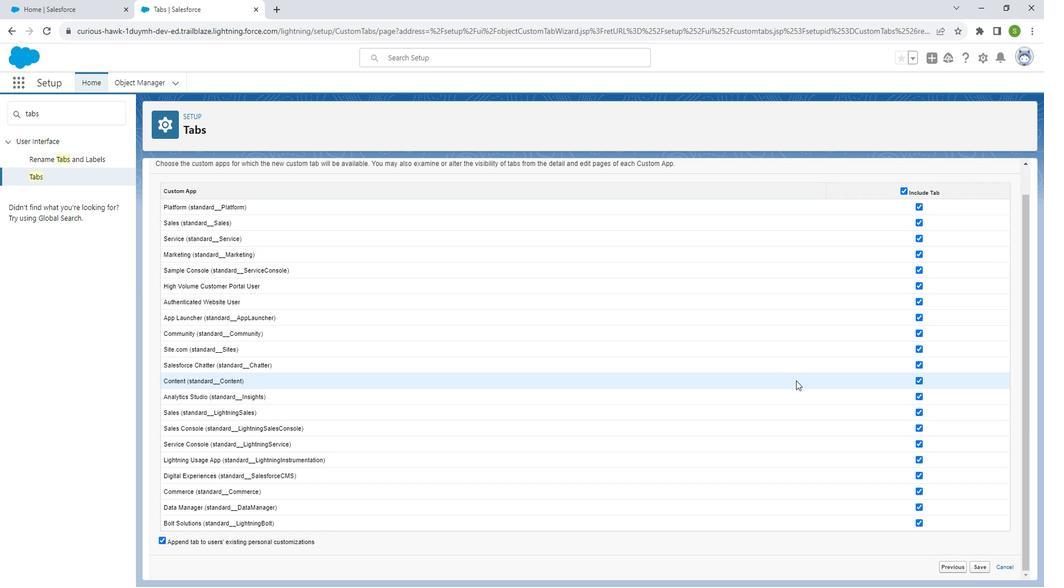 
Action: Mouse scrolled (807, 379) with delta (0, 0)
Screenshot: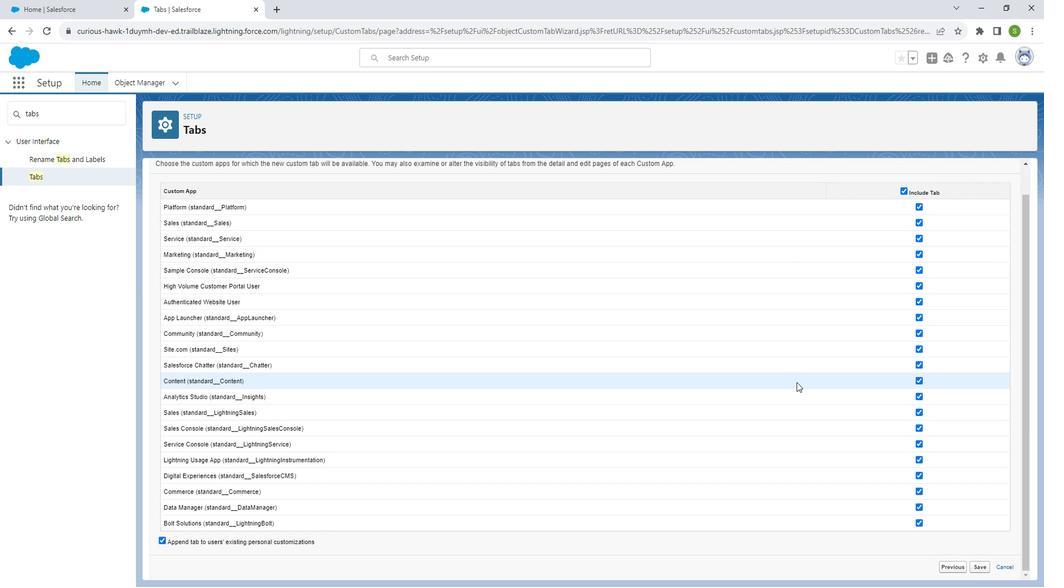 
Action: Mouse moved to (808, 382)
Screenshot: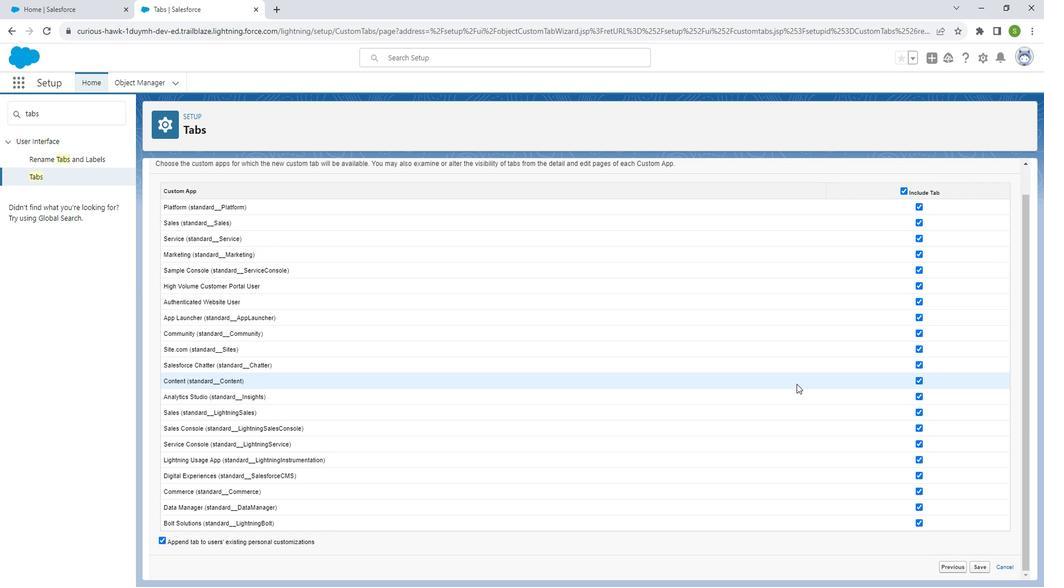 
Action: Mouse scrolled (808, 381) with delta (0, 0)
Screenshot: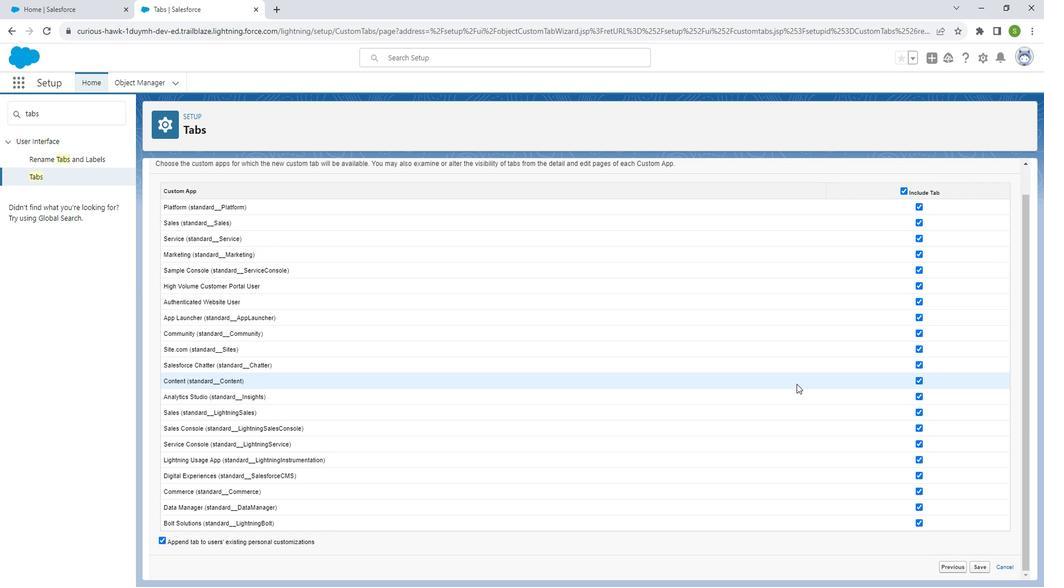 
Action: Mouse moved to (810, 386)
Screenshot: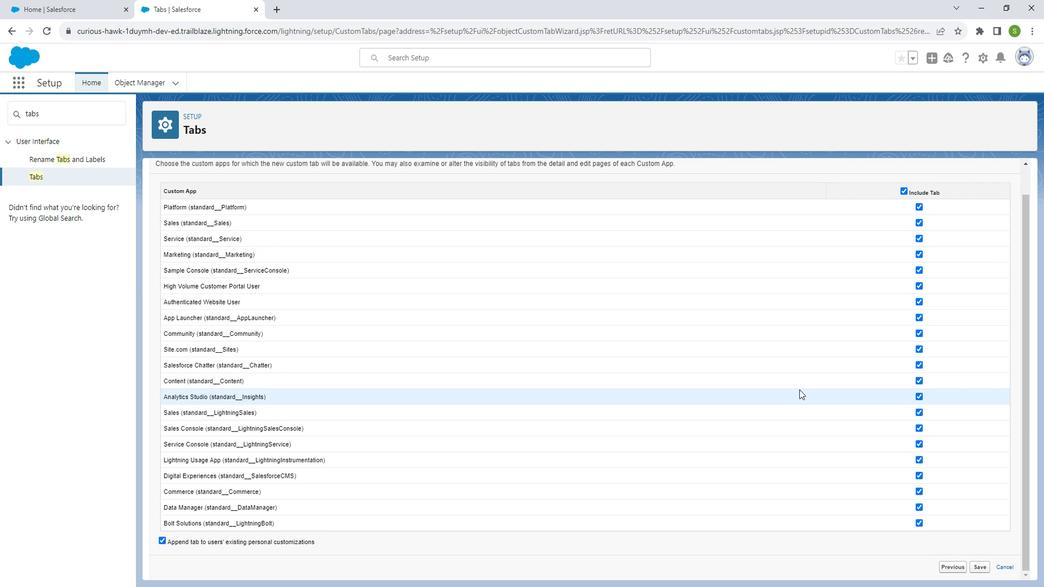 
Action: Mouse scrolled (810, 386) with delta (0, 0)
Screenshot: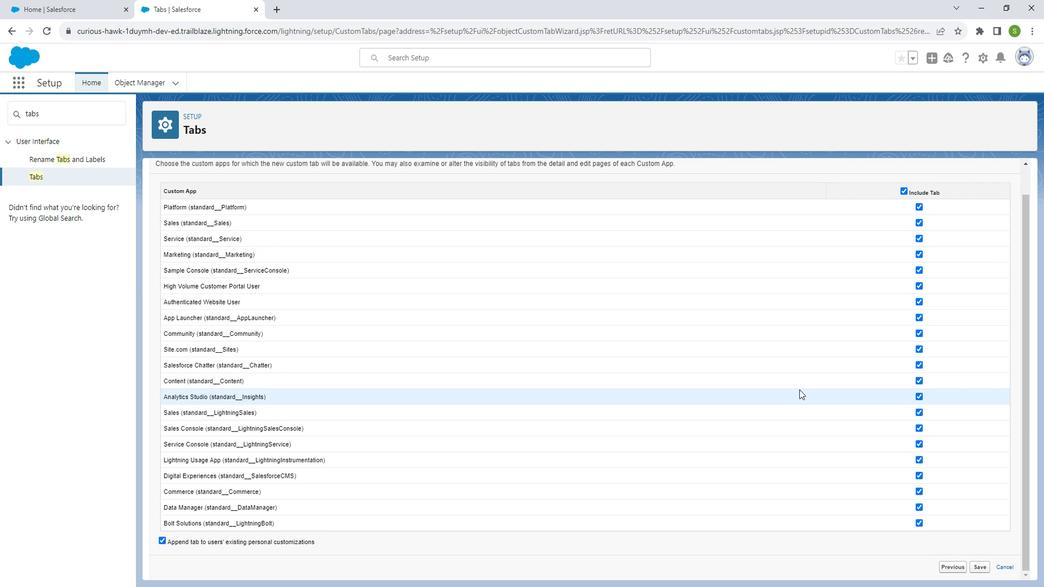 
Action: Mouse moved to (992, 559)
Screenshot: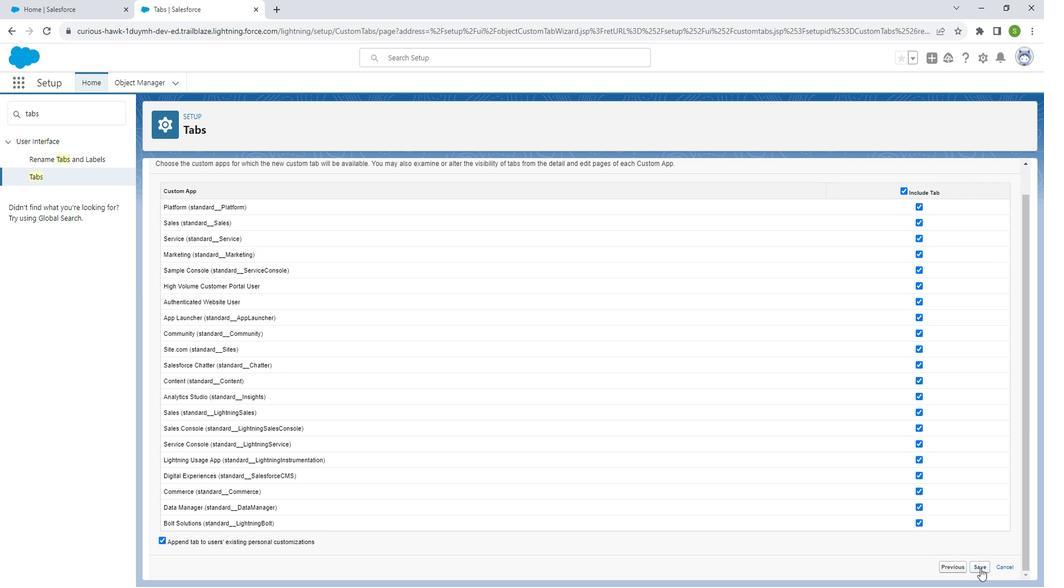 
Action: Mouse pressed left at (992, 559)
Screenshot: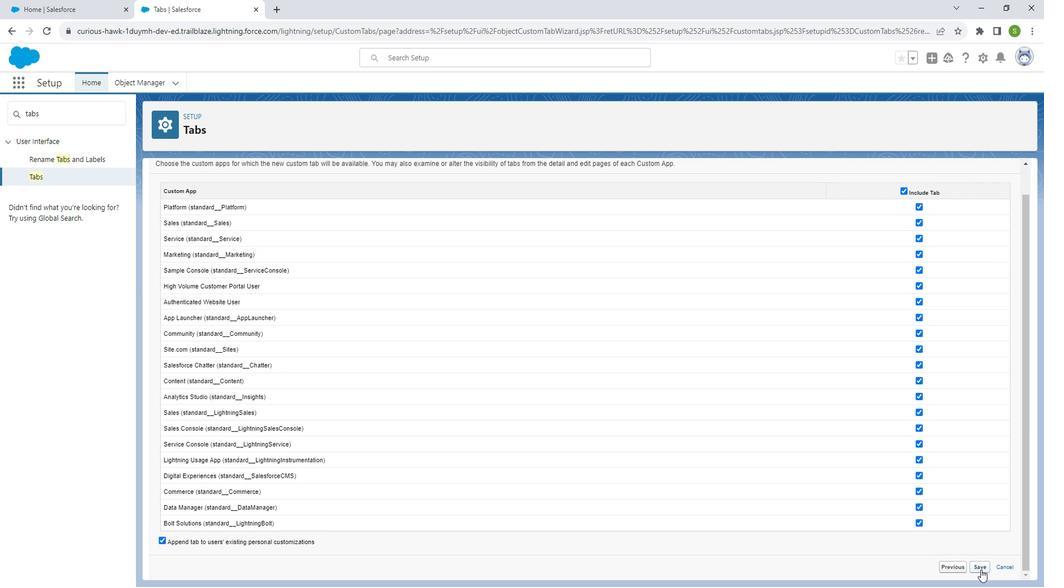 
Action: Mouse moved to (799, 364)
Screenshot: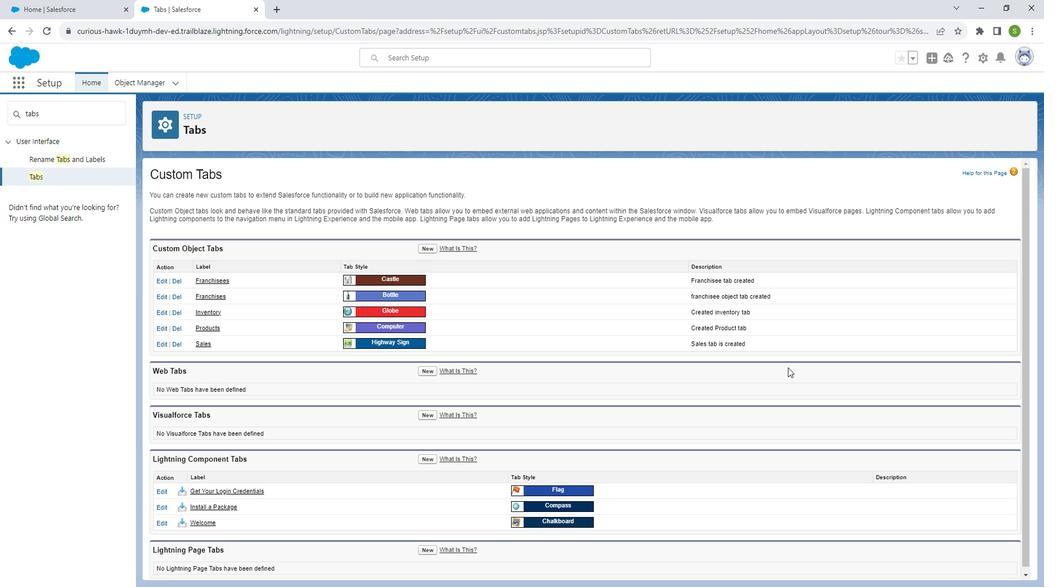 
Action: Mouse scrolled (799, 363) with delta (0, 0)
Screenshot: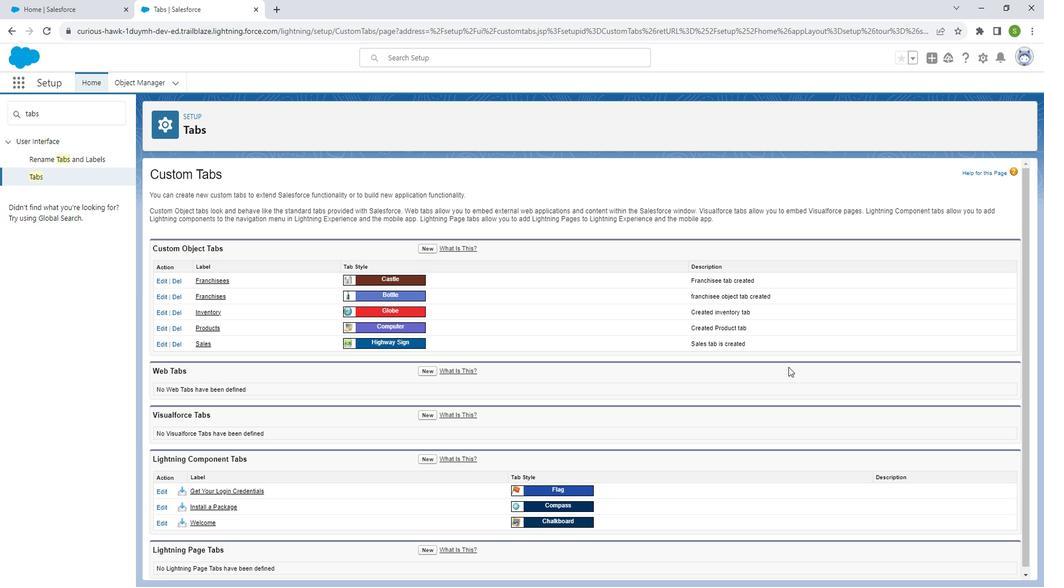 
Action: Mouse scrolled (799, 363) with delta (0, 0)
Screenshot: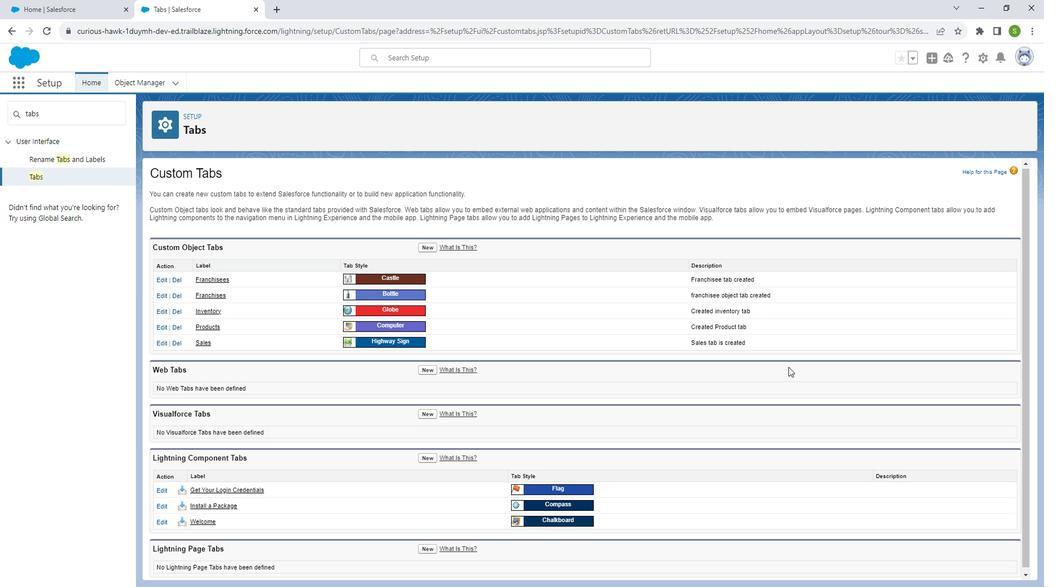 
Action: Mouse scrolled (799, 363) with delta (0, 0)
Screenshot: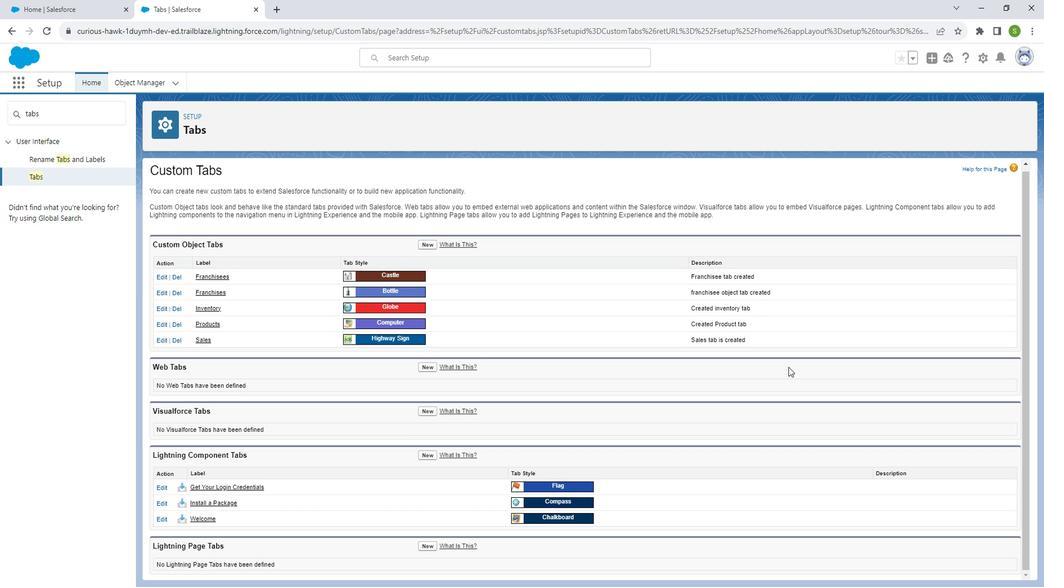 
Action: Mouse scrolled (799, 363) with delta (0, 0)
Screenshot: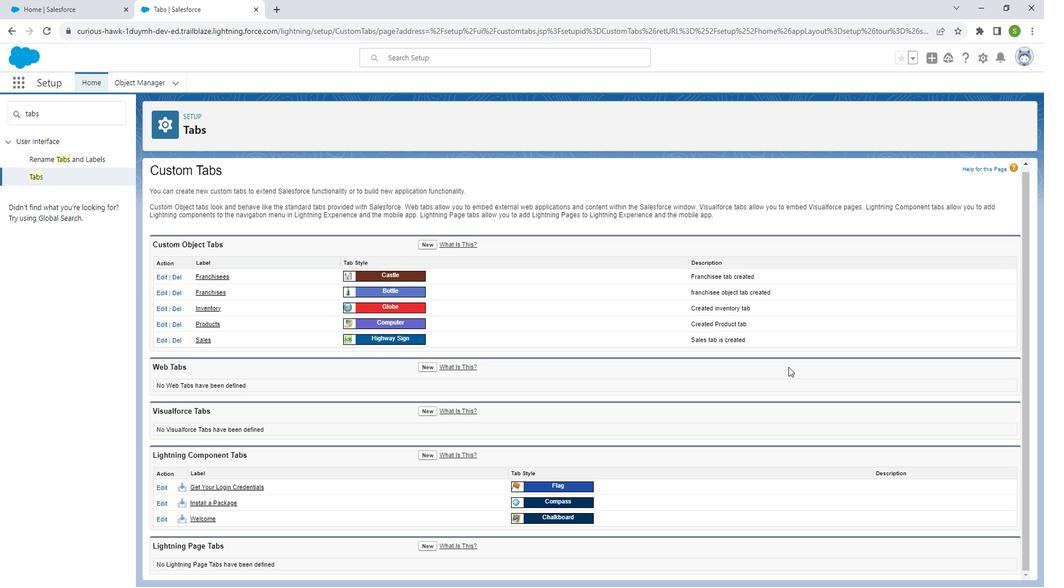 
Action: Mouse moved to (765, 370)
Screenshot: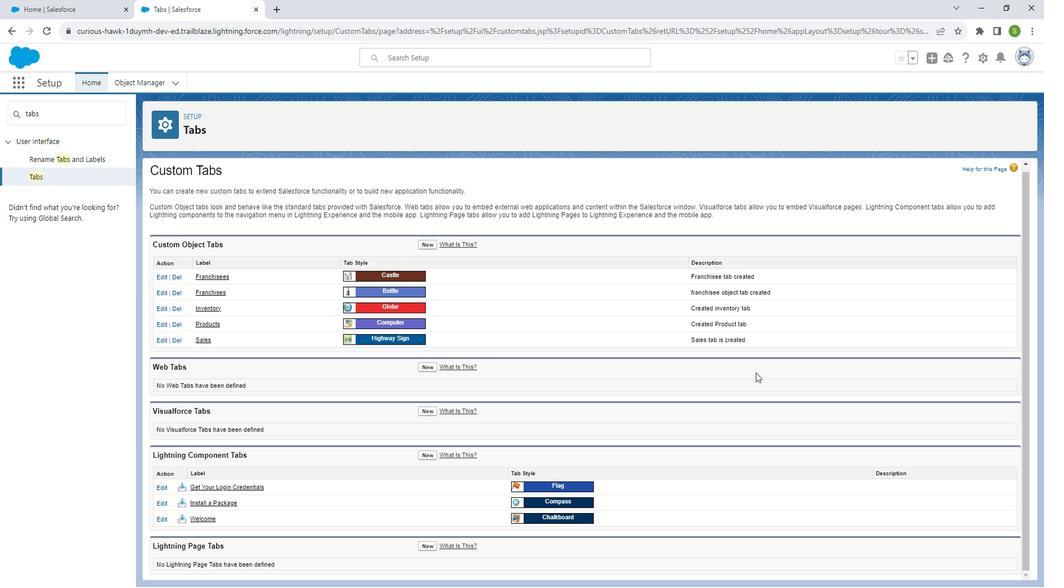 
